 Task: Check the results of the 2023 Victory Lane Racing NASCAR Cup Series for the race "Richmond 400" on the track "Richmond".
Action: Mouse moved to (242, 443)
Screenshot: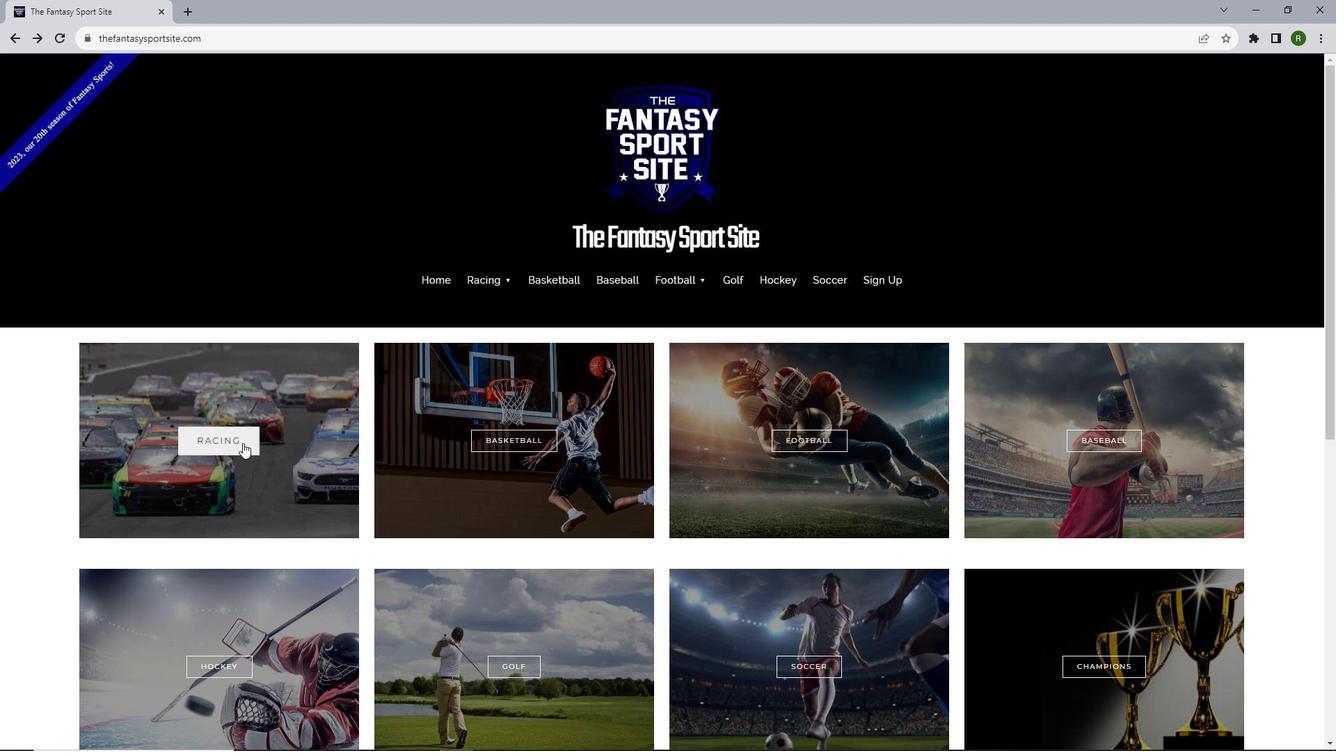 
Action: Mouse pressed left at (242, 443)
Screenshot: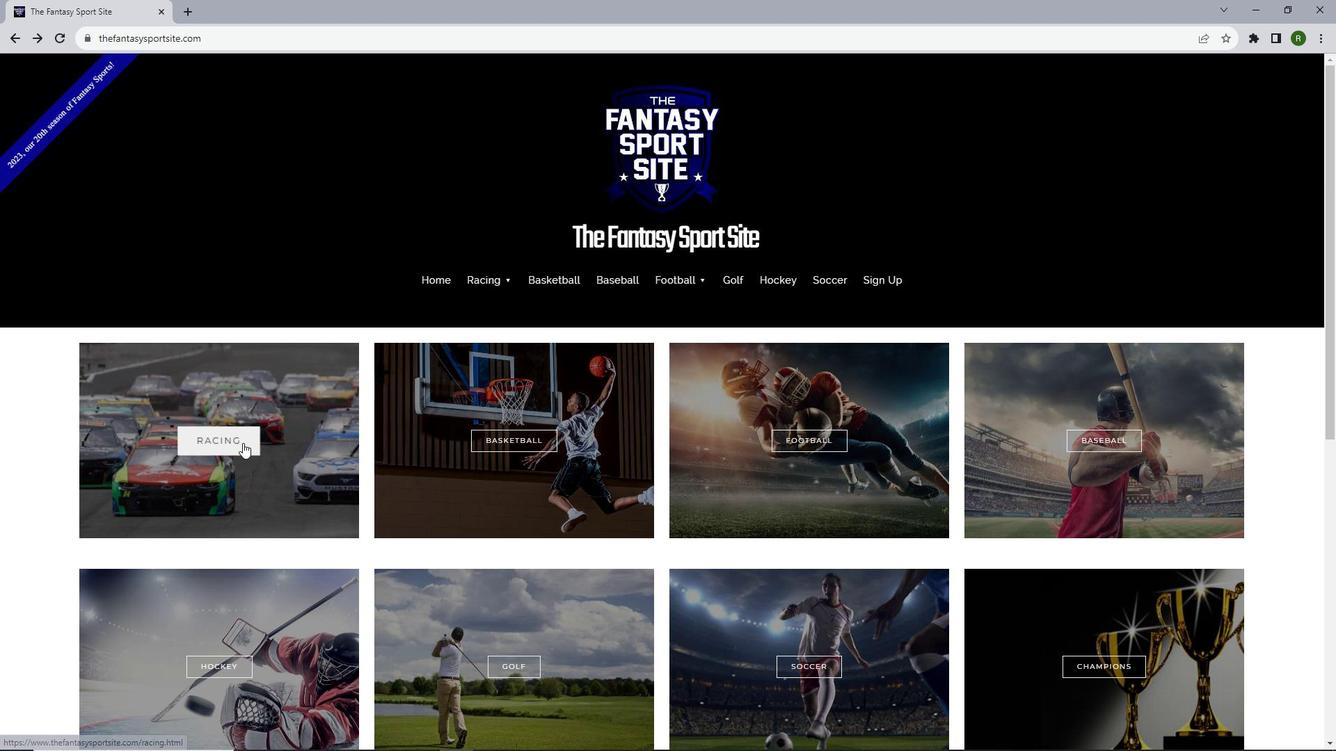 
Action: Mouse moved to (391, 451)
Screenshot: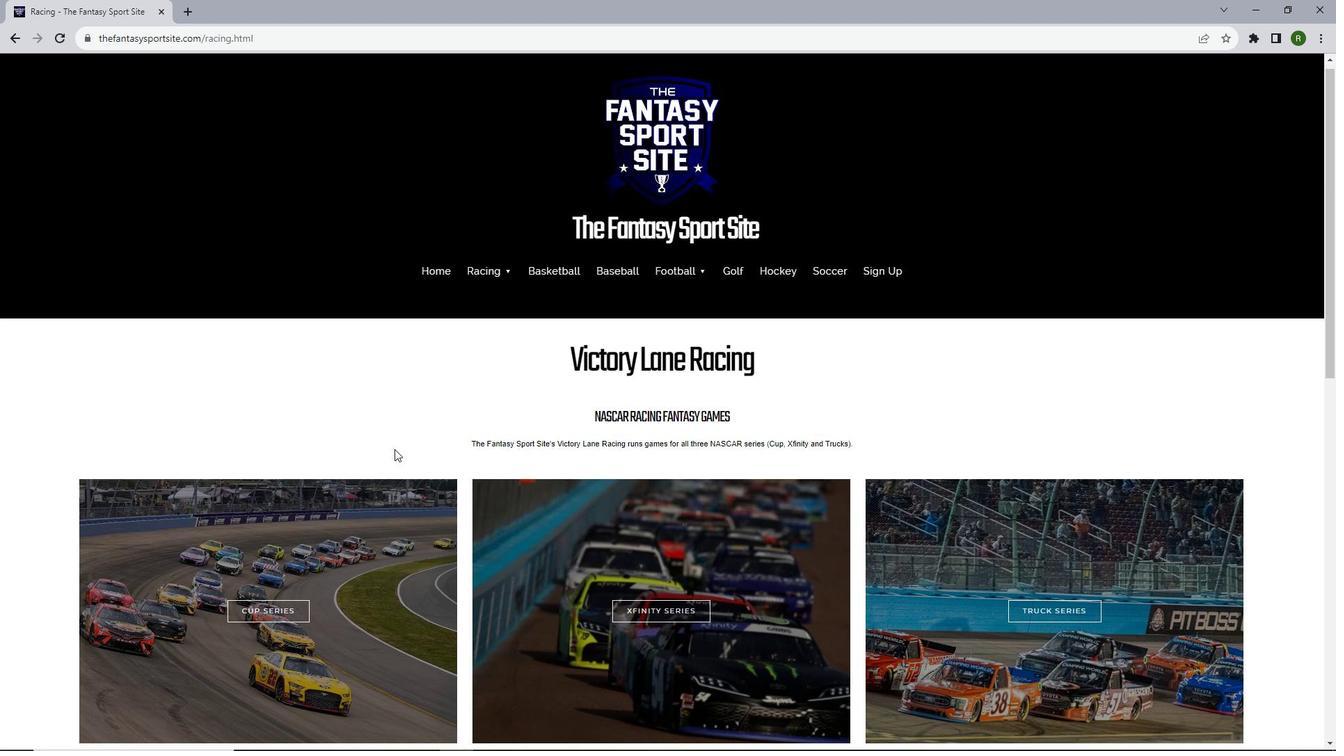 
Action: Mouse scrolled (391, 451) with delta (0, 0)
Screenshot: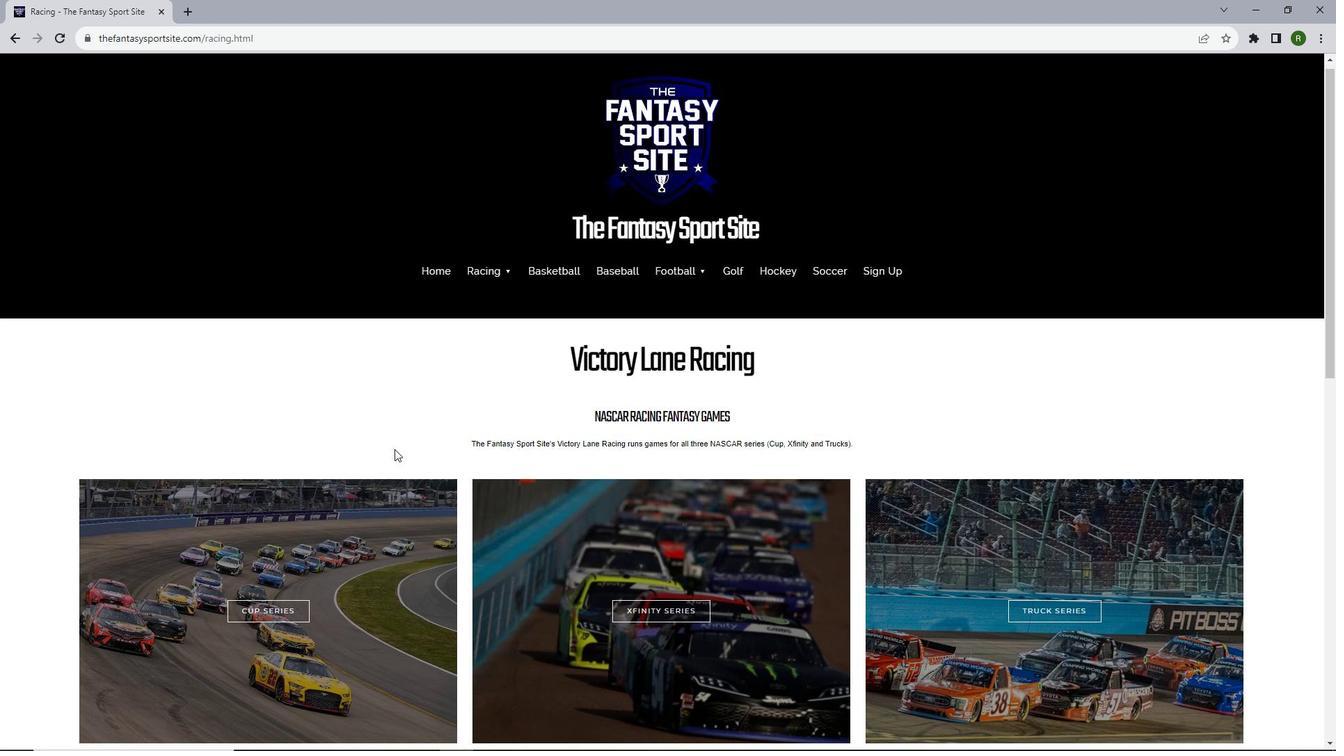 
Action: Mouse moved to (394, 449)
Screenshot: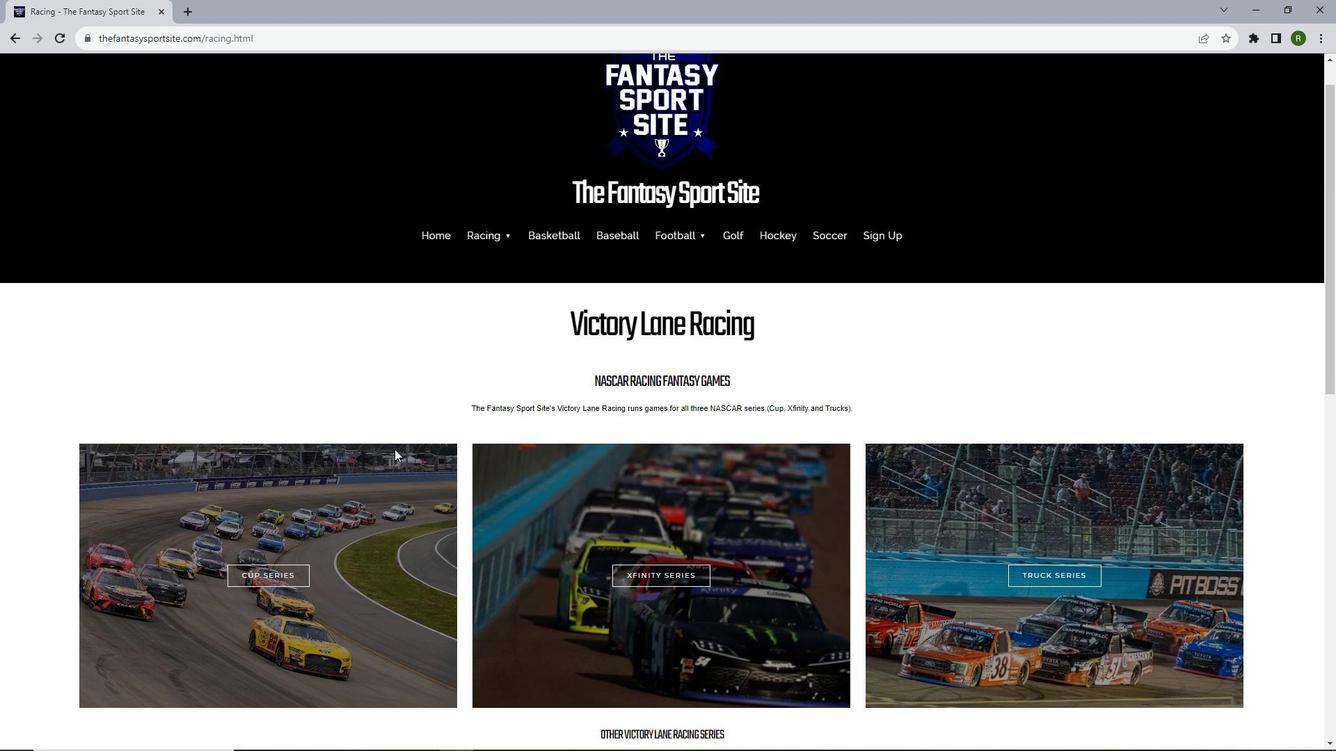 
Action: Mouse scrolled (394, 448) with delta (0, 0)
Screenshot: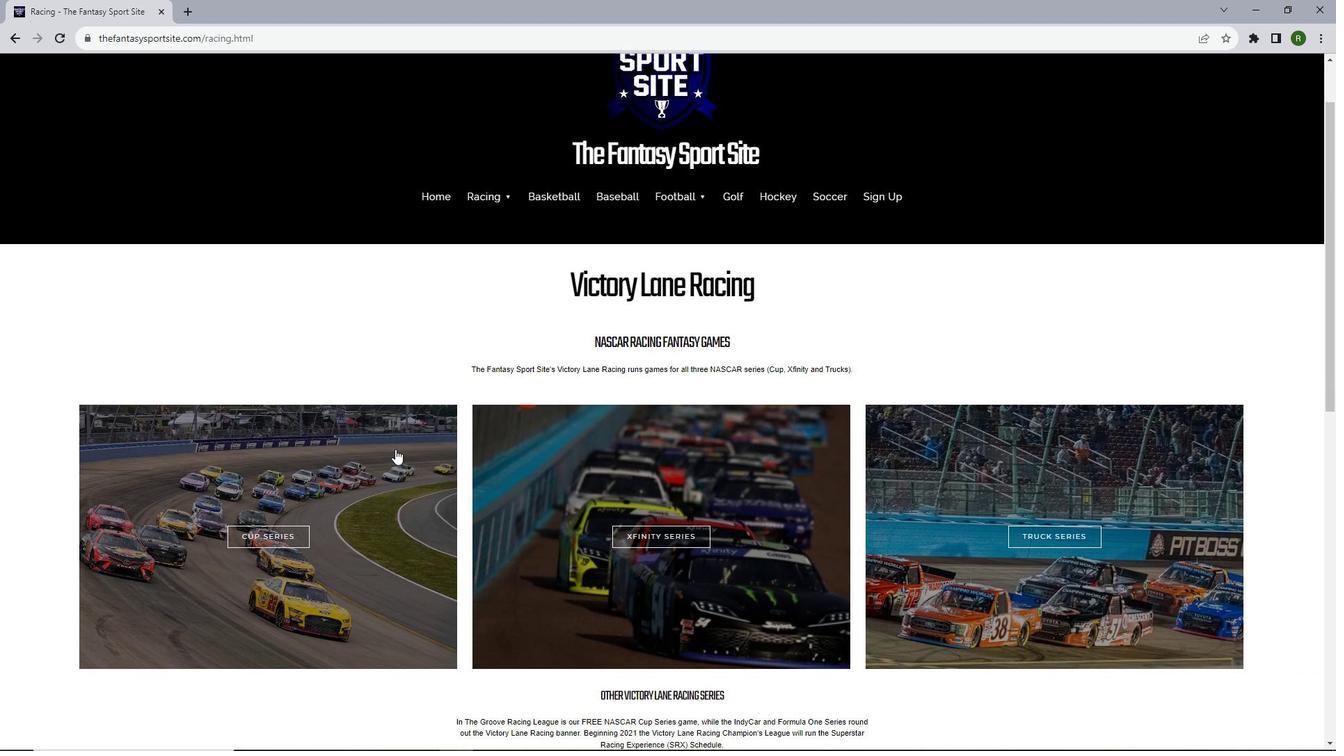 
Action: Mouse moved to (395, 449)
Screenshot: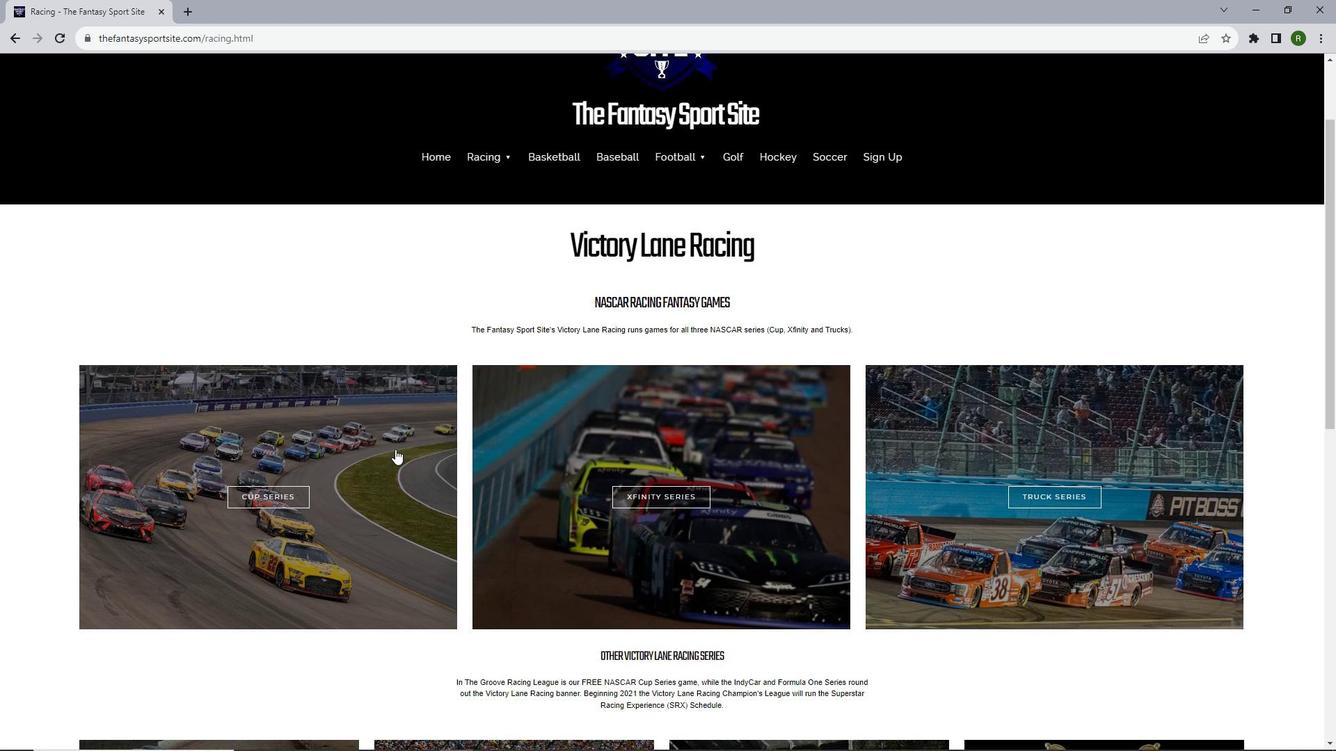 
Action: Mouse scrolled (395, 448) with delta (0, 0)
Screenshot: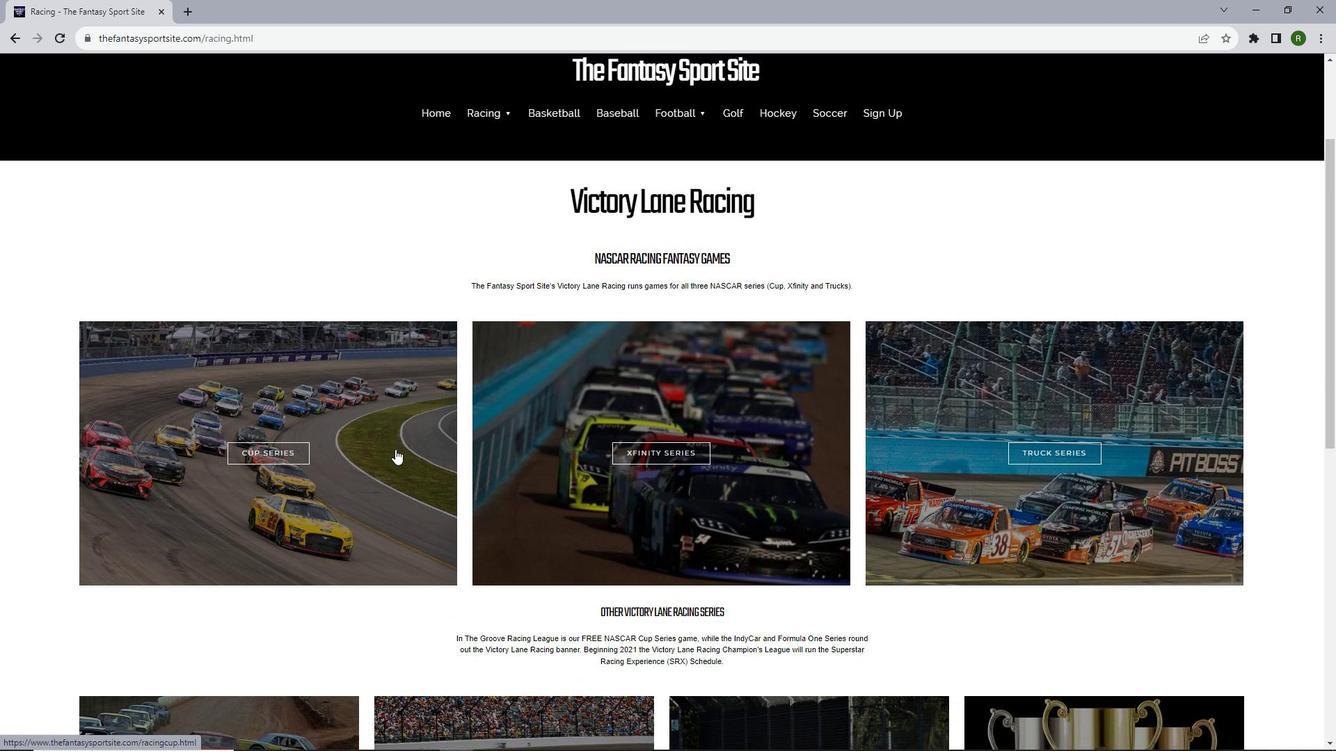 
Action: Mouse scrolled (395, 448) with delta (0, 0)
Screenshot: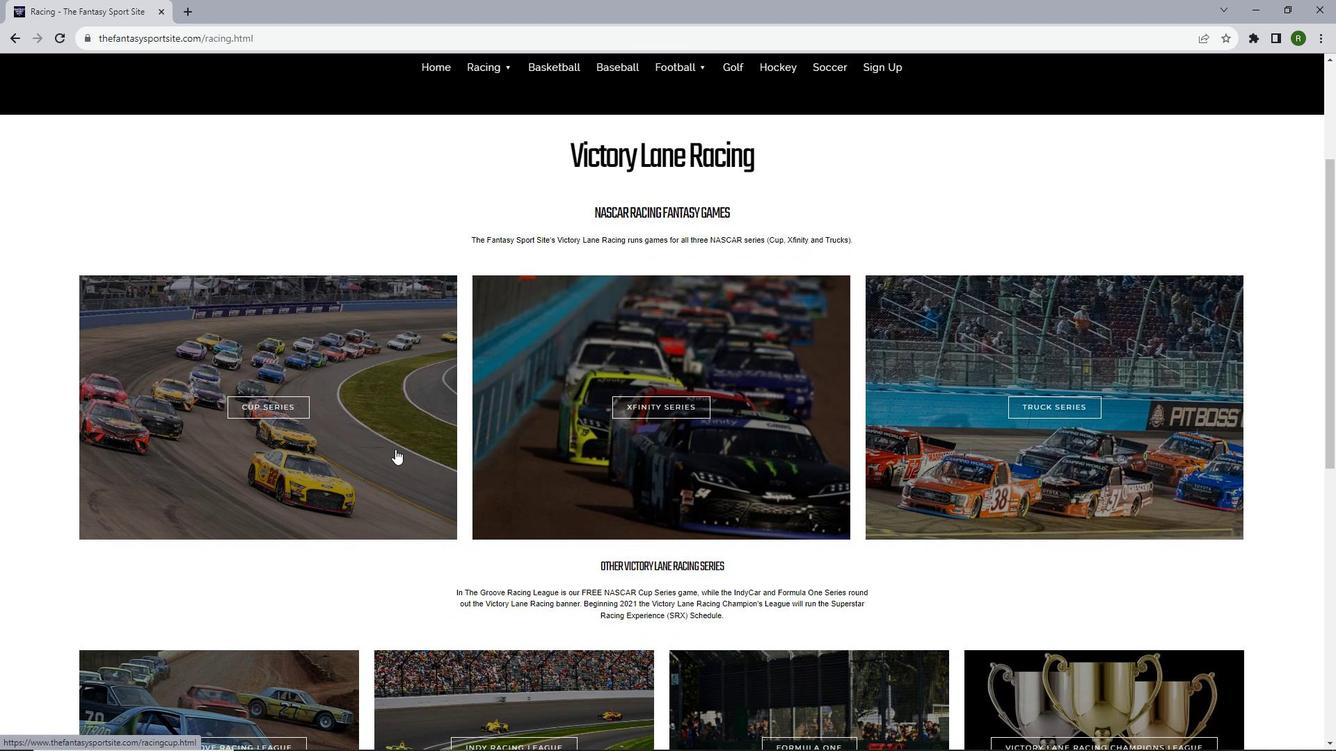 
Action: Mouse scrolled (395, 448) with delta (0, 0)
Screenshot: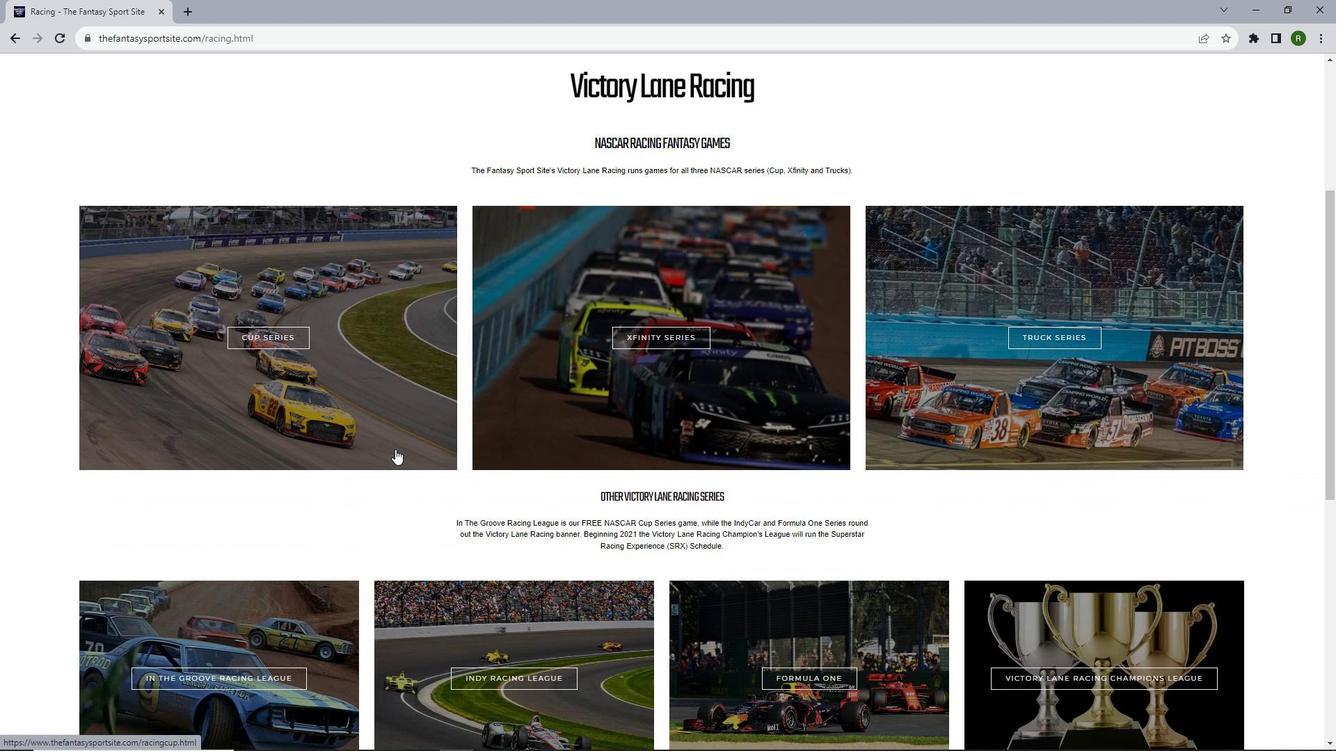 
Action: Mouse scrolled (395, 448) with delta (0, 0)
Screenshot: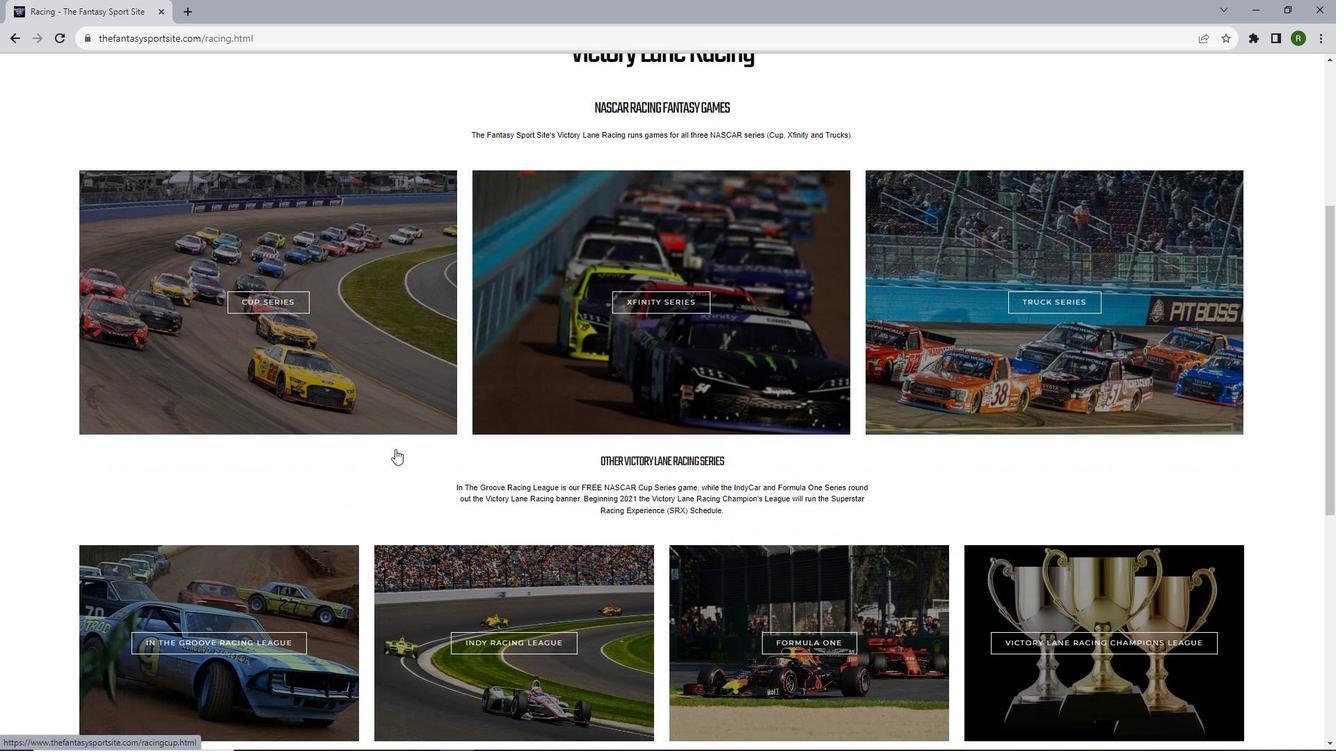 
Action: Mouse moved to (265, 199)
Screenshot: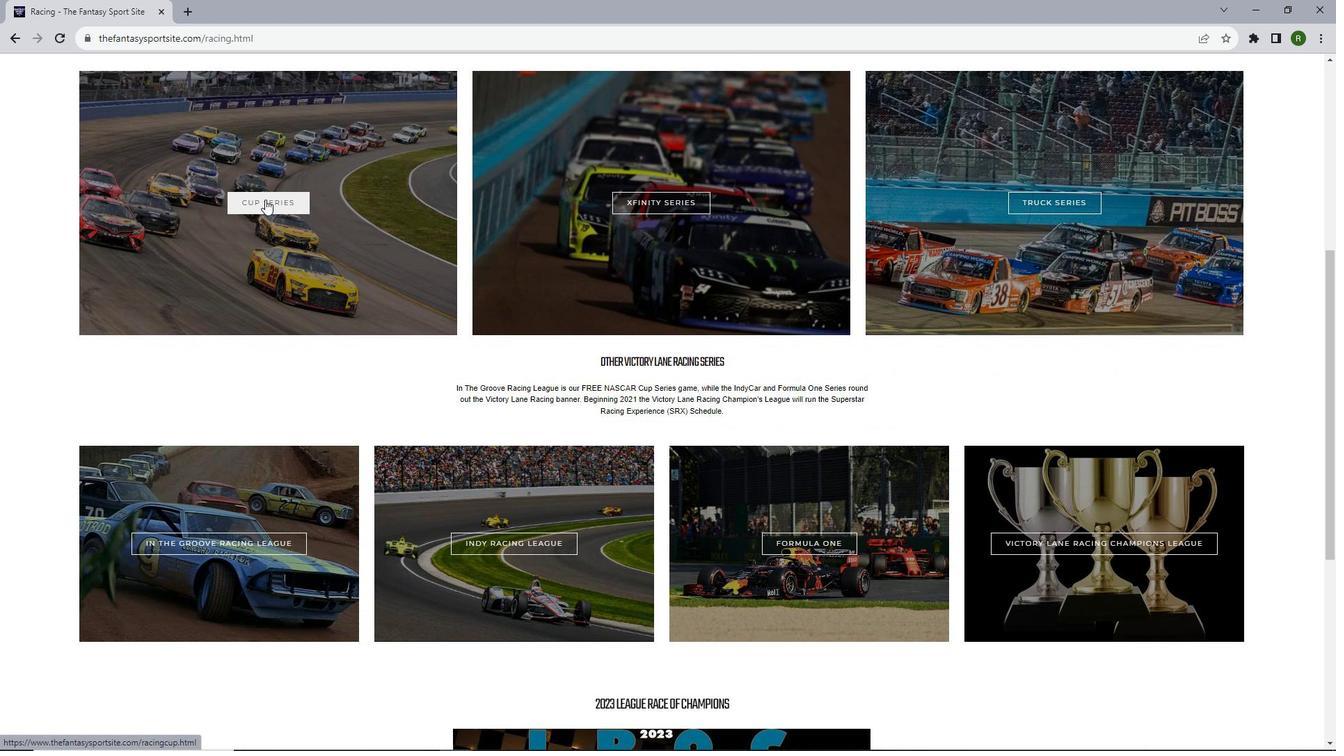 
Action: Mouse pressed left at (265, 199)
Screenshot: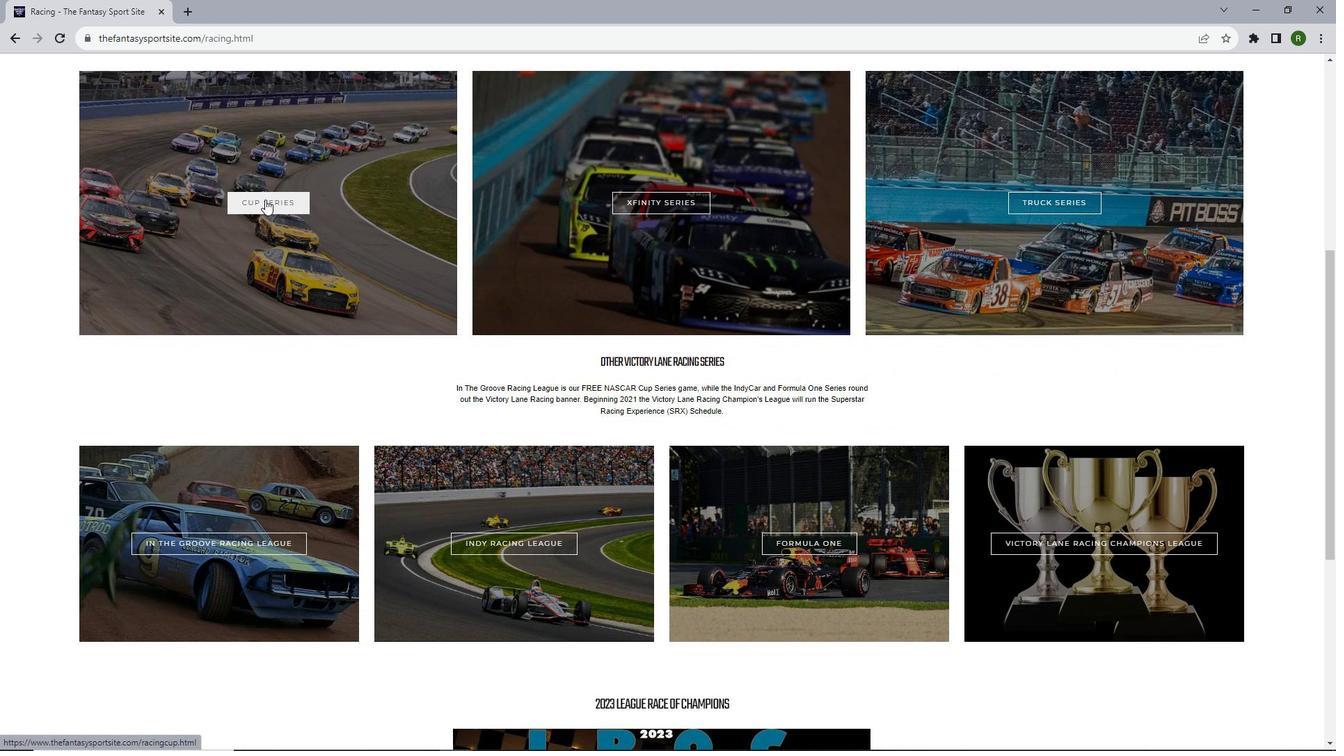 
Action: Mouse moved to (538, 285)
Screenshot: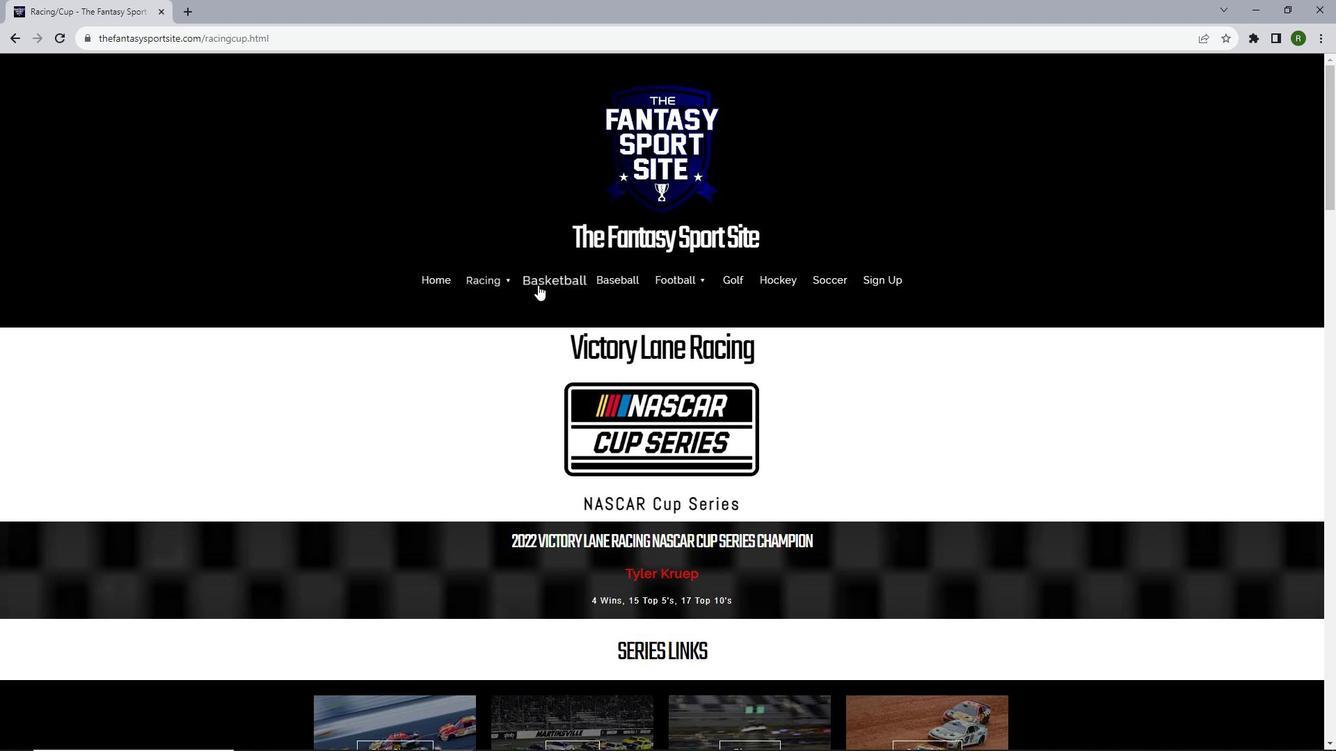
Action: Mouse scrolled (538, 284) with delta (0, 0)
Screenshot: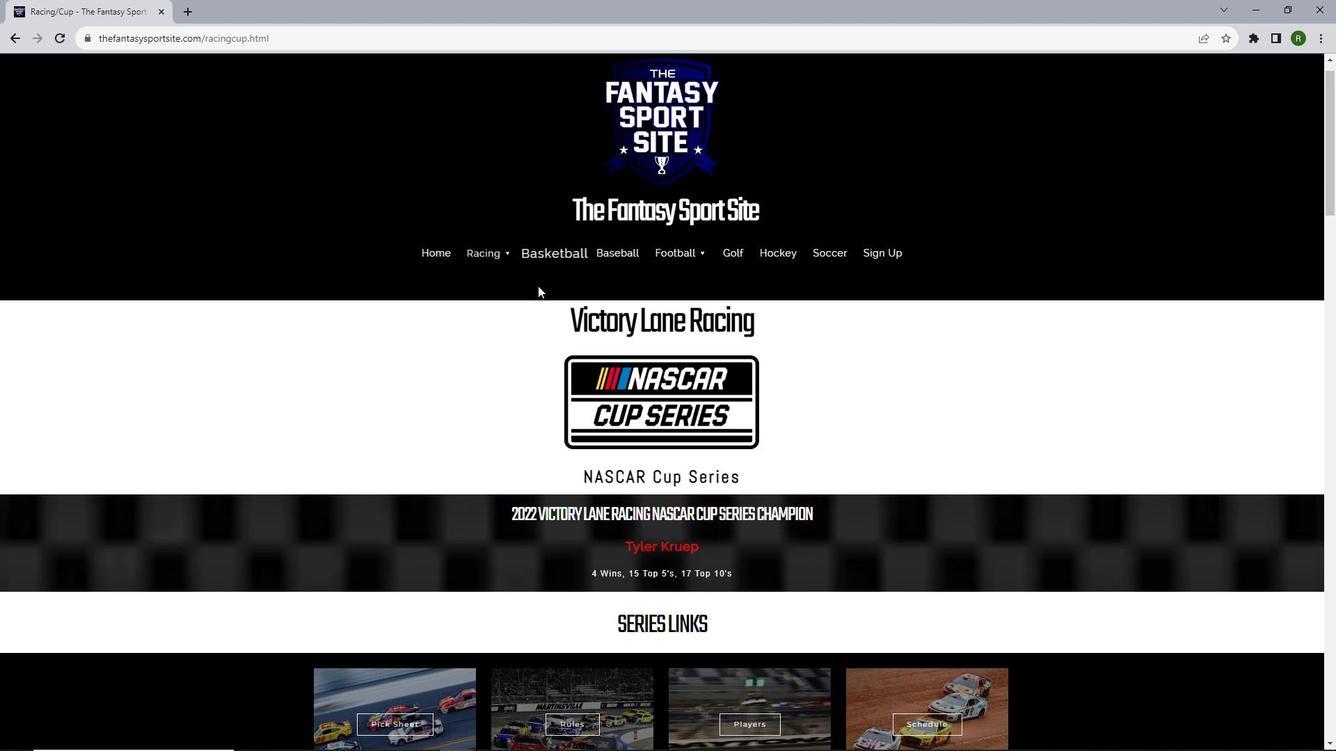 
Action: Mouse scrolled (538, 284) with delta (0, 0)
Screenshot: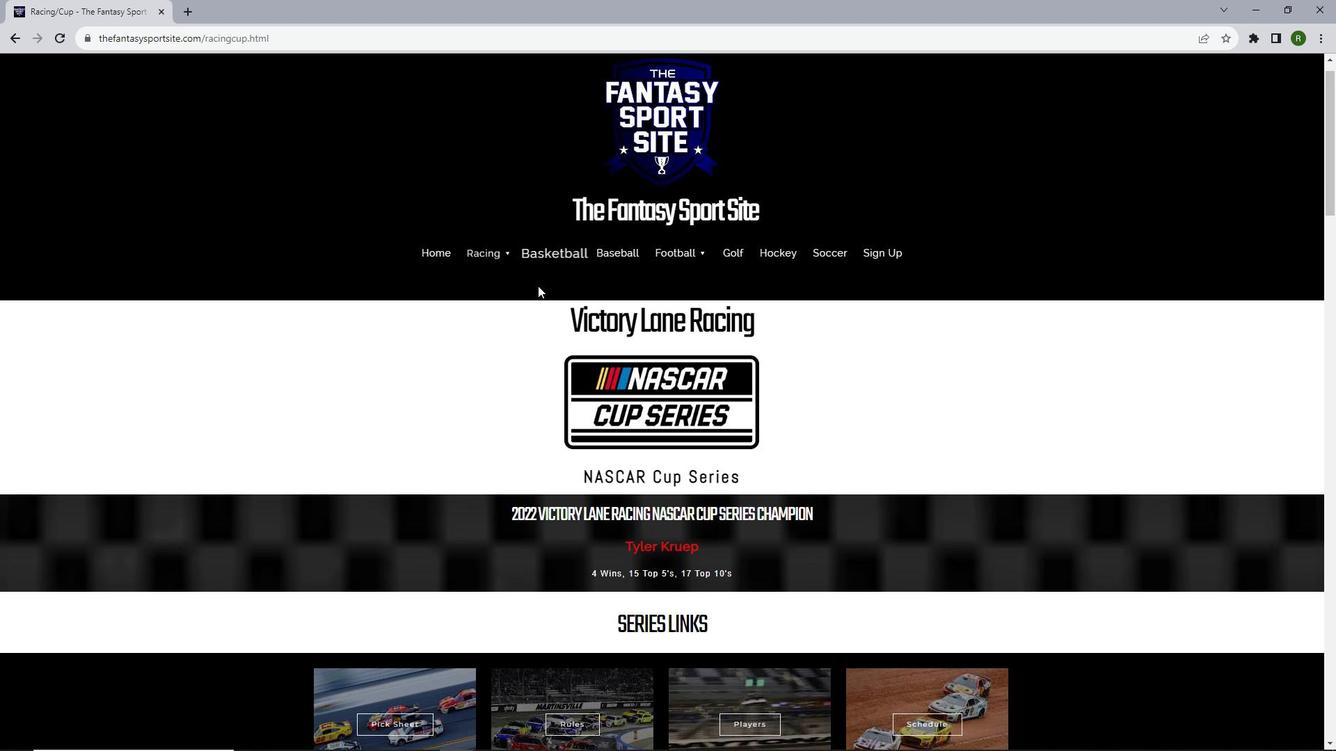 
Action: Mouse moved to (538, 286)
Screenshot: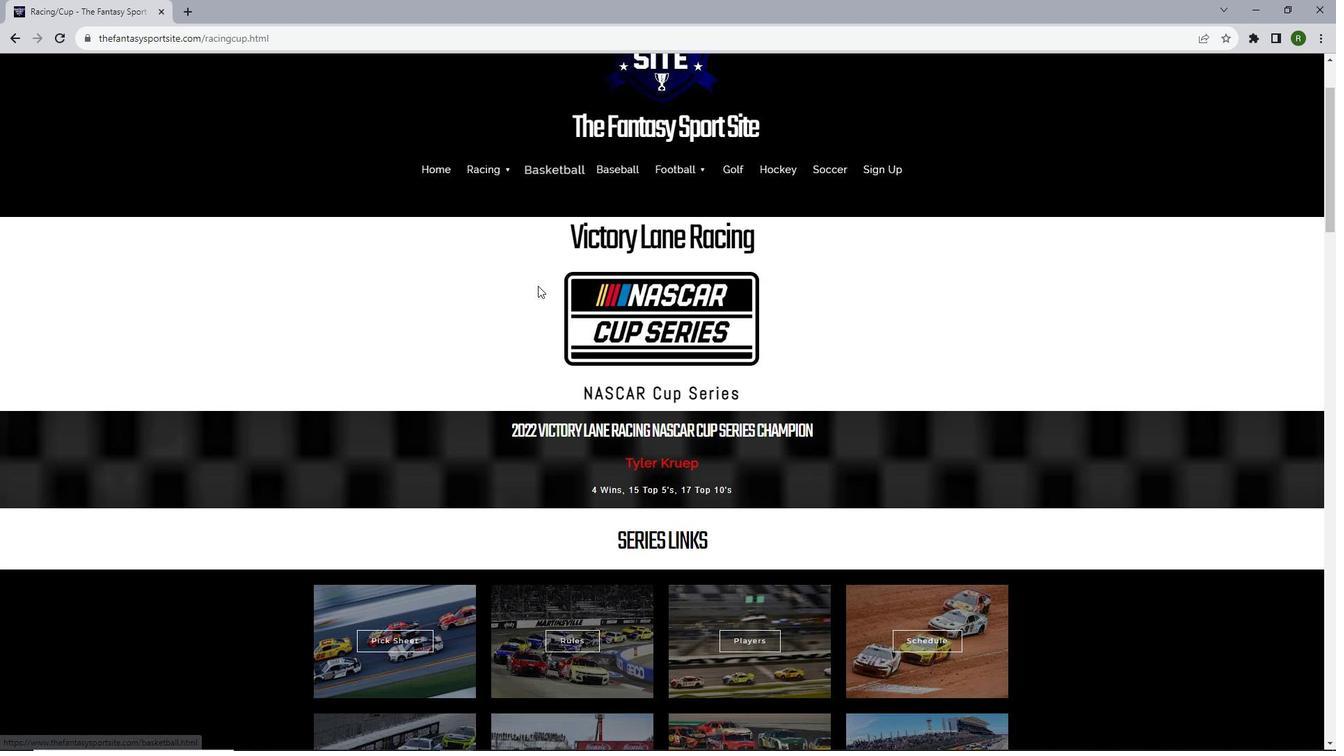 
Action: Mouse scrolled (538, 285) with delta (0, 0)
Screenshot: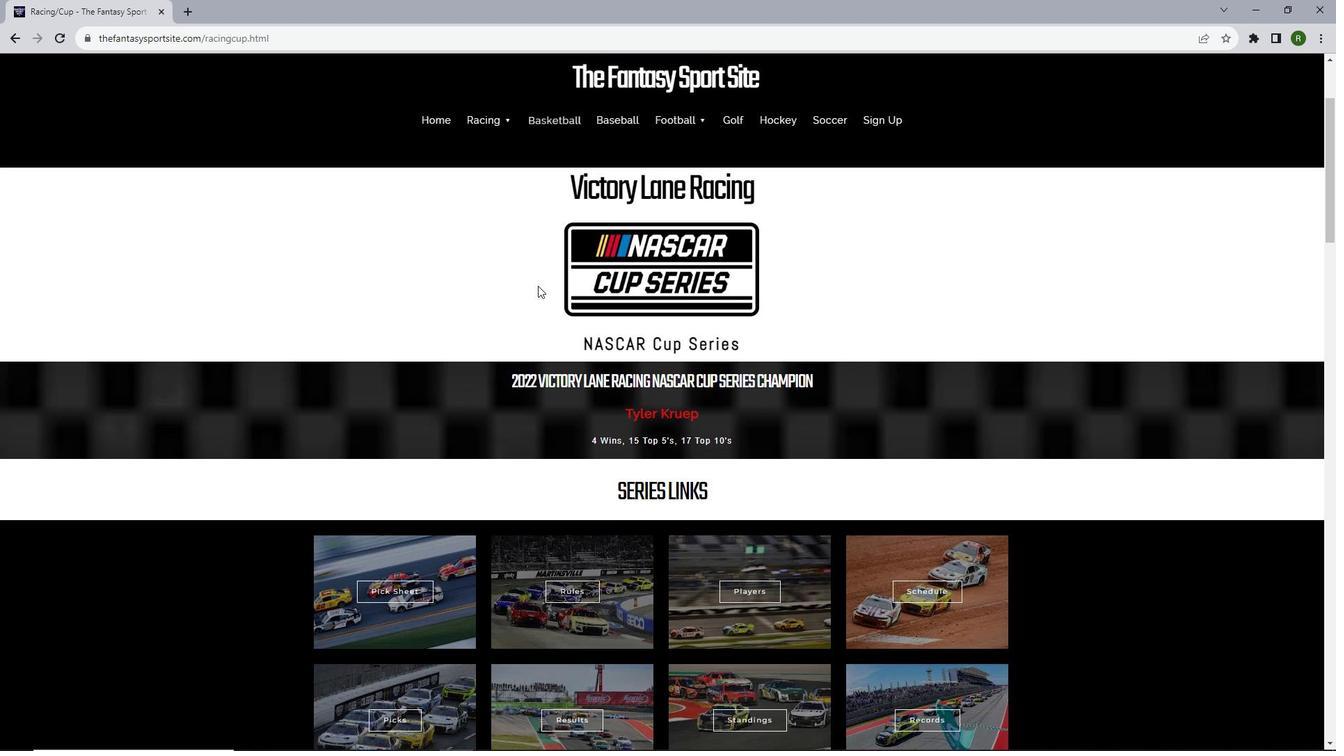 
Action: Mouse moved to (540, 288)
Screenshot: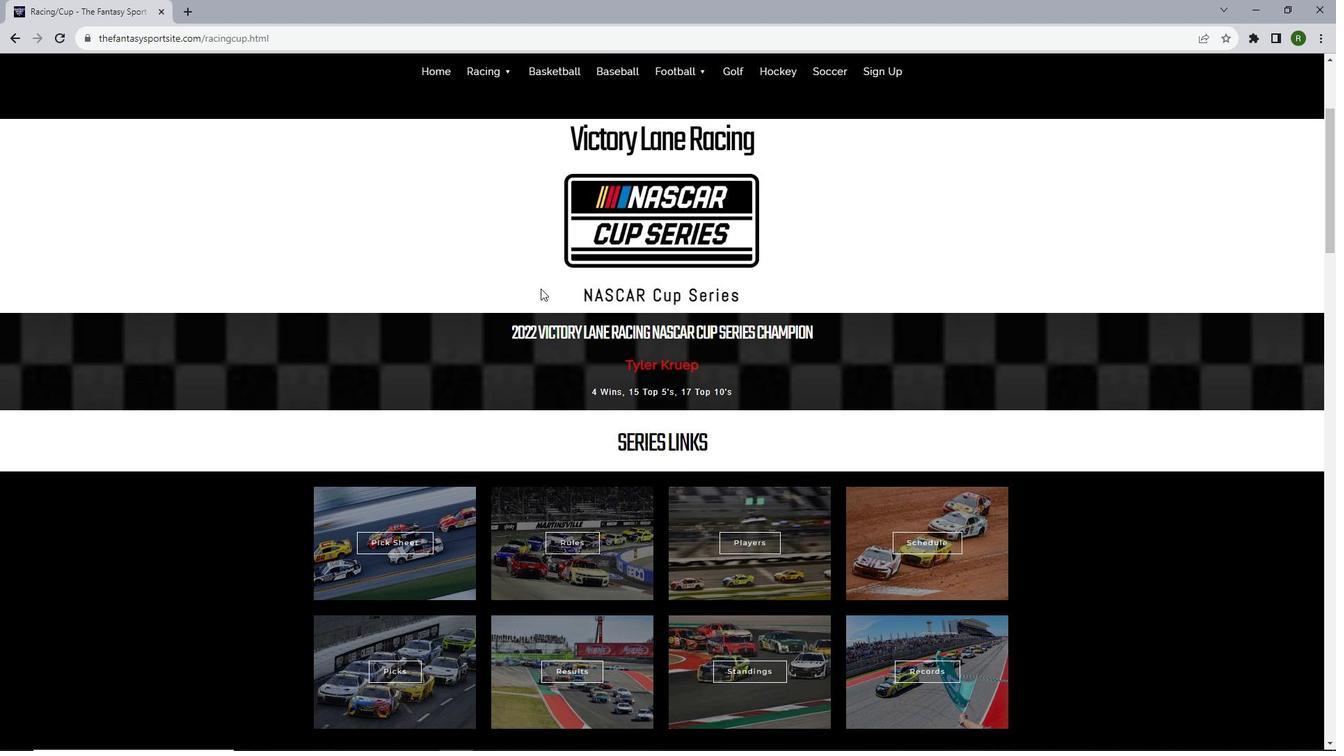 
Action: Mouse scrolled (540, 288) with delta (0, 0)
Screenshot: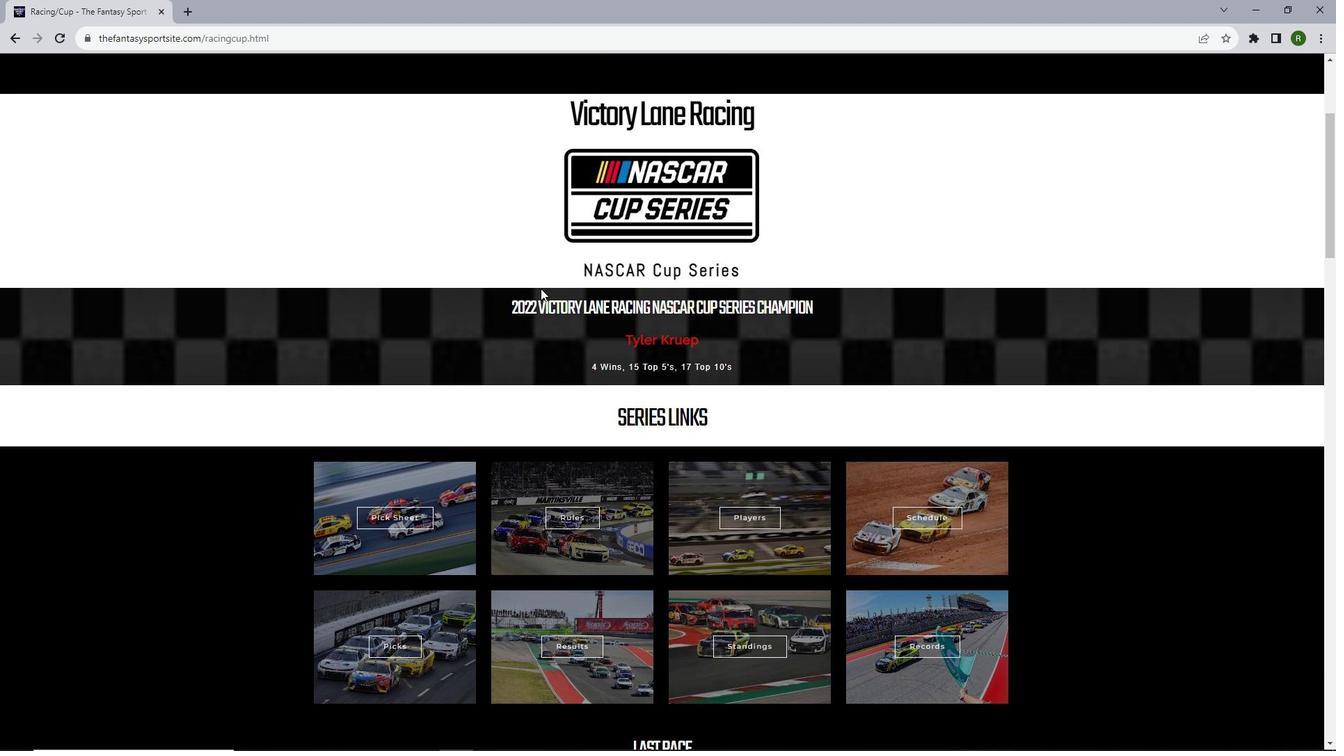 
Action: Mouse scrolled (540, 288) with delta (0, 0)
Screenshot: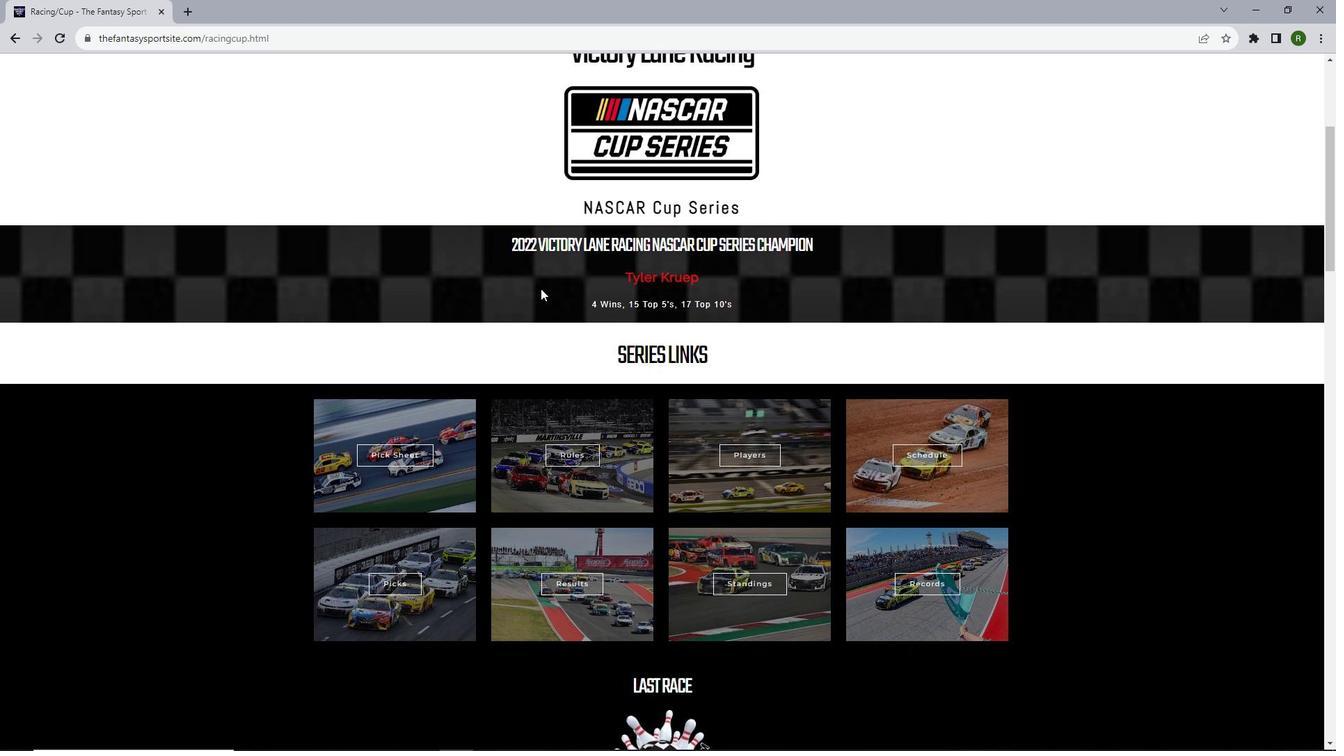 
Action: Mouse scrolled (540, 288) with delta (0, 0)
Screenshot: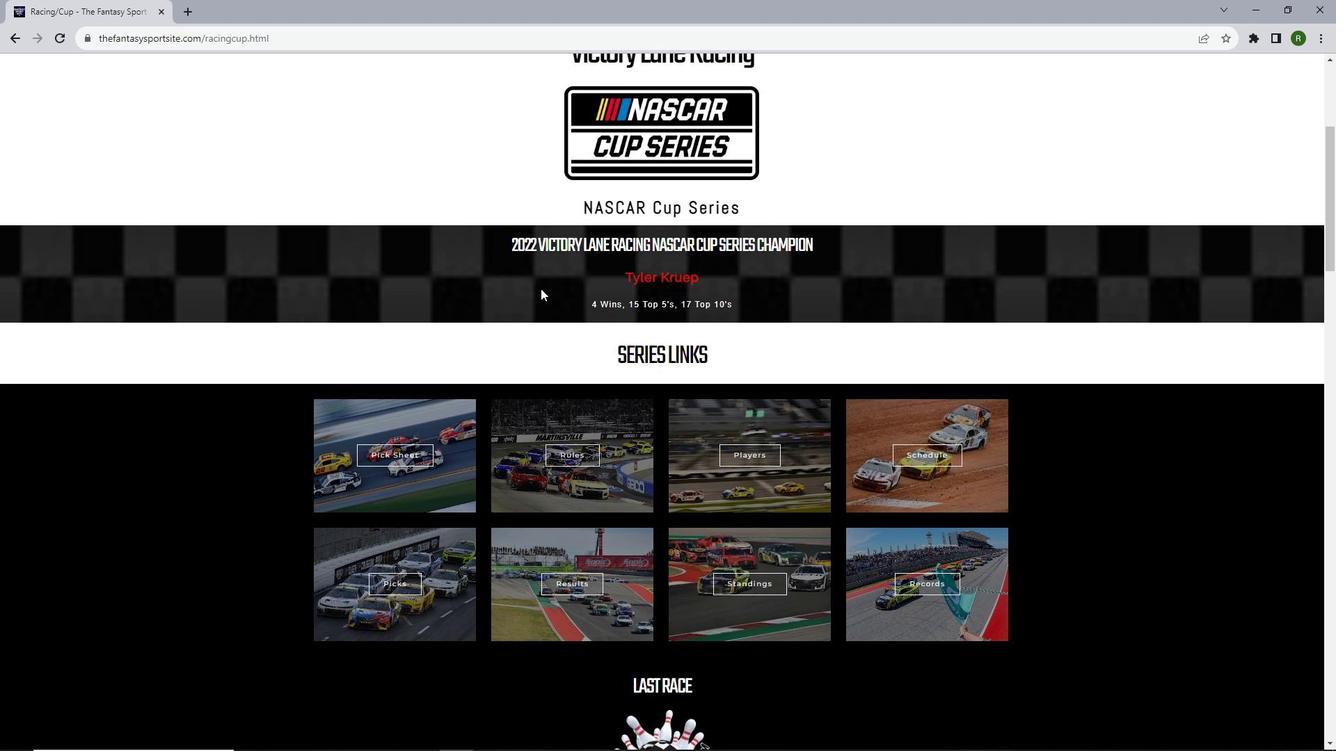 
Action: Mouse moved to (565, 464)
Screenshot: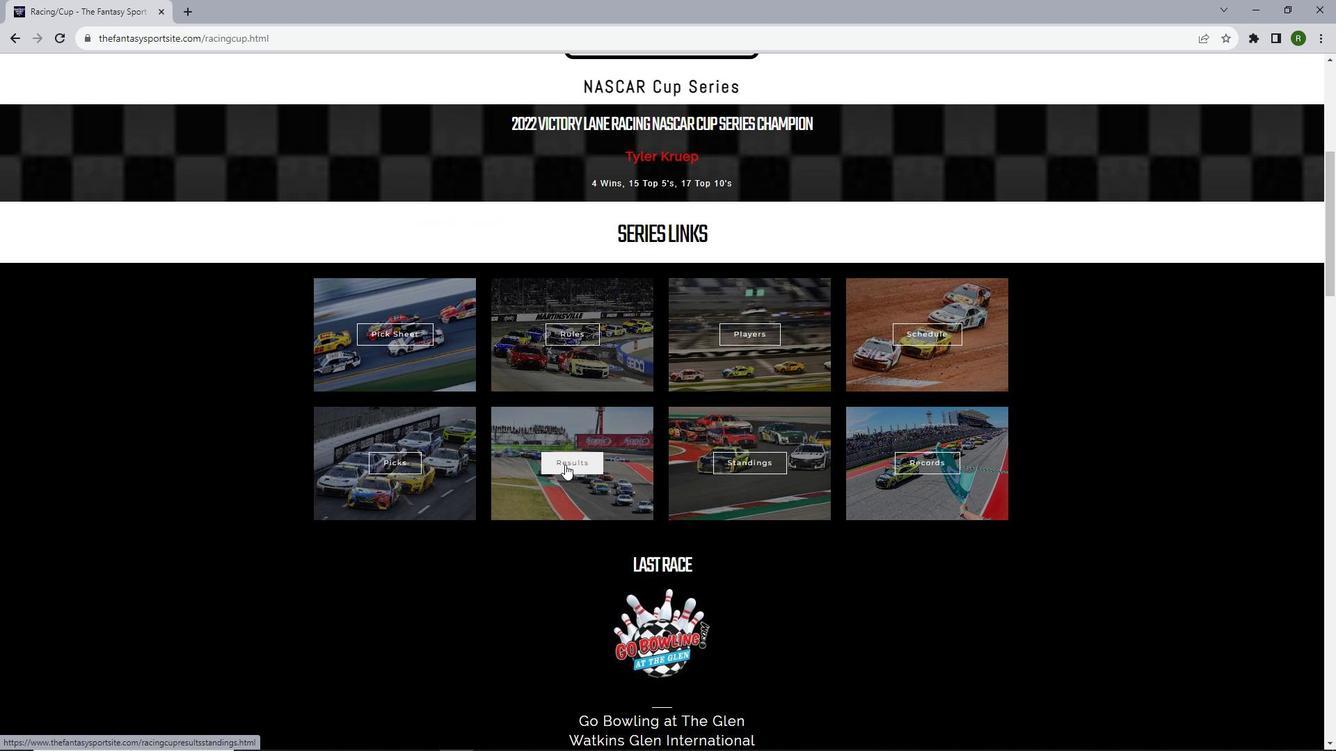 
Action: Mouse pressed left at (565, 464)
Screenshot: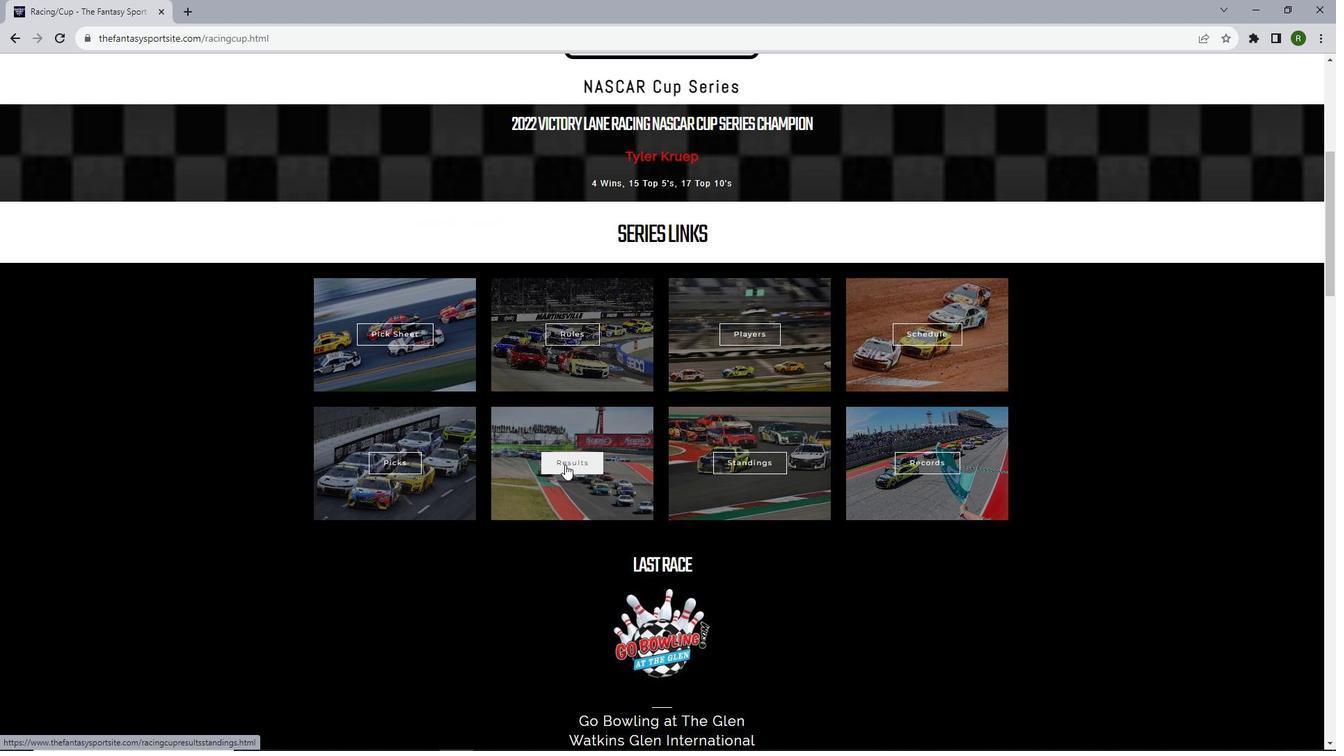 
Action: Mouse moved to (629, 469)
Screenshot: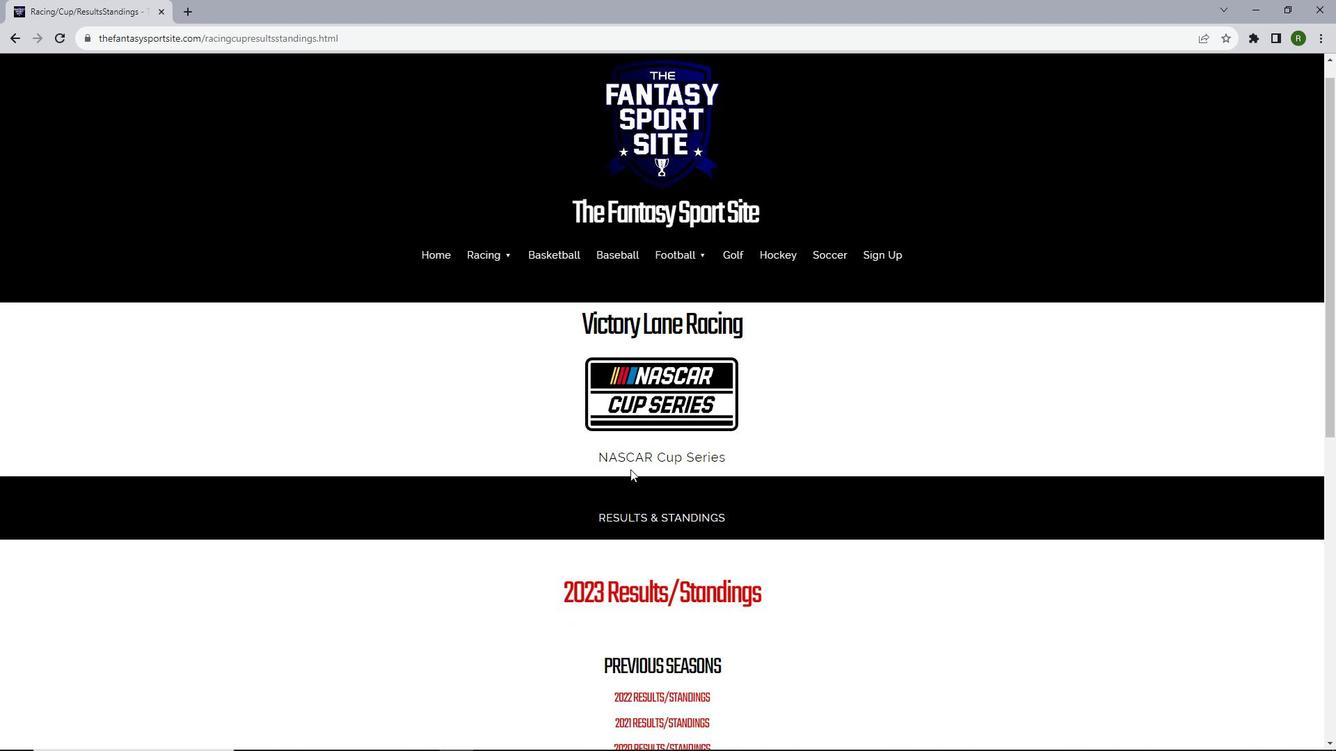 
Action: Mouse scrolled (629, 469) with delta (0, 0)
Screenshot: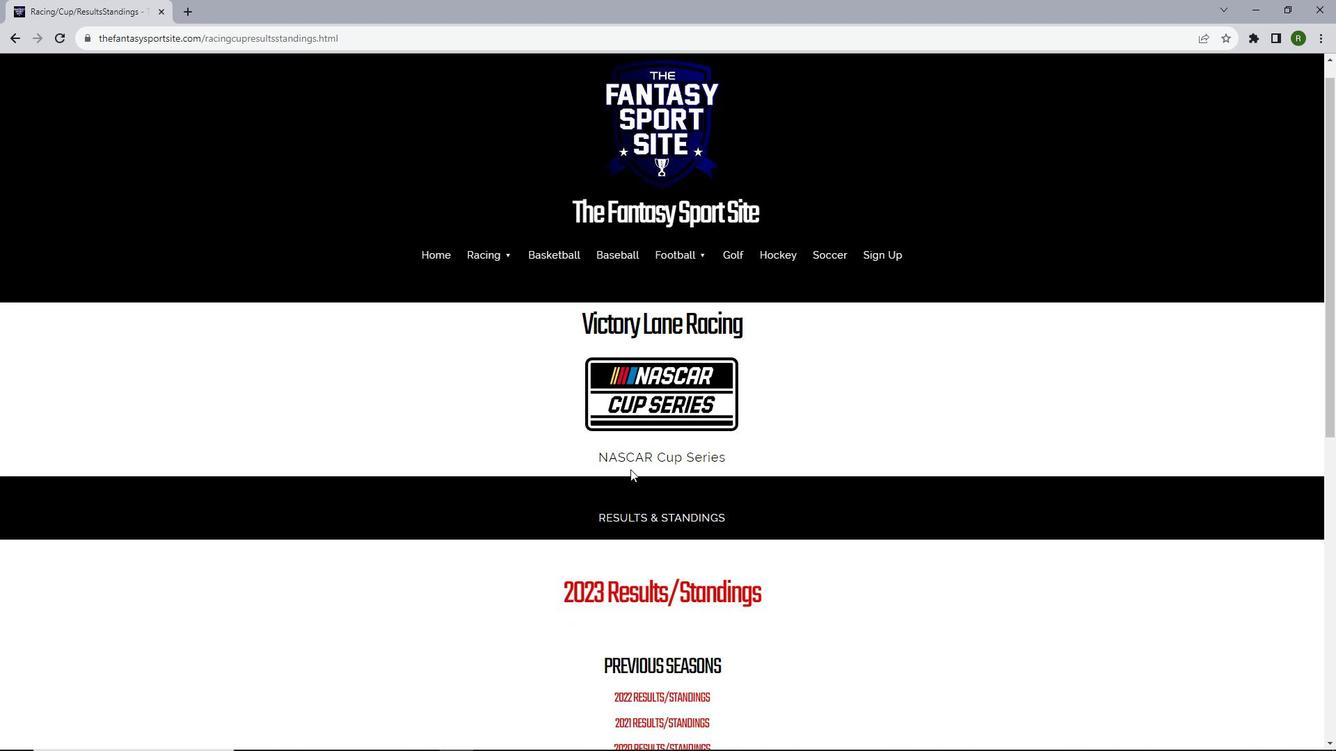 
Action: Mouse moved to (630, 469)
Screenshot: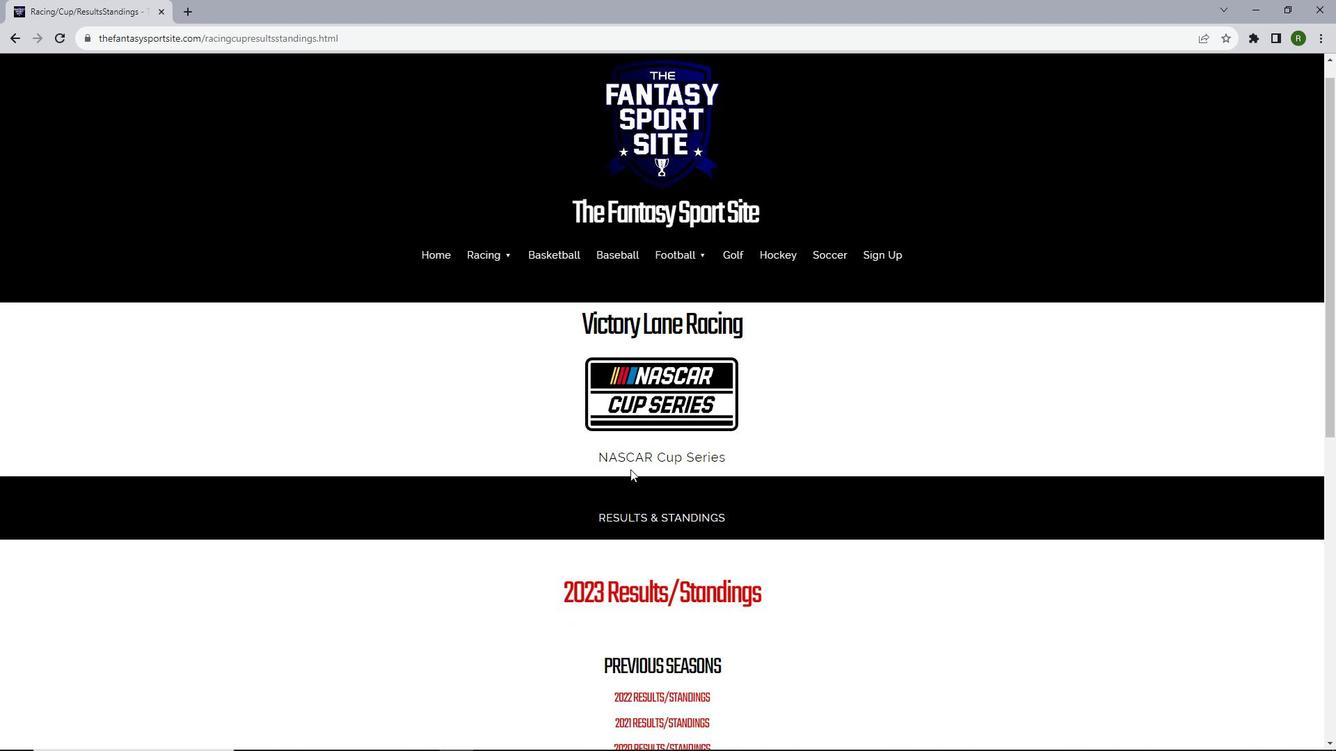 
Action: Mouse scrolled (630, 469) with delta (0, 0)
Screenshot: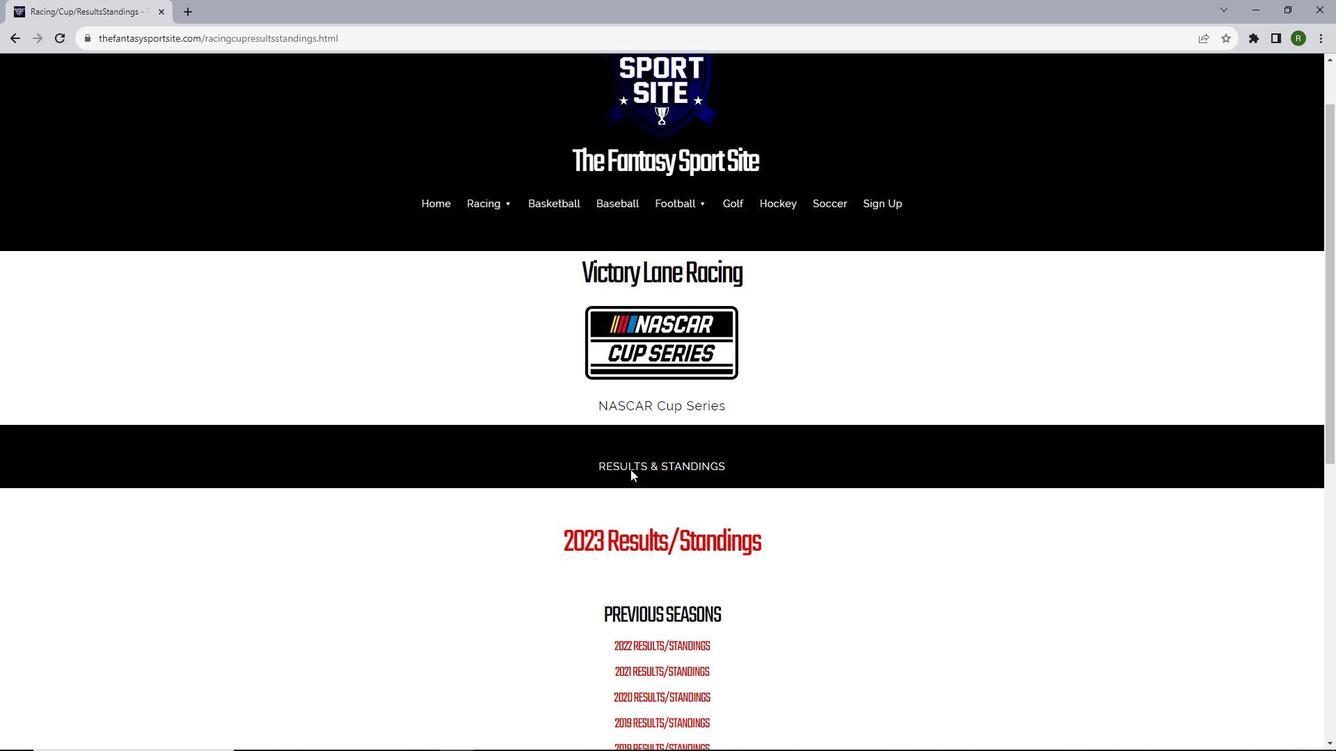 
Action: Mouse scrolled (630, 469) with delta (0, 0)
Screenshot: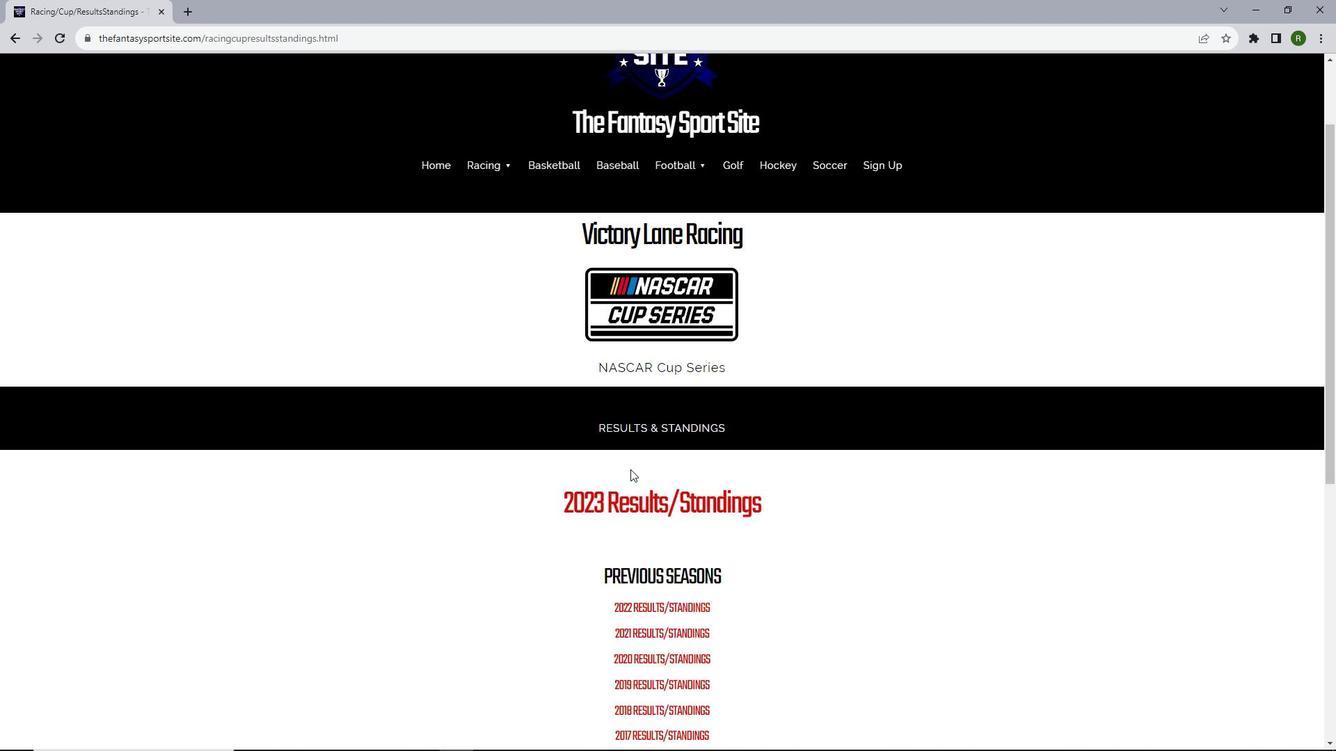 
Action: Mouse moved to (645, 457)
Screenshot: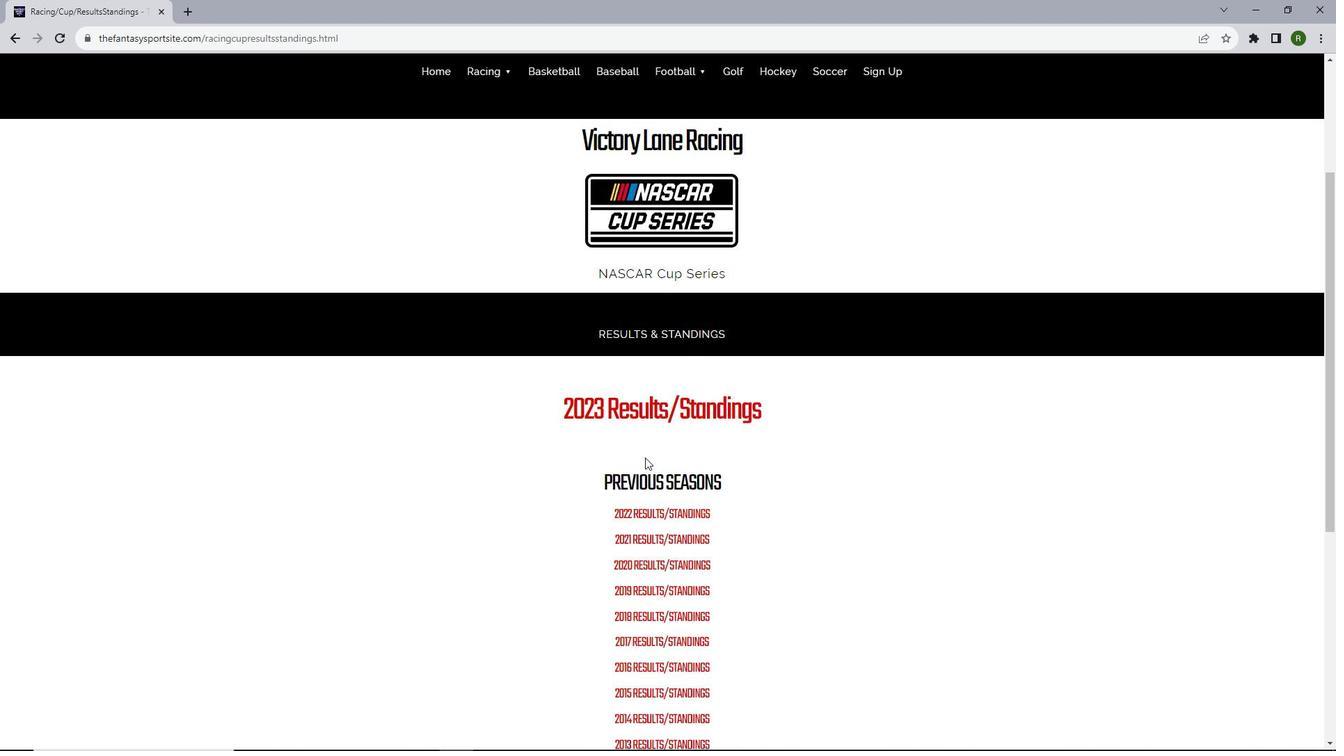 
Action: Mouse scrolled (645, 457) with delta (0, 0)
Screenshot: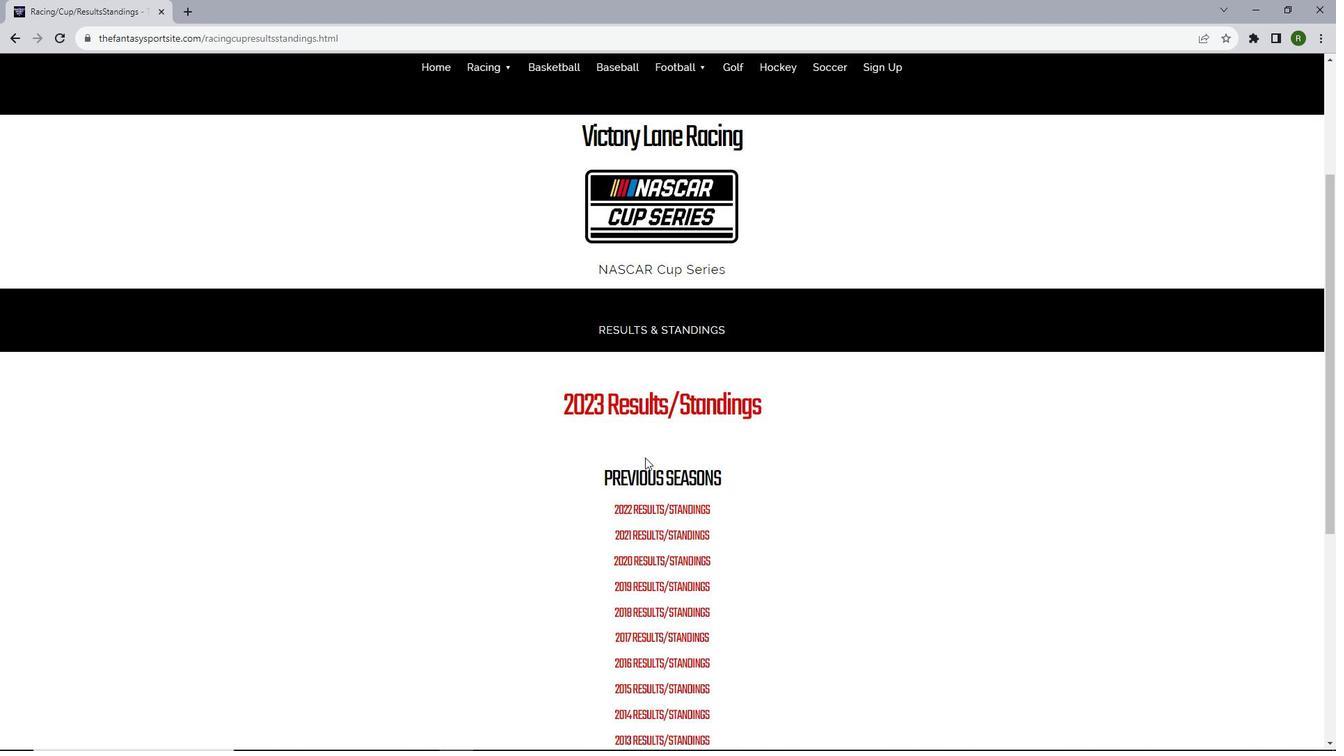 
Action: Mouse moved to (700, 331)
Screenshot: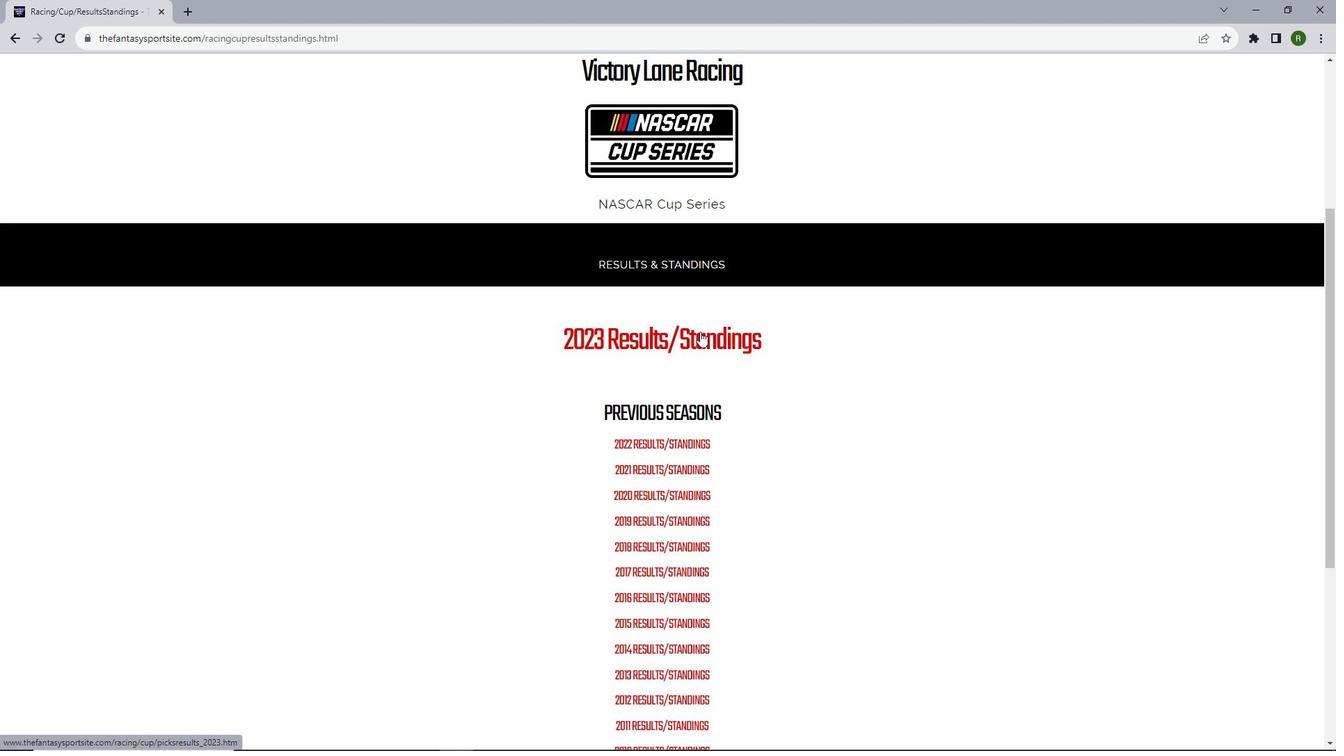 
Action: Mouse pressed left at (700, 331)
Screenshot: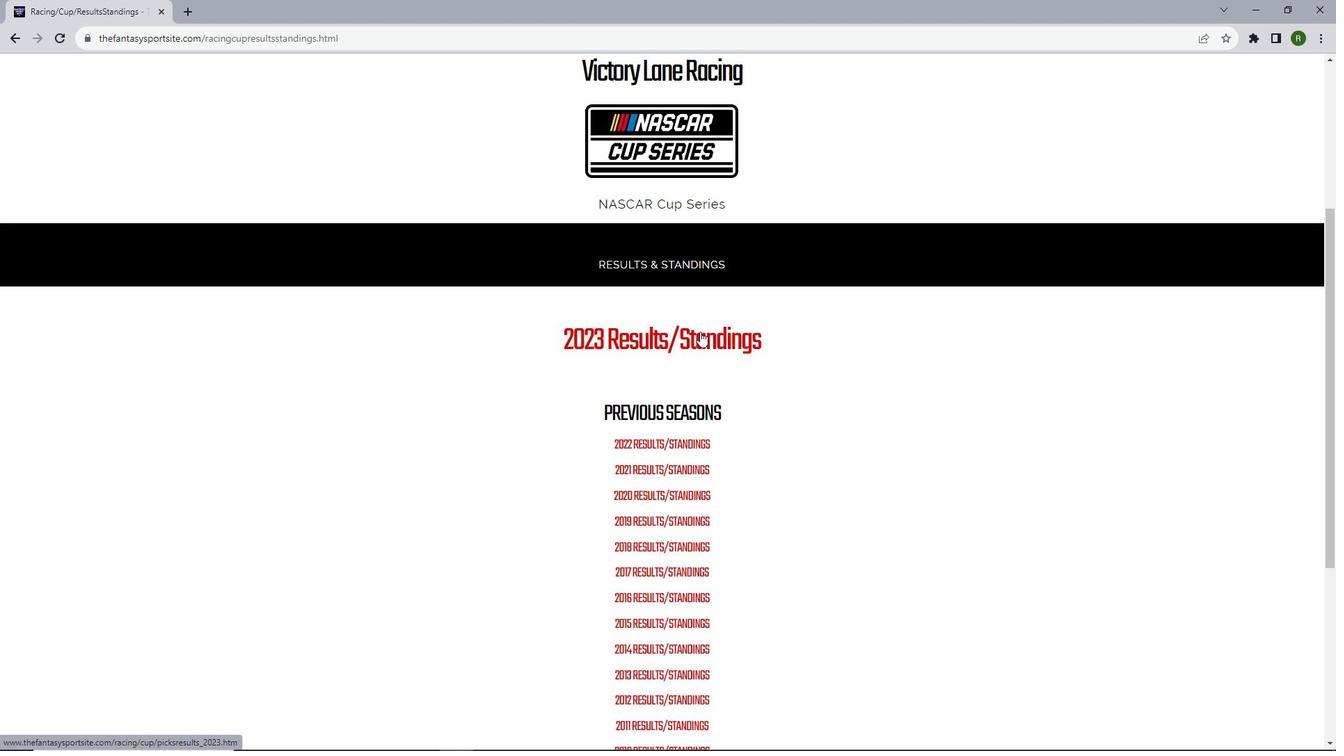 
Action: Mouse moved to (801, 457)
Screenshot: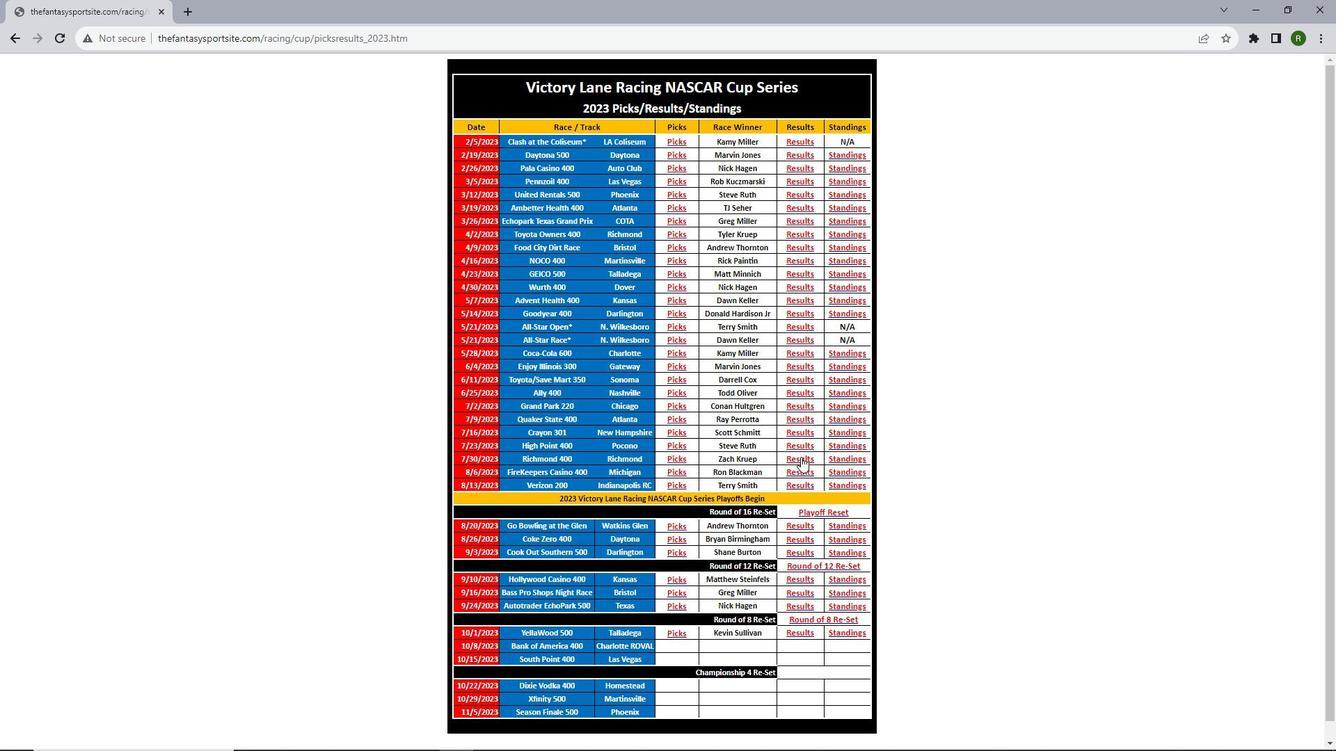 
Action: Mouse pressed left at (801, 457)
Screenshot: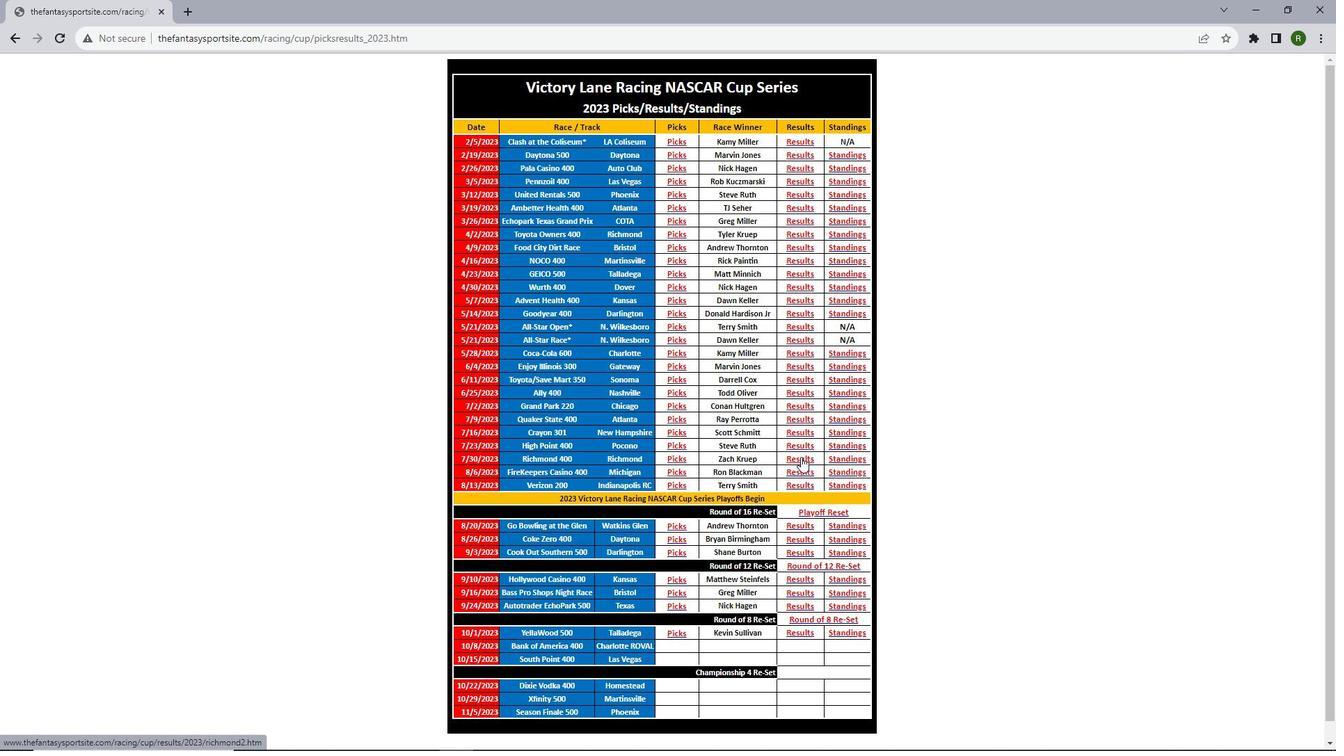 
Action: Mouse moved to (674, 343)
Screenshot: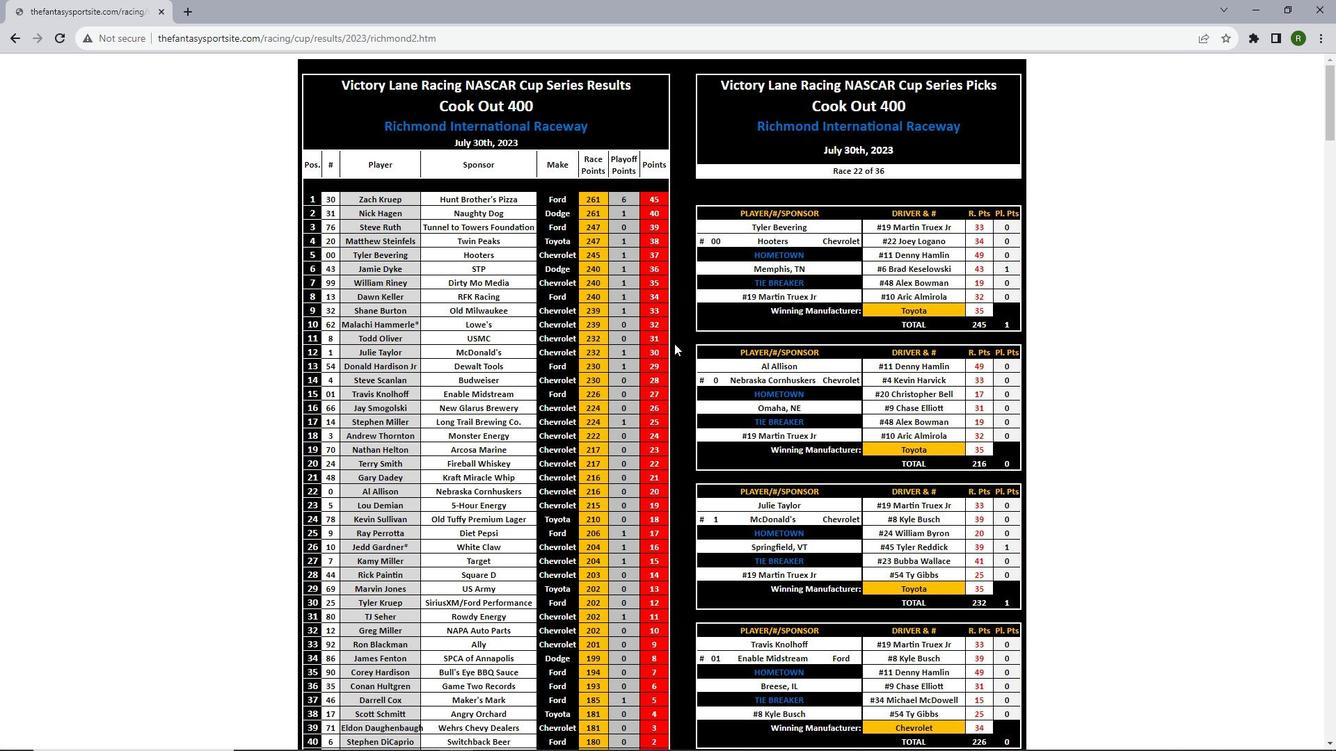
Action: Mouse scrolled (674, 343) with delta (0, 0)
Screenshot: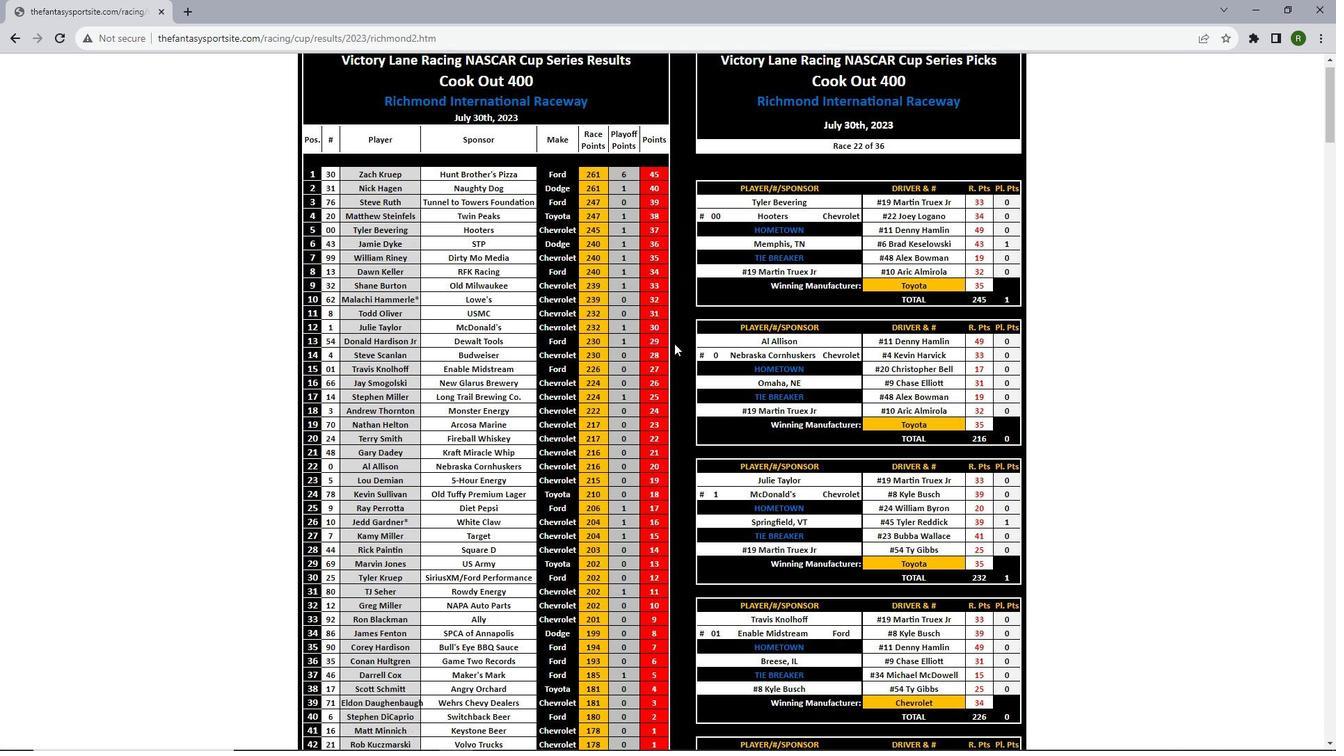 
Action: Mouse moved to (673, 343)
Screenshot: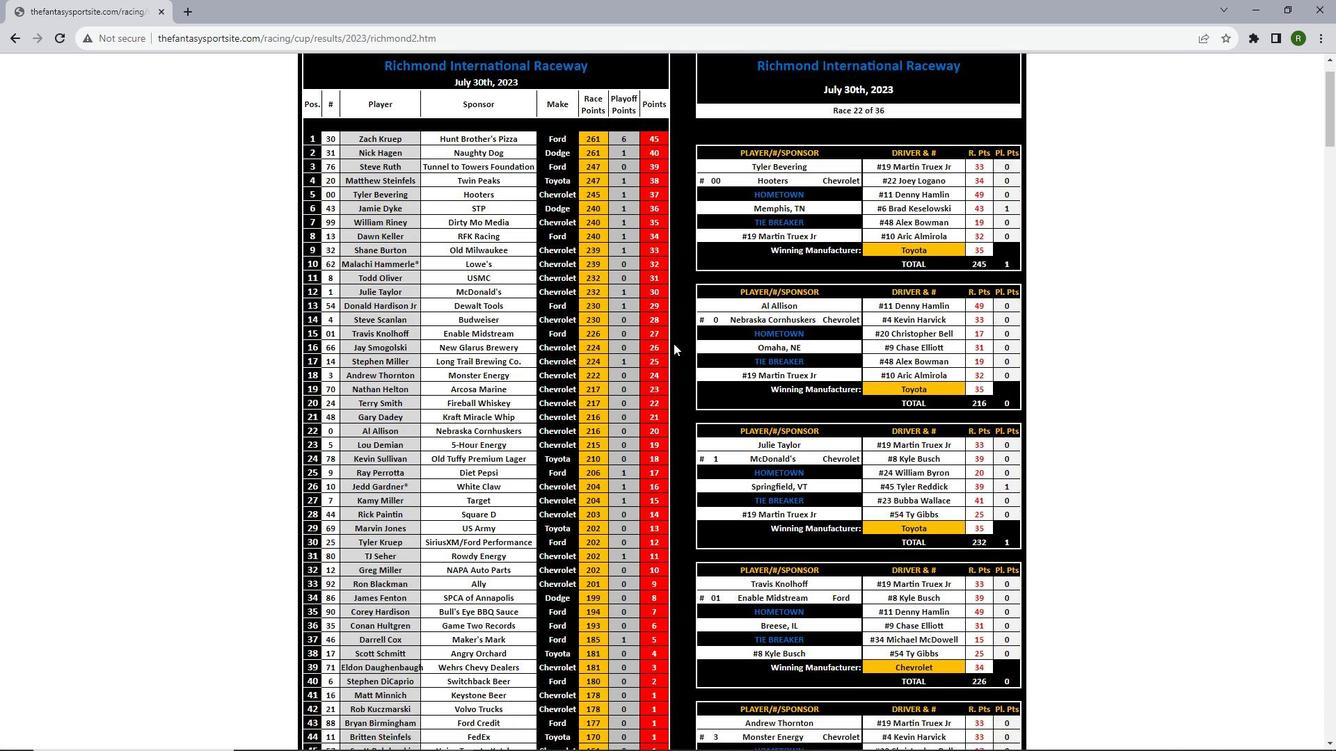 
Action: Mouse scrolled (673, 343) with delta (0, 0)
Screenshot: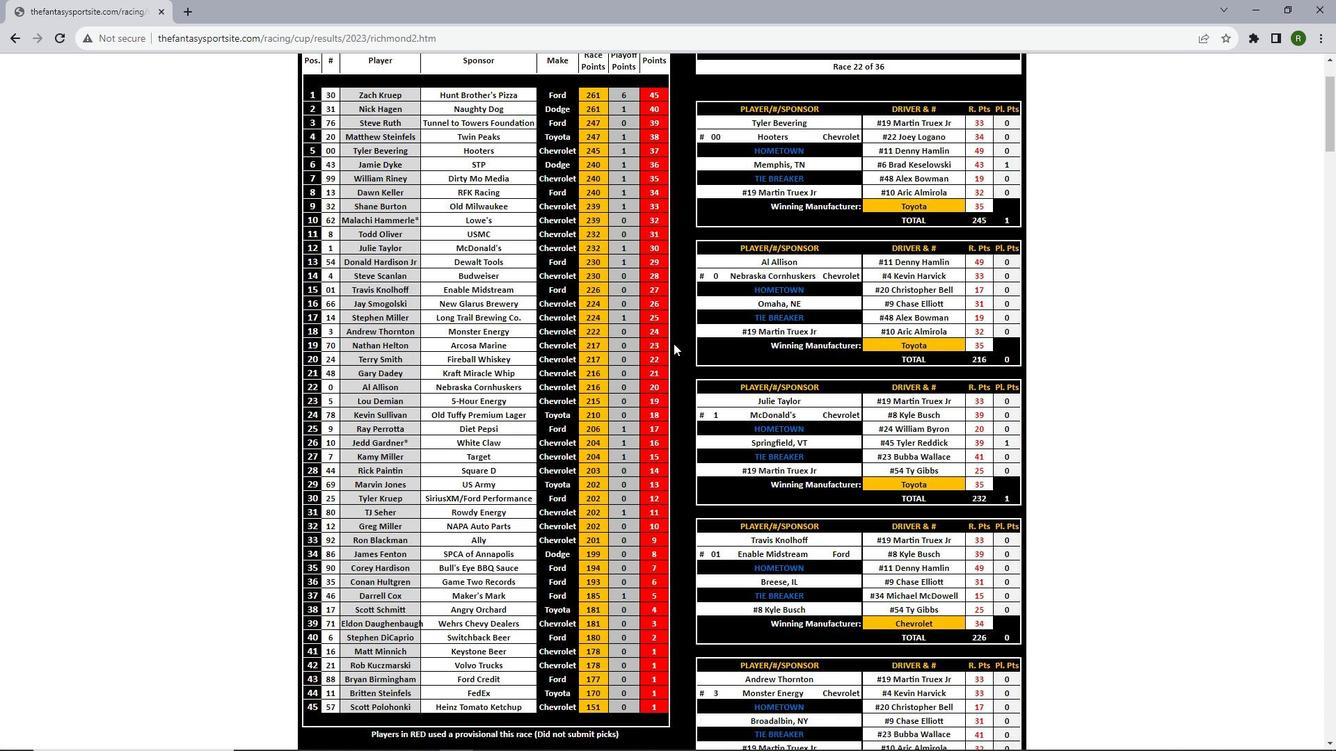 
Action: Mouse scrolled (673, 343) with delta (0, 0)
Screenshot: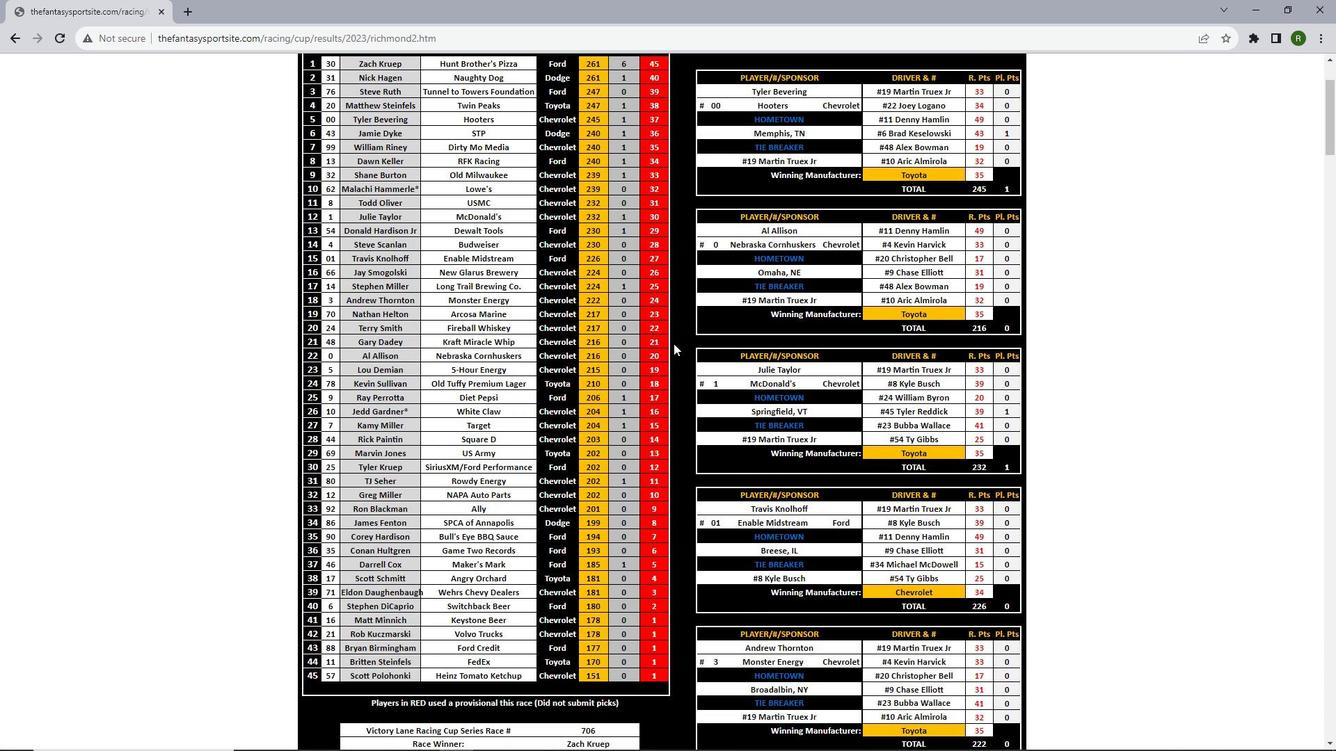 
Action: Mouse scrolled (673, 343) with delta (0, 0)
Screenshot: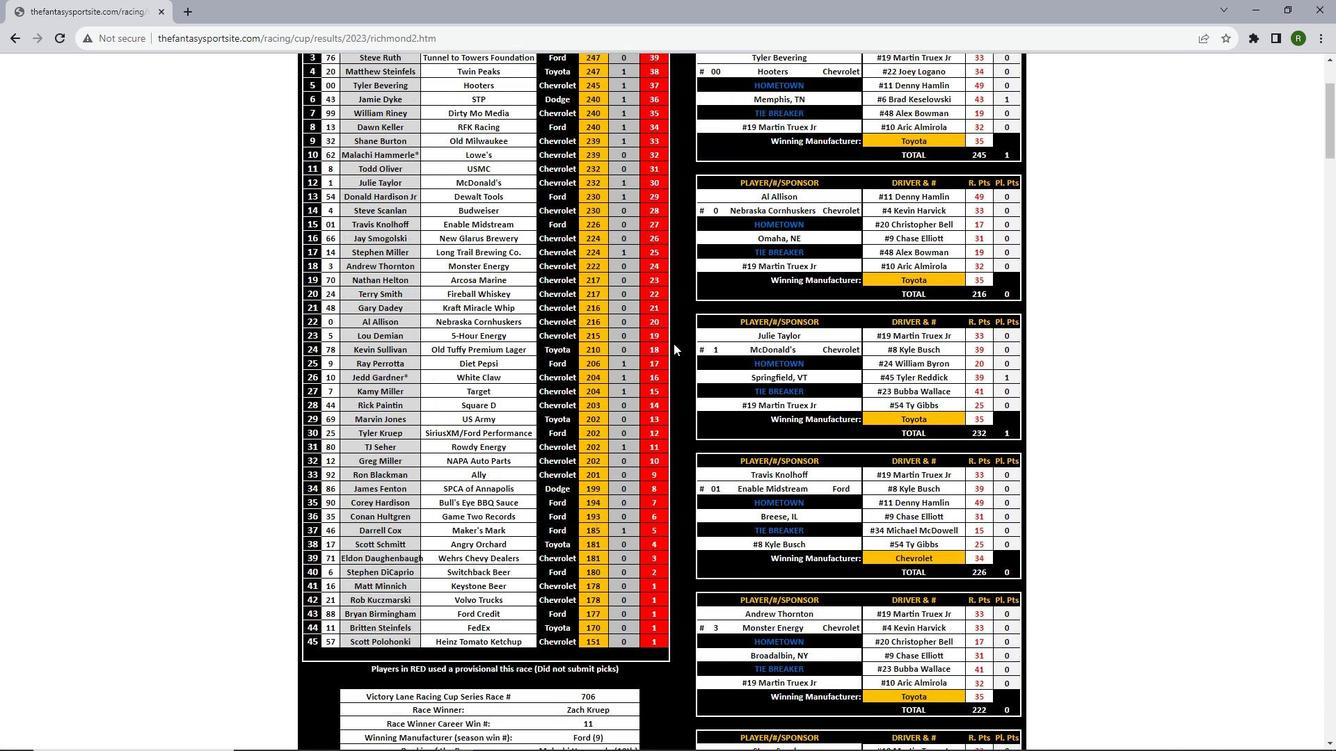 
Action: Mouse scrolled (673, 343) with delta (0, 0)
Screenshot: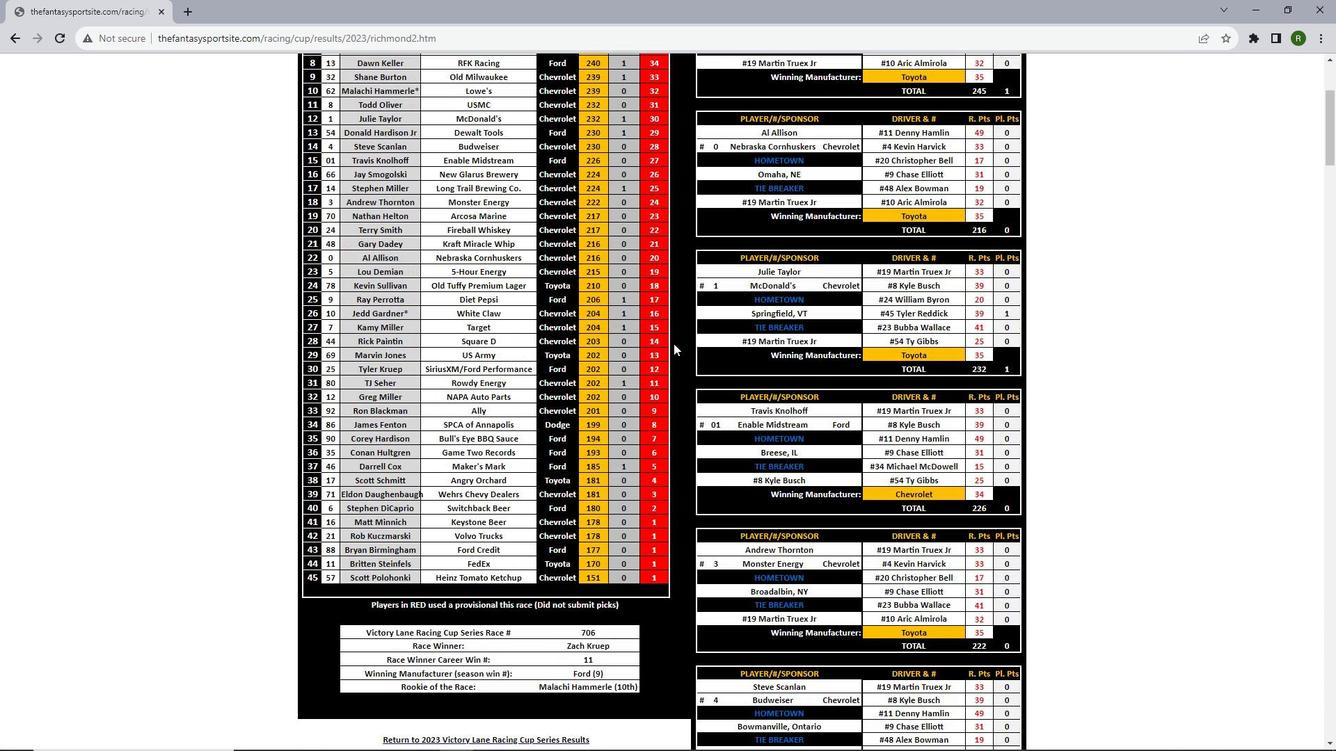 
Action: Mouse scrolled (673, 343) with delta (0, 0)
Screenshot: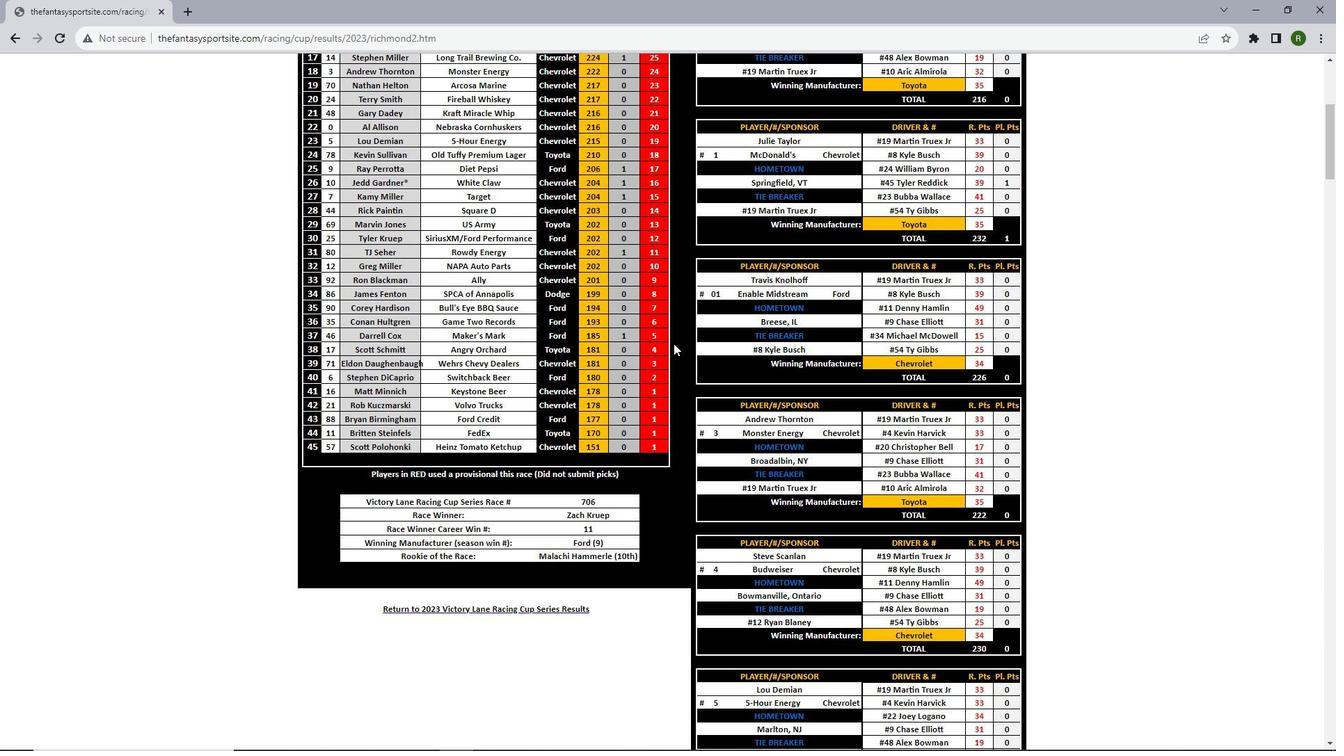 
Action: Mouse scrolled (673, 343) with delta (0, 0)
Screenshot: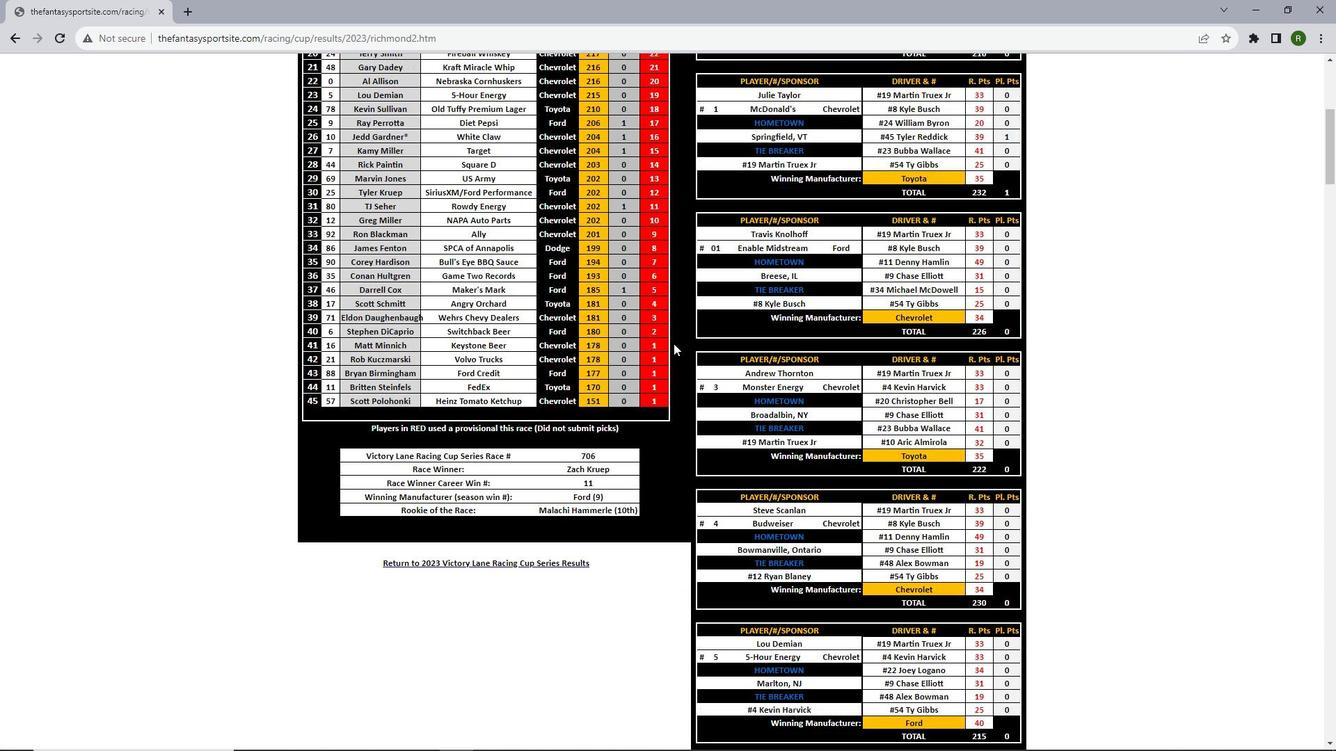 
Action: Mouse scrolled (673, 343) with delta (0, 0)
Screenshot: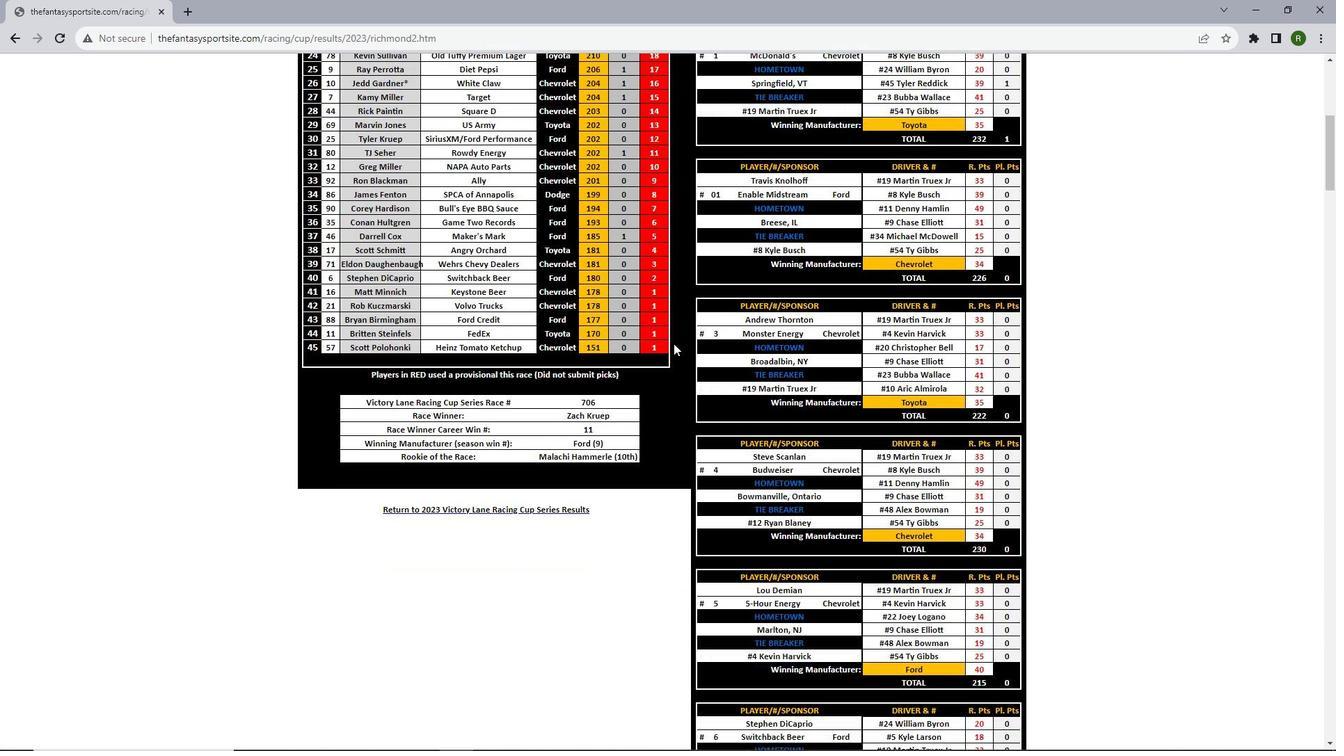 
Action: Mouse scrolled (673, 343) with delta (0, 0)
Screenshot: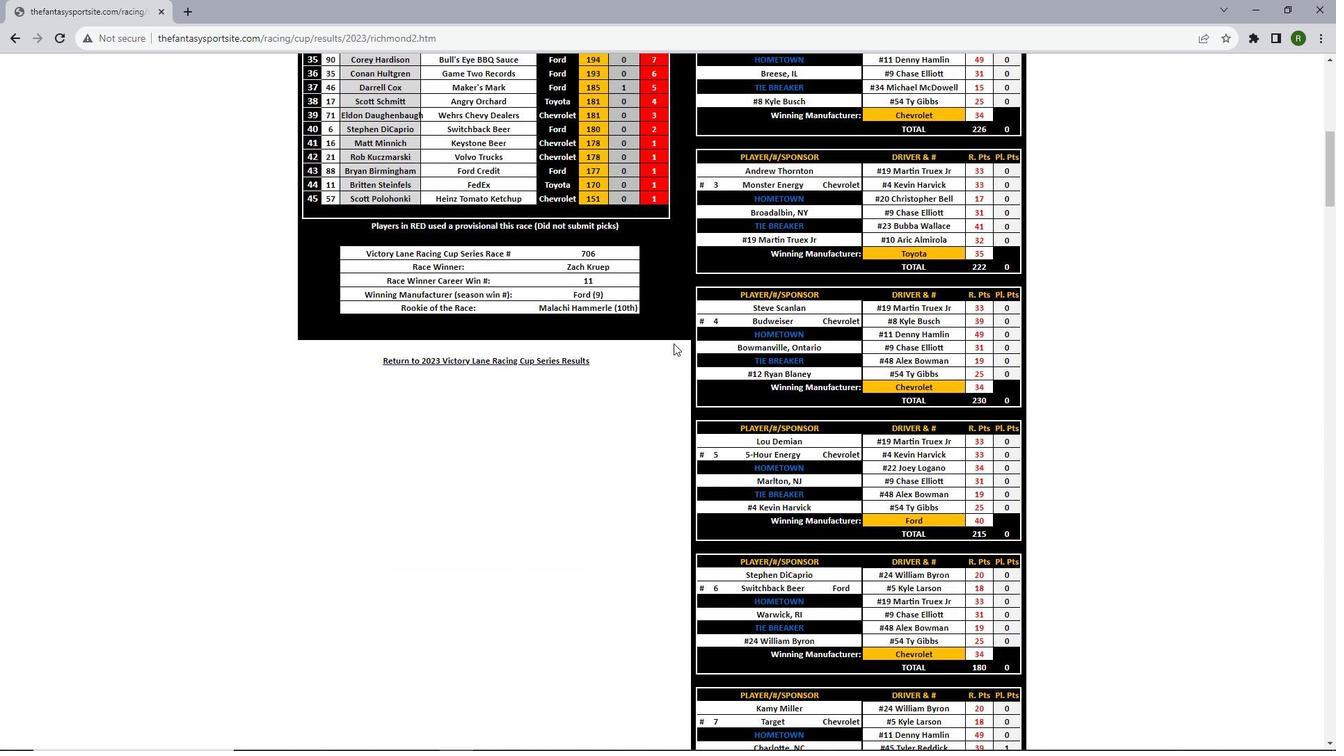 
Action: Mouse scrolled (673, 343) with delta (0, 0)
Screenshot: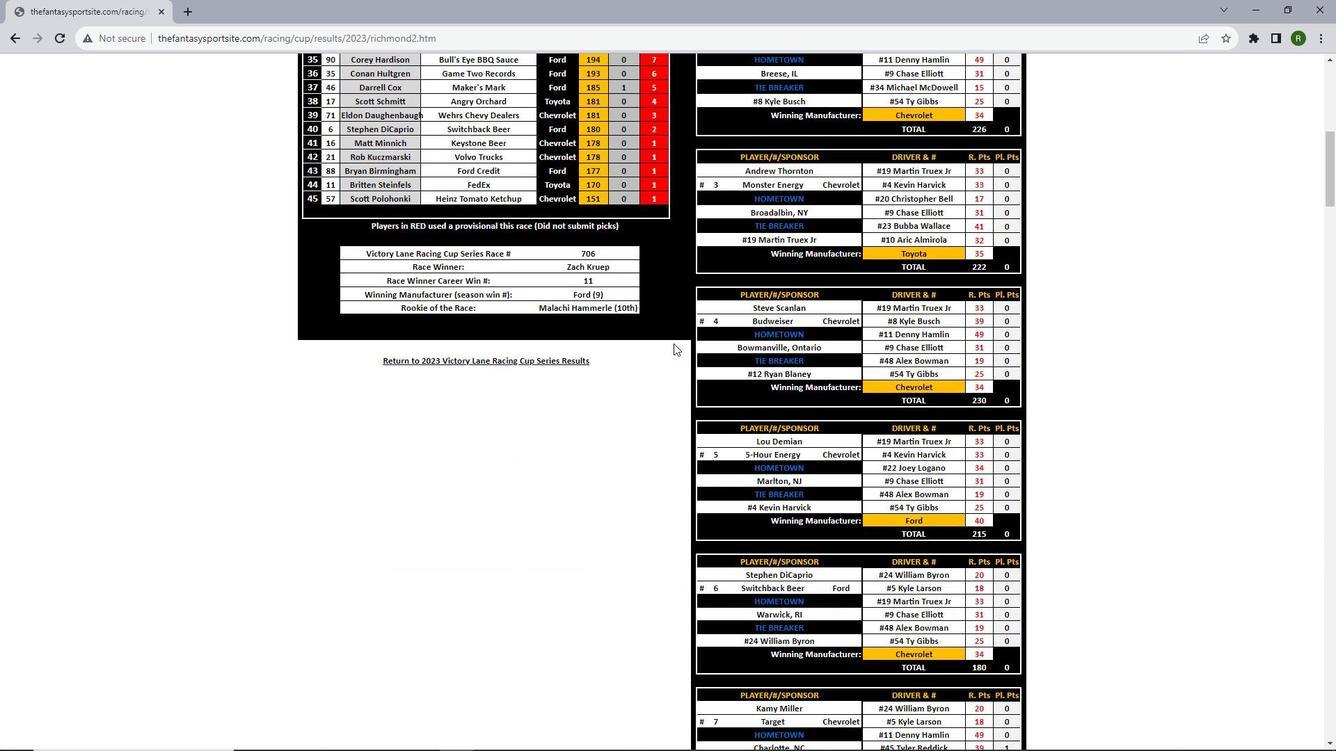 
Action: Mouse scrolled (673, 343) with delta (0, 0)
Screenshot: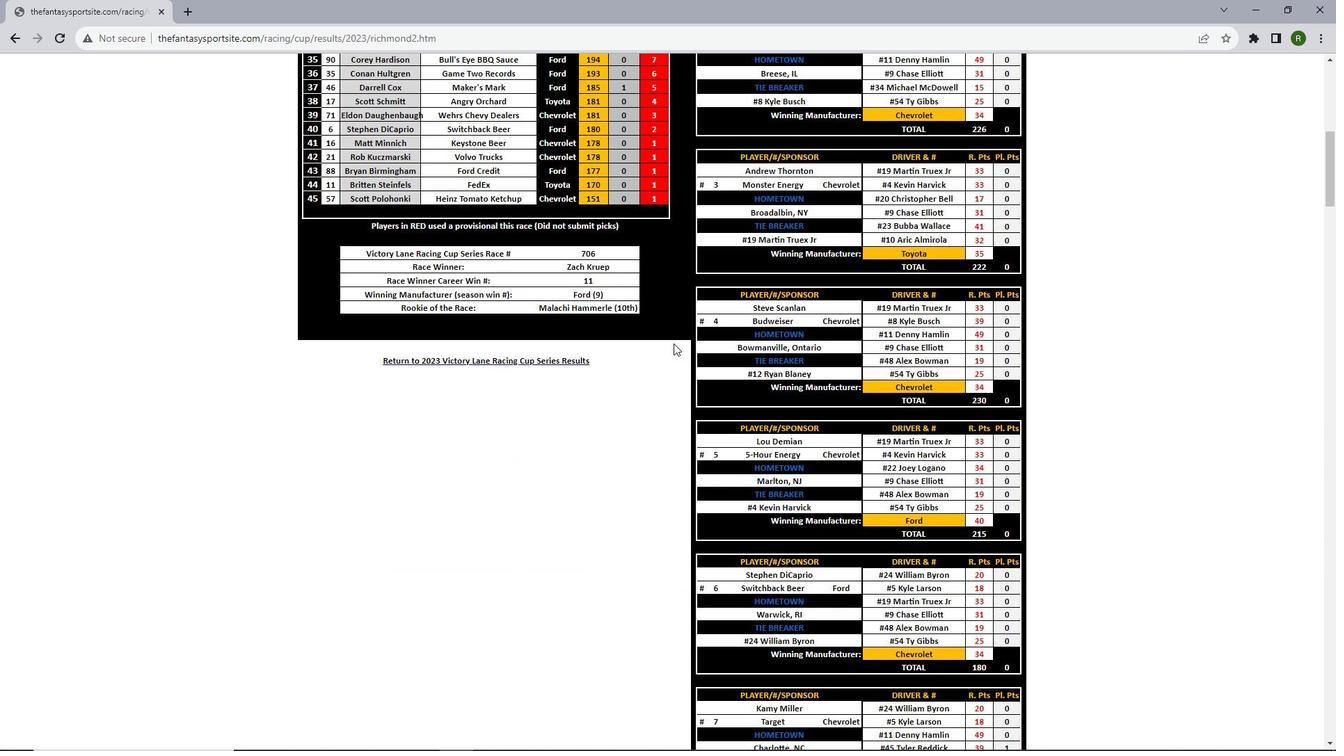 
Action: Mouse scrolled (673, 343) with delta (0, 0)
Screenshot: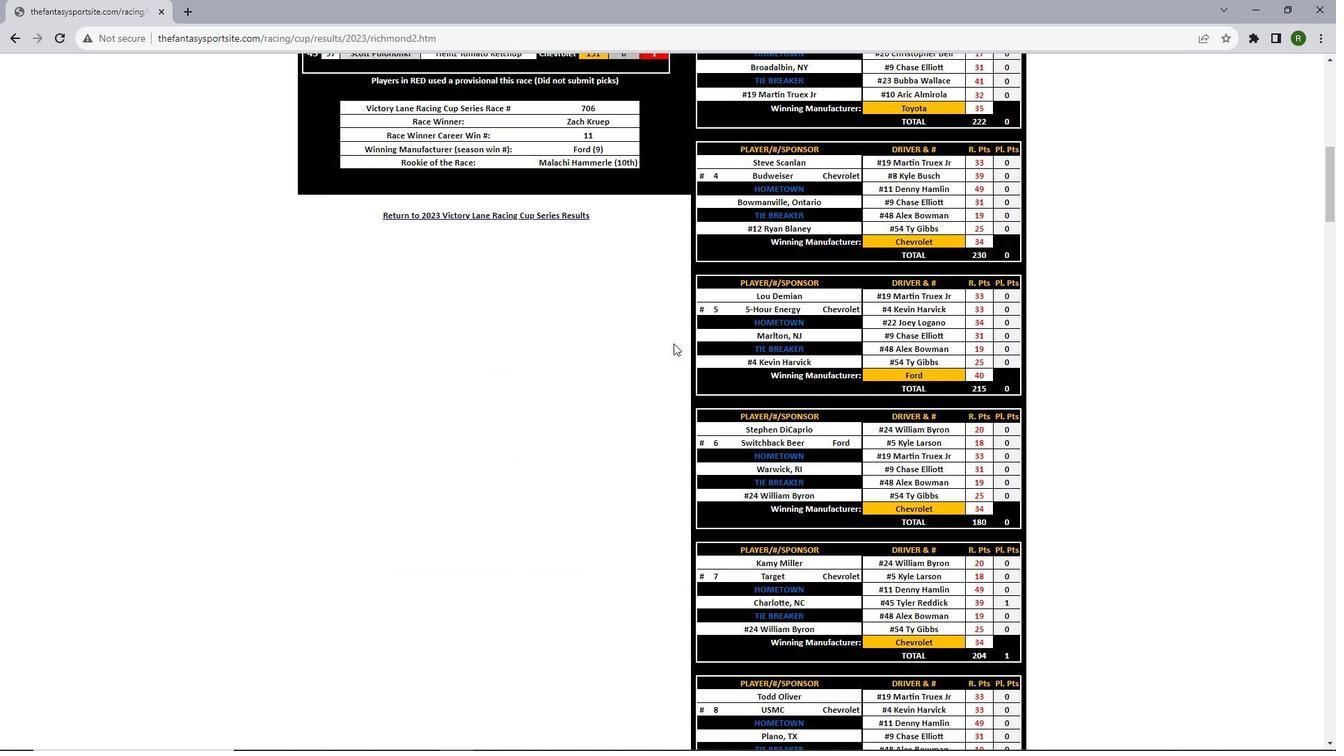 
Action: Mouse scrolled (673, 343) with delta (0, 0)
Screenshot: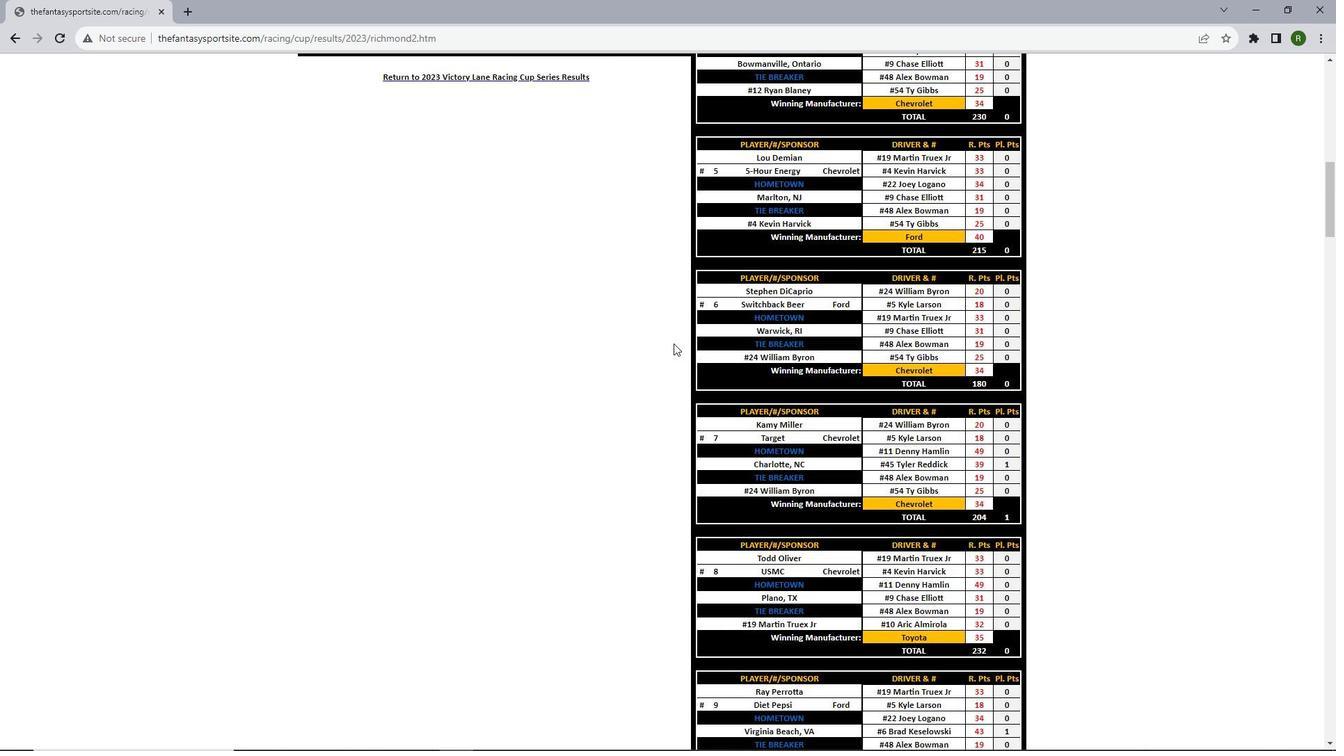 
Action: Mouse scrolled (673, 343) with delta (0, 0)
Screenshot: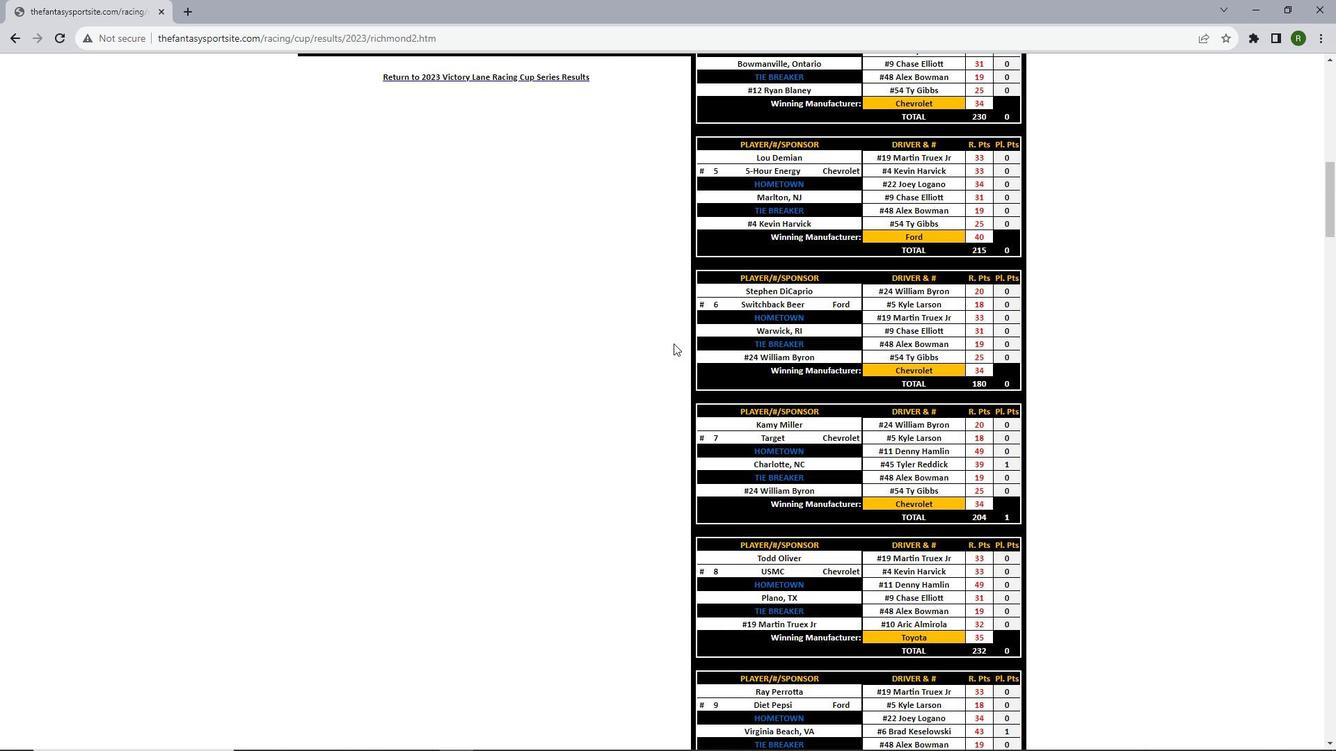 
Action: Mouse scrolled (673, 343) with delta (0, 0)
Screenshot: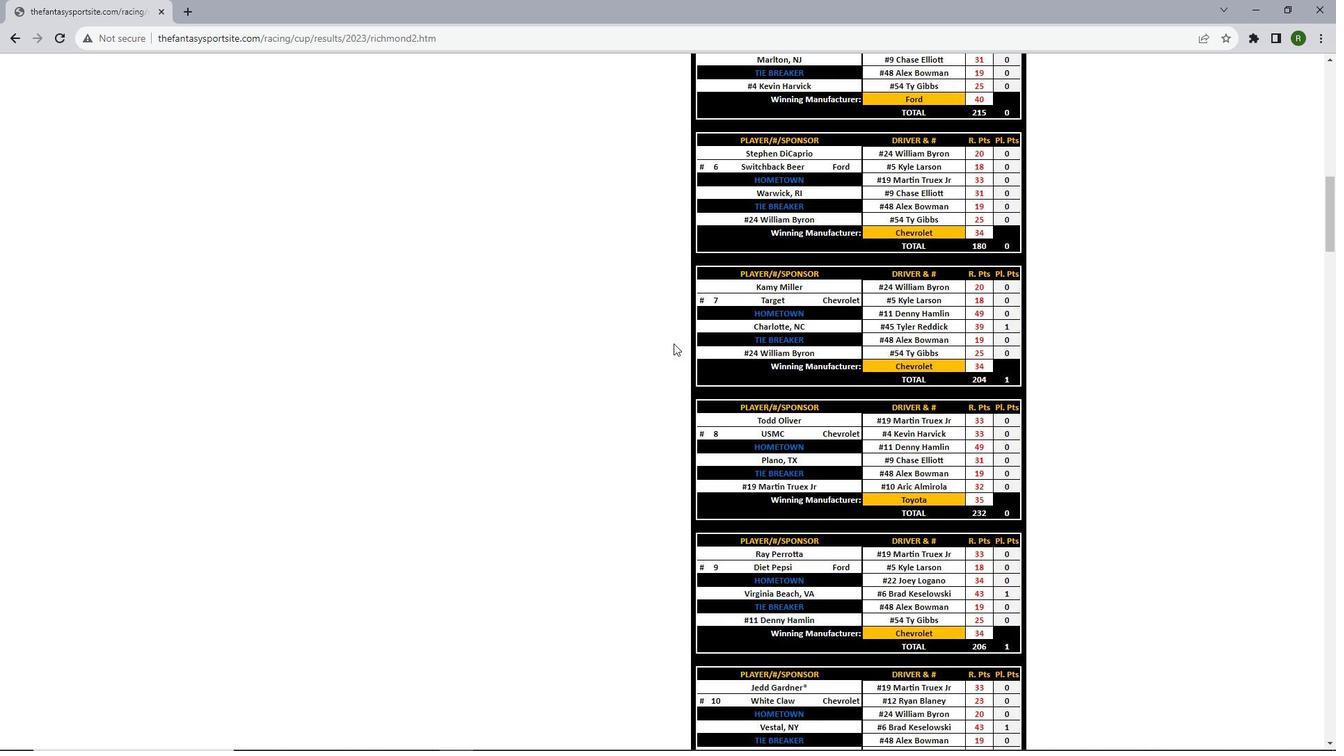 
Action: Mouse scrolled (673, 343) with delta (0, 0)
Screenshot: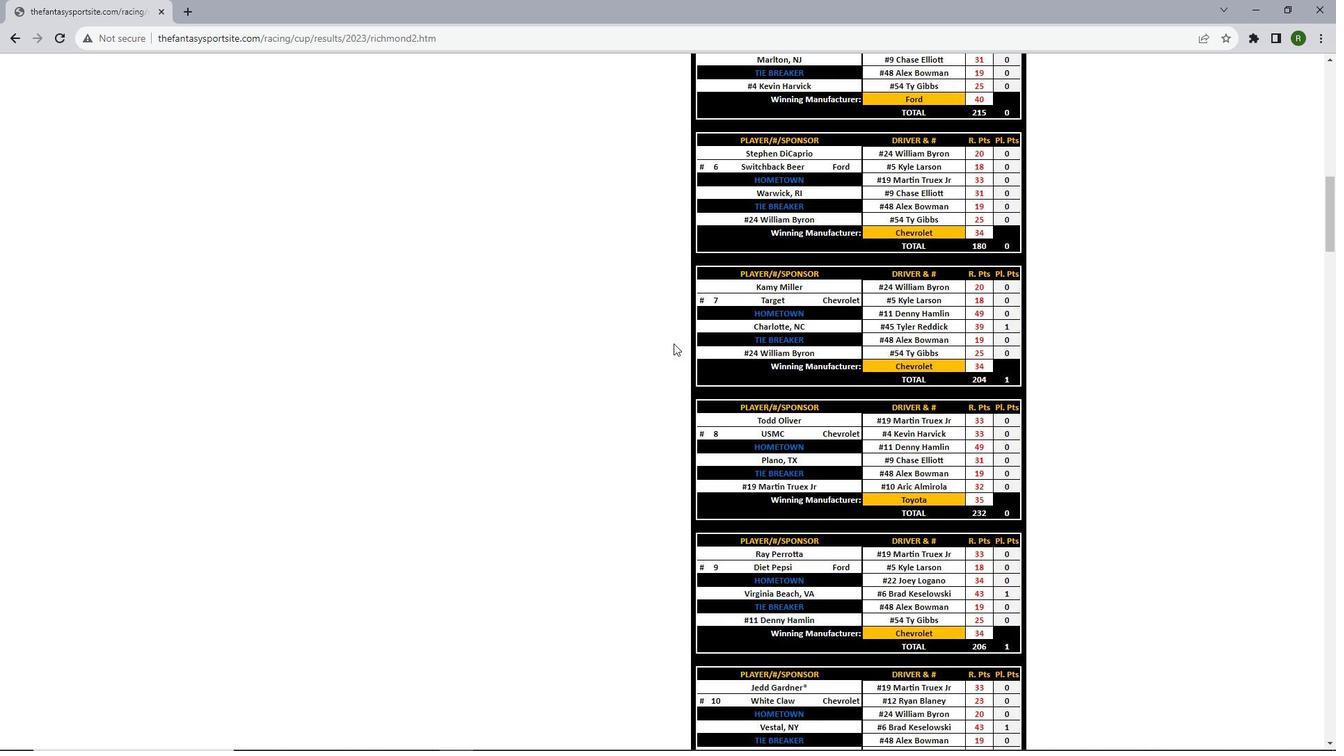 
Action: Mouse scrolled (673, 343) with delta (0, 0)
Screenshot: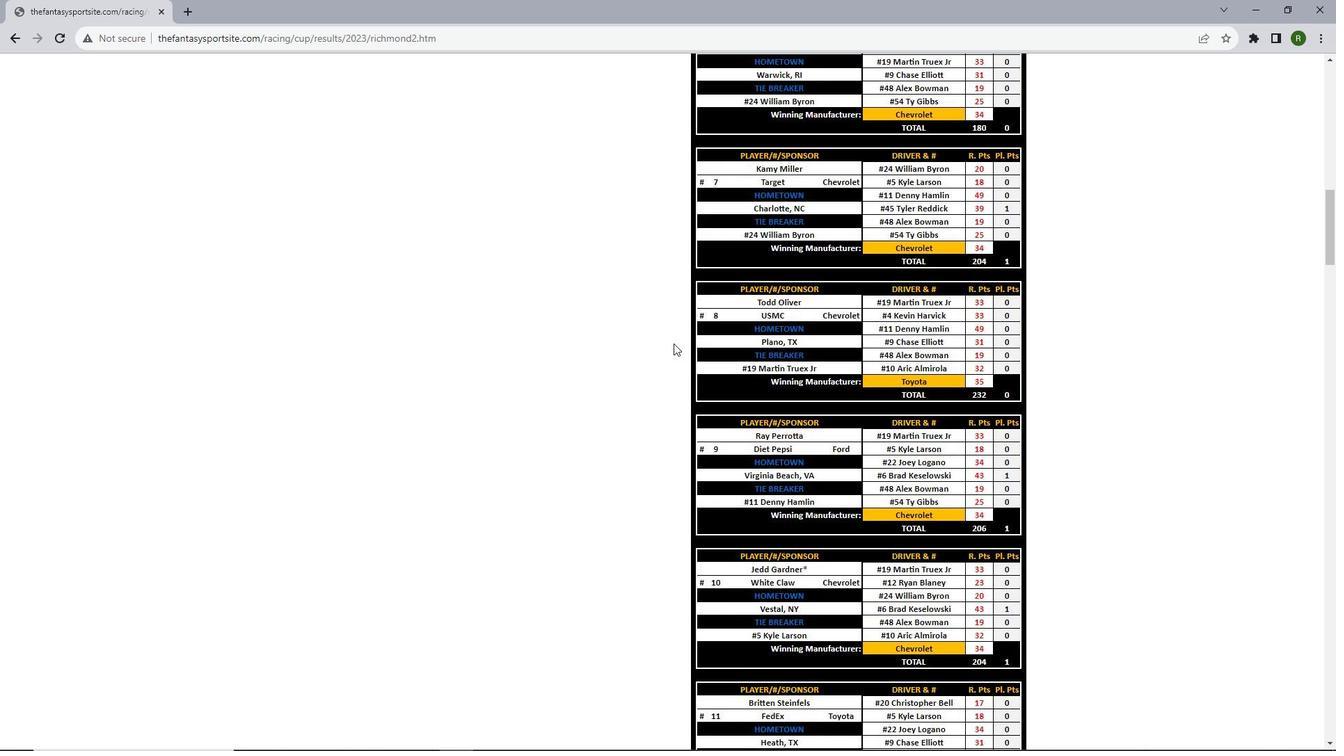 
Action: Mouse scrolled (673, 343) with delta (0, 0)
Screenshot: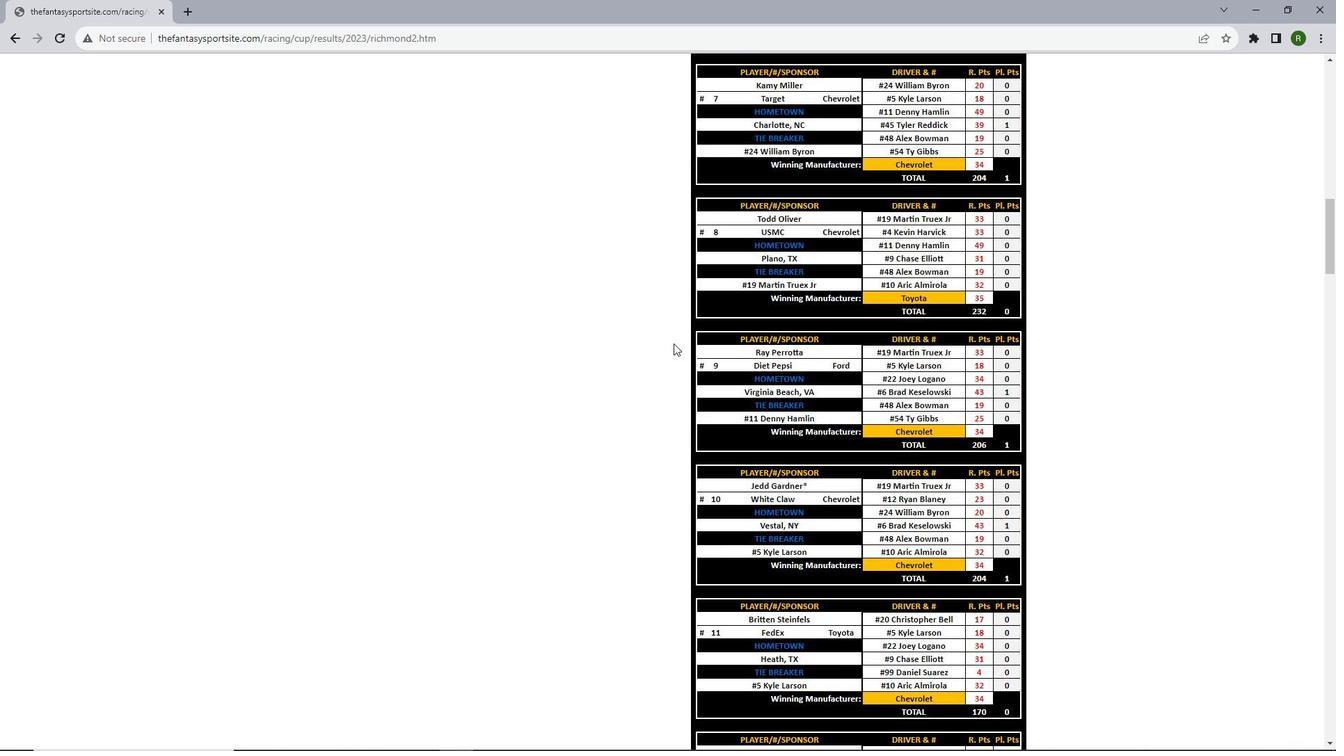 
Action: Mouse scrolled (673, 343) with delta (0, 0)
Screenshot: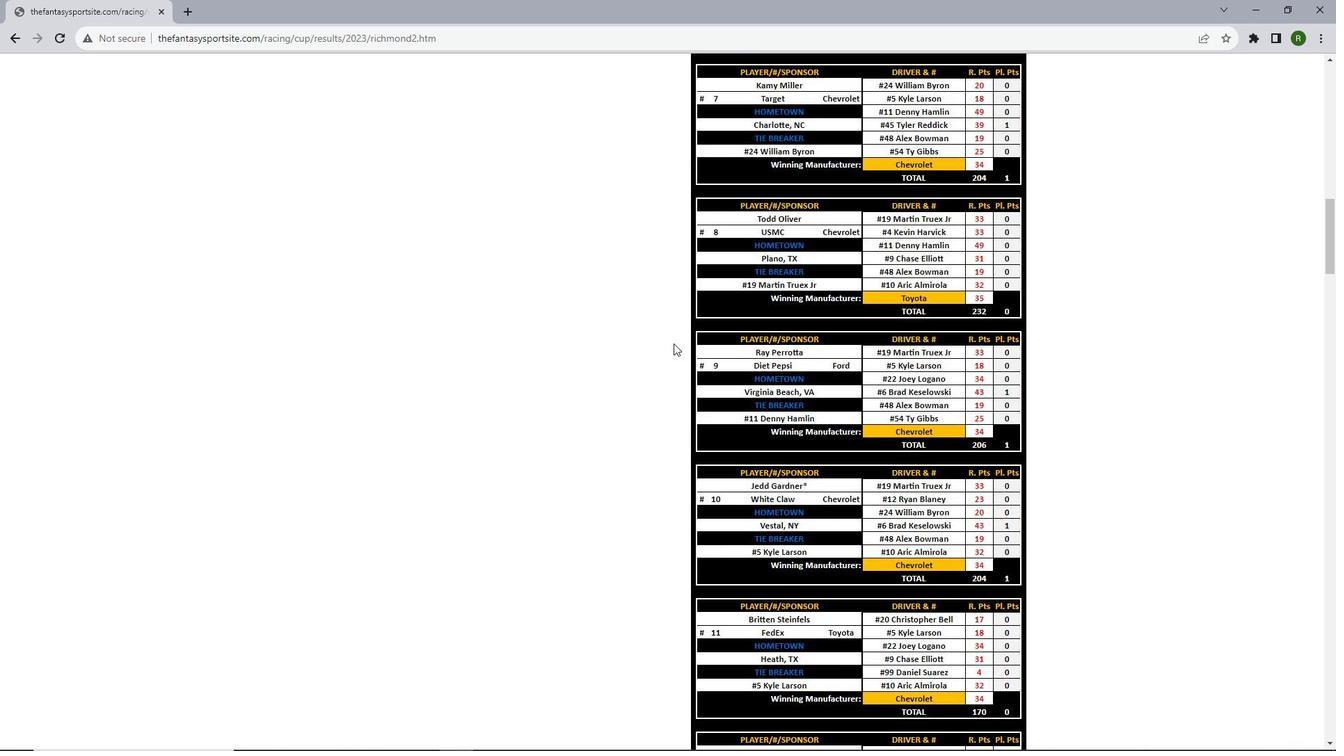 
Action: Mouse scrolled (673, 343) with delta (0, 0)
Screenshot: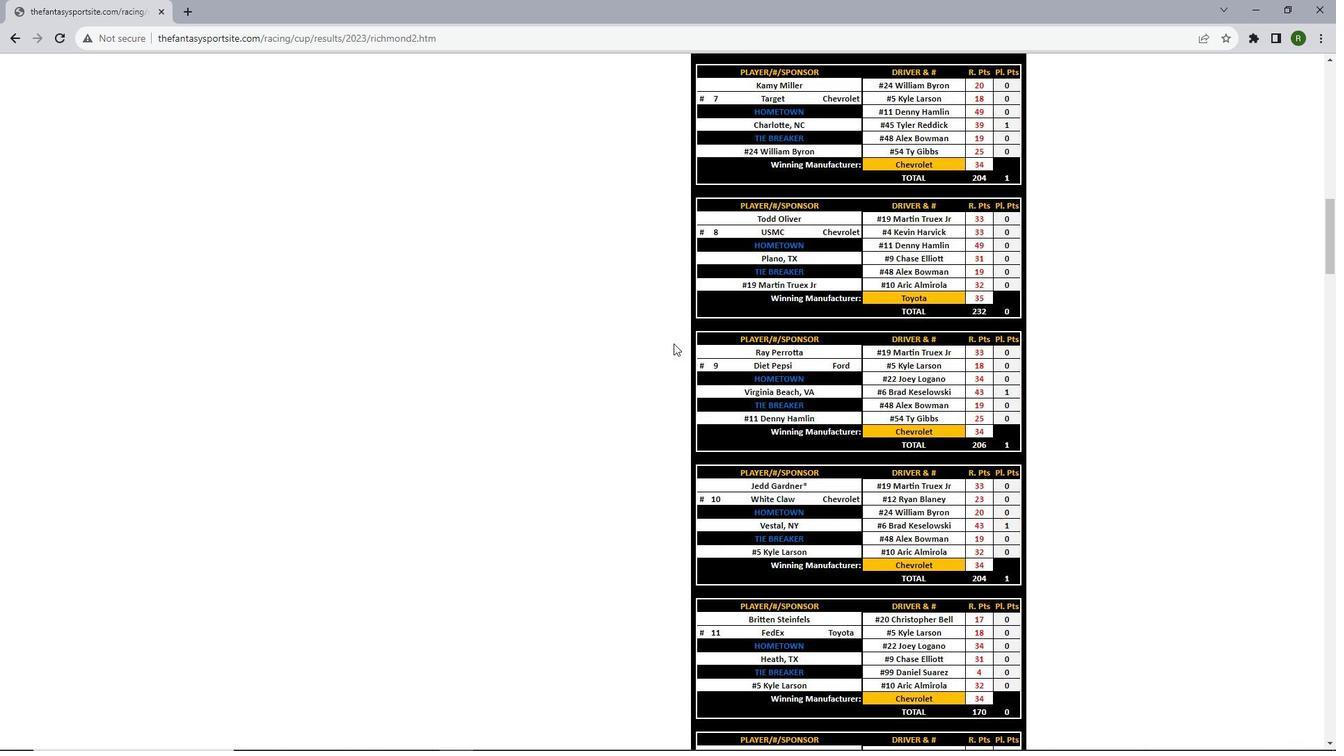 
Action: Mouse scrolled (673, 343) with delta (0, 0)
Screenshot: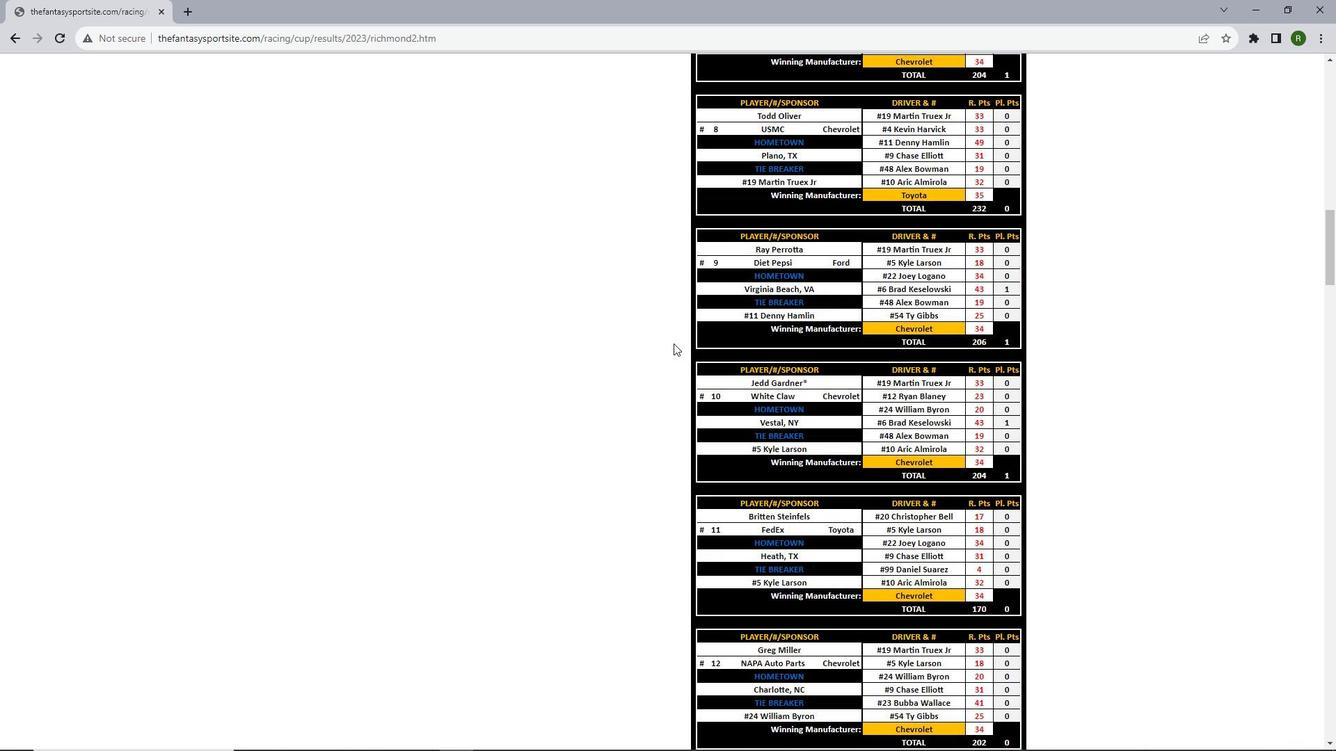 
Action: Mouse scrolled (673, 343) with delta (0, 0)
Screenshot: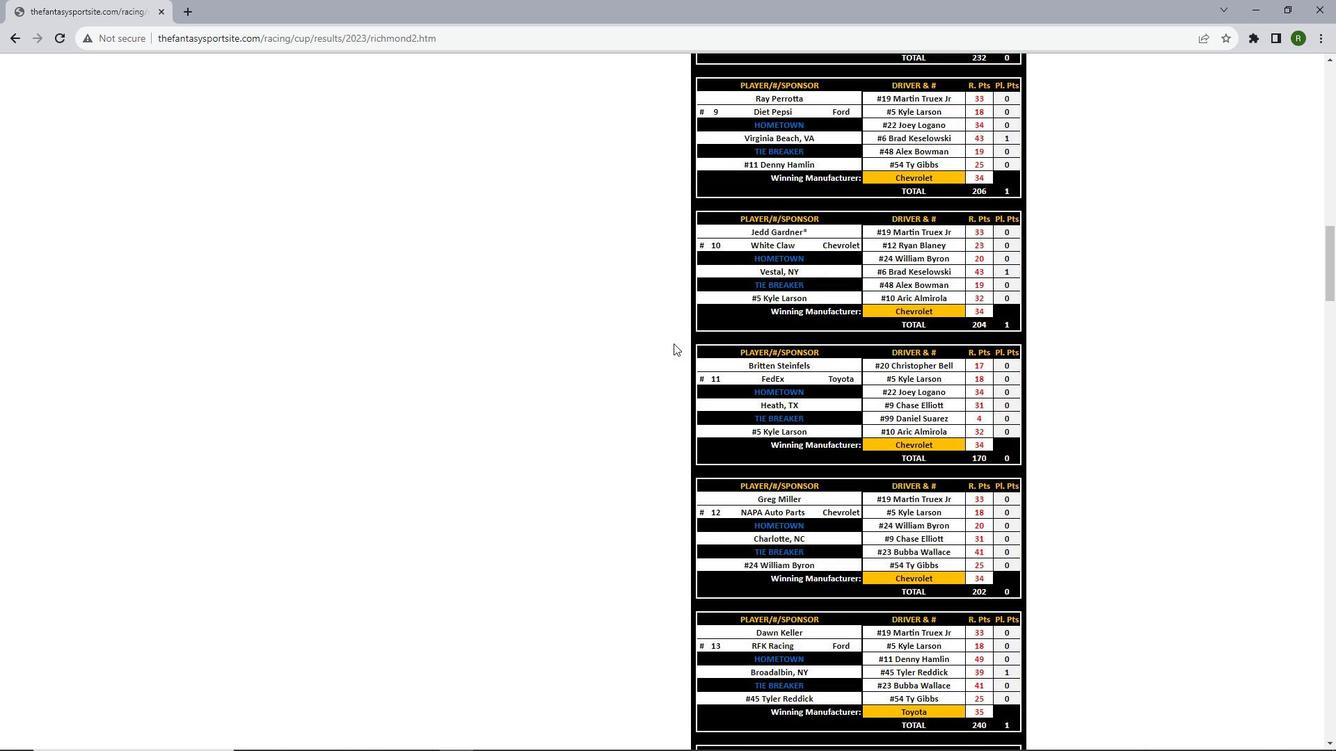 
Action: Mouse scrolled (673, 343) with delta (0, 0)
Screenshot: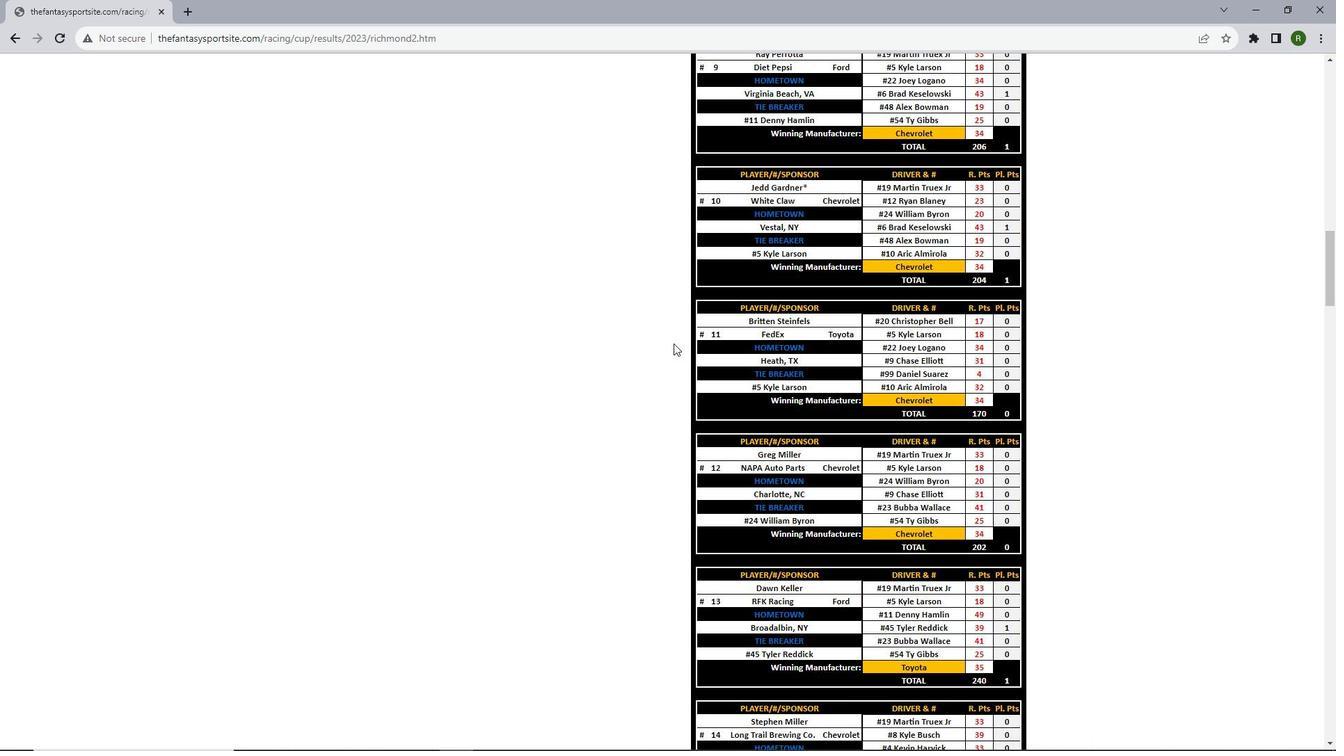
Action: Mouse scrolled (673, 343) with delta (0, 0)
Screenshot: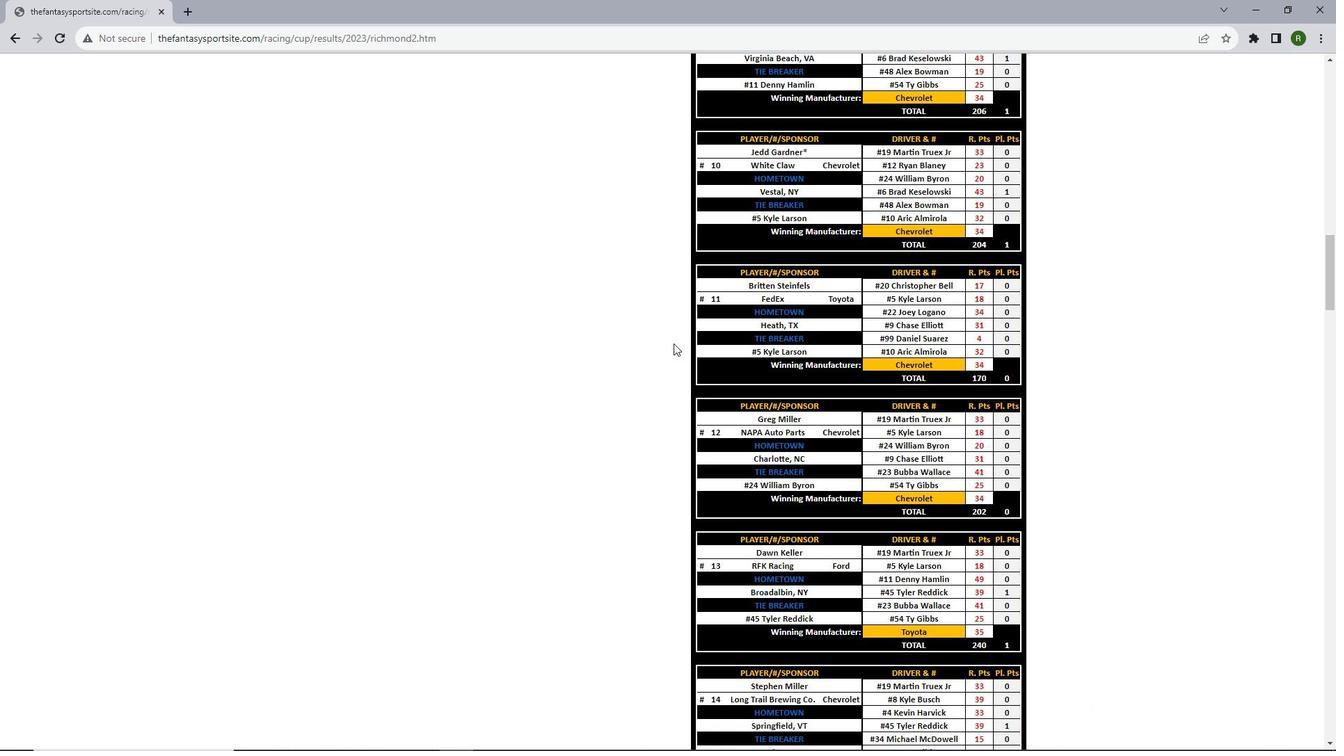 
Action: Mouse scrolled (673, 343) with delta (0, 0)
Screenshot: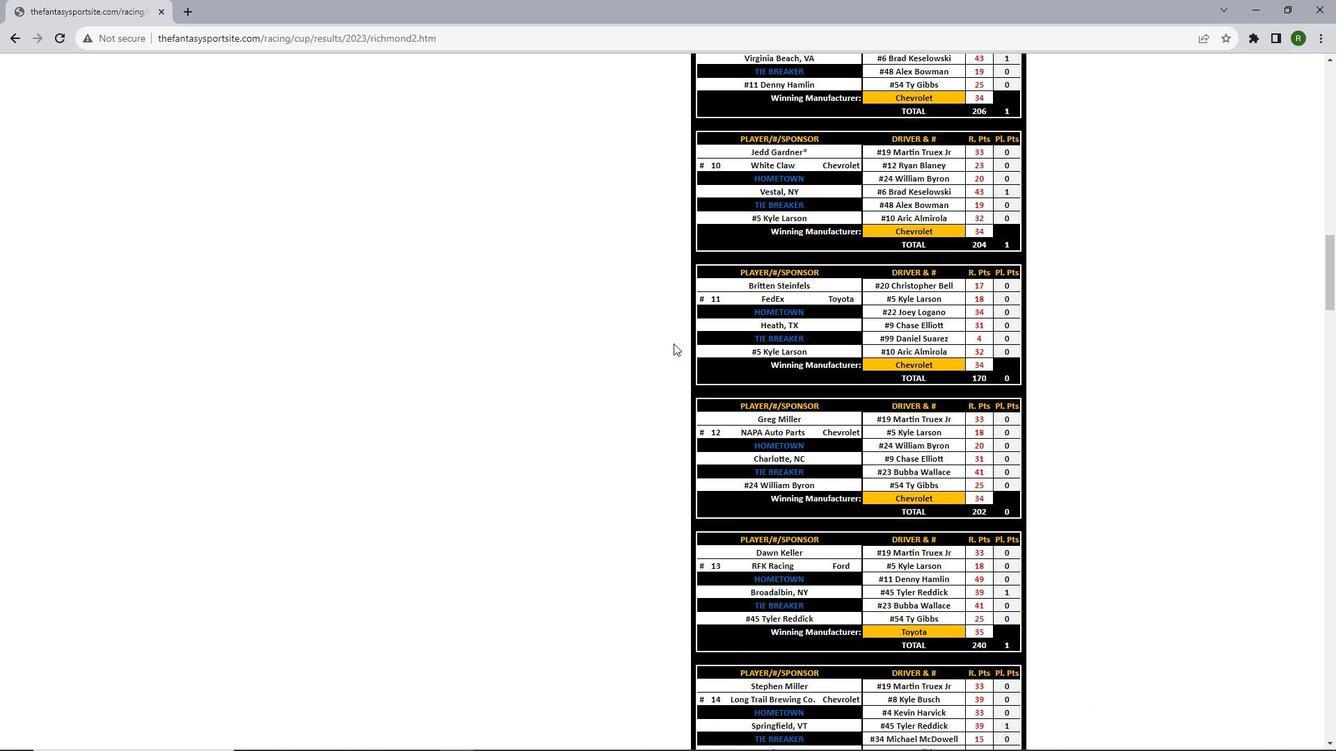 
Action: Mouse scrolled (673, 343) with delta (0, 0)
Screenshot: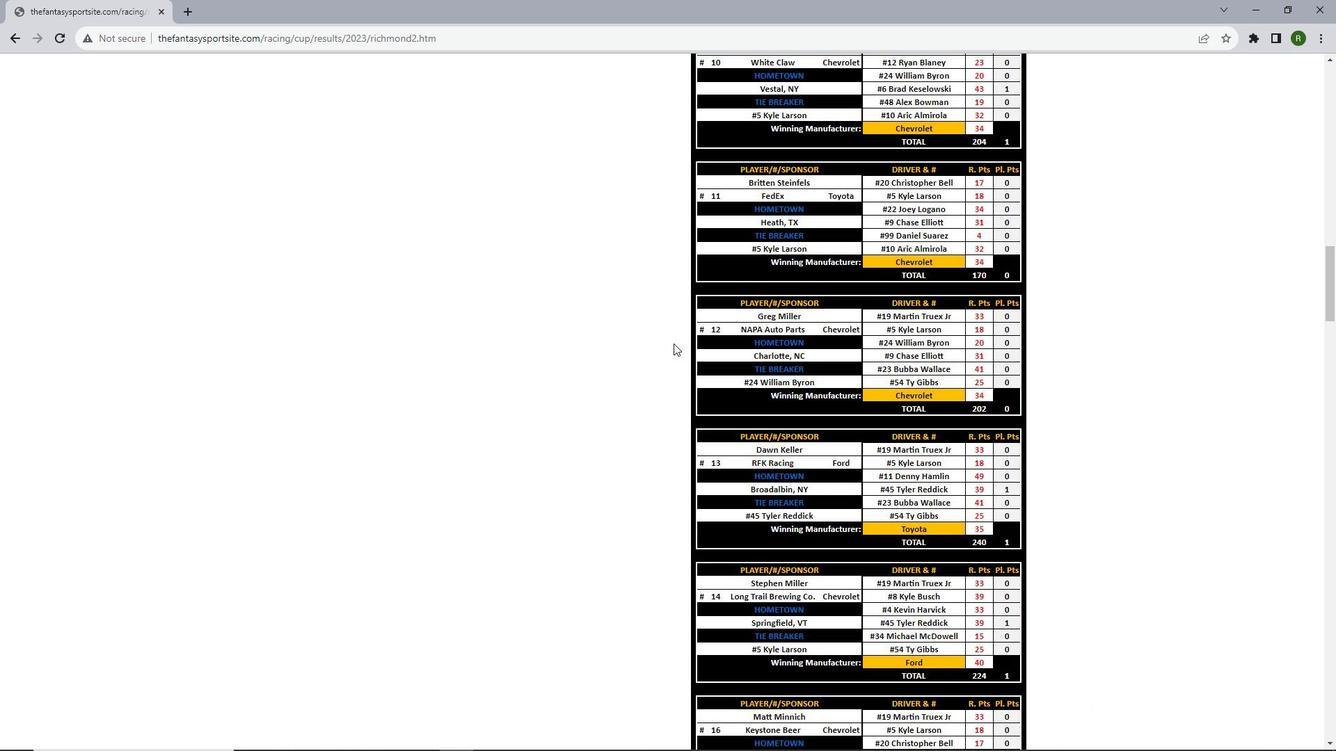 
Action: Mouse scrolled (673, 343) with delta (0, 0)
Screenshot: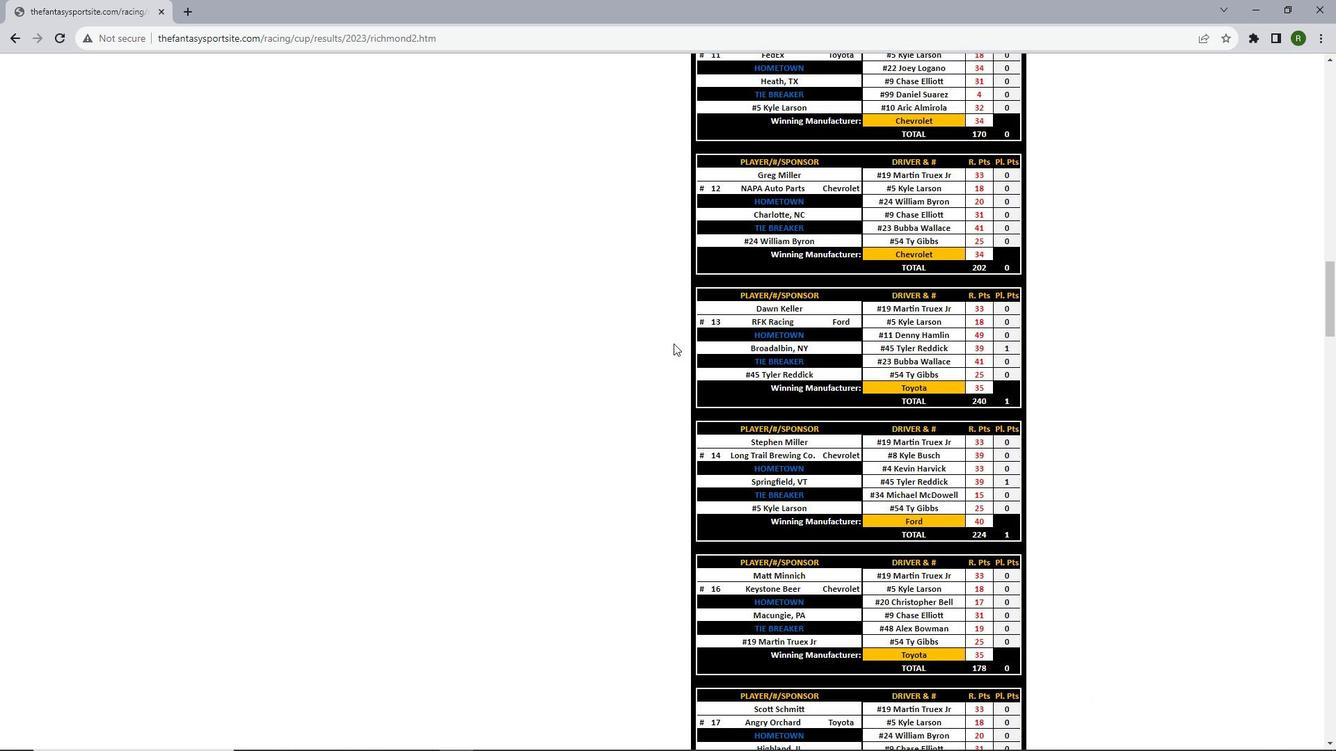
Action: Mouse scrolled (673, 343) with delta (0, 0)
Screenshot: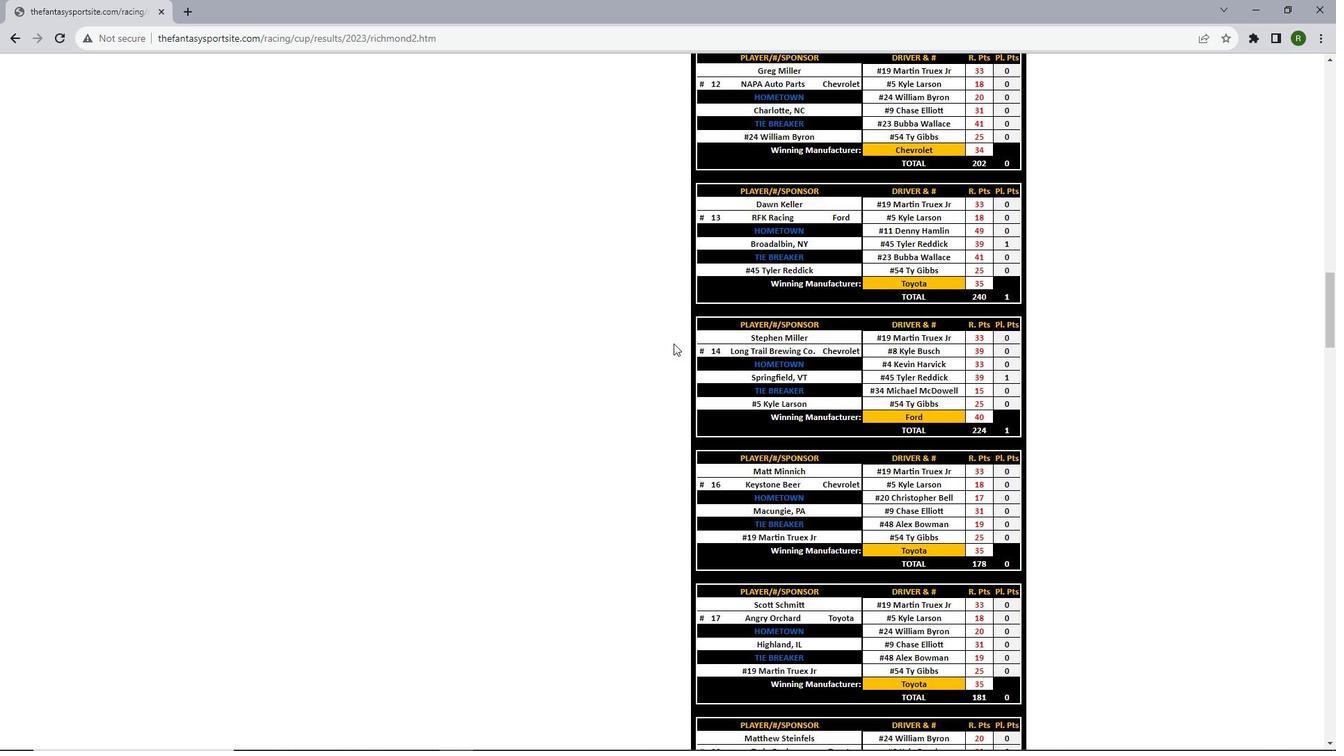
Action: Mouse scrolled (673, 343) with delta (0, 0)
Screenshot: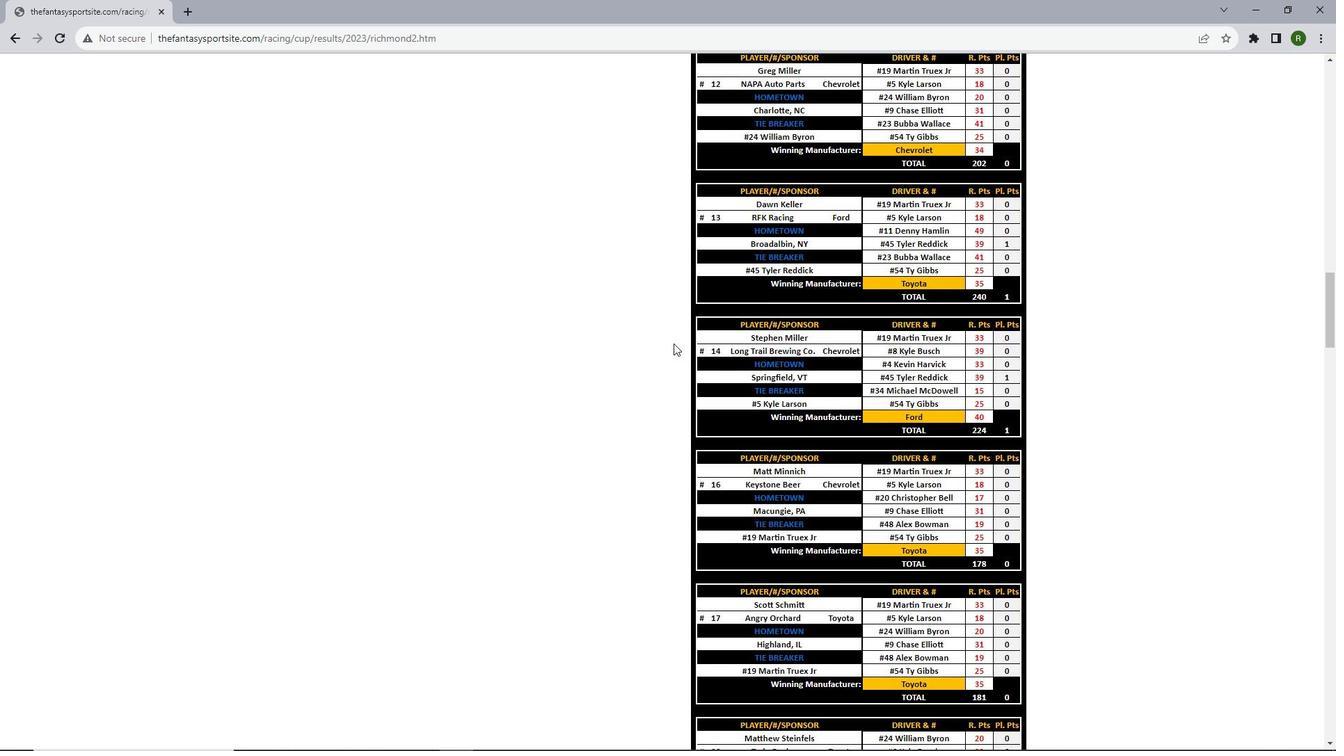 
Action: Mouse scrolled (673, 343) with delta (0, 0)
Screenshot: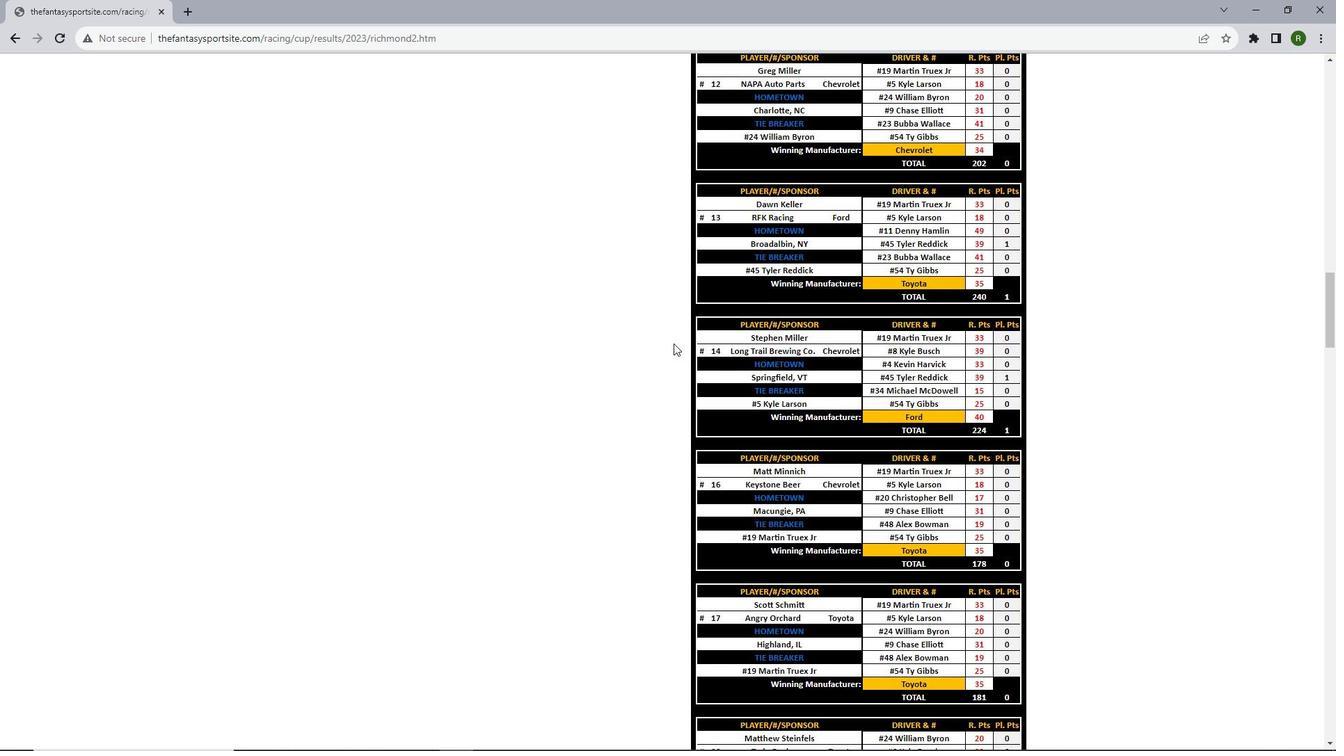 
Action: Mouse scrolled (673, 343) with delta (0, 0)
Screenshot: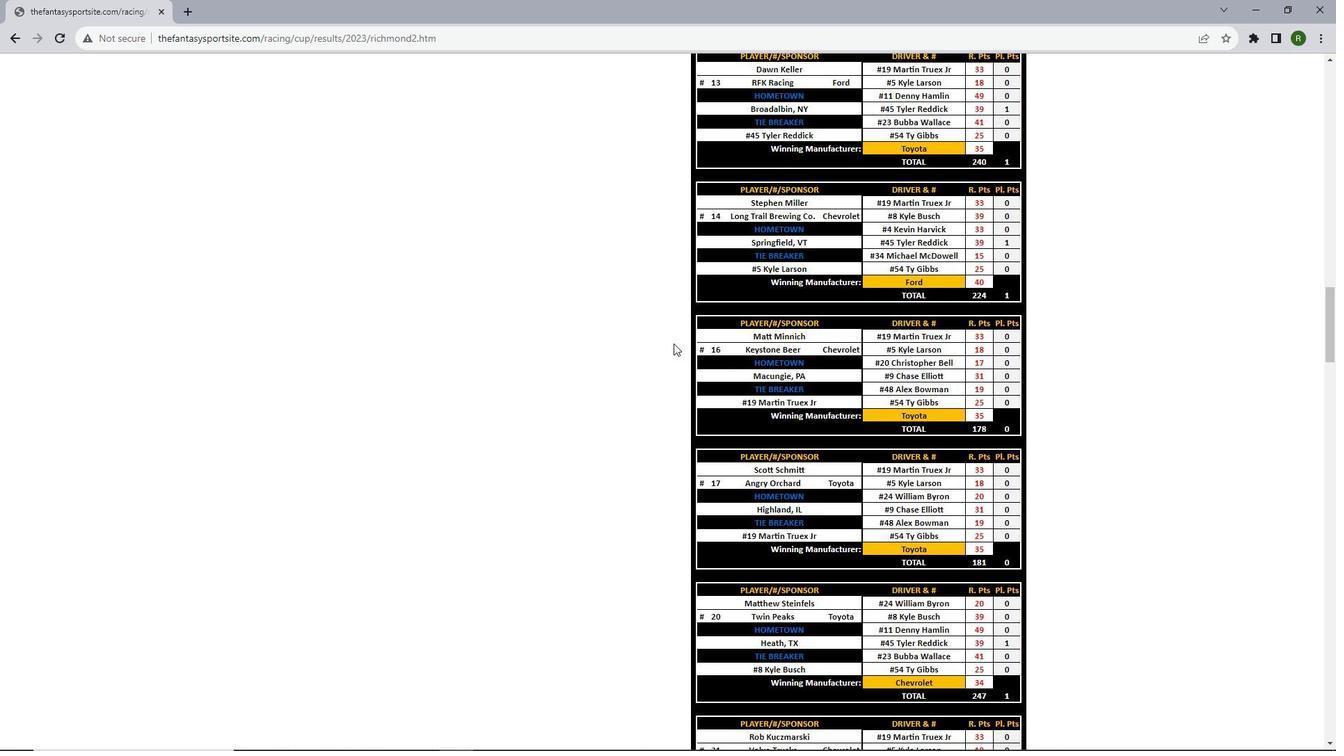 
Action: Mouse scrolled (673, 343) with delta (0, 0)
Screenshot: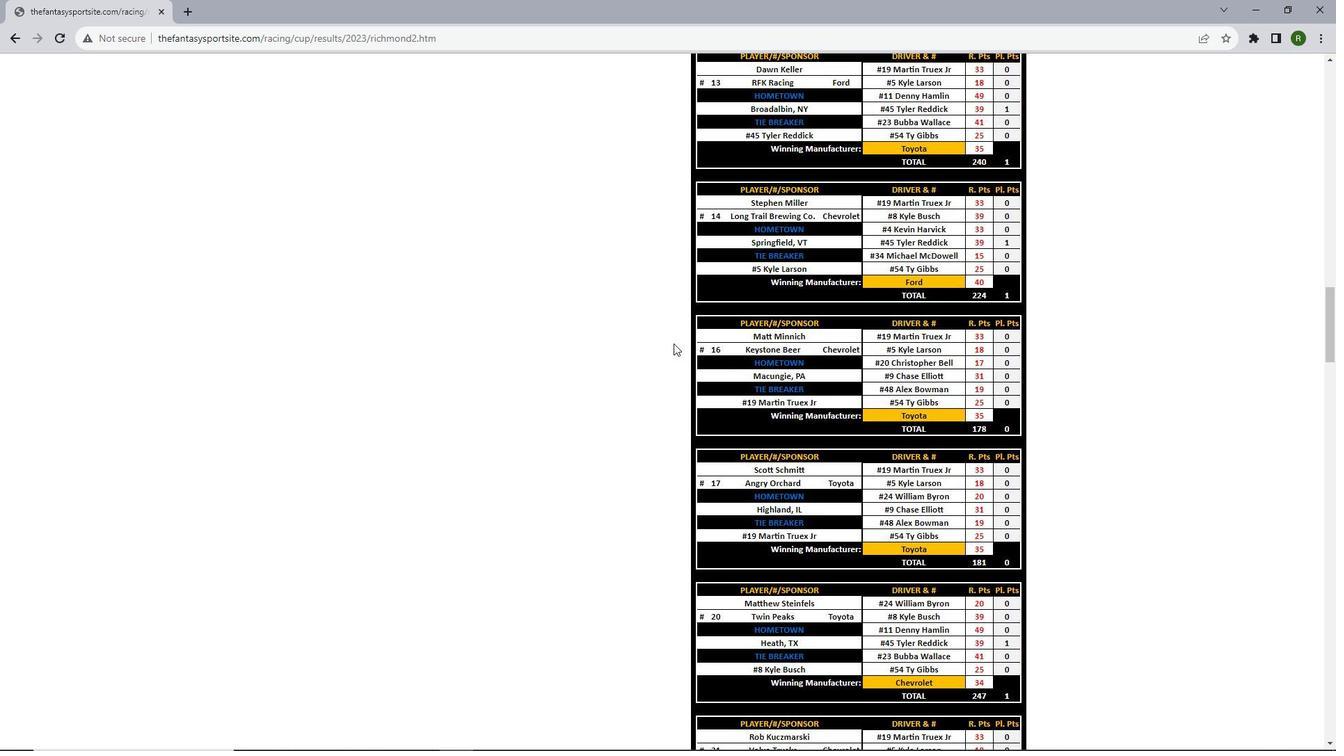 
Action: Mouse scrolled (673, 343) with delta (0, 0)
Screenshot: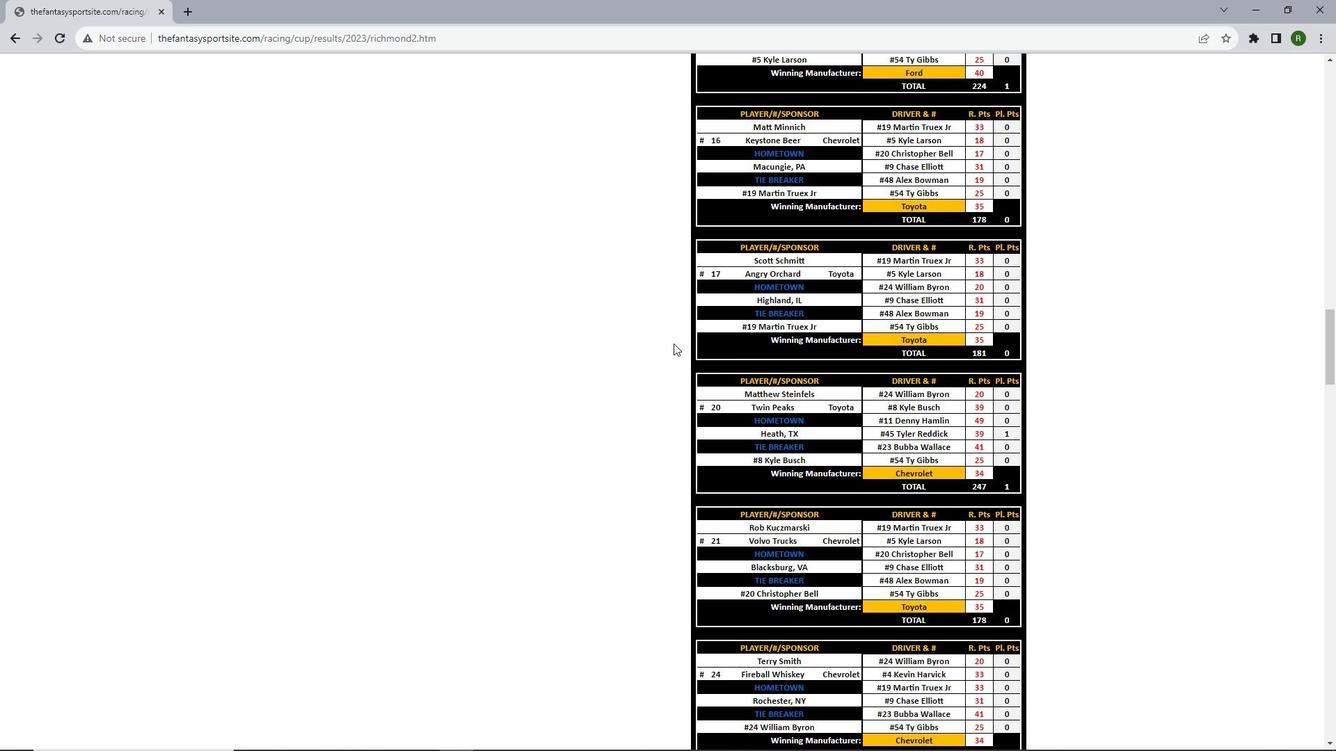 
Action: Mouse scrolled (673, 343) with delta (0, 0)
Screenshot: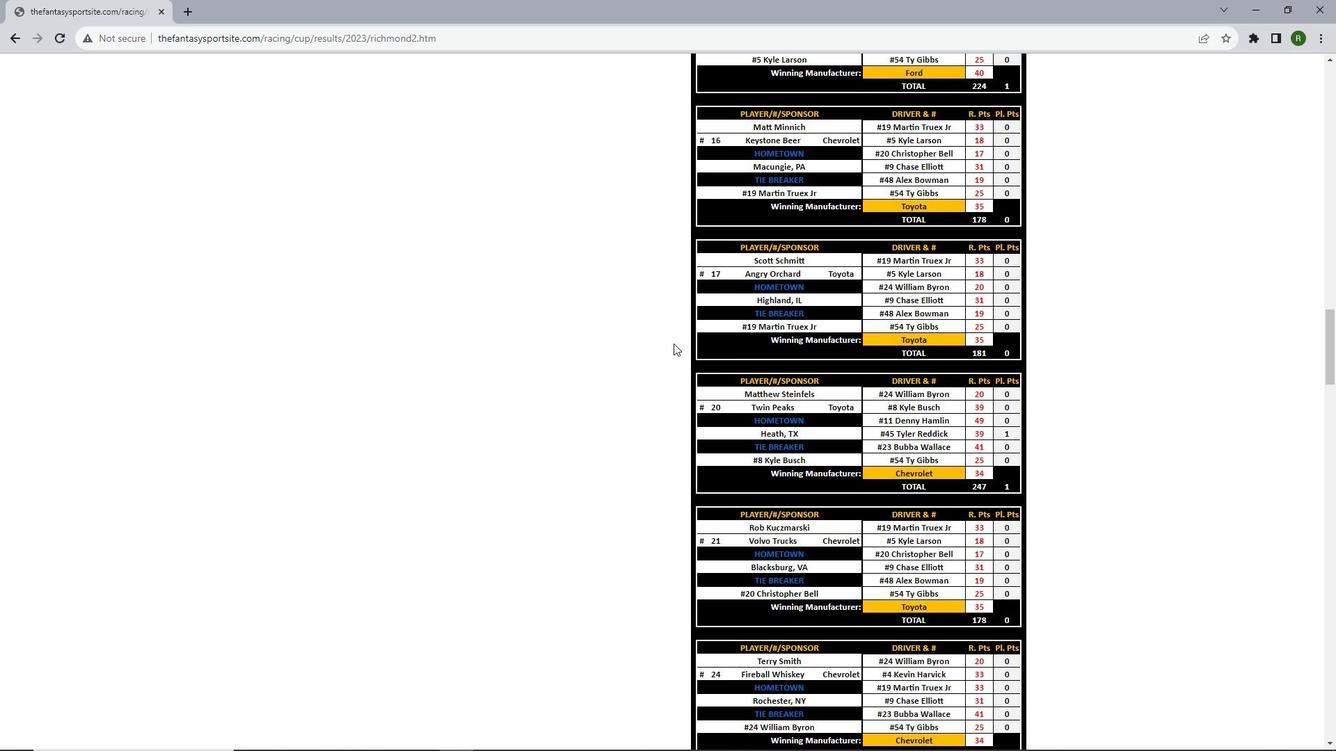 
Action: Mouse scrolled (673, 343) with delta (0, 0)
Screenshot: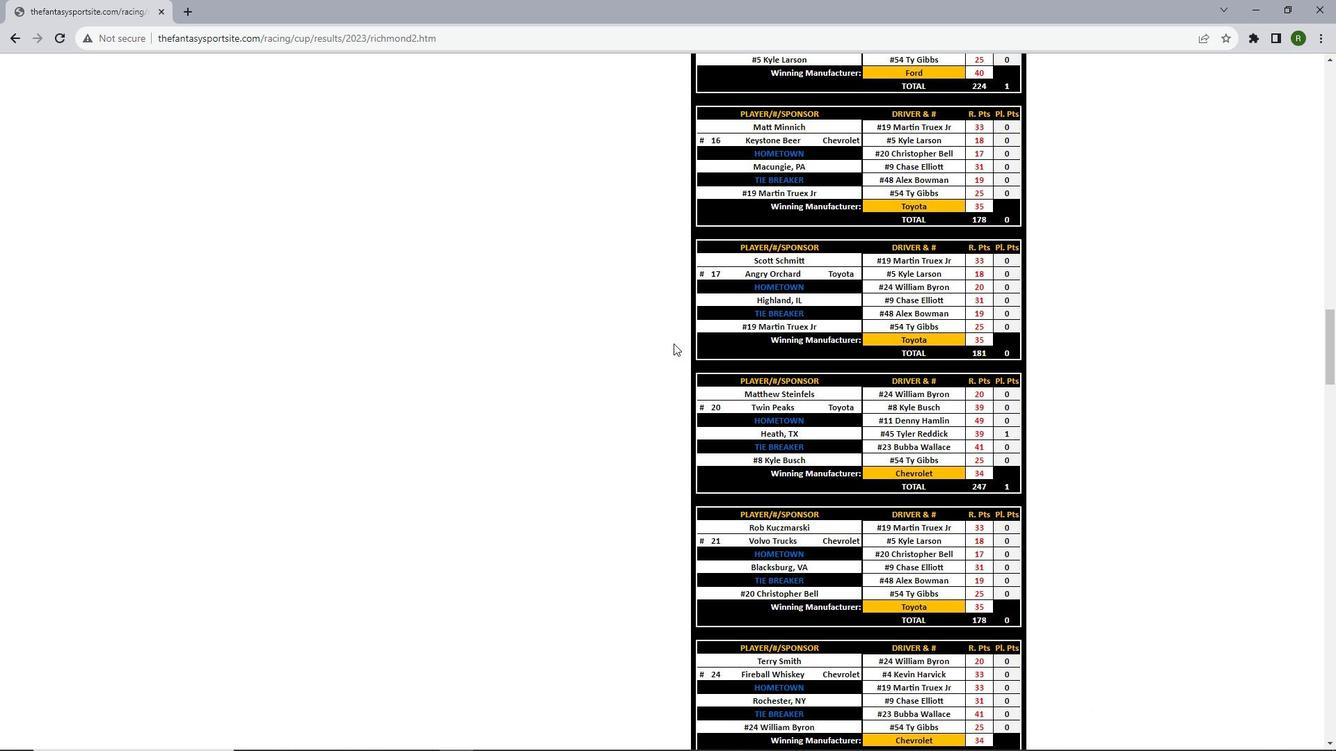 
Action: Mouse scrolled (673, 343) with delta (0, 0)
Screenshot: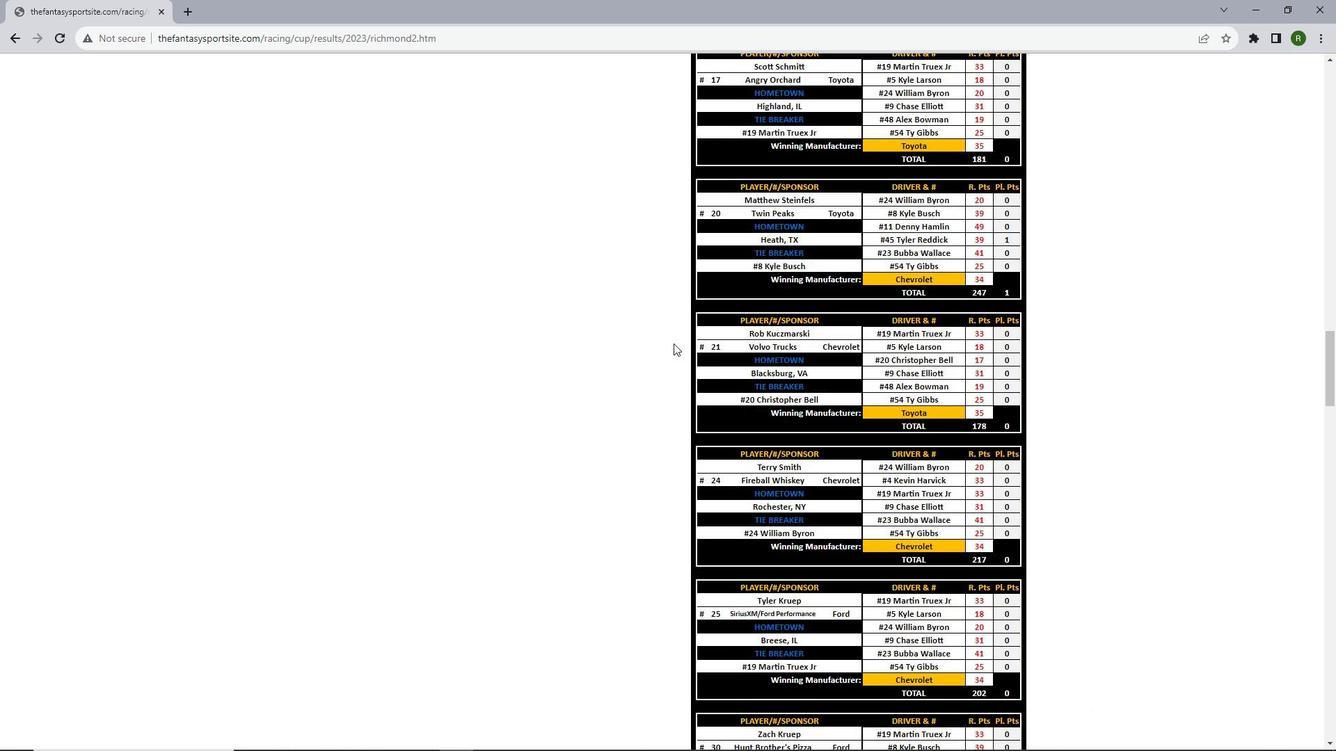 
Action: Mouse scrolled (673, 343) with delta (0, 0)
Screenshot: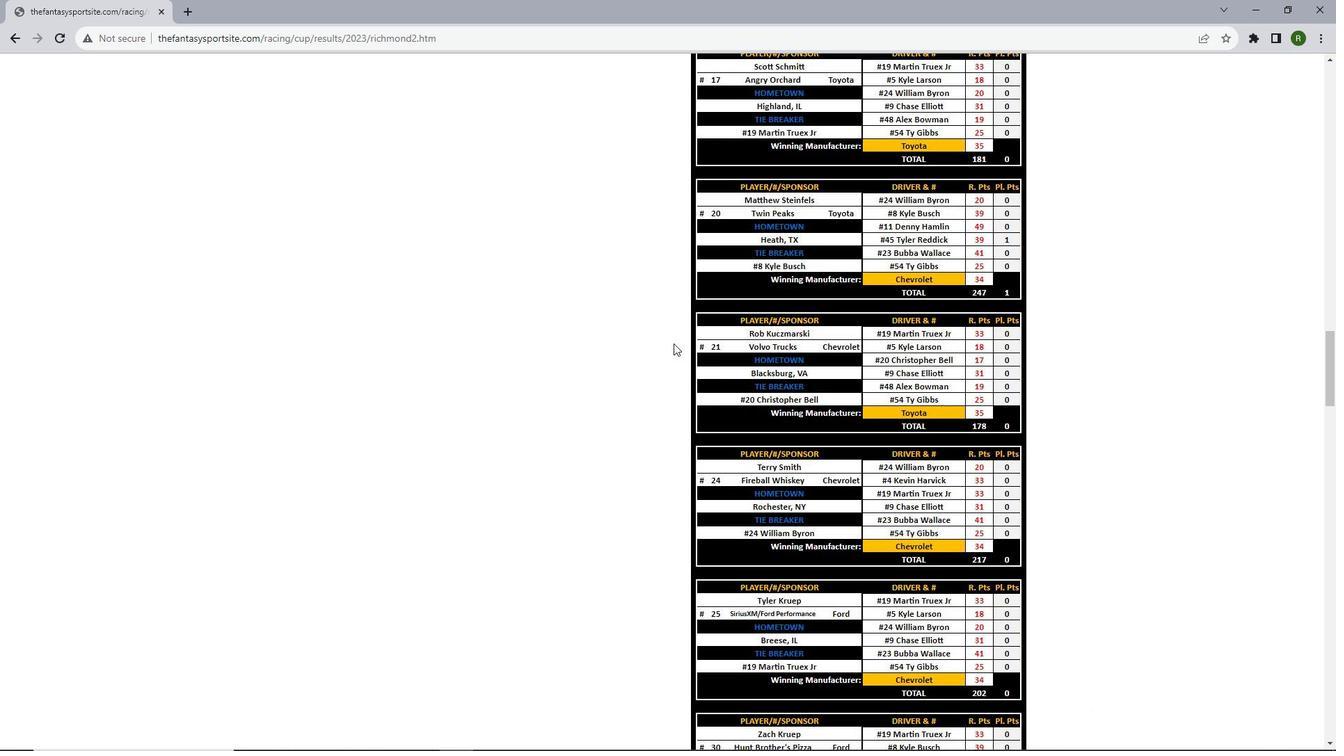 
Action: Mouse scrolled (673, 343) with delta (0, 0)
Screenshot: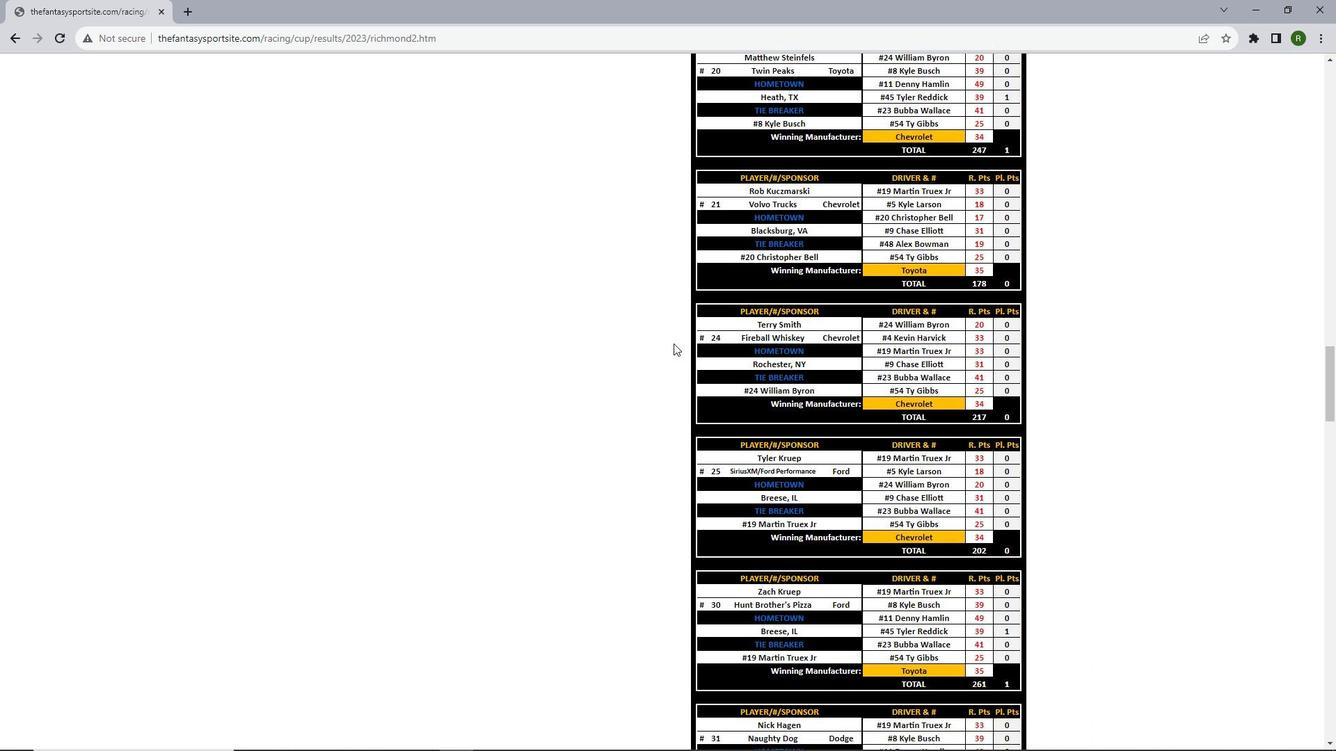 
Action: Mouse scrolled (673, 343) with delta (0, 0)
Screenshot: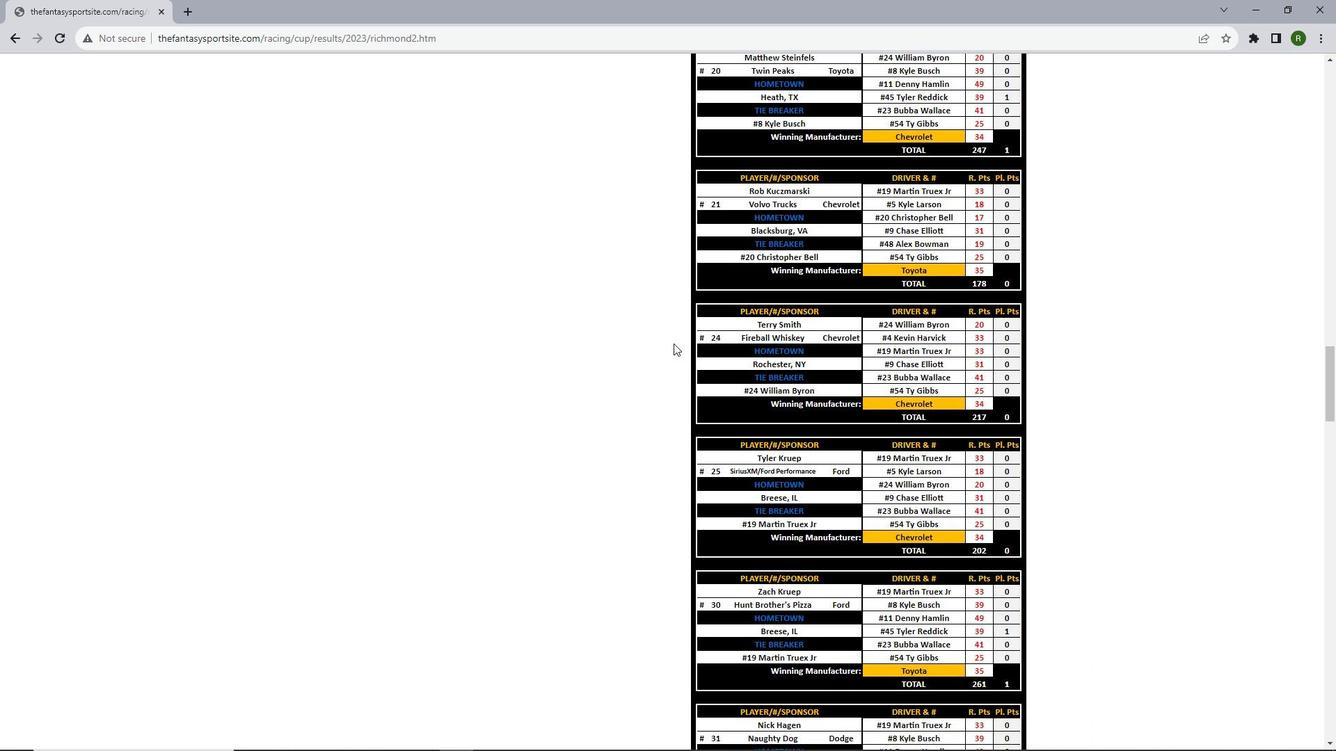 
Action: Mouse scrolled (673, 343) with delta (0, 0)
Screenshot: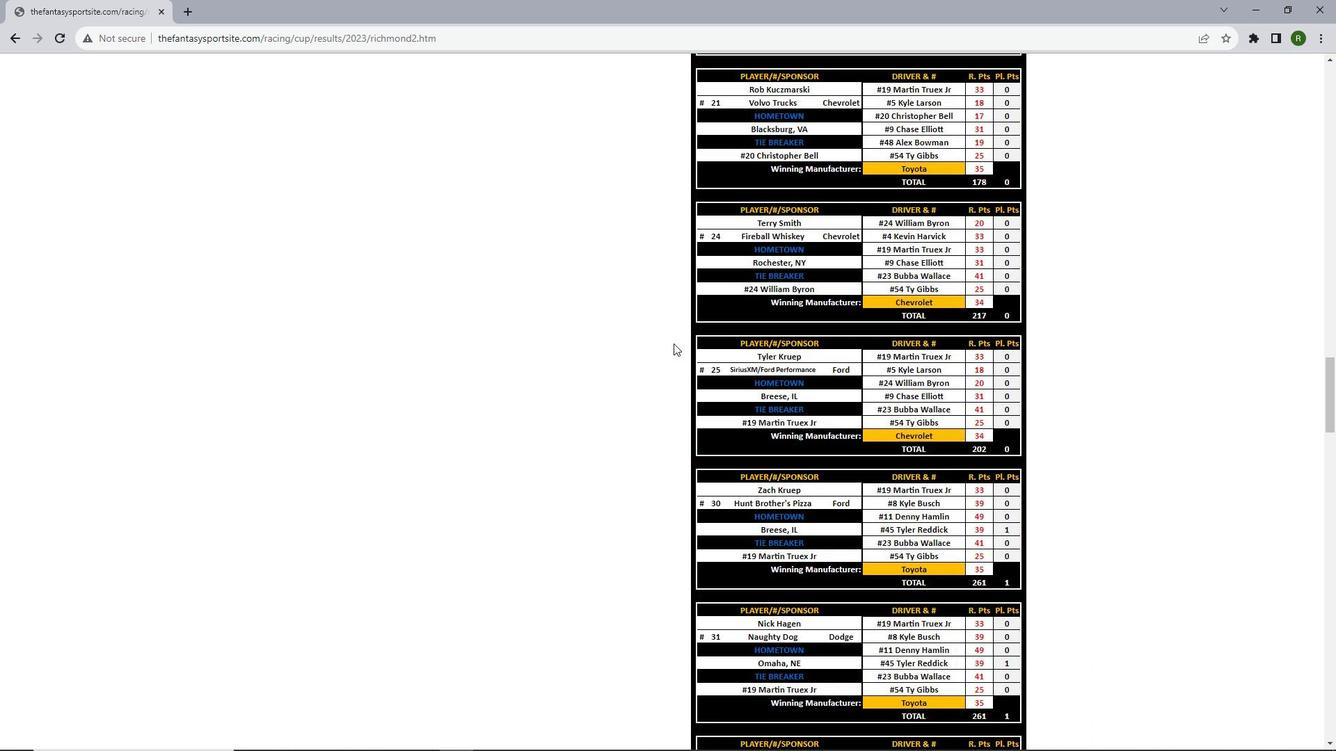 
Action: Mouse scrolled (673, 343) with delta (0, 0)
Screenshot: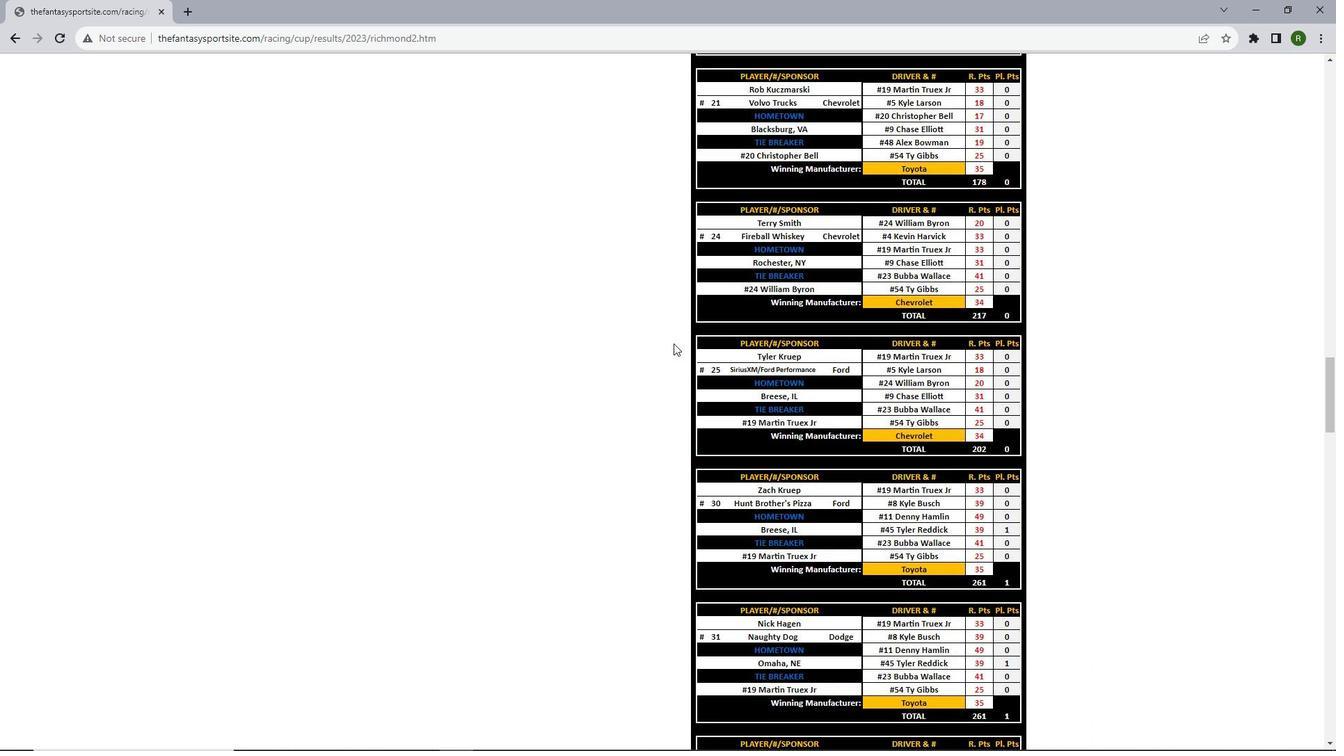 
Action: Mouse scrolled (673, 343) with delta (0, 0)
Screenshot: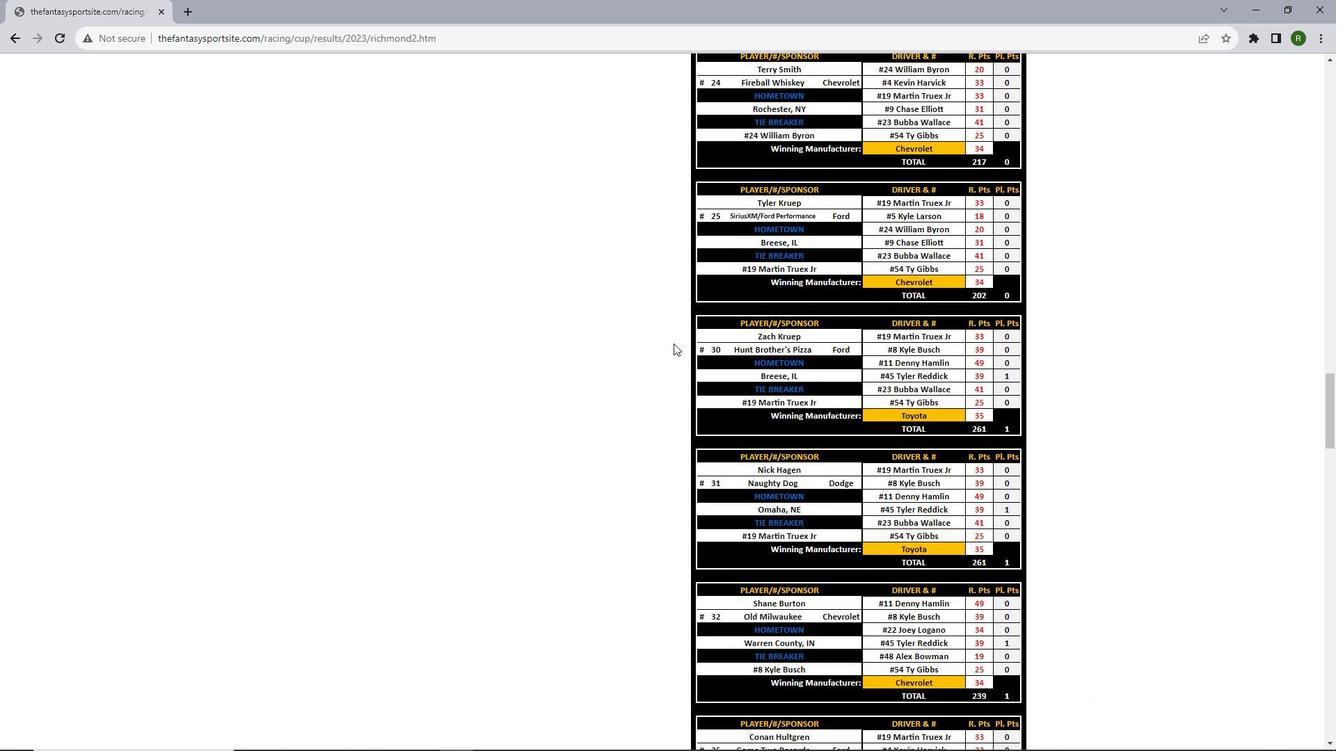 
Action: Mouse scrolled (673, 343) with delta (0, 0)
Screenshot: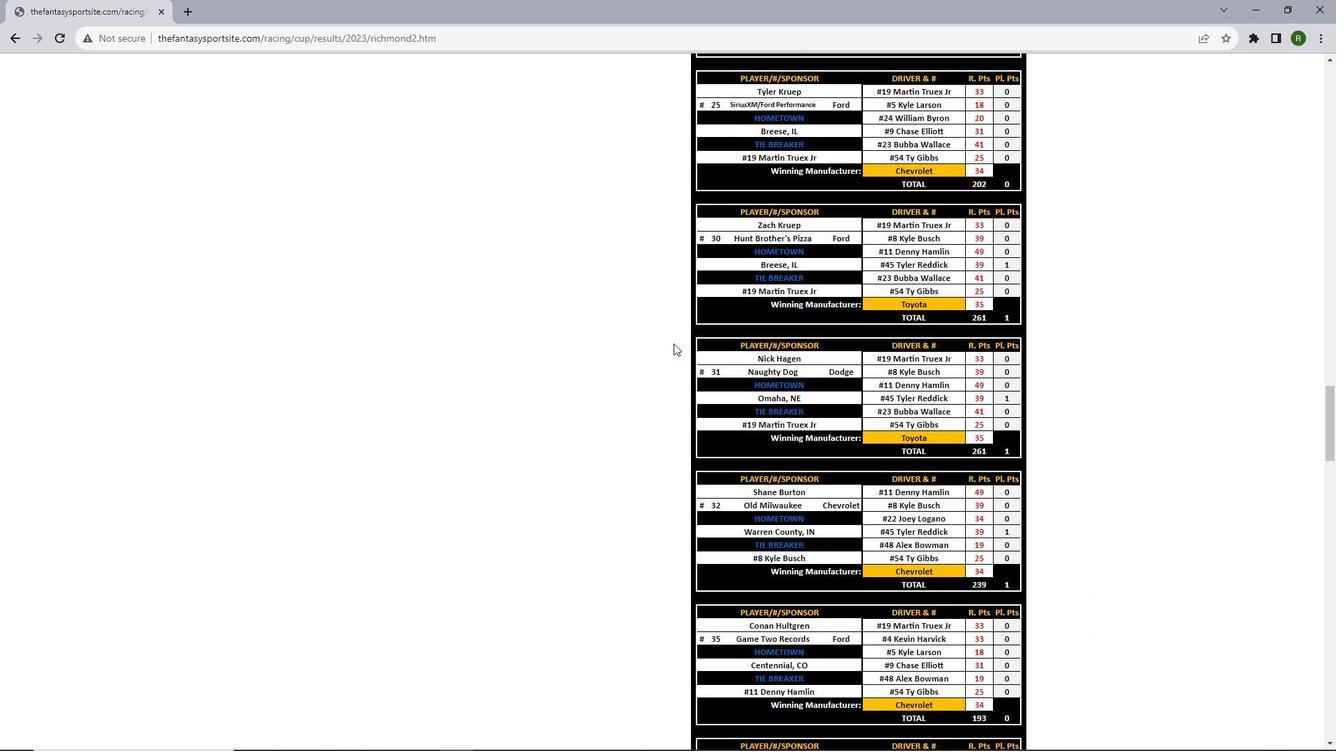 
Action: Mouse scrolled (673, 343) with delta (0, 0)
Screenshot: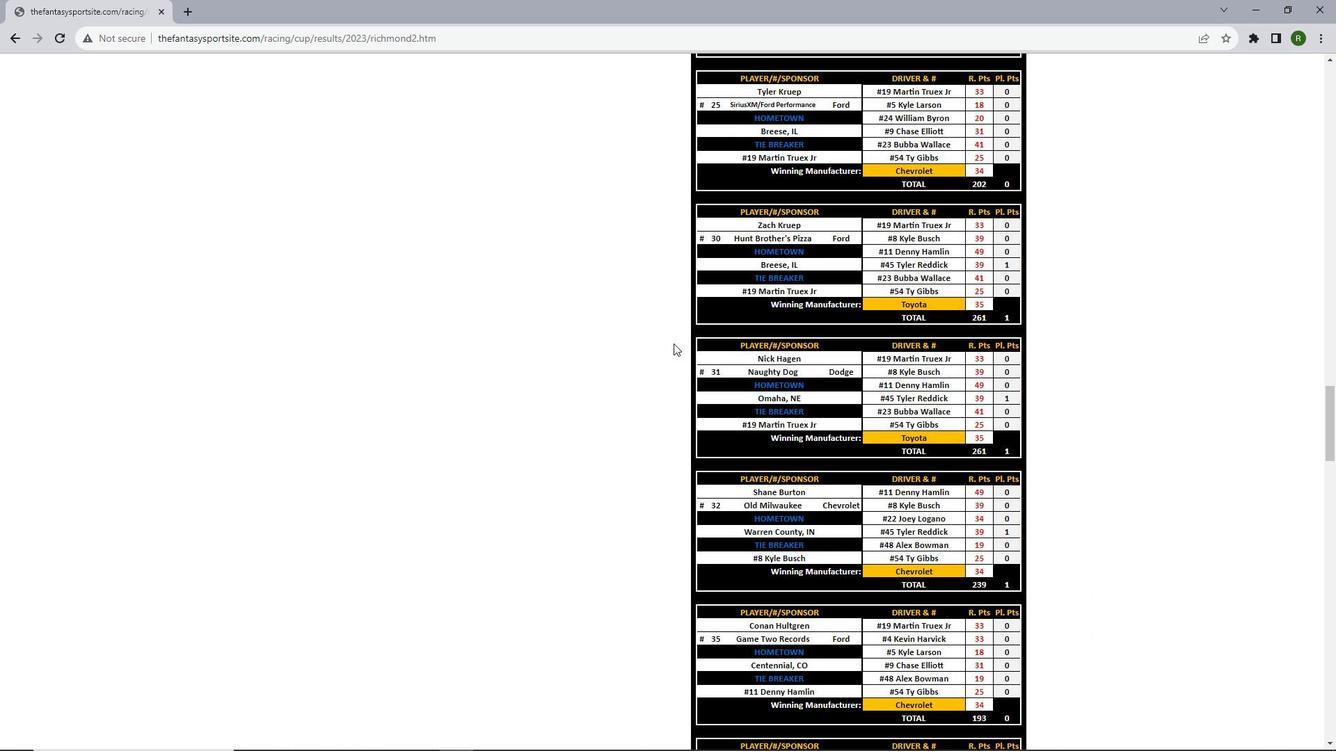 
Action: Mouse scrolled (673, 343) with delta (0, 0)
Screenshot: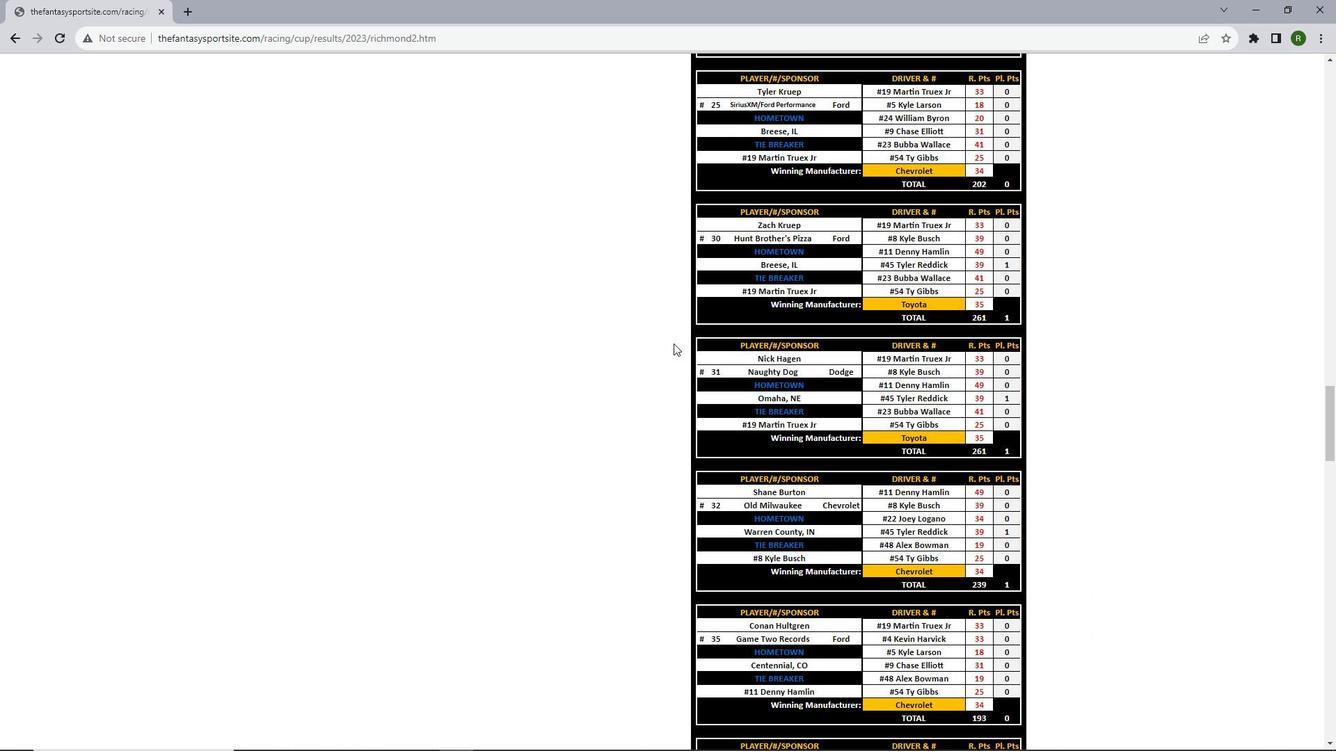 
Action: Mouse scrolled (673, 343) with delta (0, 0)
Screenshot: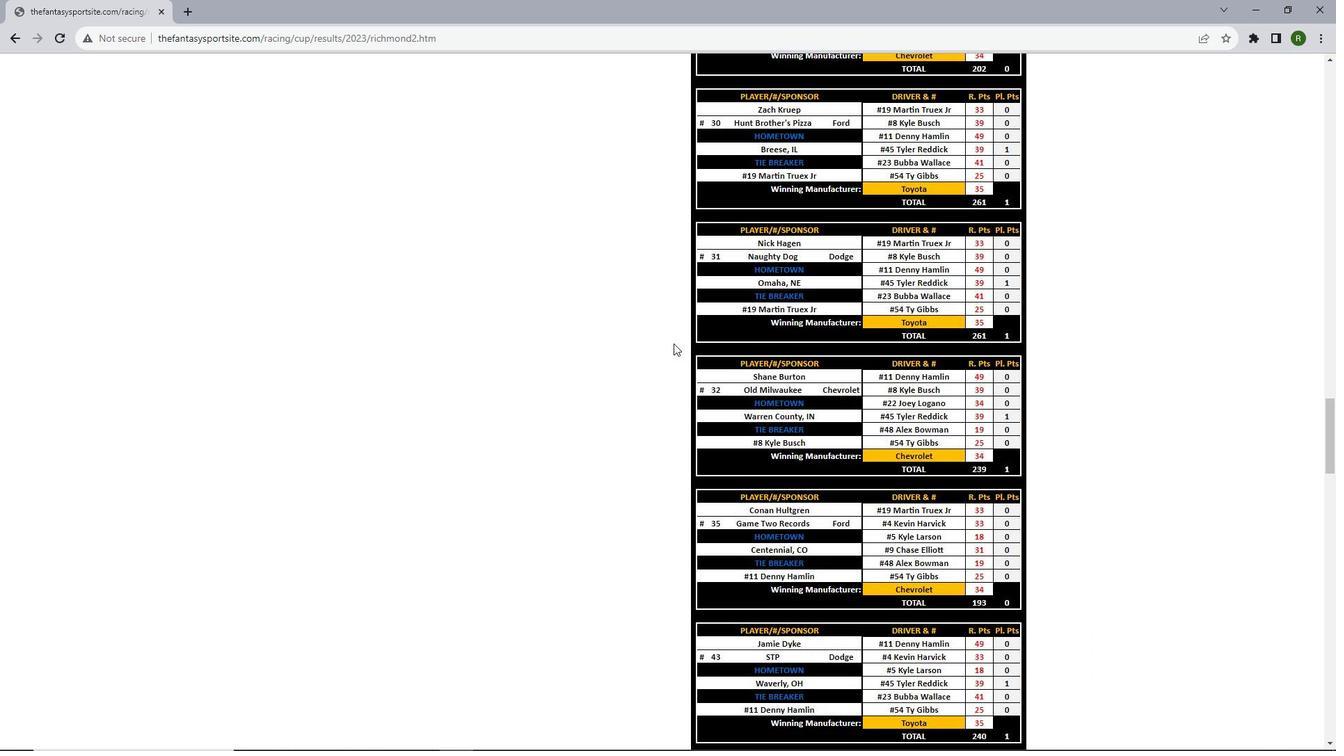 
Action: Mouse scrolled (673, 343) with delta (0, 0)
Screenshot: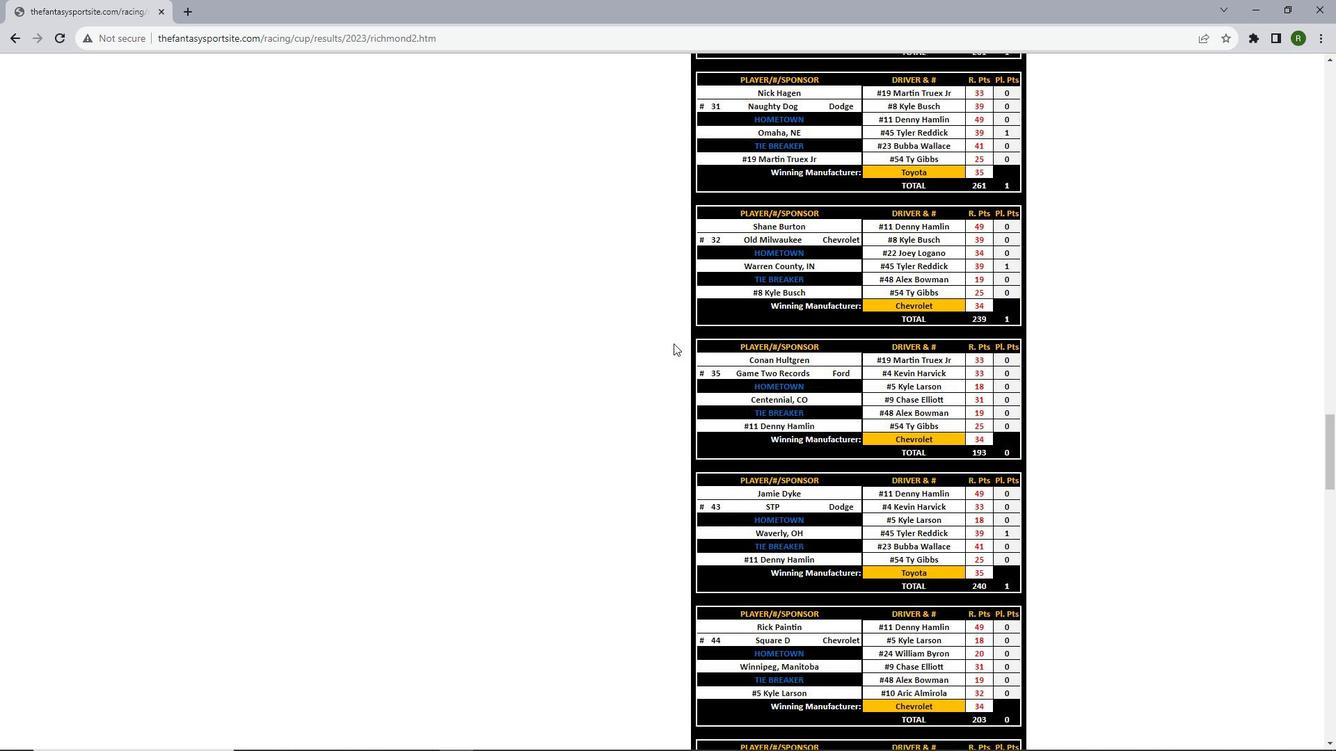 
Action: Mouse scrolled (673, 343) with delta (0, 0)
Screenshot: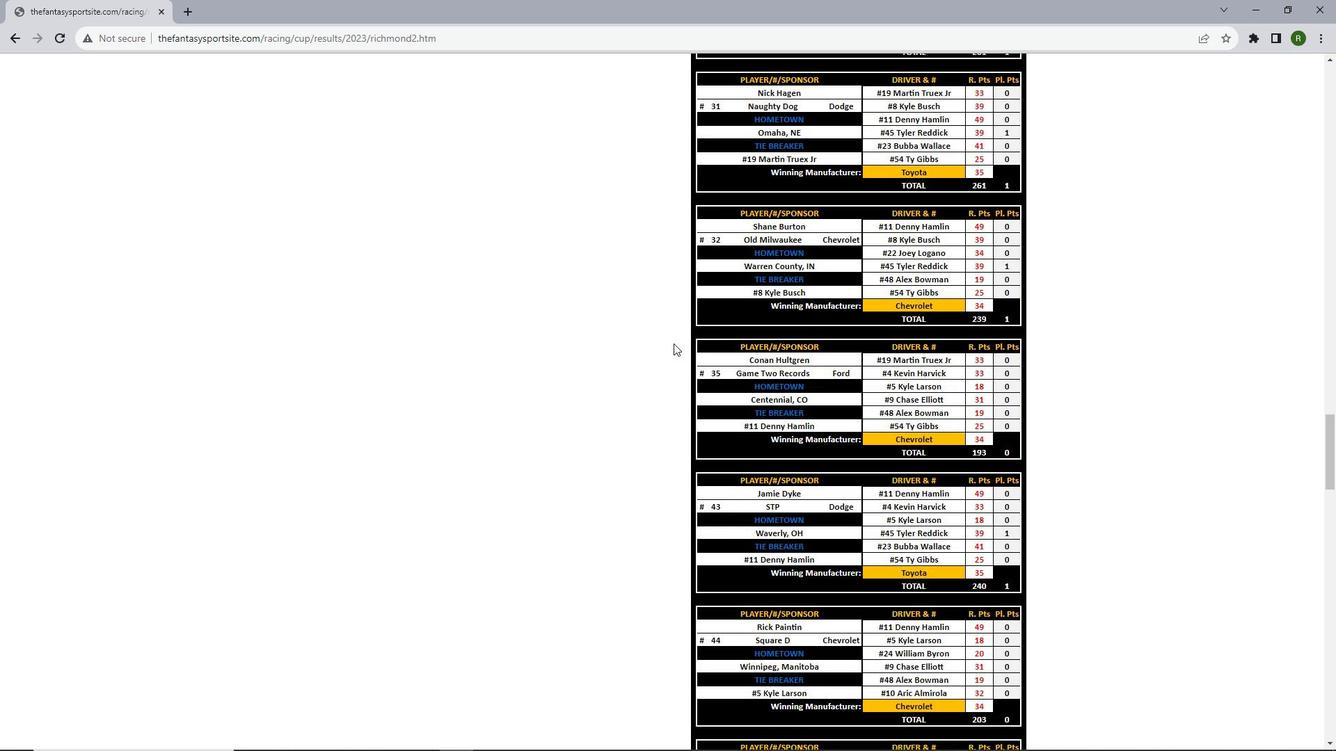 
Action: Mouse scrolled (673, 343) with delta (0, 0)
Screenshot: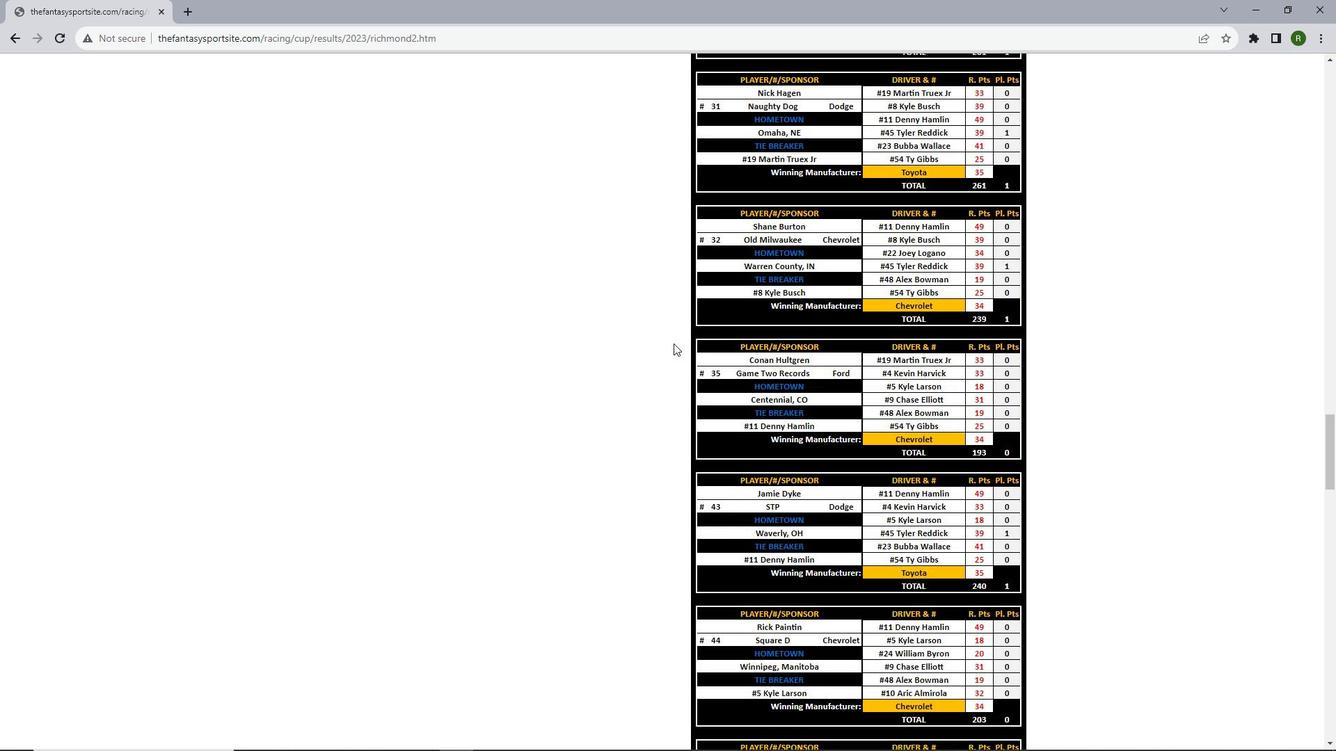 
Action: Mouse scrolled (673, 343) with delta (0, 0)
Screenshot: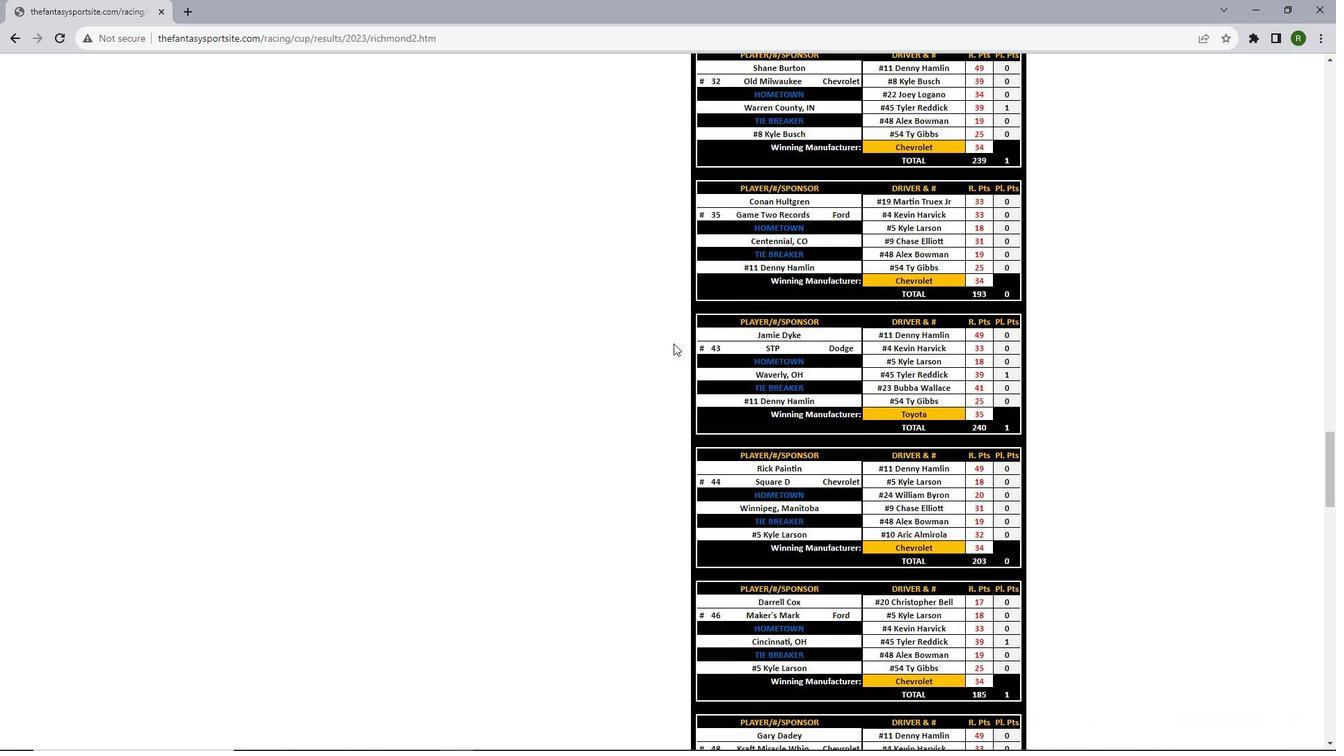
Action: Mouse scrolled (673, 343) with delta (0, 0)
Screenshot: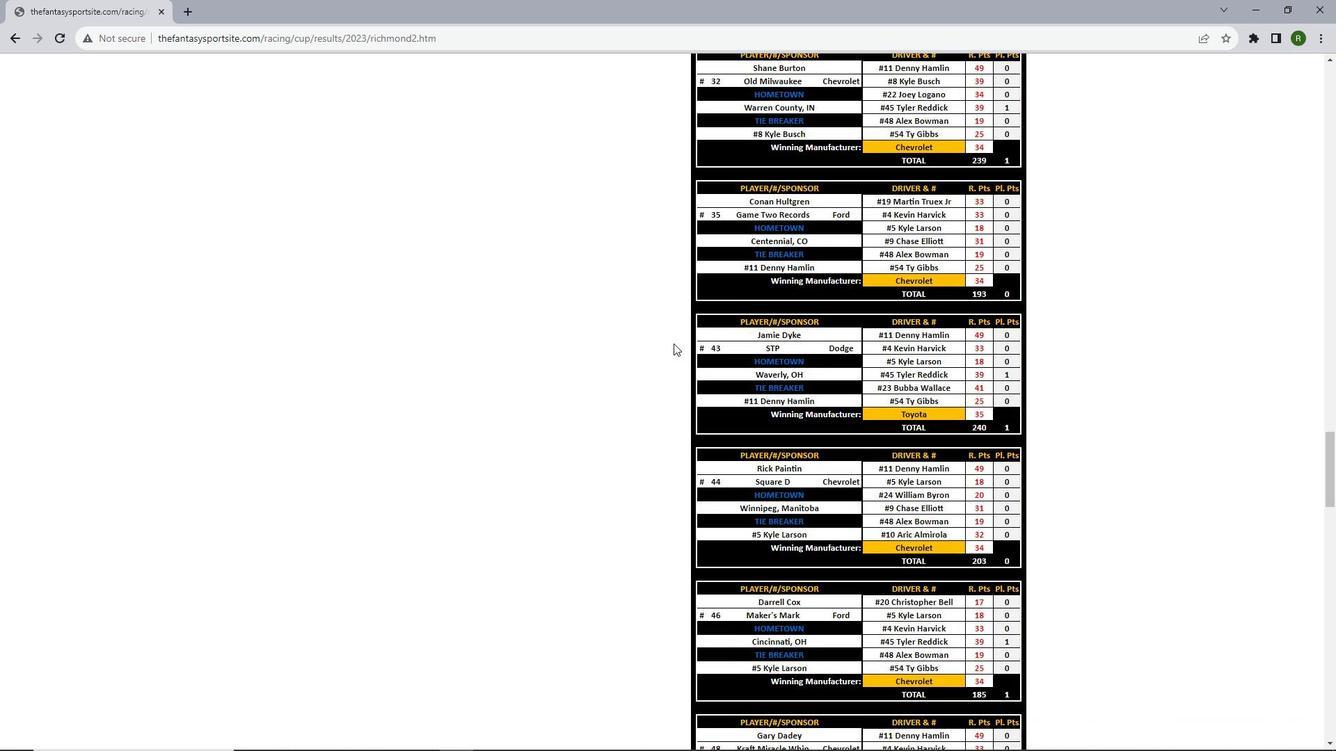 
Action: Mouse scrolled (673, 343) with delta (0, 0)
Screenshot: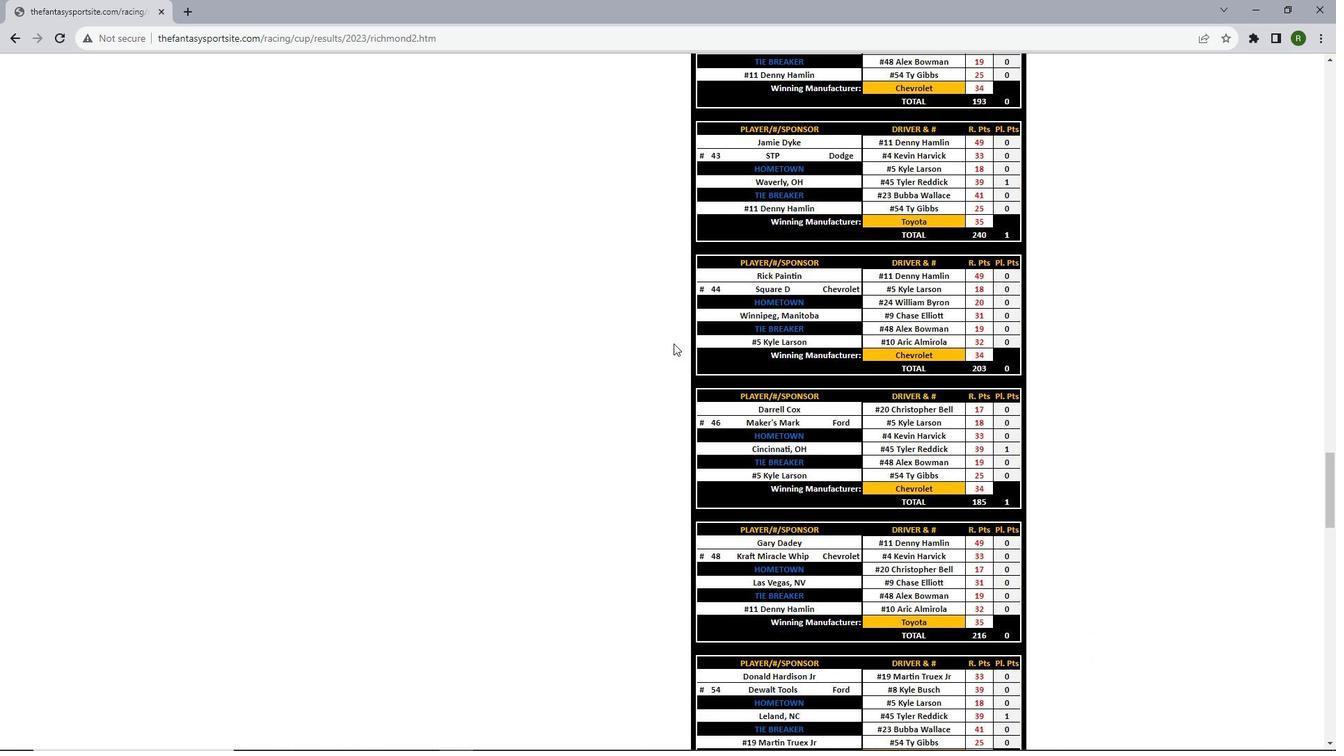 
Action: Mouse scrolled (673, 343) with delta (0, 0)
Screenshot: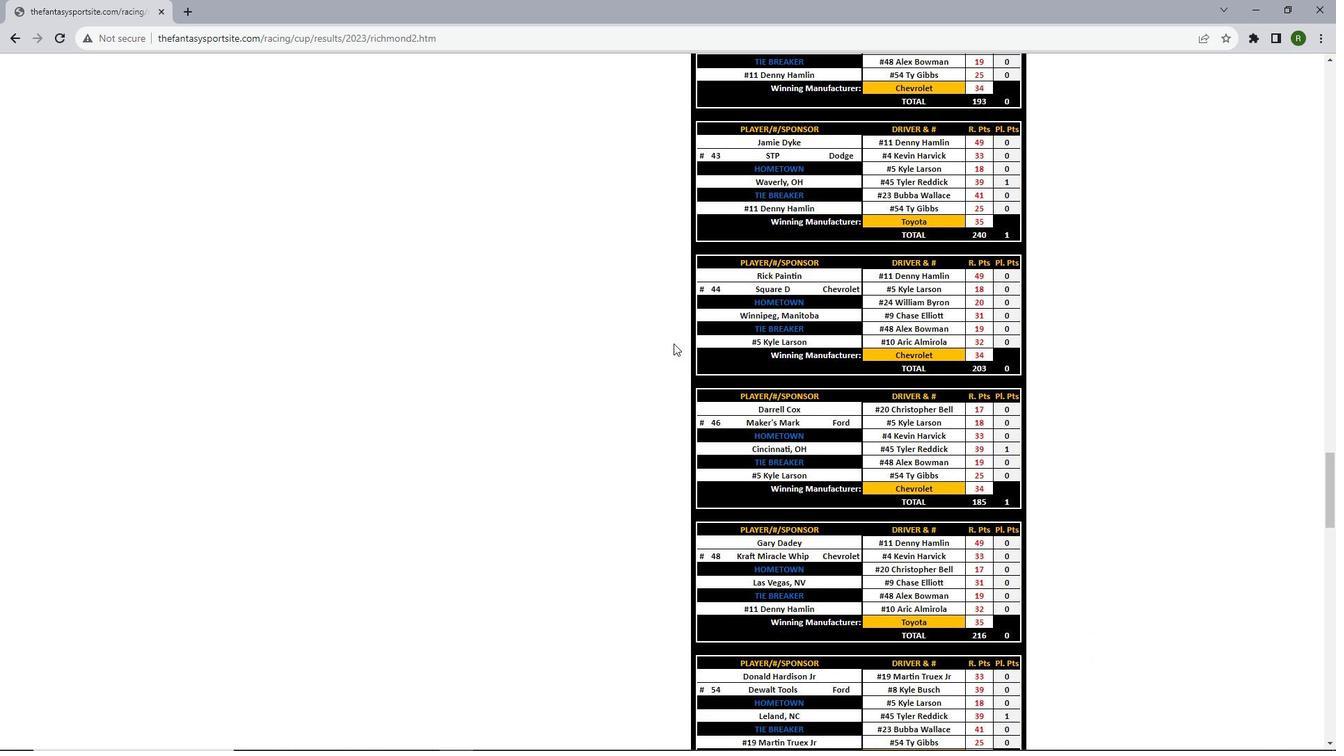
Action: Mouse scrolled (673, 343) with delta (0, 0)
Screenshot: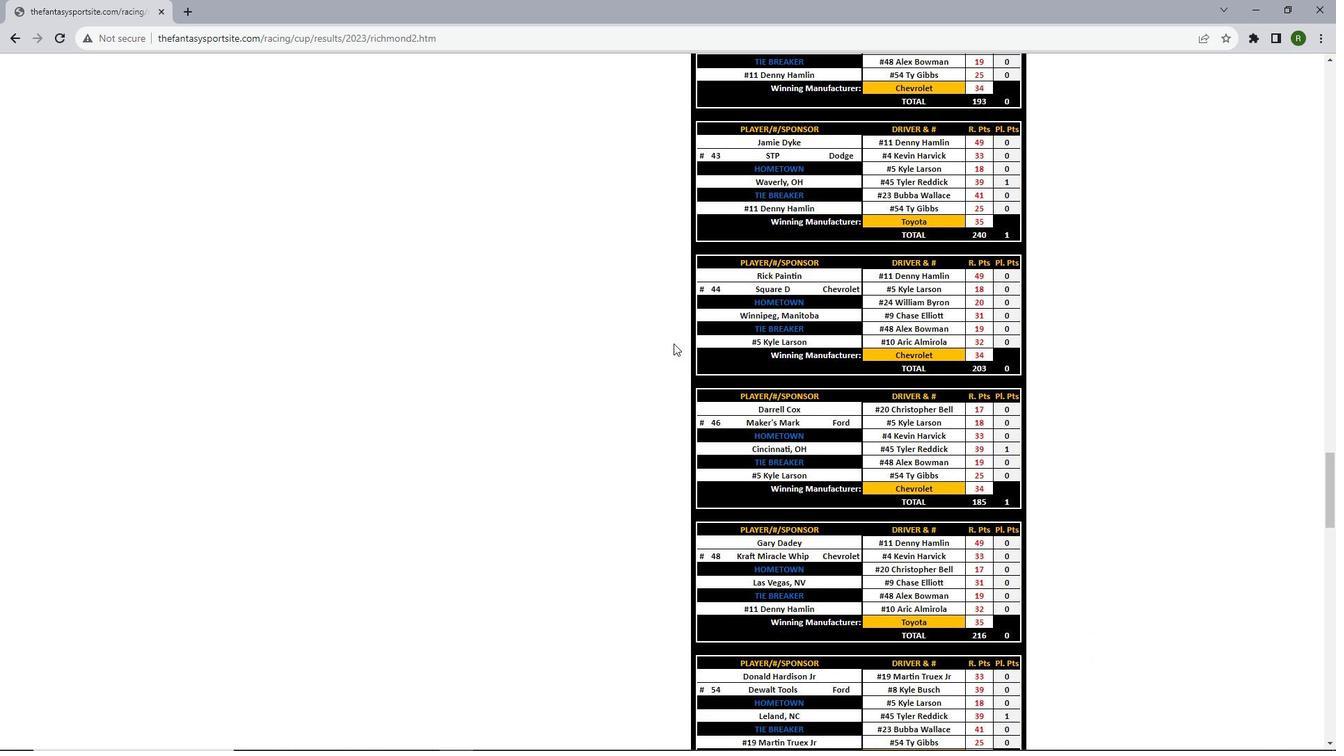 
Action: Mouse scrolled (673, 343) with delta (0, 0)
Screenshot: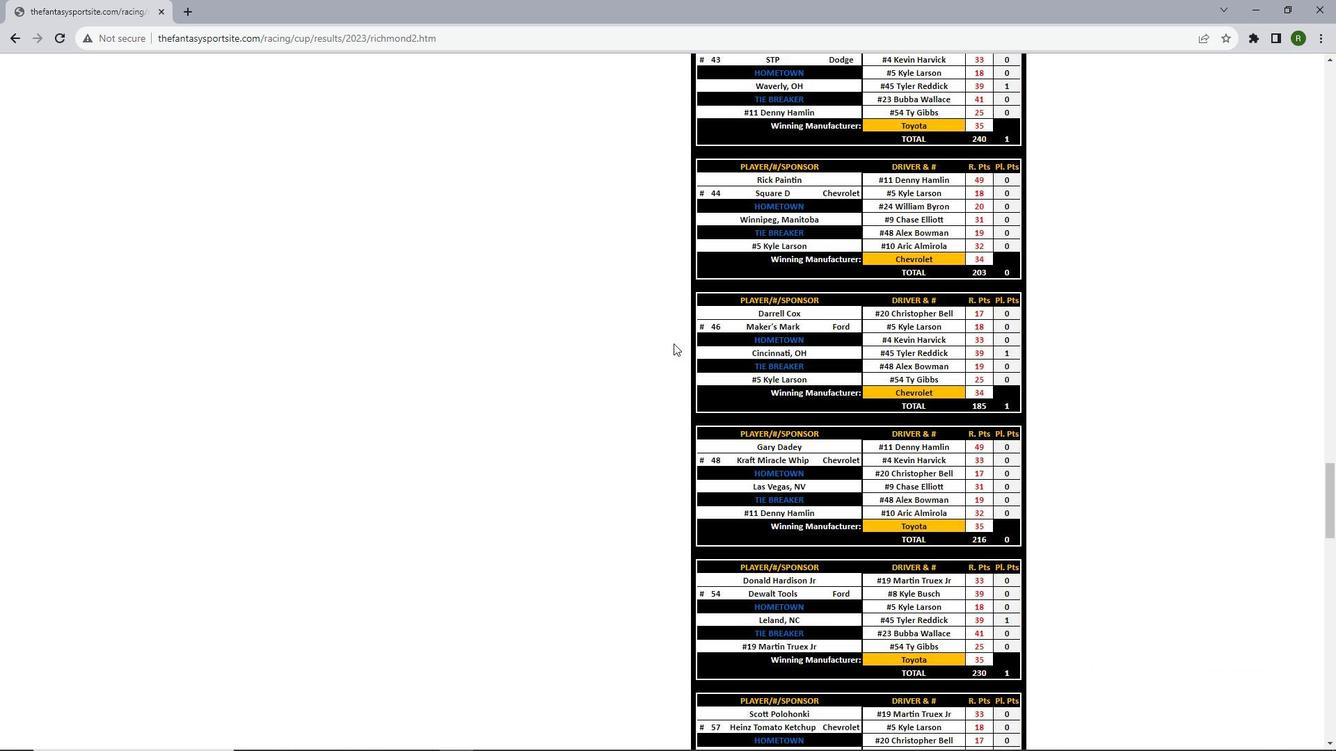 
Action: Mouse scrolled (673, 343) with delta (0, 0)
Screenshot: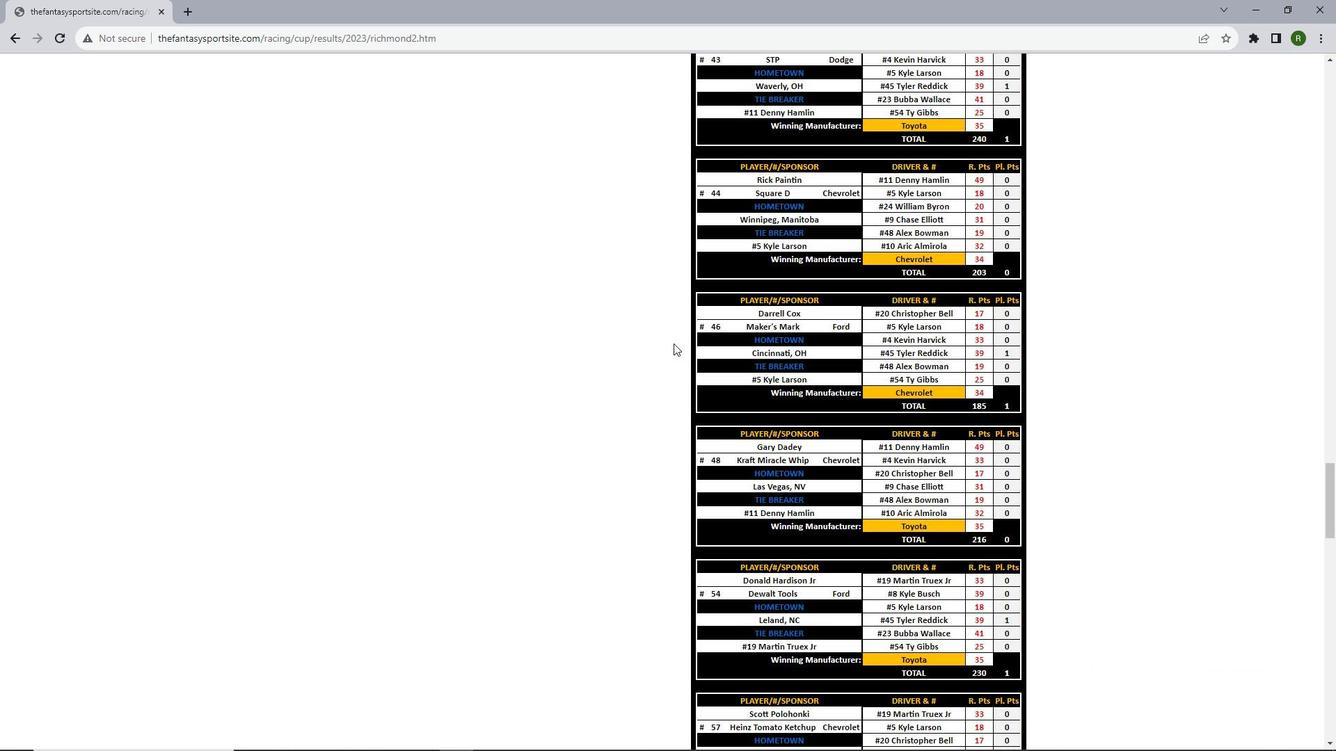 
Action: Mouse scrolled (673, 343) with delta (0, 0)
Screenshot: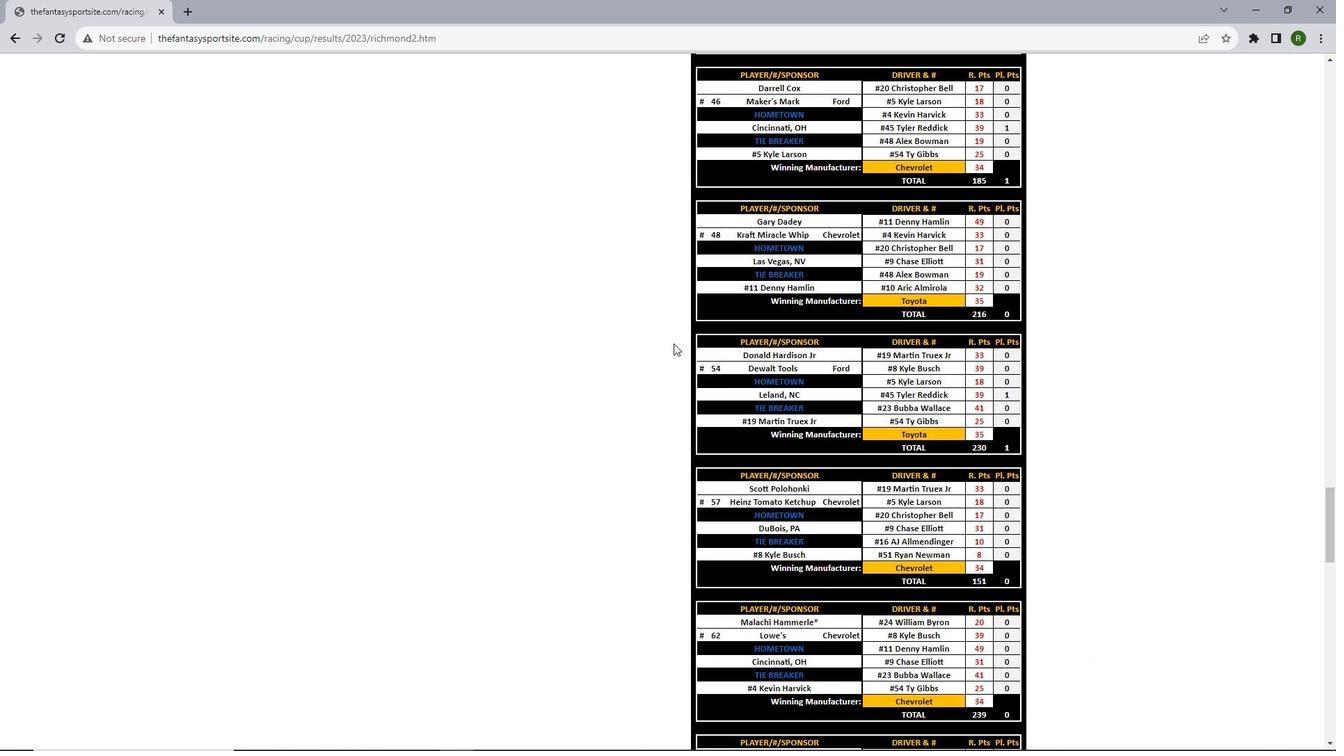 
Action: Mouse scrolled (673, 343) with delta (0, 0)
Screenshot: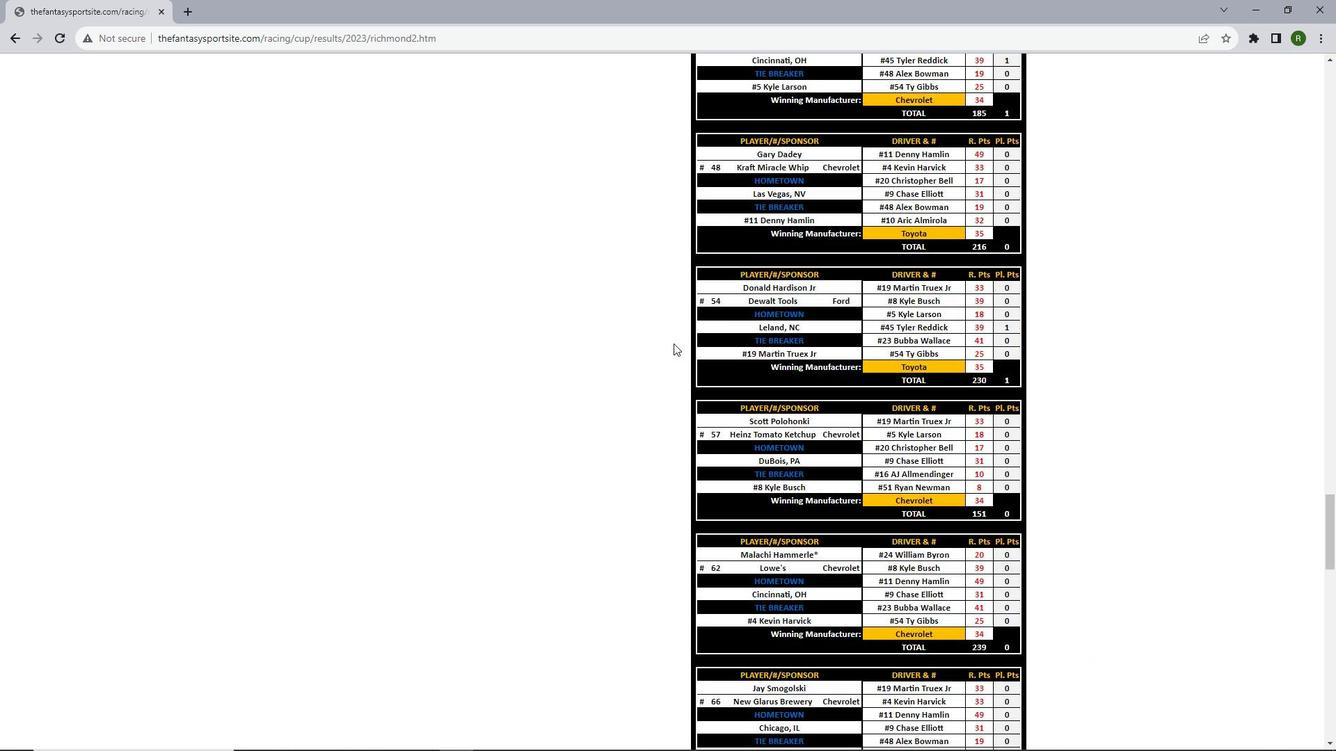 
Action: Mouse scrolled (673, 343) with delta (0, 0)
Screenshot: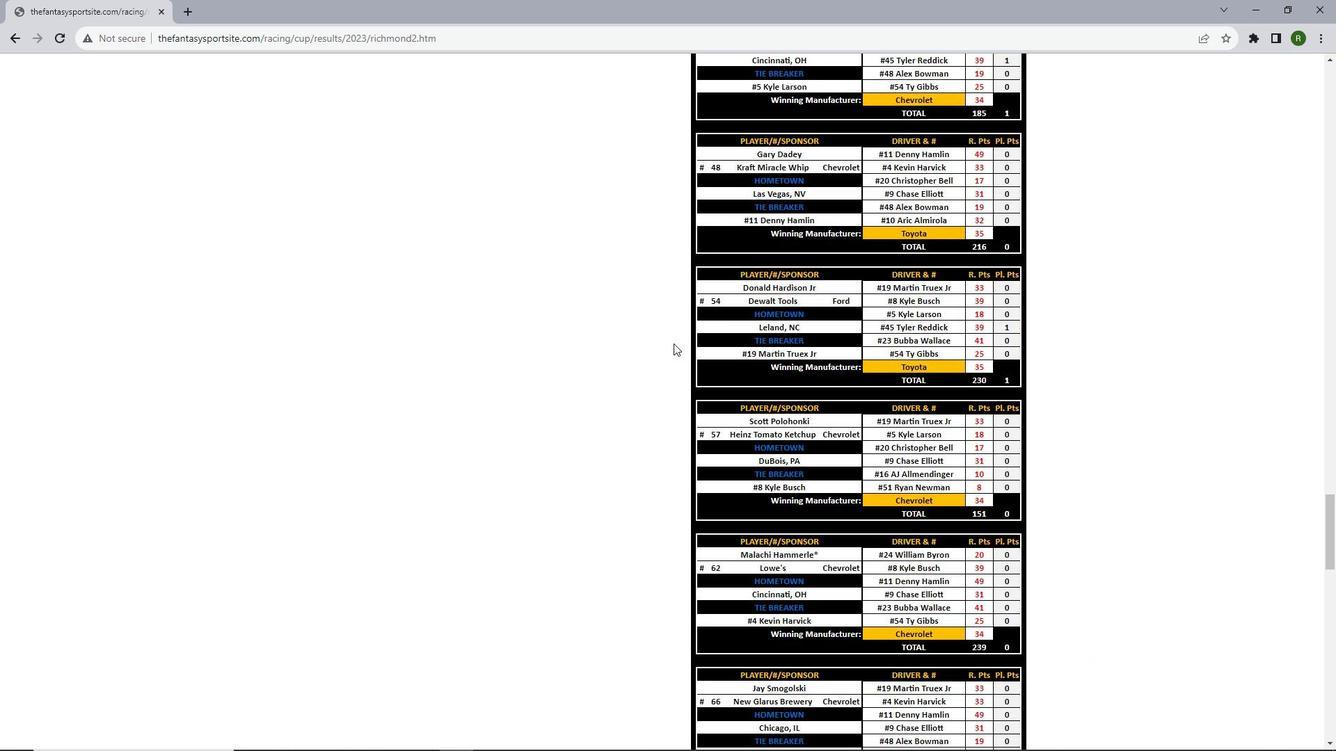 
Action: Mouse scrolled (673, 343) with delta (0, 0)
Screenshot: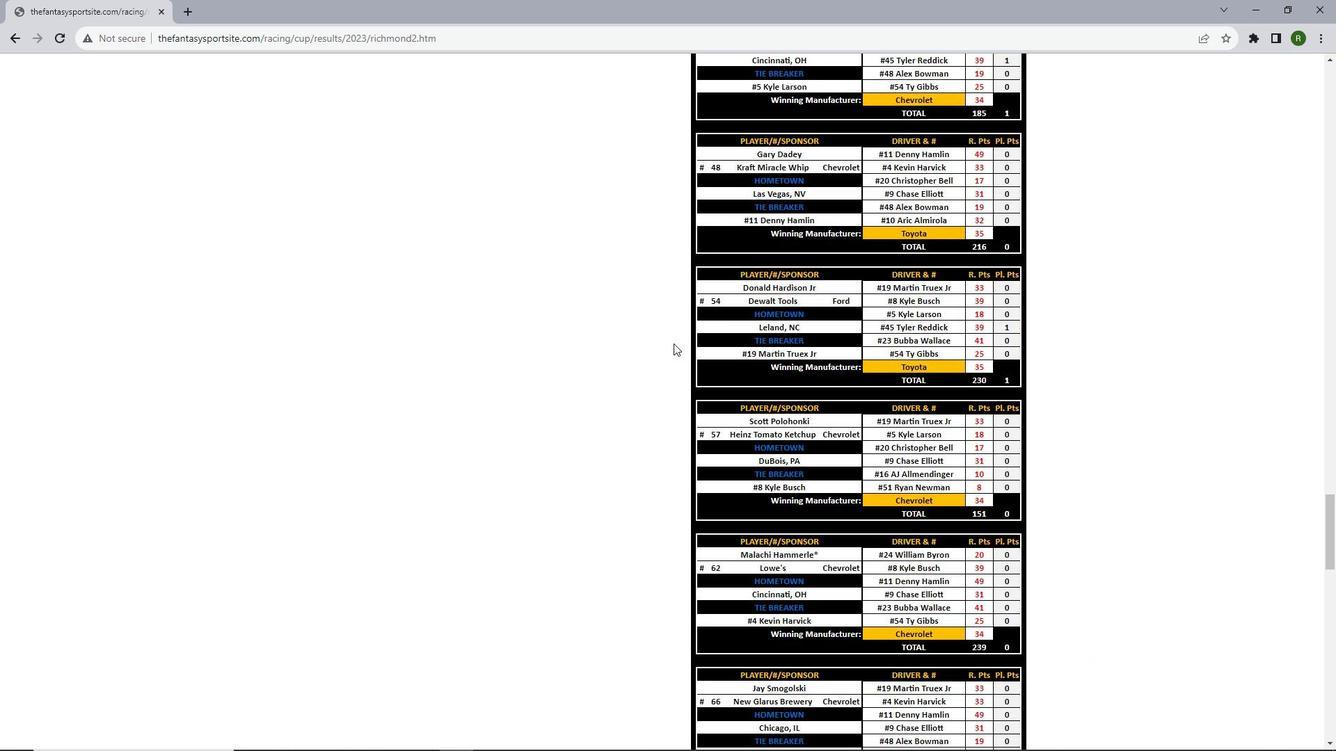 
Action: Mouse scrolled (673, 343) with delta (0, 0)
Screenshot: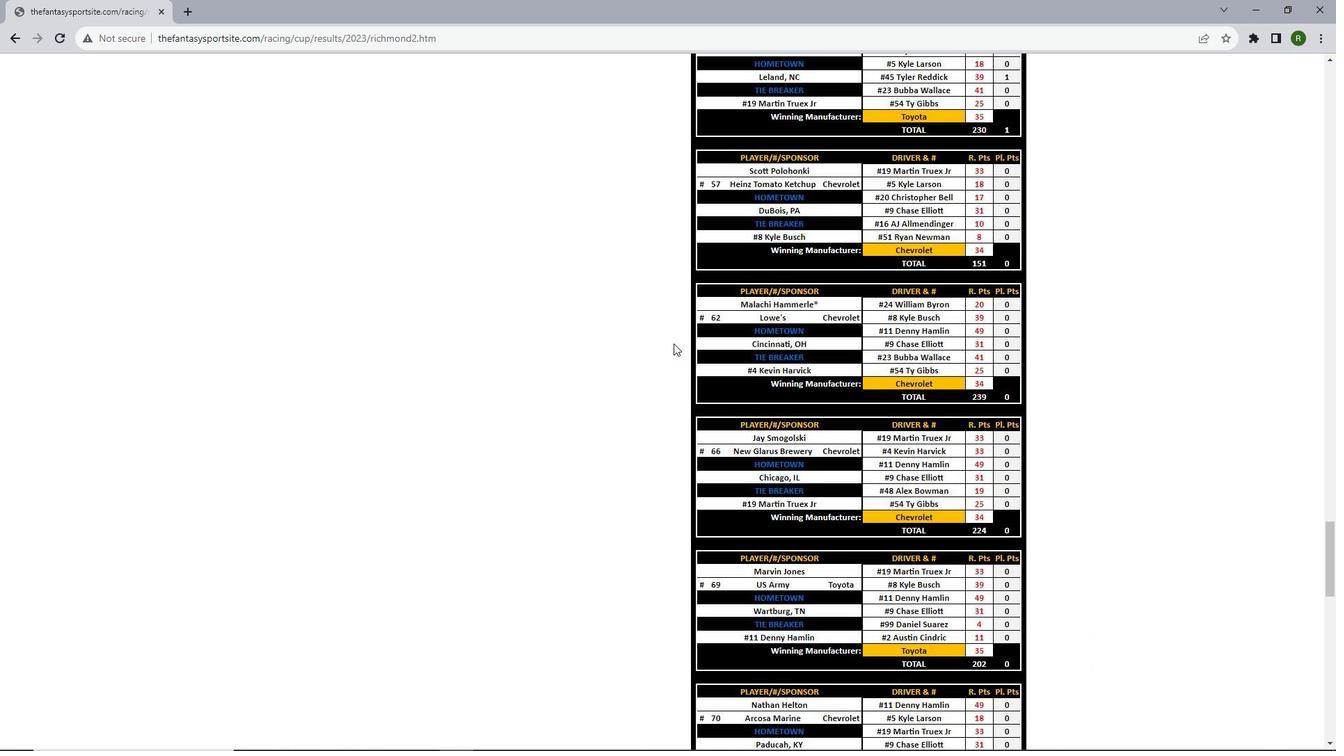 
Action: Mouse scrolled (673, 343) with delta (0, 0)
Screenshot: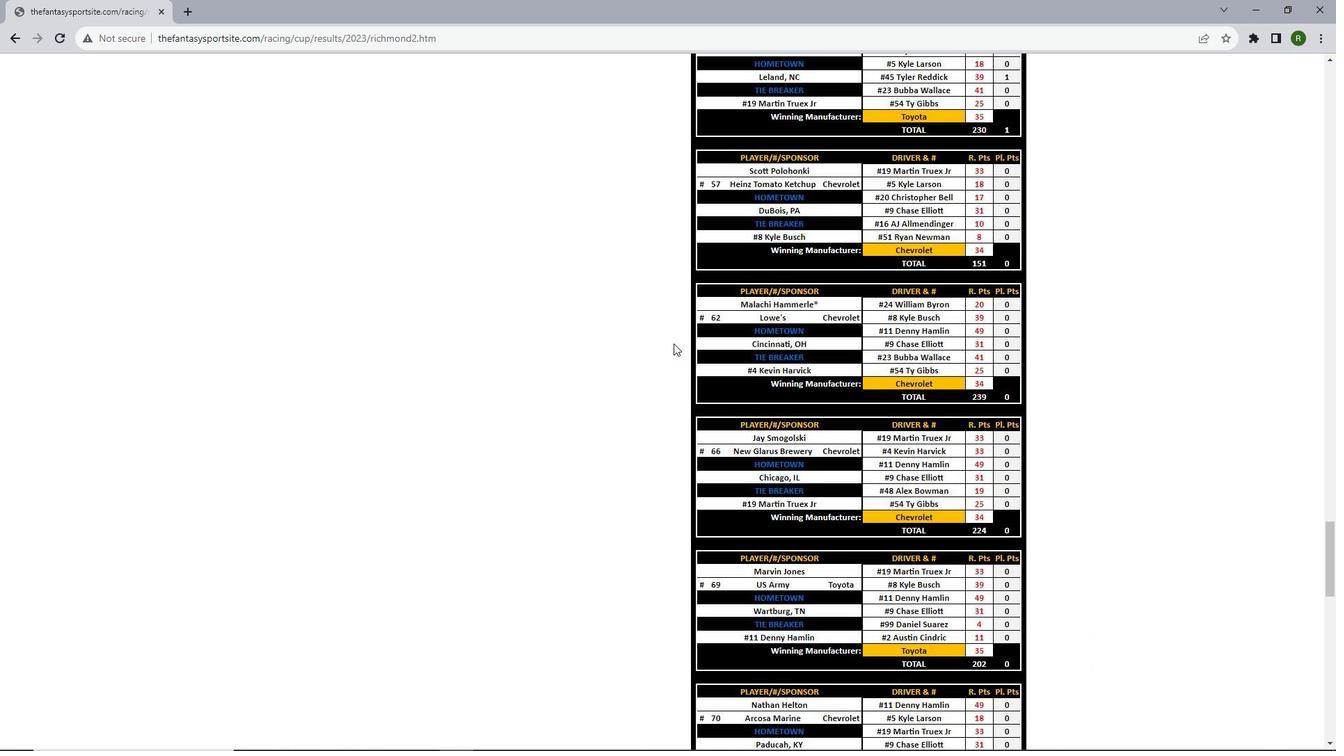 
Action: Mouse scrolled (673, 343) with delta (0, 0)
Screenshot: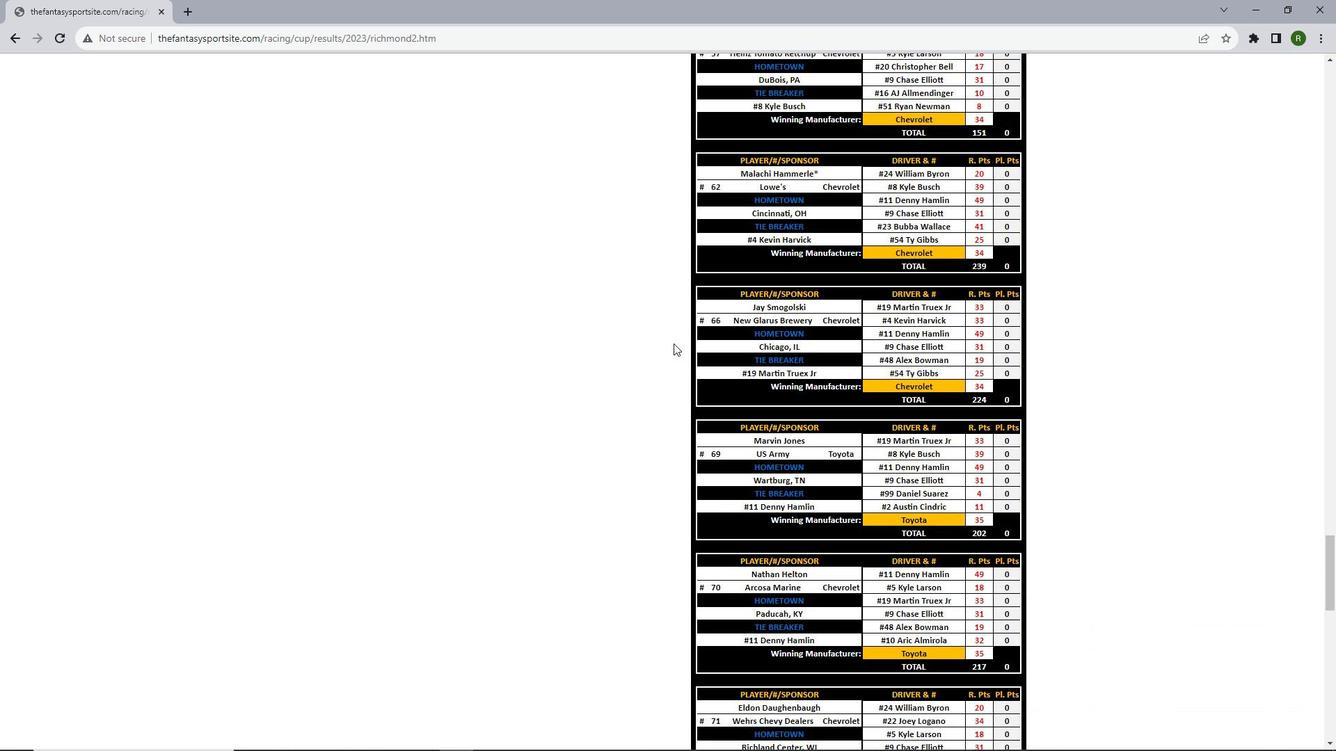 
Action: Mouse scrolled (673, 343) with delta (0, 0)
Screenshot: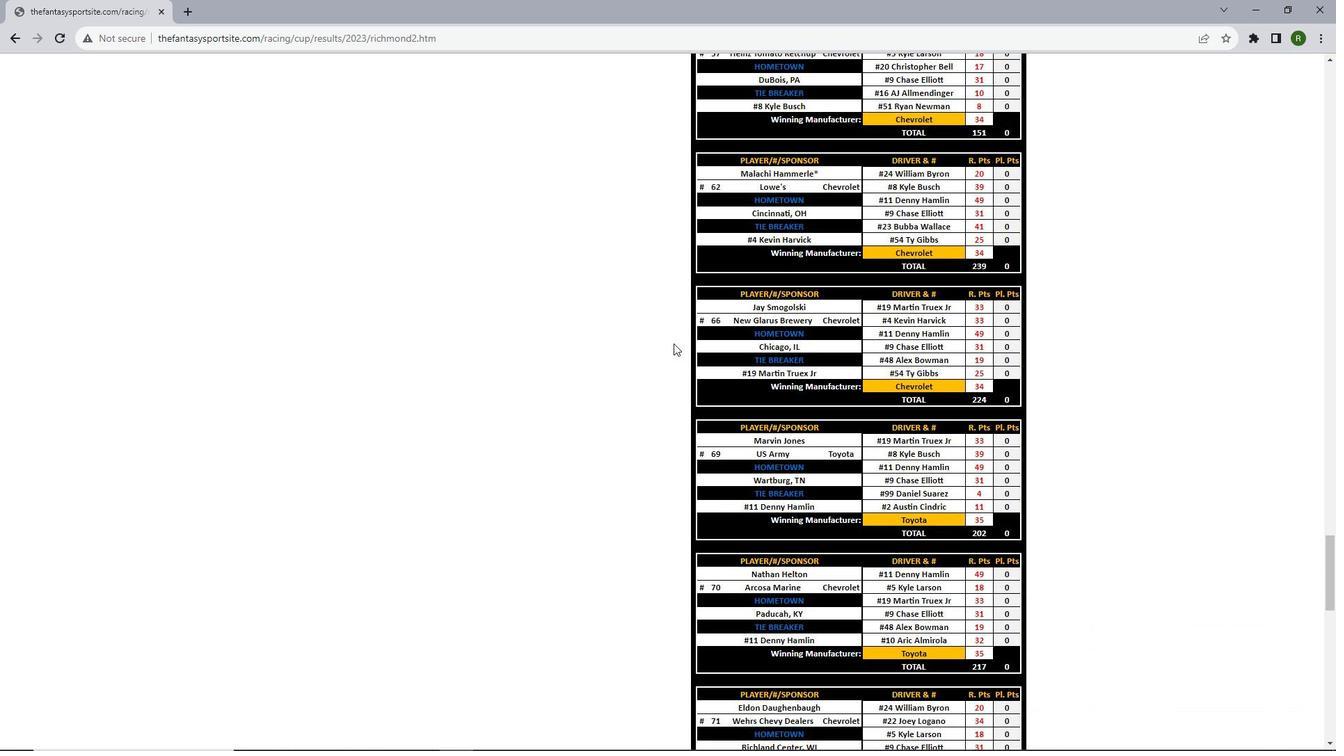 
Action: Mouse scrolled (673, 343) with delta (0, 0)
Screenshot: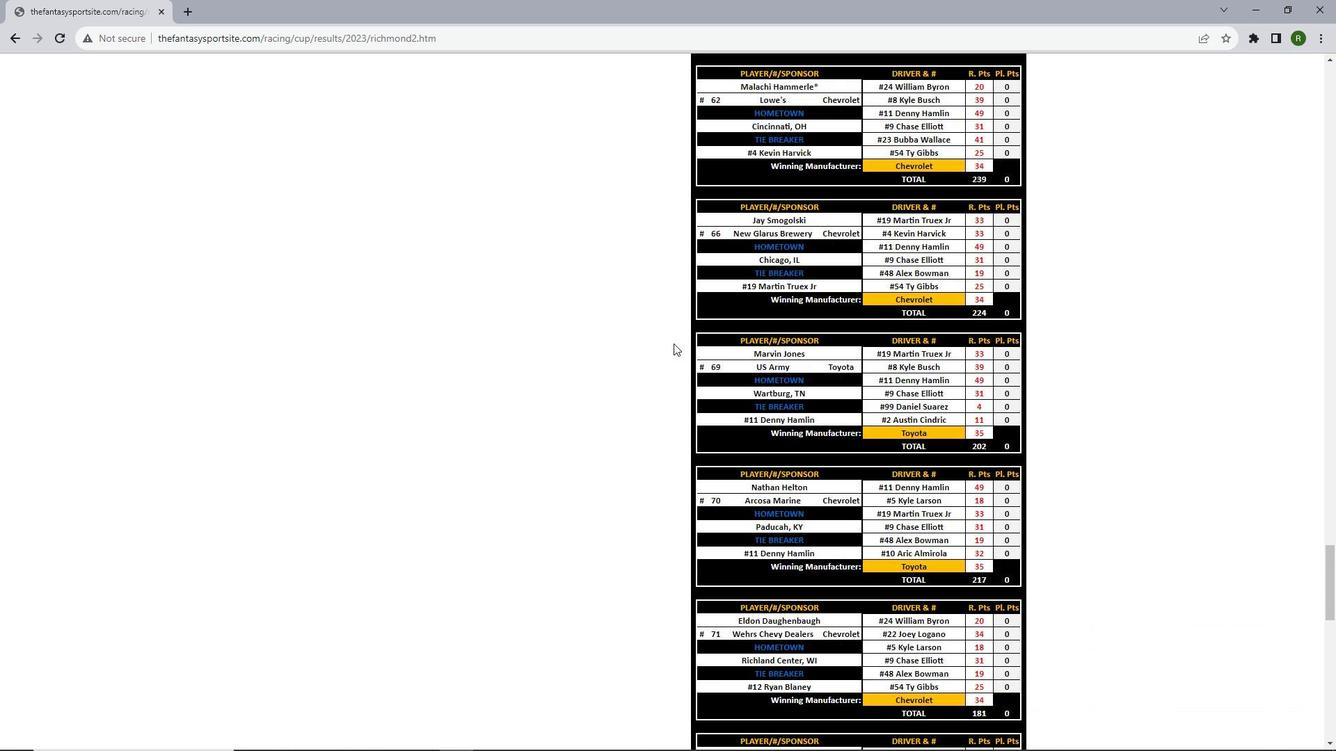 
Action: Mouse scrolled (673, 343) with delta (0, 0)
Screenshot: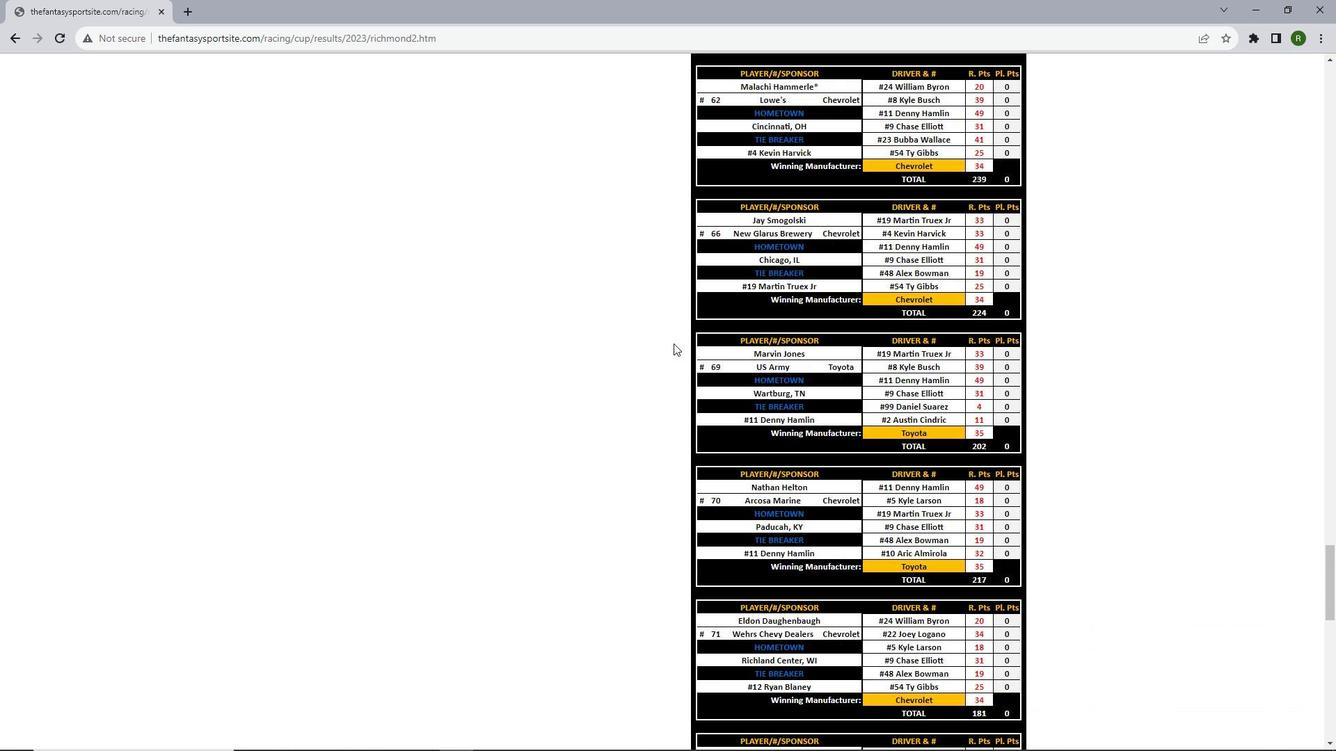 
Action: Mouse scrolled (673, 343) with delta (0, 0)
Screenshot: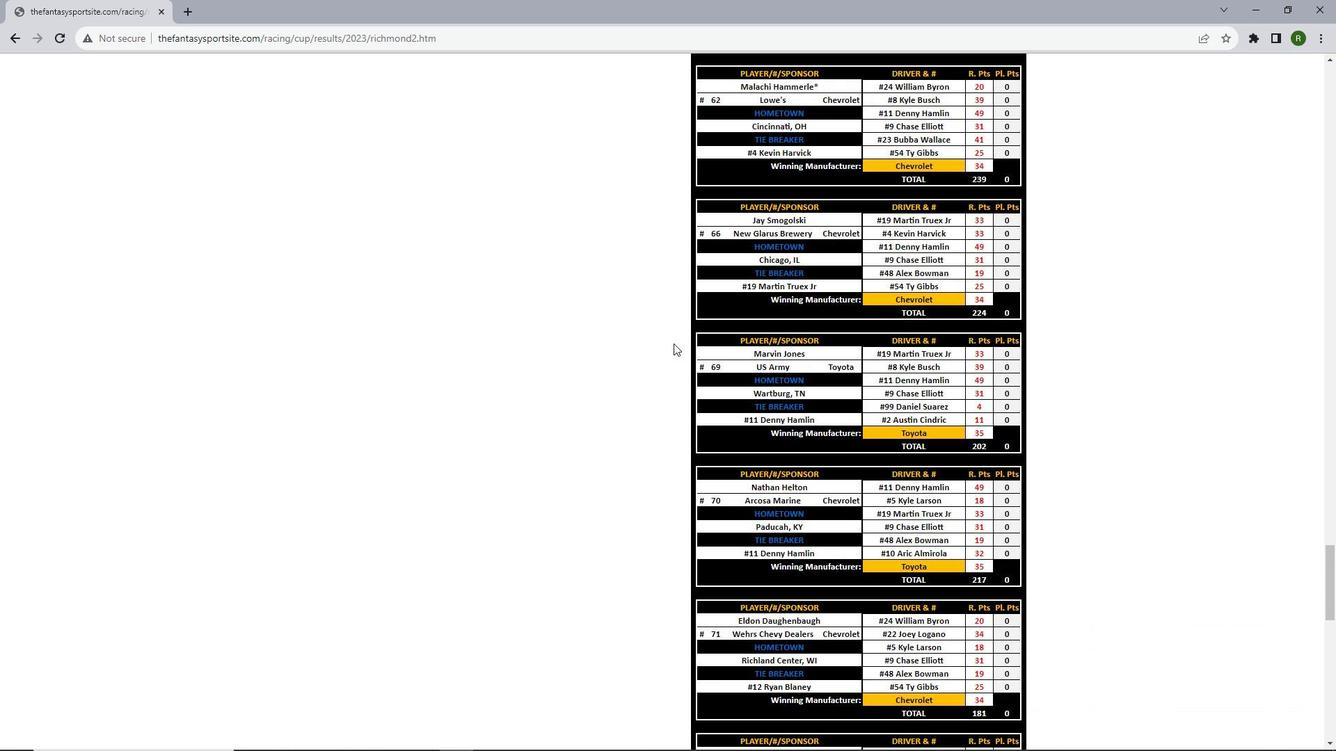 
Action: Mouse scrolled (673, 343) with delta (0, 0)
Screenshot: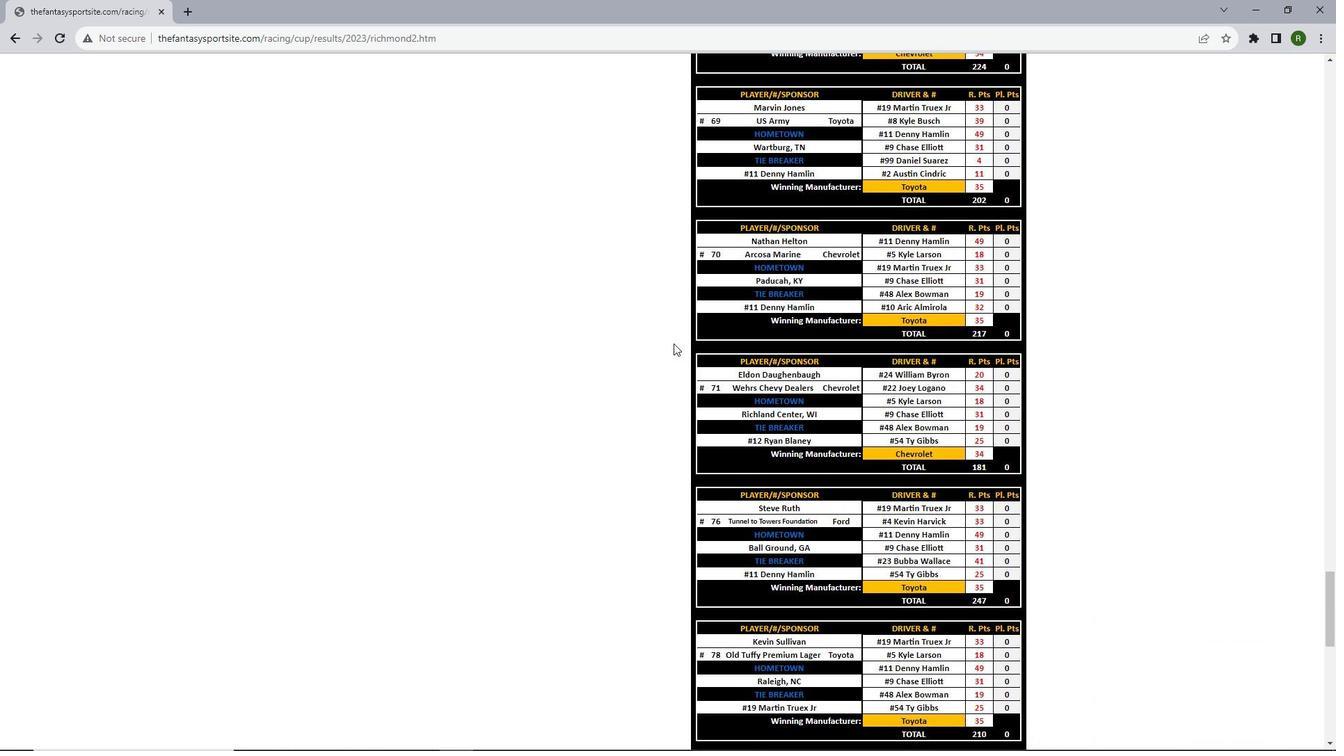 
Action: Mouse scrolled (673, 343) with delta (0, 0)
Screenshot: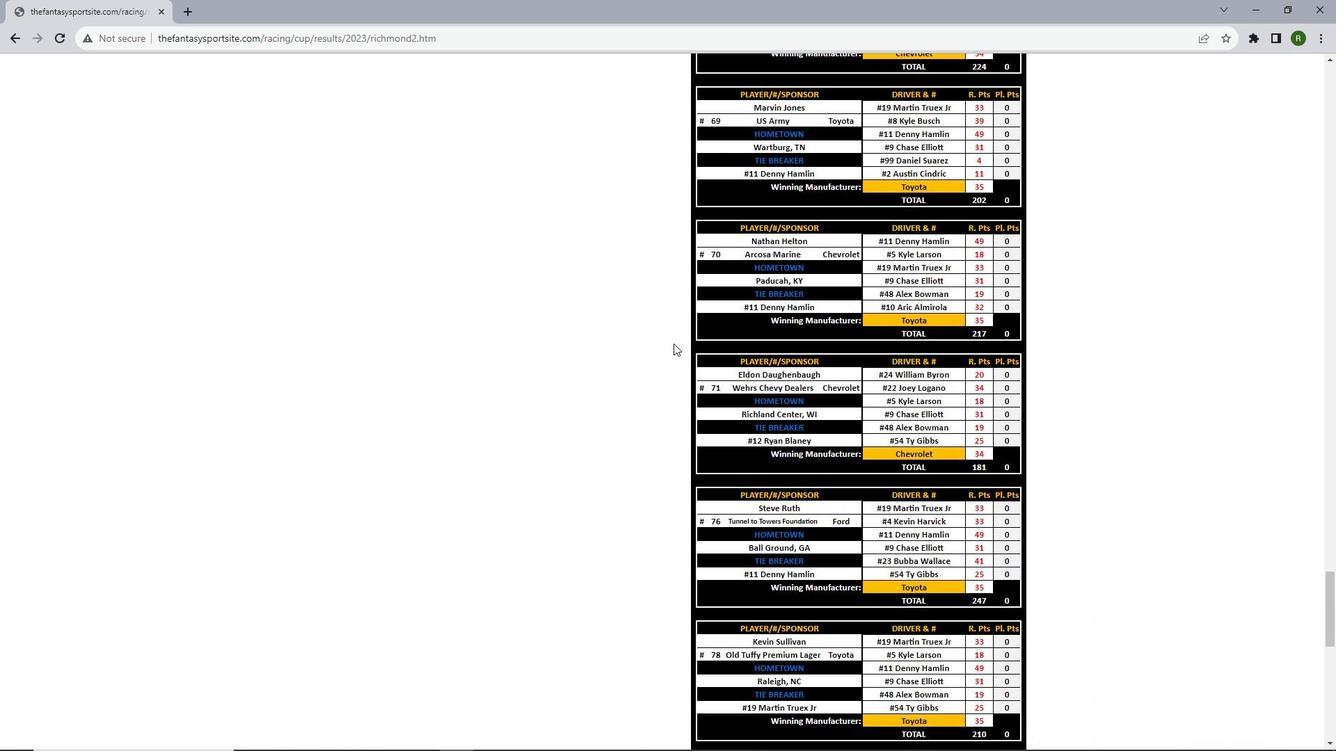 
Action: Mouse scrolled (673, 343) with delta (0, 0)
Screenshot: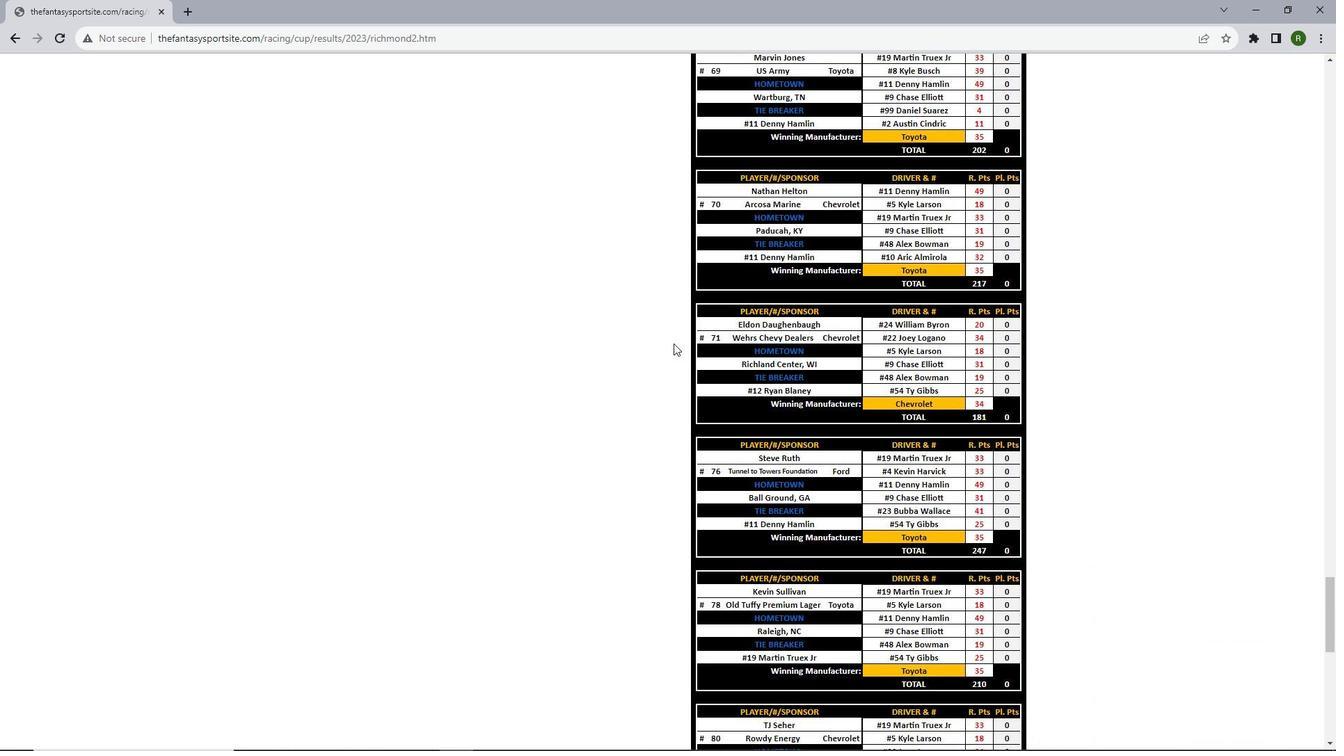 
Action: Mouse scrolled (673, 343) with delta (0, 0)
Screenshot: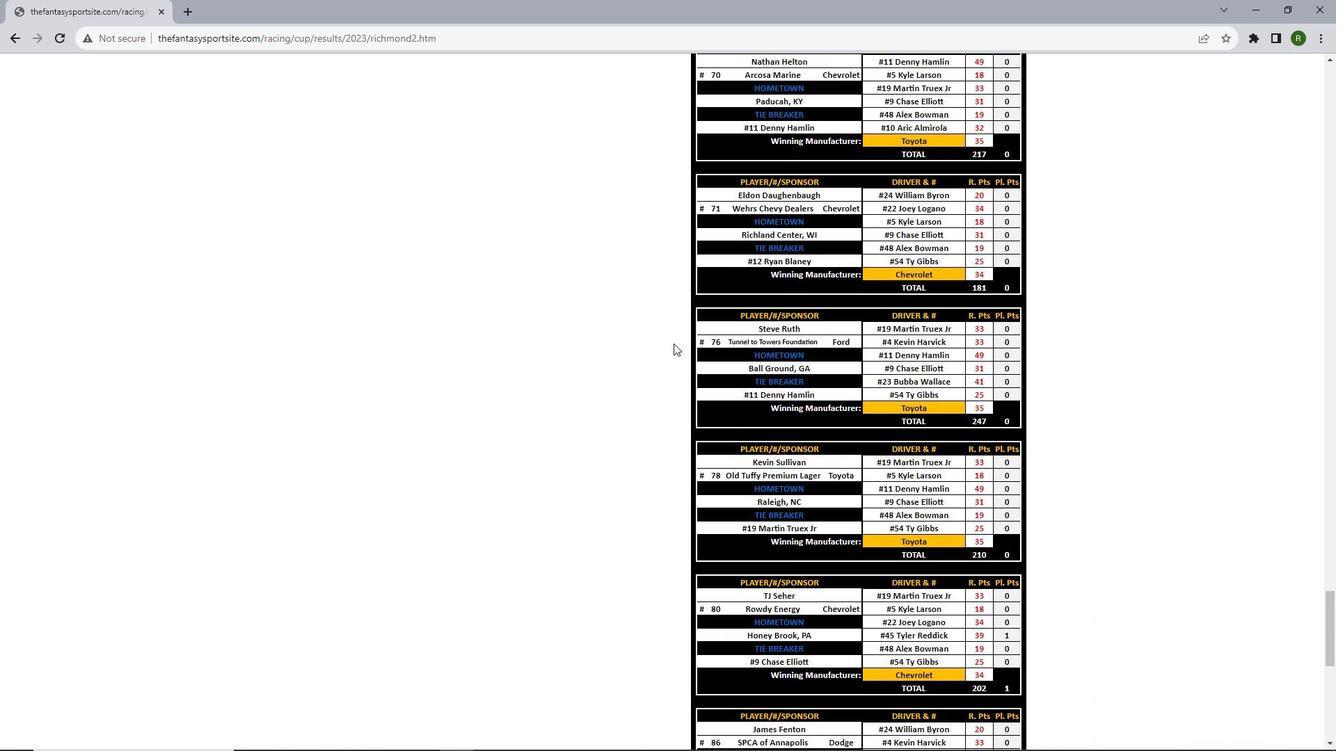 
Action: Mouse scrolled (673, 343) with delta (0, 0)
Screenshot: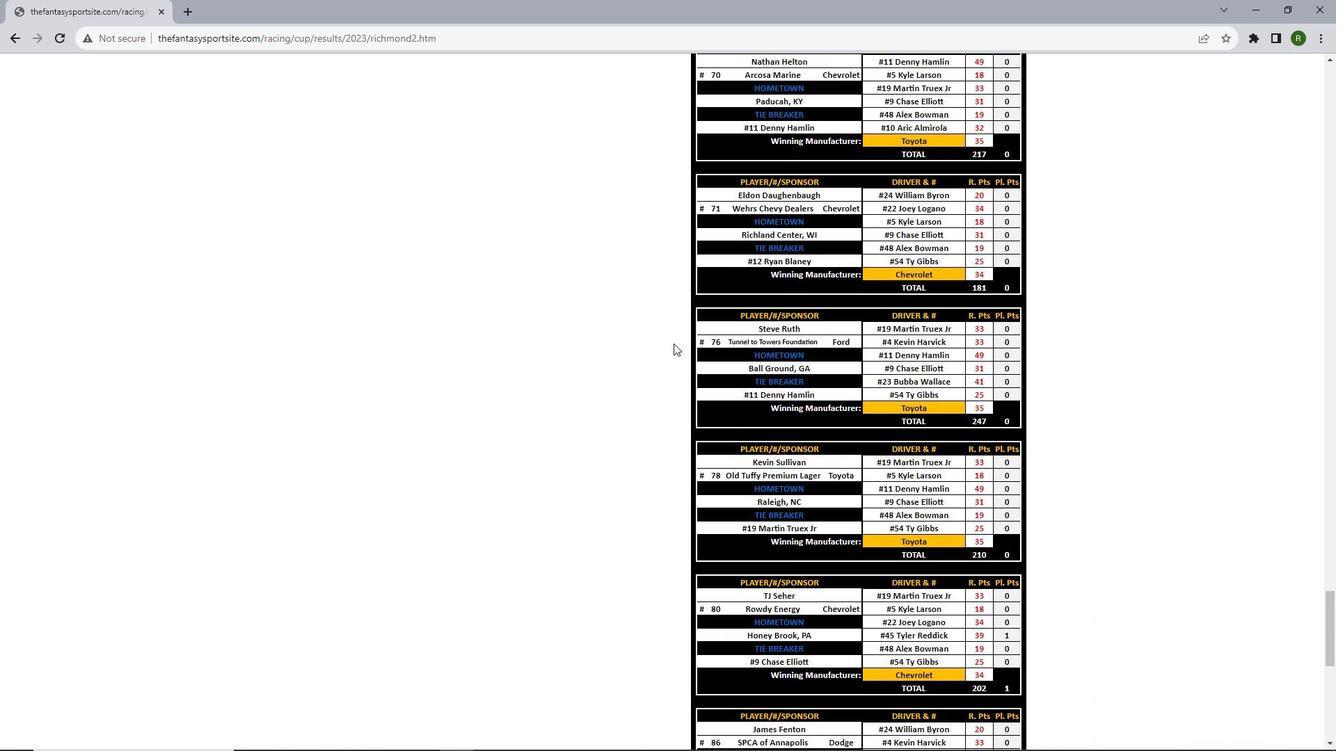 
Action: Mouse moved to (673, 343)
Screenshot: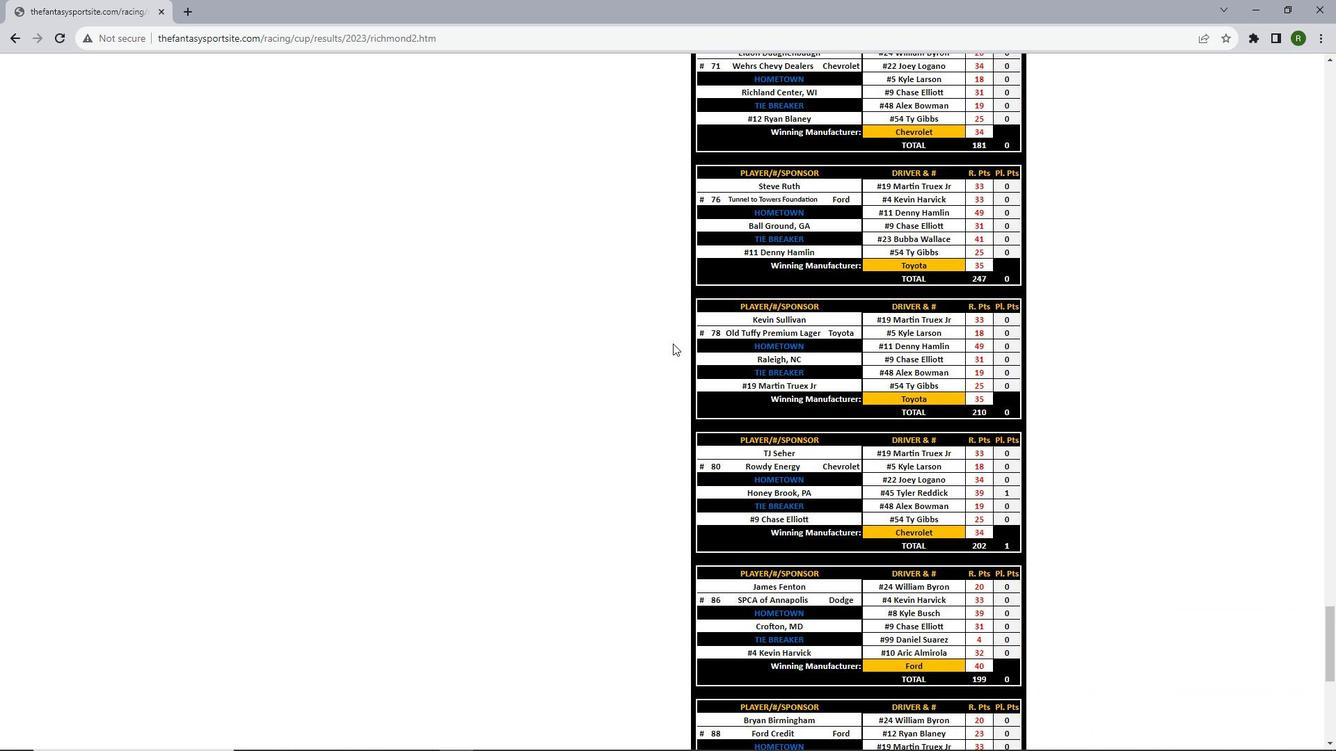 
Action: Mouse scrolled (673, 343) with delta (0, 0)
Screenshot: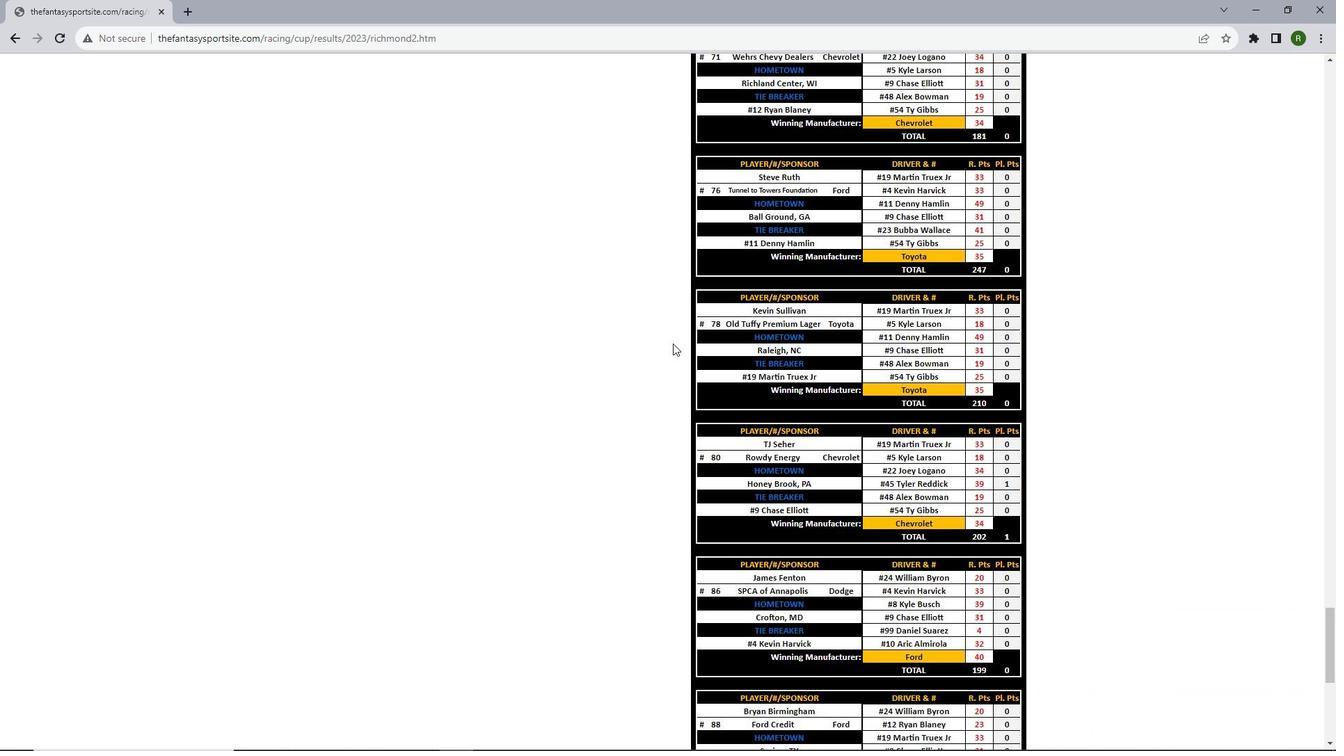 
Action: Mouse scrolled (673, 343) with delta (0, 0)
Screenshot: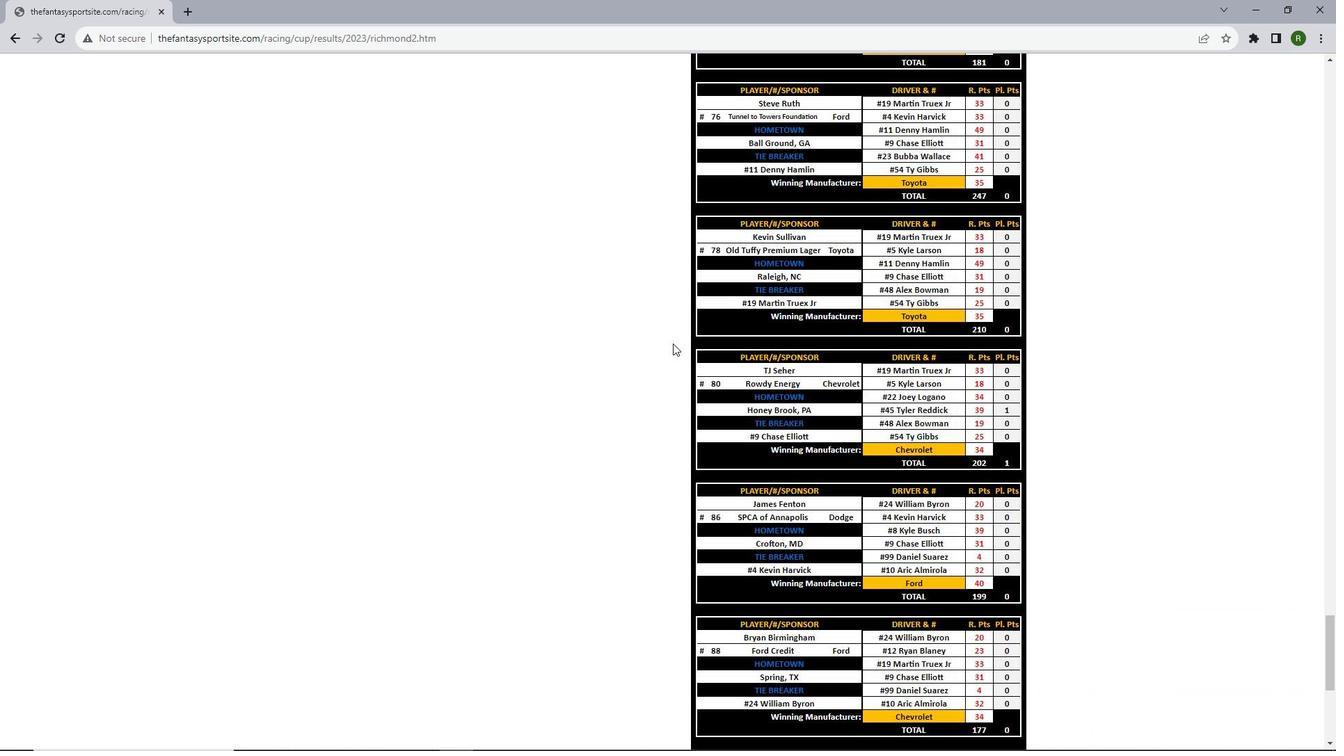 
Action: Mouse scrolled (673, 343) with delta (0, 0)
Screenshot: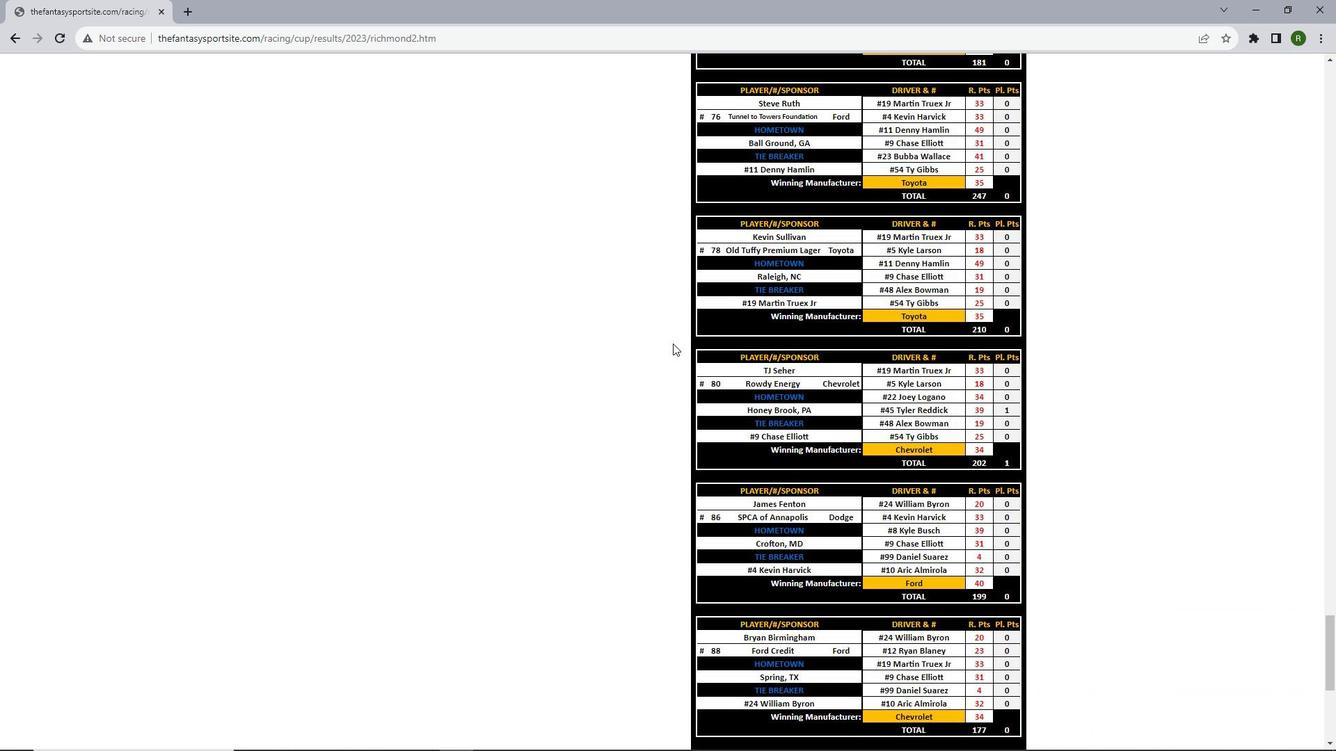 
Action: Mouse scrolled (673, 343) with delta (0, 0)
Screenshot: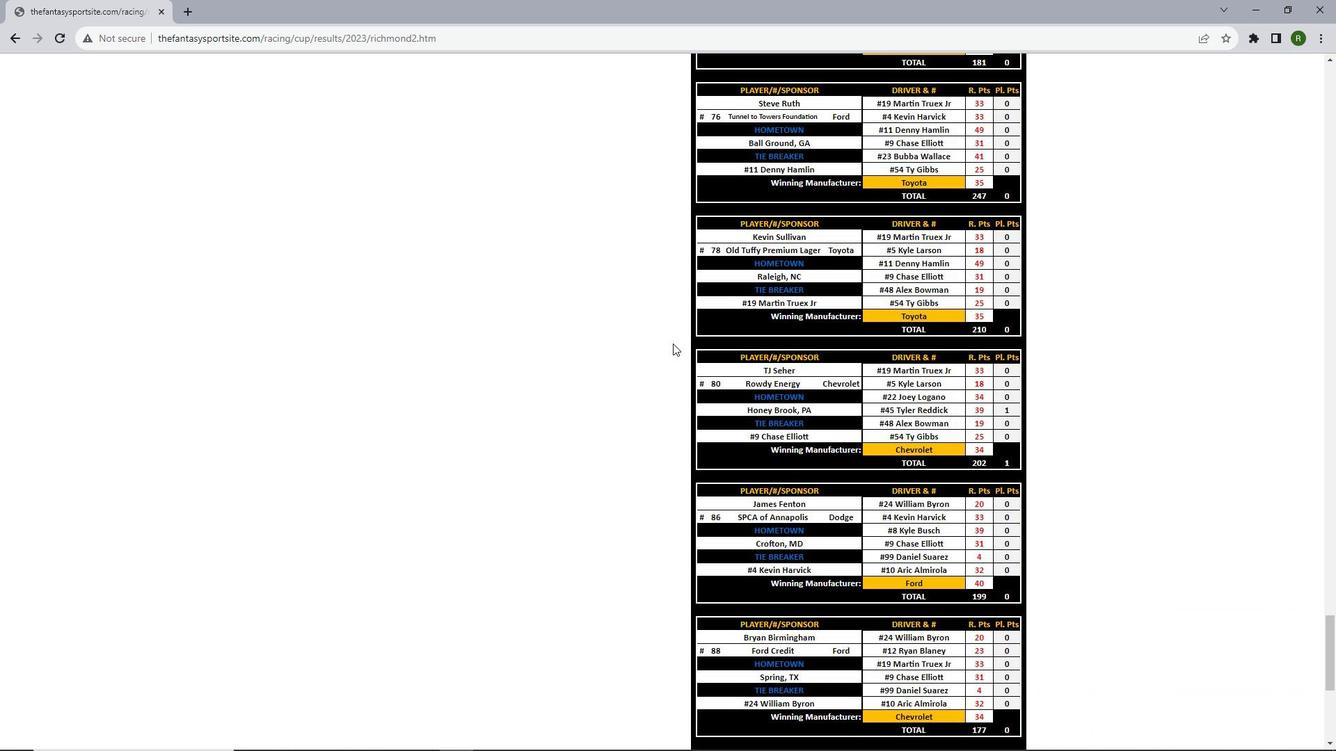 
Action: Mouse scrolled (673, 343) with delta (0, 0)
Screenshot: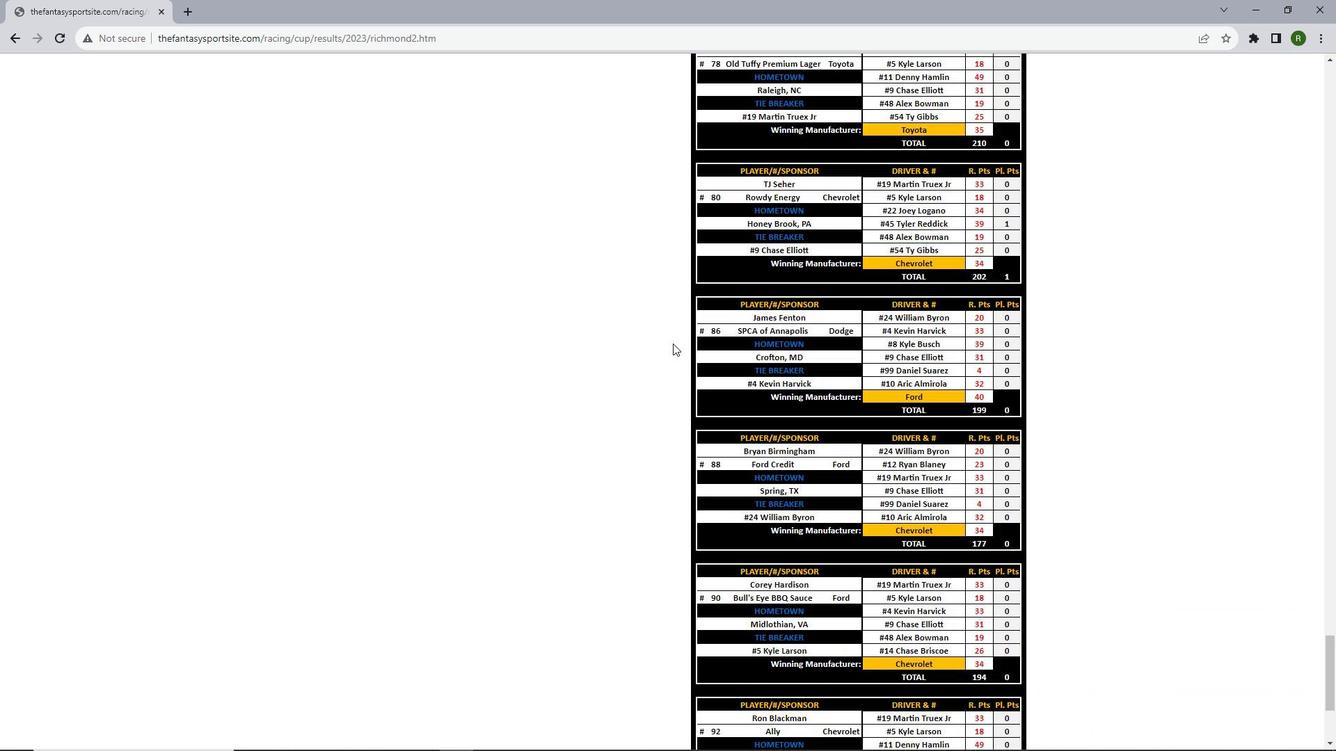 
Action: Mouse scrolled (673, 343) with delta (0, 0)
Screenshot: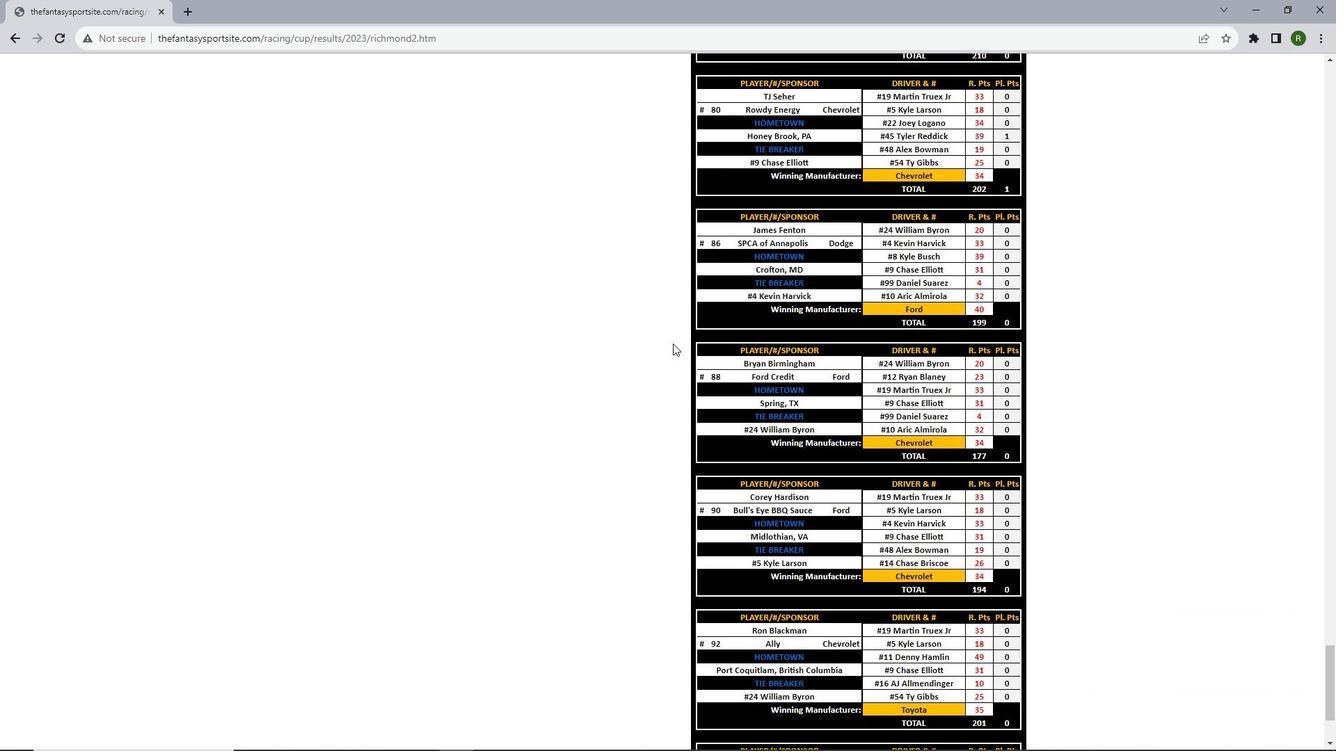 
Action: Mouse scrolled (673, 343) with delta (0, 0)
Screenshot: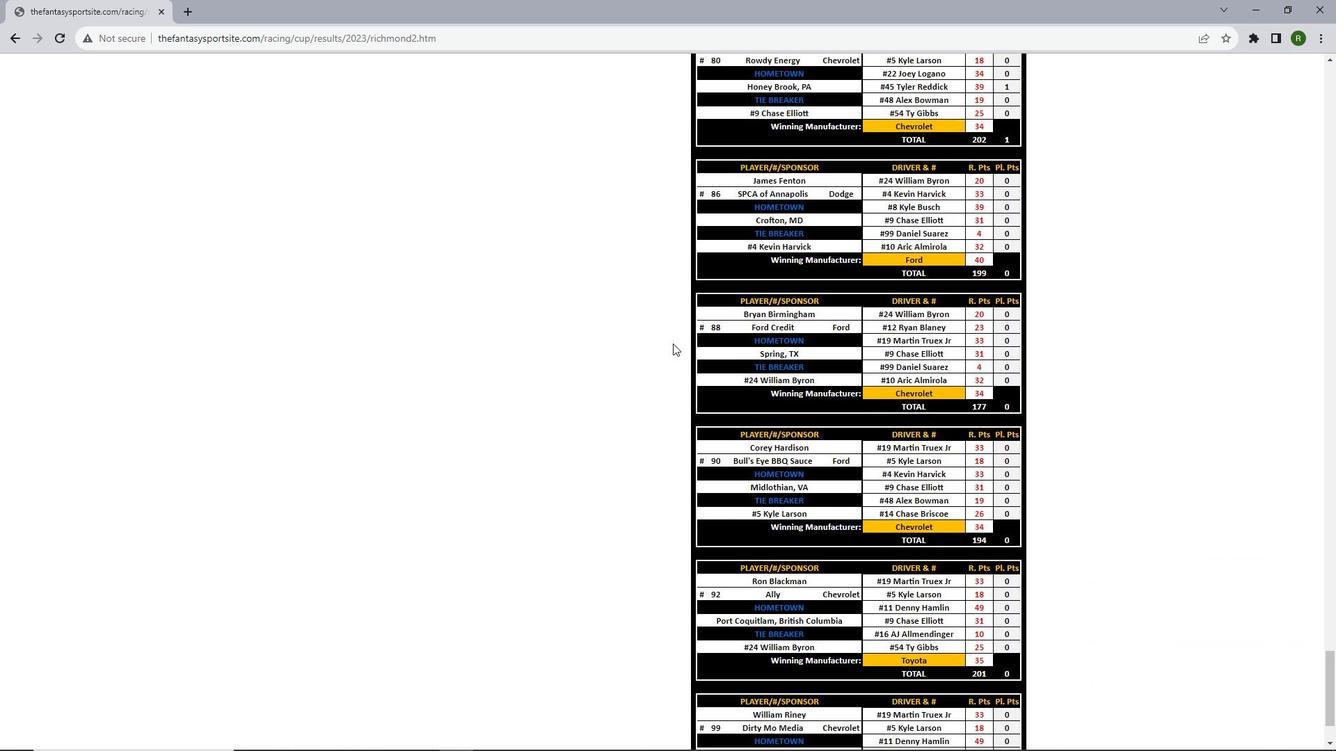 
Action: Mouse scrolled (673, 343) with delta (0, 0)
Screenshot: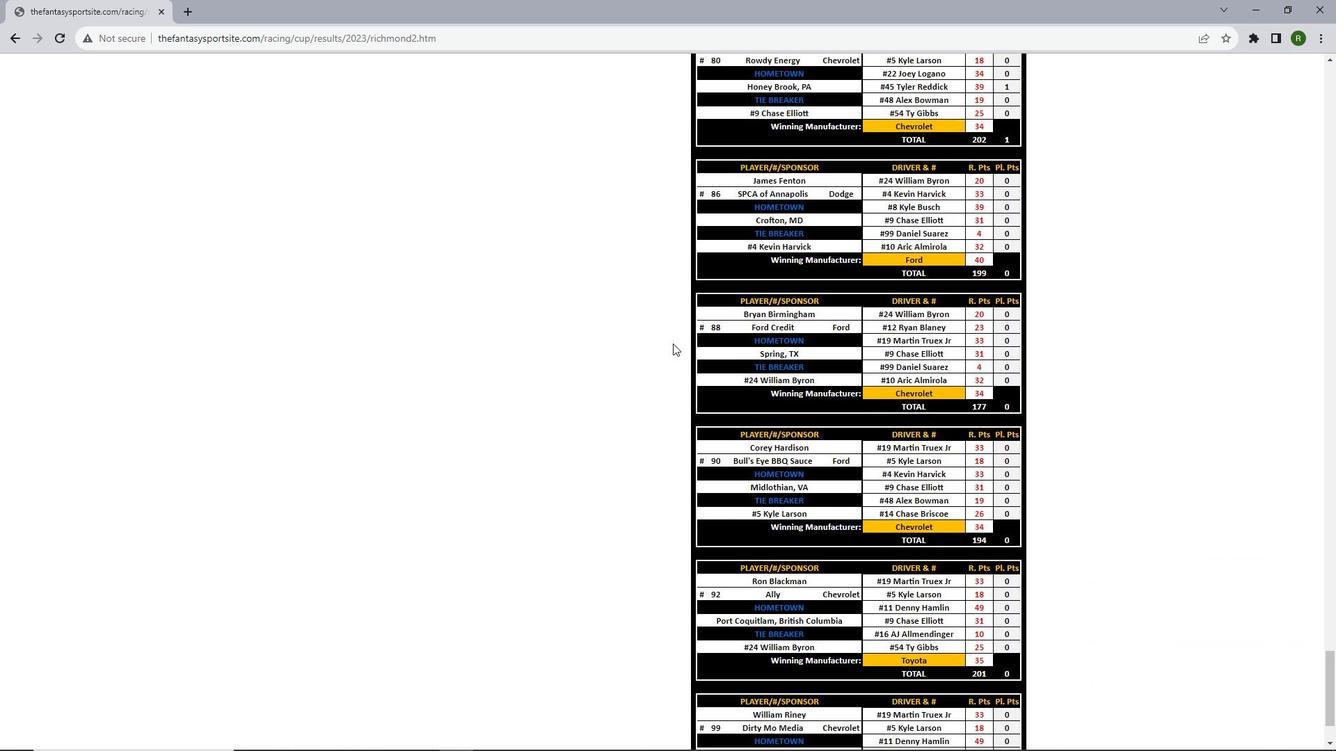 
Action: Mouse scrolled (673, 343) with delta (0, 0)
Screenshot: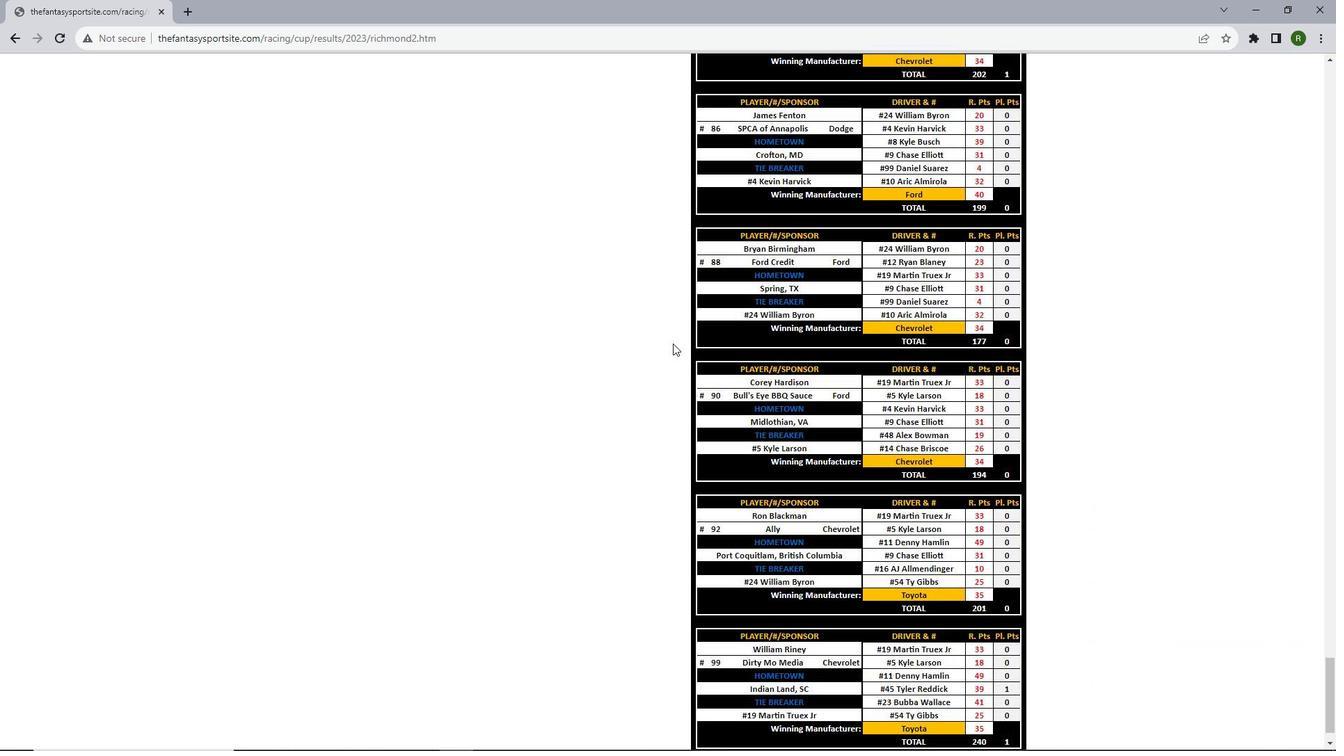 
Action: Mouse scrolled (673, 343) with delta (0, 0)
Screenshot: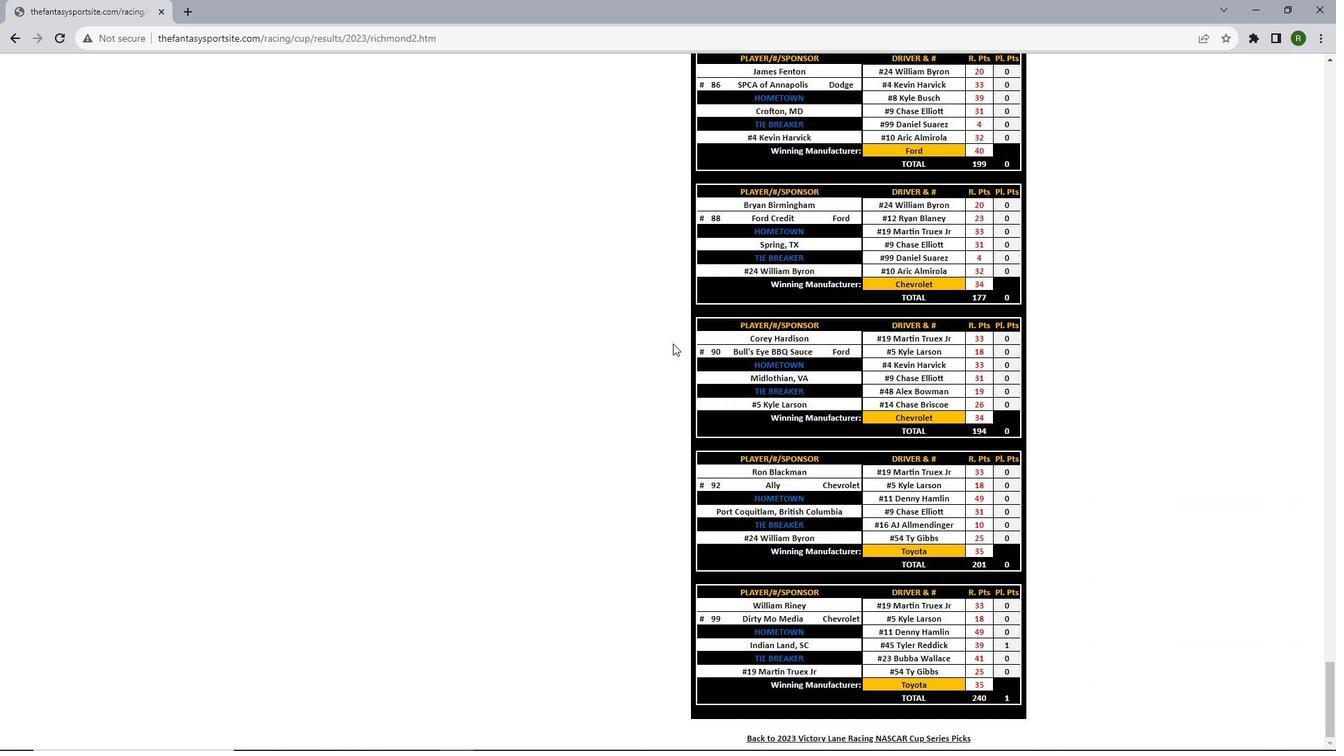 
Action: Mouse scrolled (673, 344) with delta (0, 0)
Screenshot: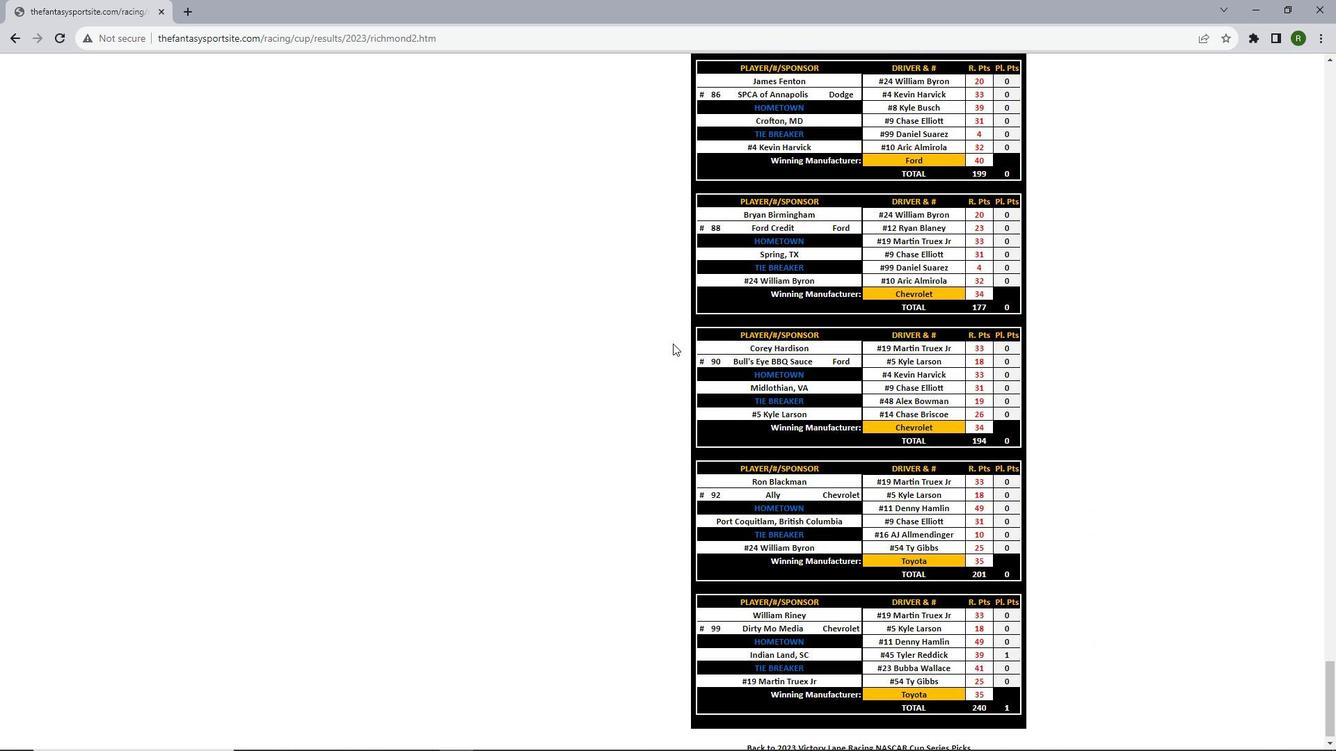 
Action: Mouse scrolled (673, 344) with delta (0, 0)
Screenshot: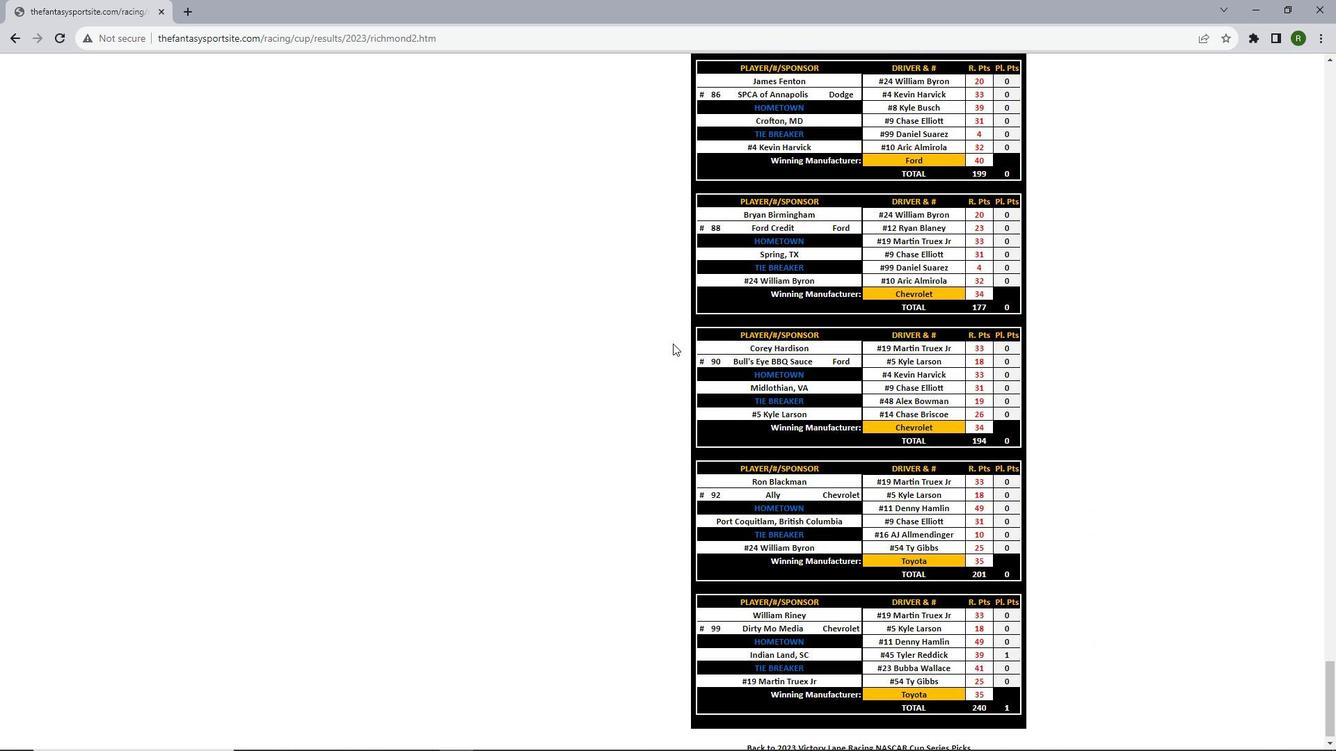 
Action: Mouse scrolled (673, 344) with delta (0, 0)
Screenshot: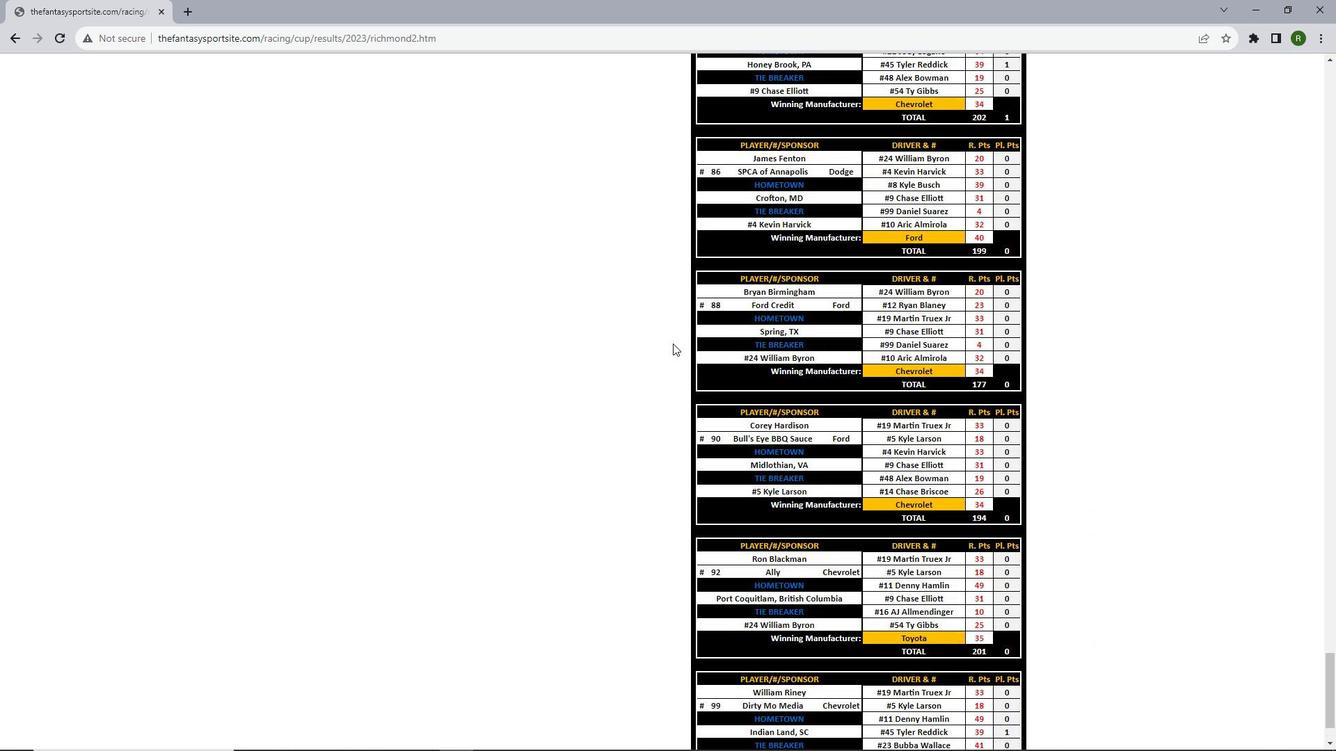 
Action: Mouse scrolled (673, 344) with delta (0, 0)
Screenshot: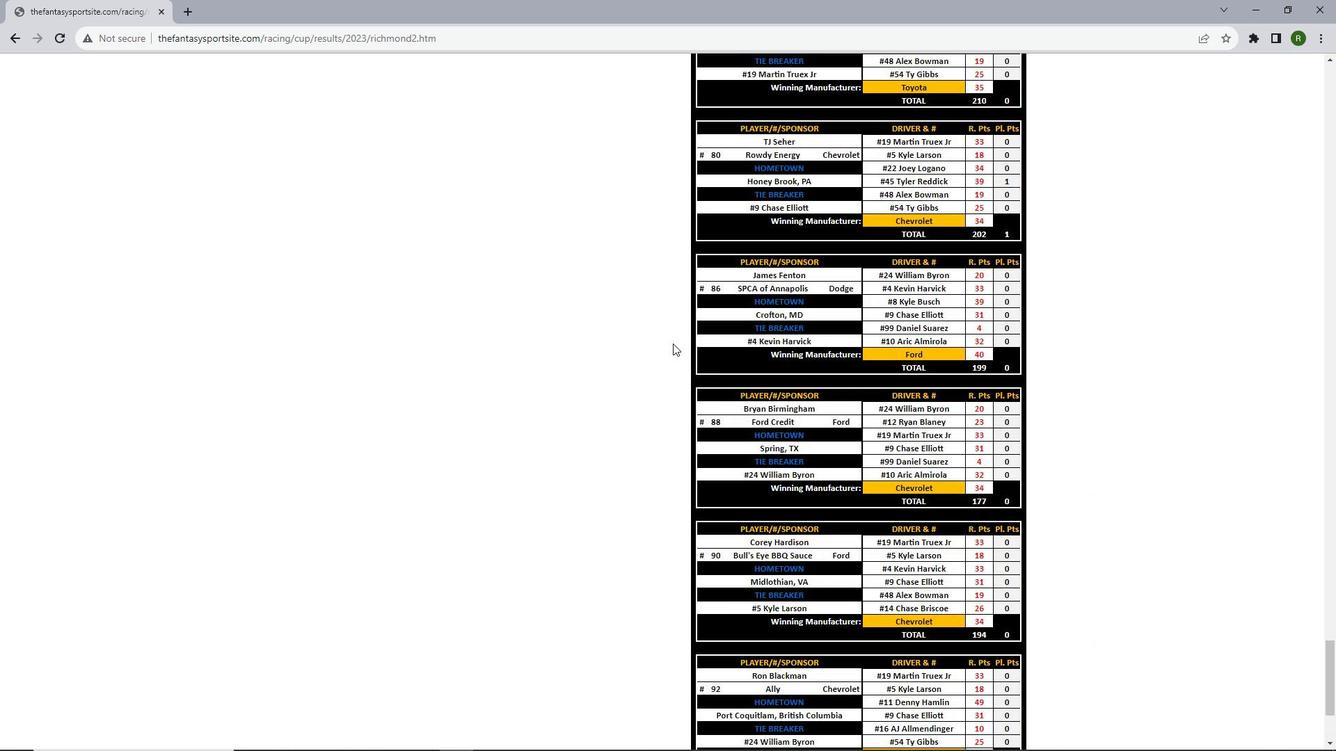
Action: Mouse scrolled (673, 344) with delta (0, 0)
Screenshot: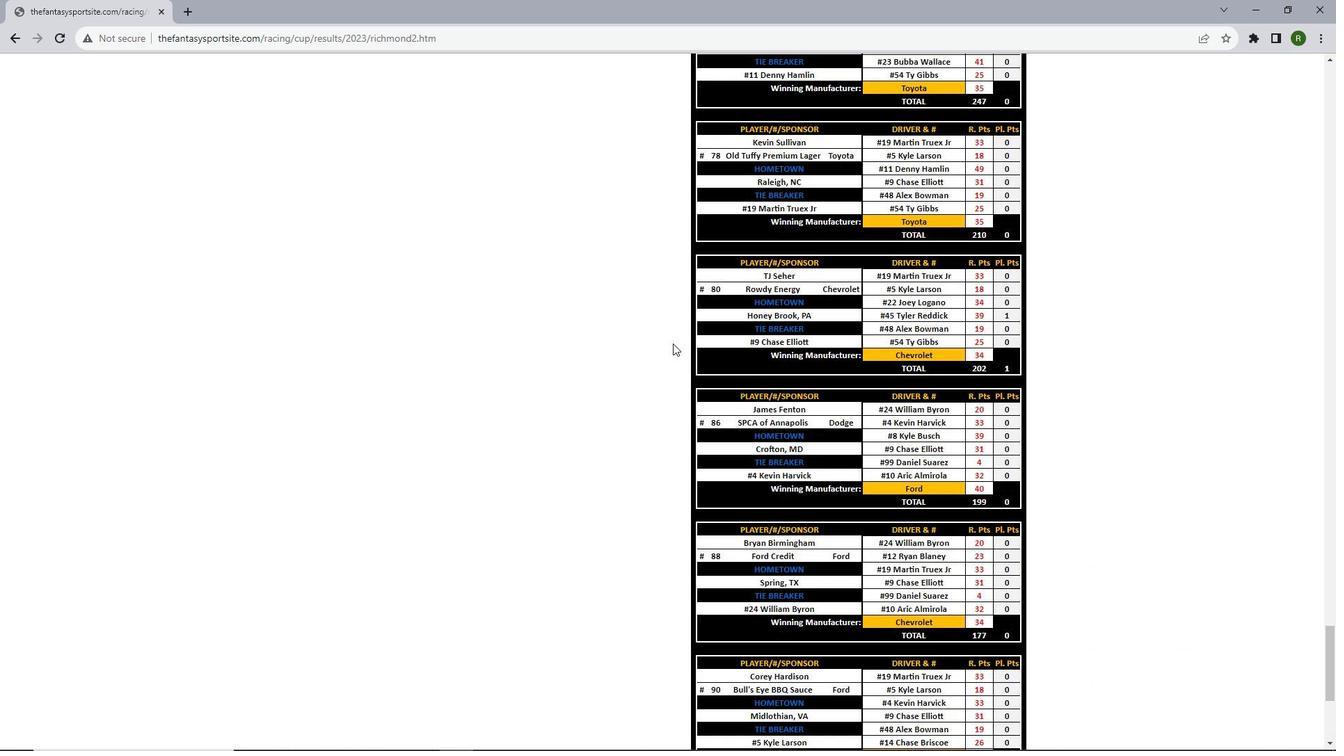 
Action: Mouse scrolled (673, 344) with delta (0, 0)
Screenshot: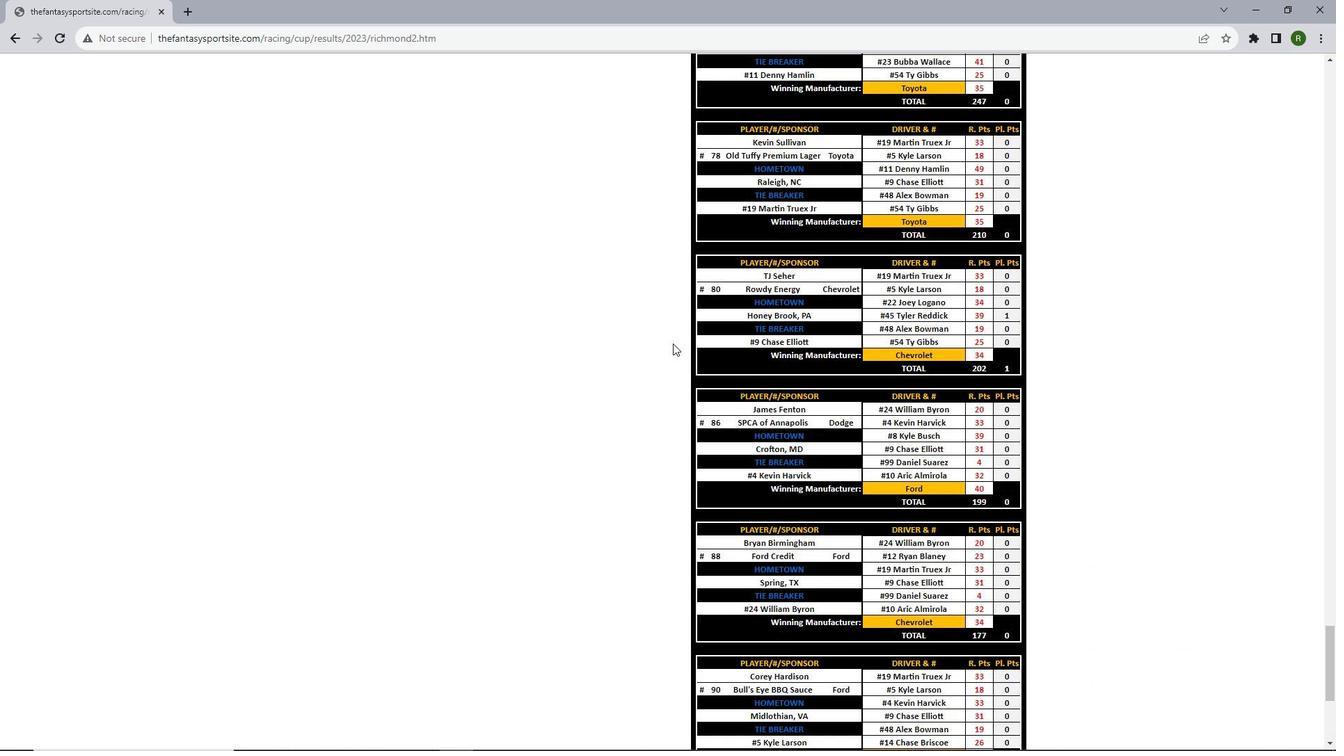 
Action: Mouse scrolled (673, 344) with delta (0, 0)
Screenshot: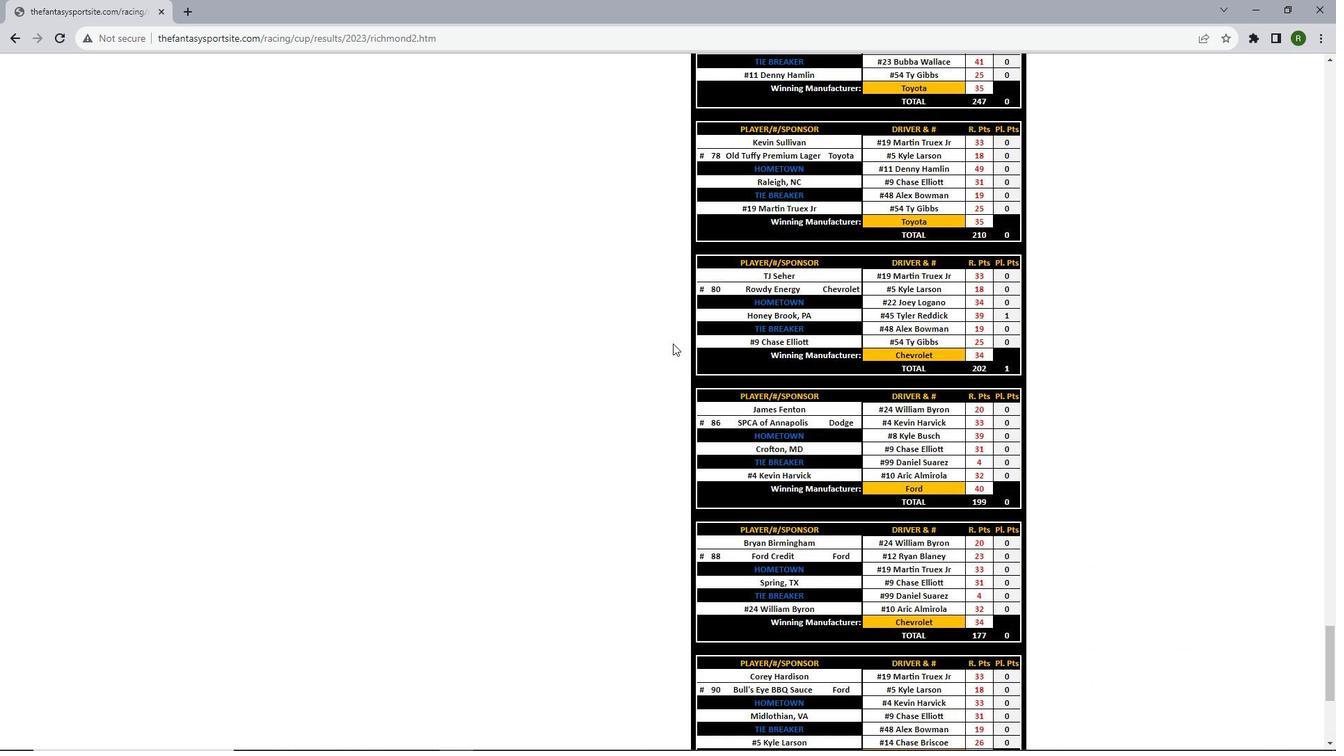 
Action: Mouse scrolled (673, 344) with delta (0, 0)
Screenshot: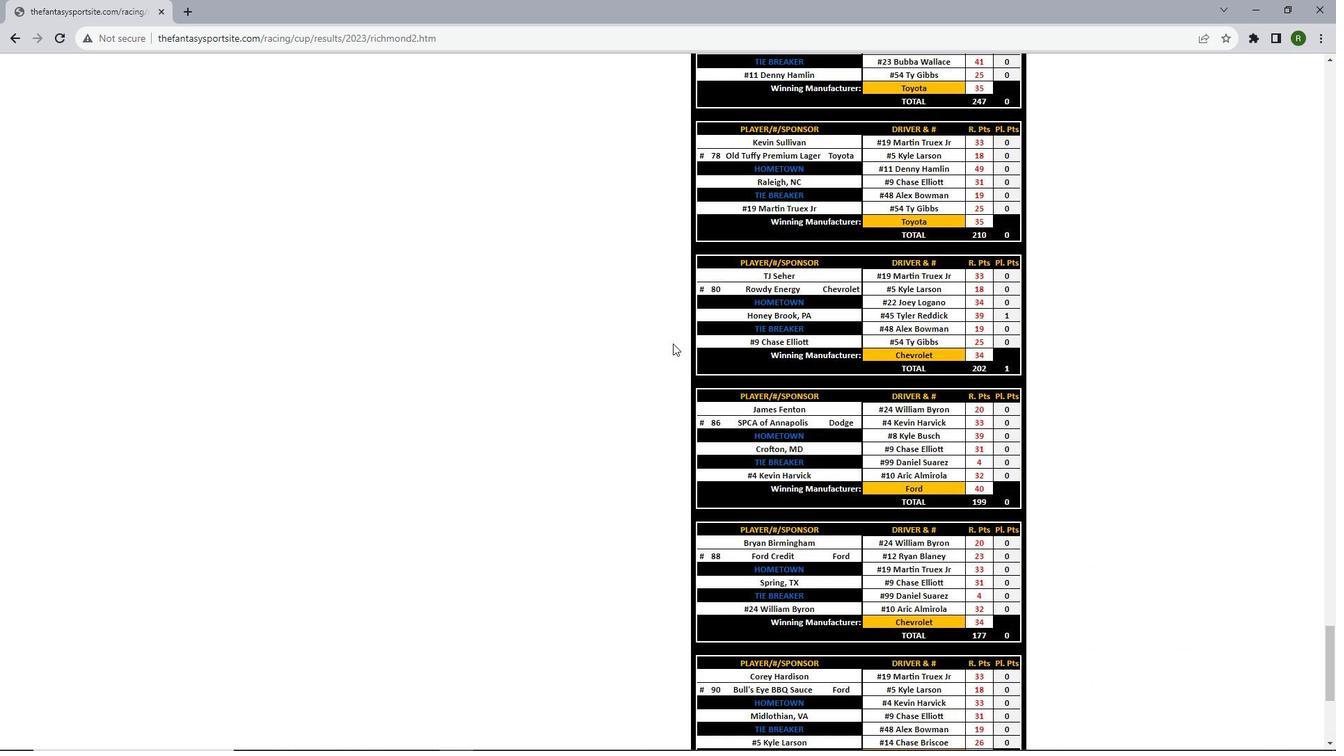 
Action: Mouse scrolled (673, 344) with delta (0, 0)
Screenshot: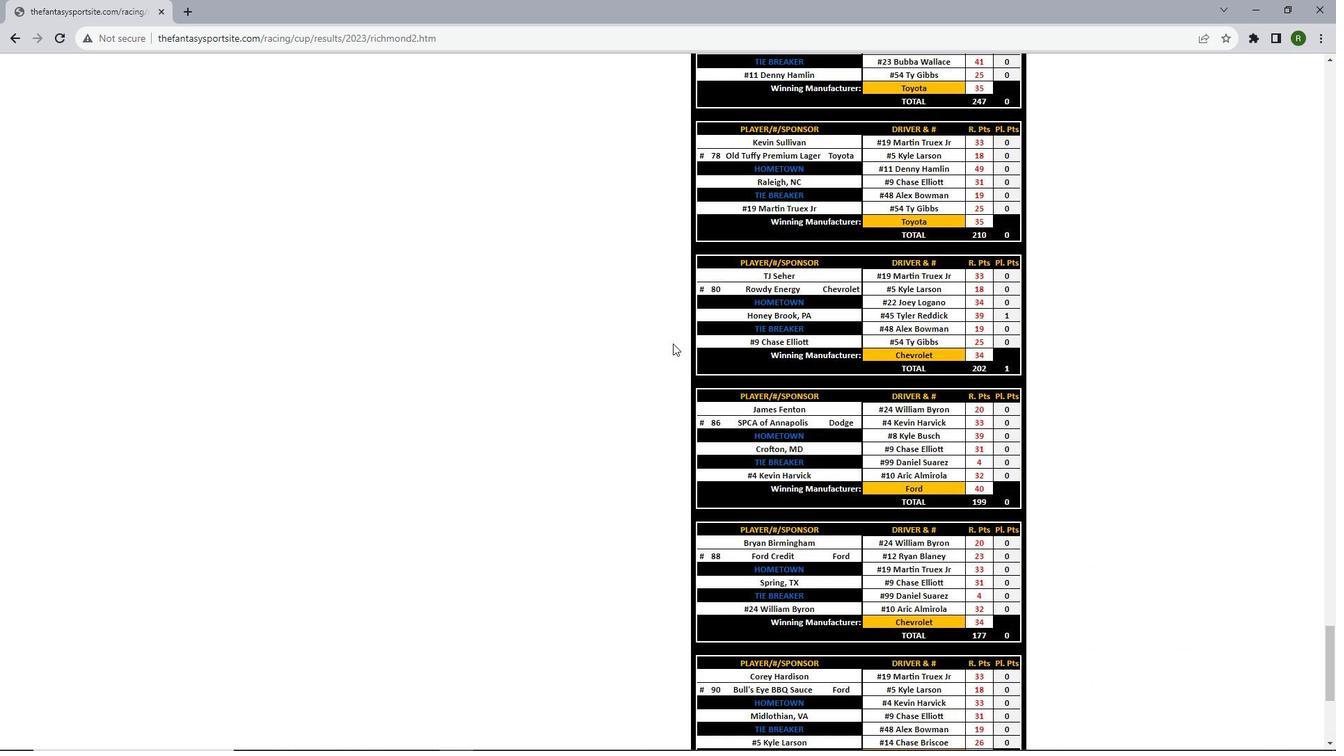 
Action: Mouse scrolled (673, 344) with delta (0, 0)
Screenshot: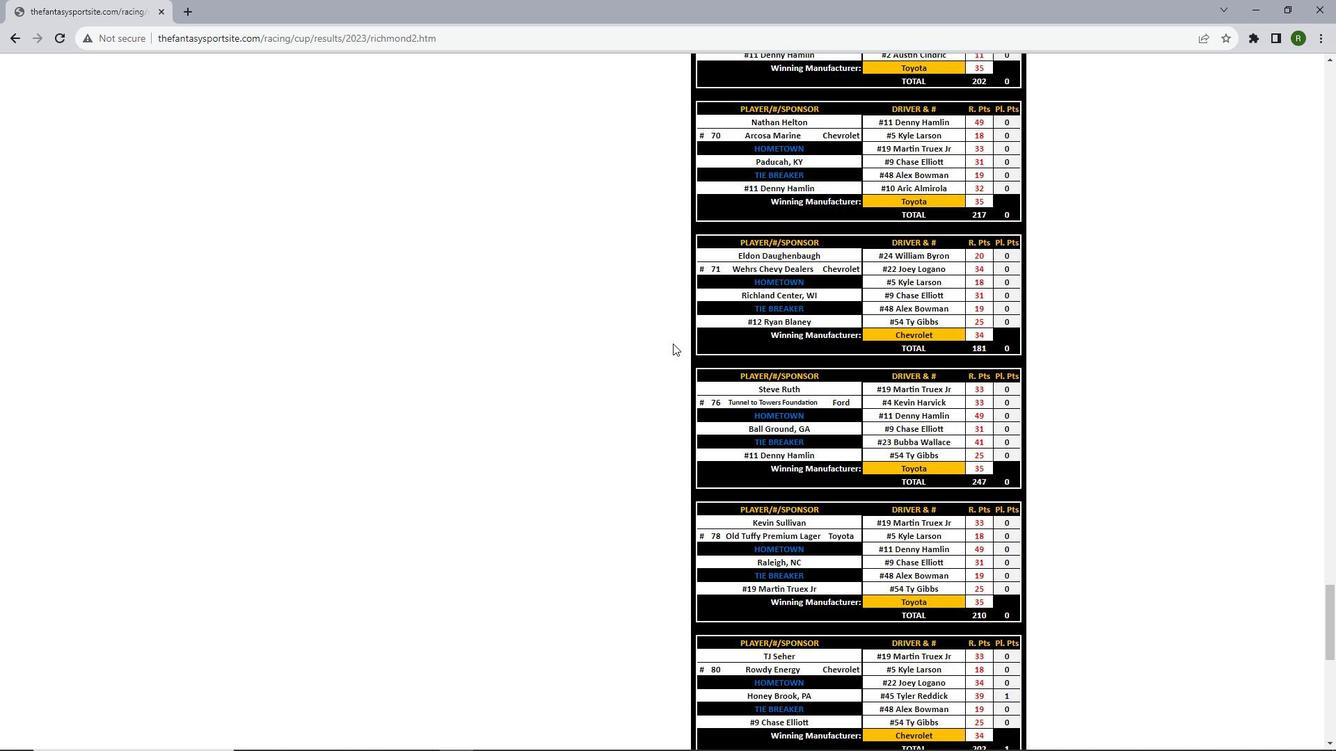
Action: Mouse scrolled (673, 344) with delta (0, 0)
Screenshot: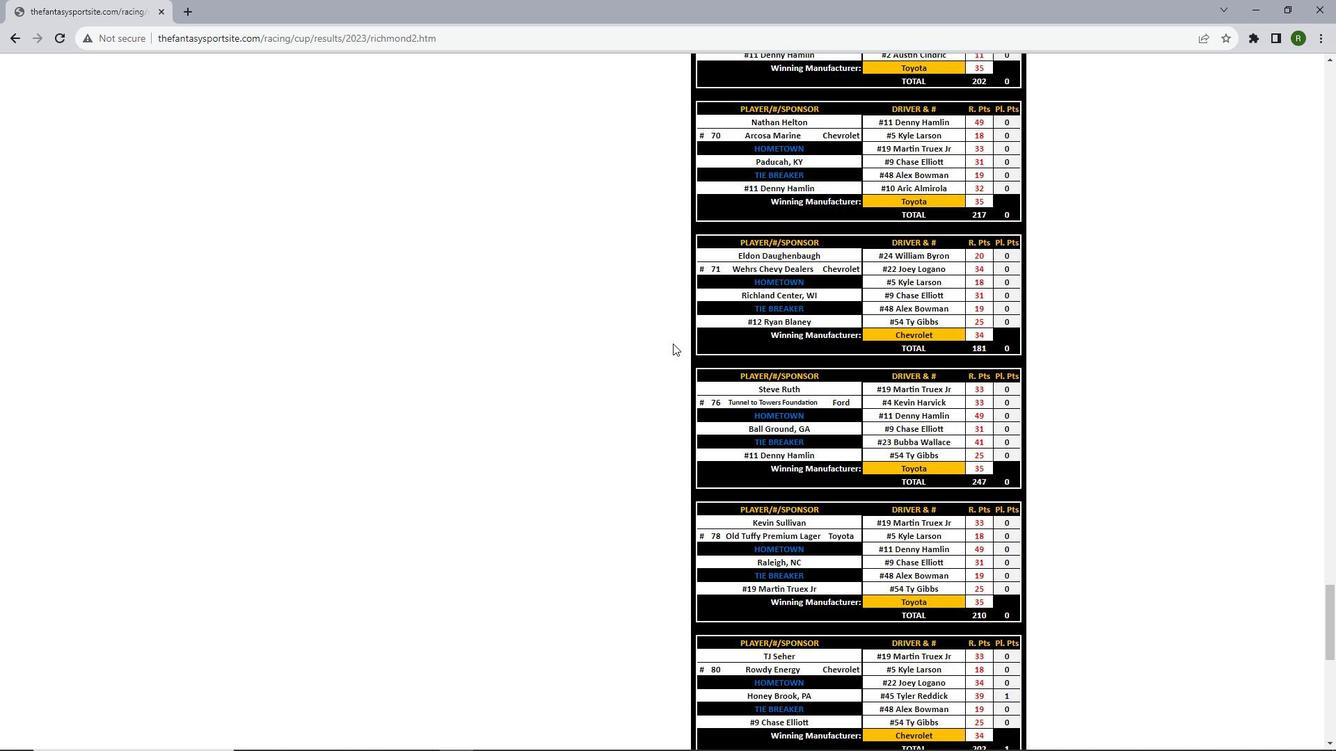 
Action: Mouse scrolled (673, 344) with delta (0, 0)
Screenshot: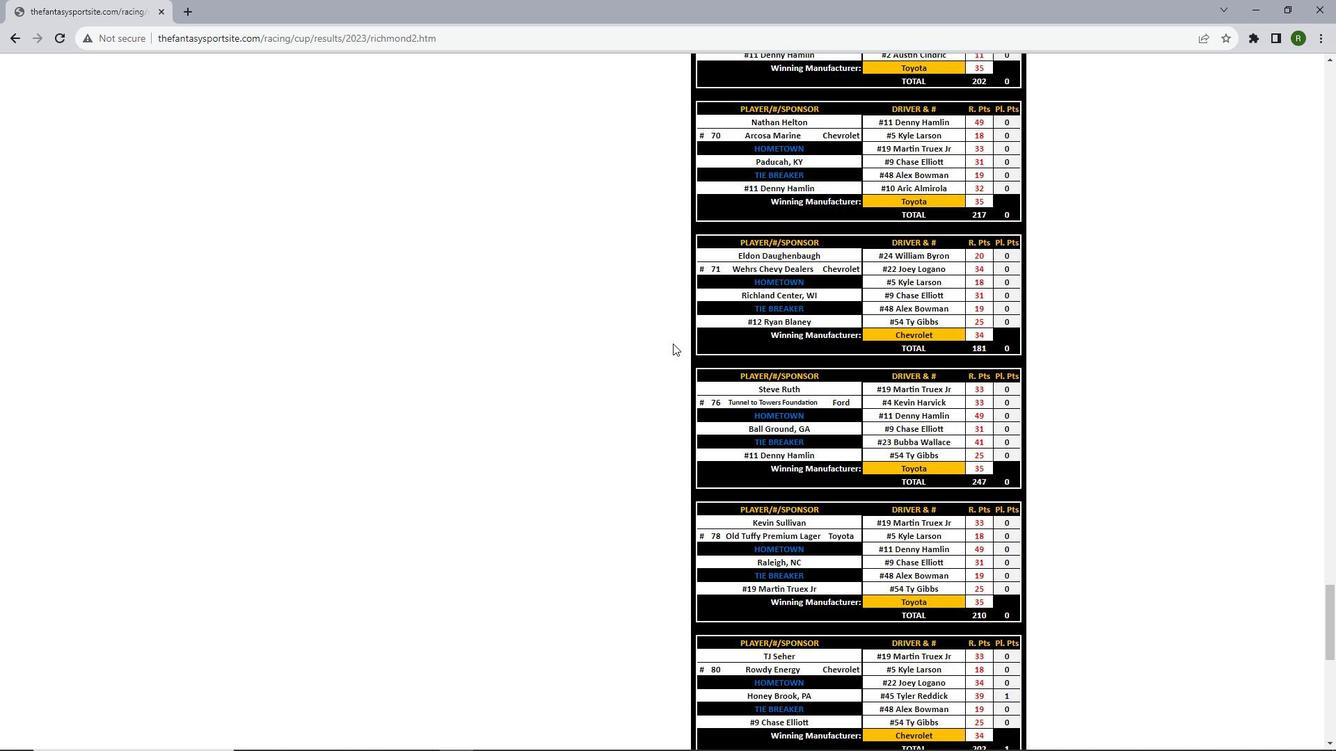 
Action: Mouse scrolled (673, 344) with delta (0, 0)
Screenshot: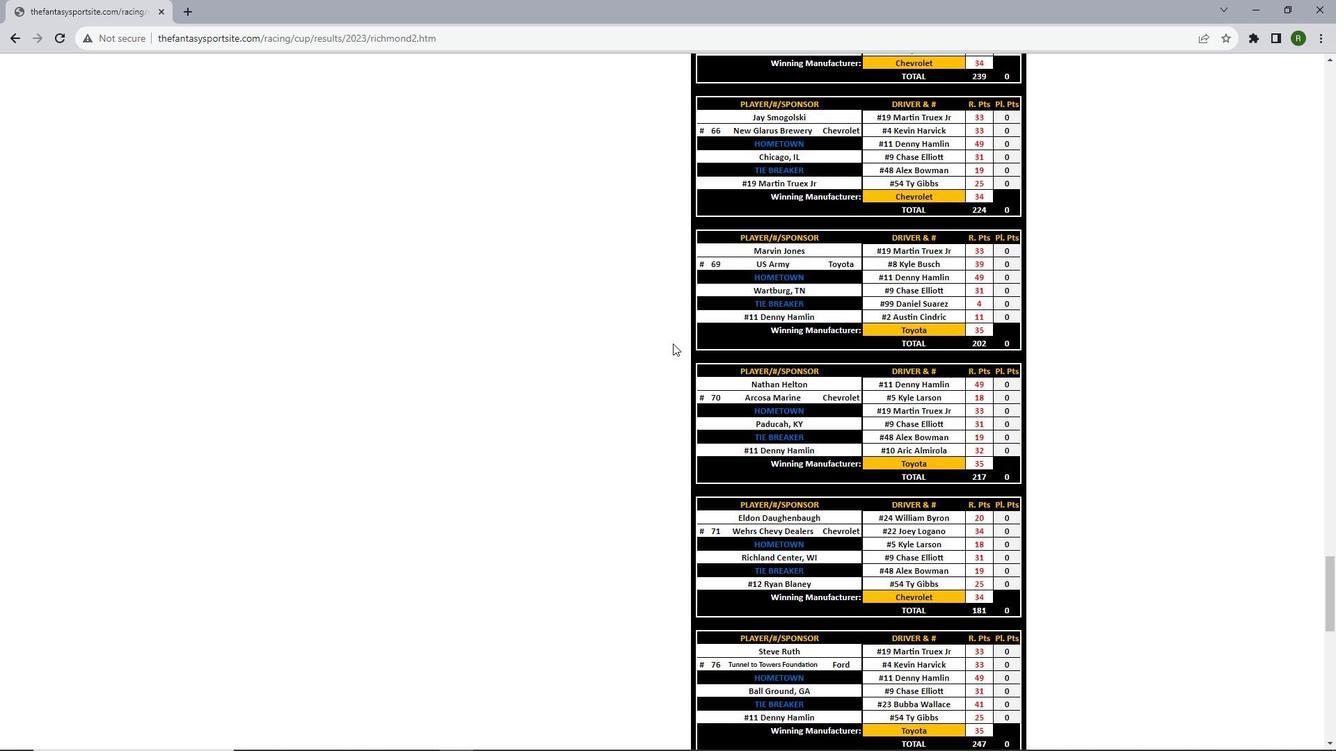 
Action: Mouse scrolled (673, 344) with delta (0, 0)
Screenshot: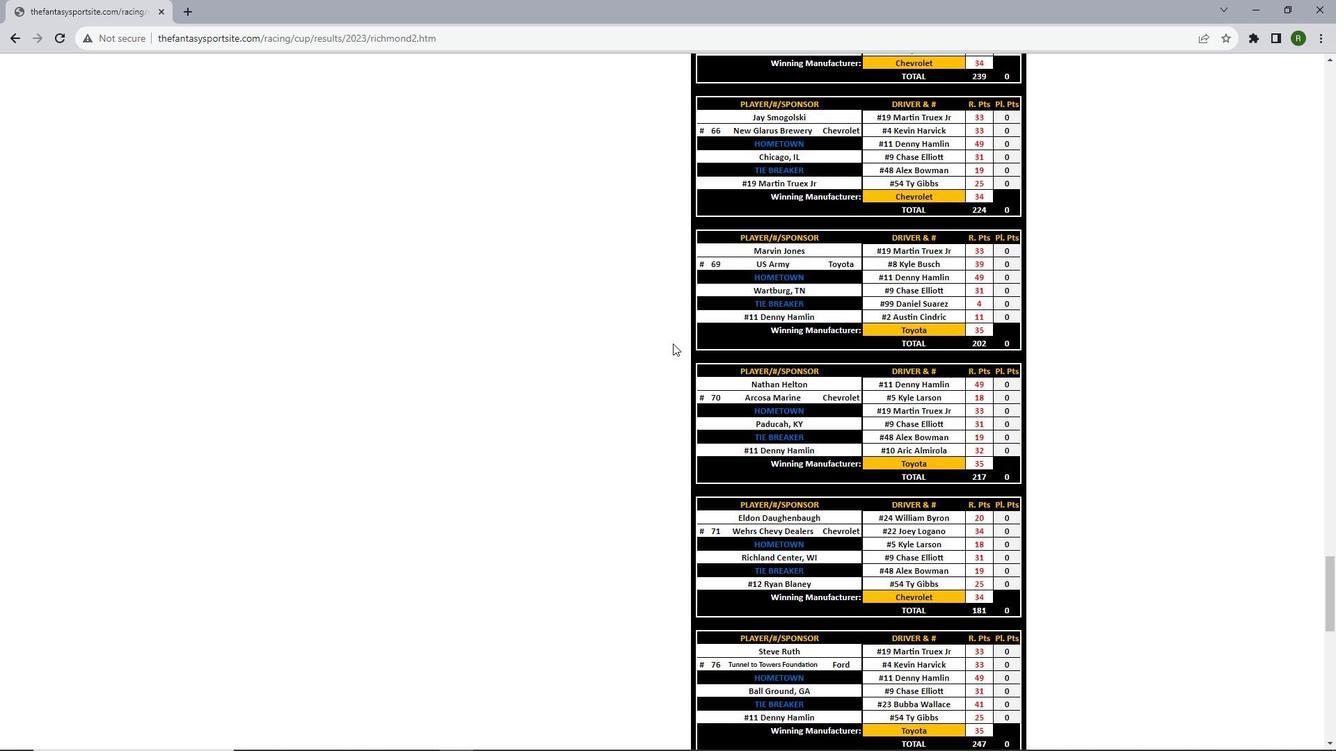 
Action: Mouse scrolled (673, 344) with delta (0, 0)
Screenshot: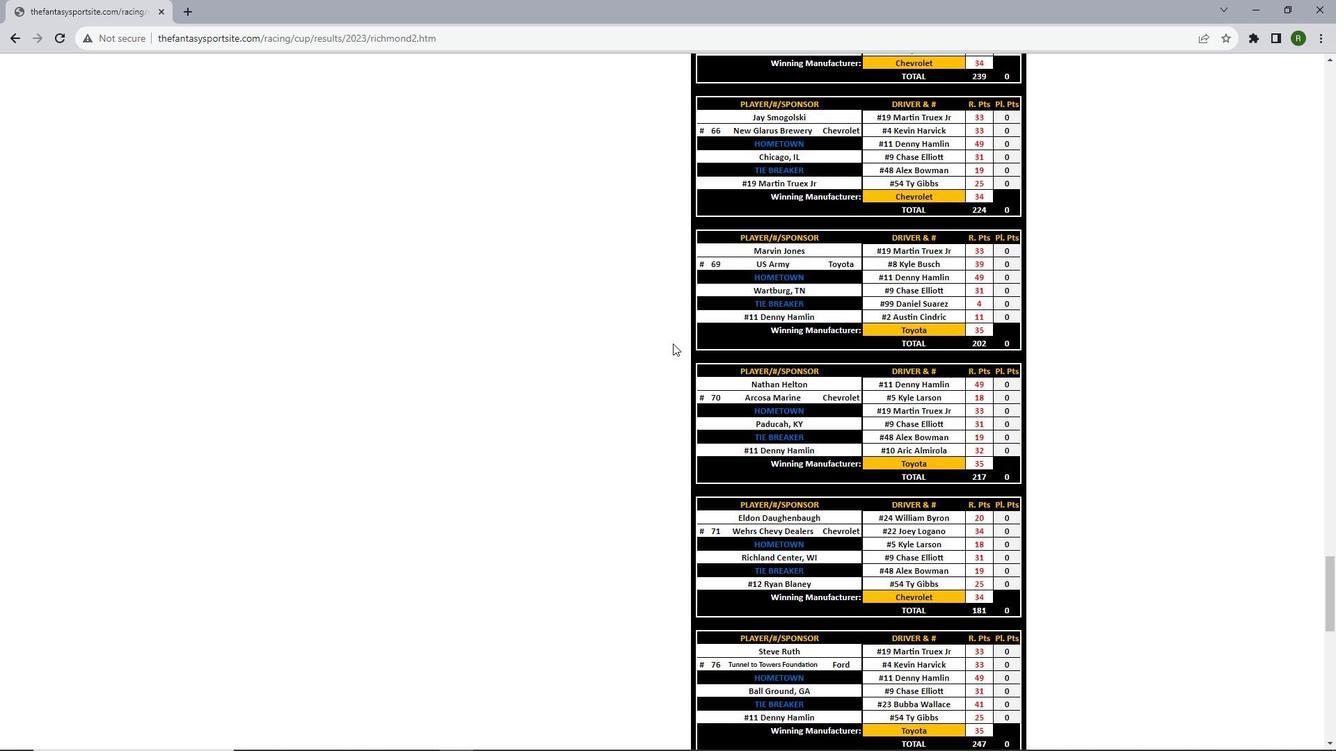 
Action: Mouse scrolled (673, 344) with delta (0, 0)
Screenshot: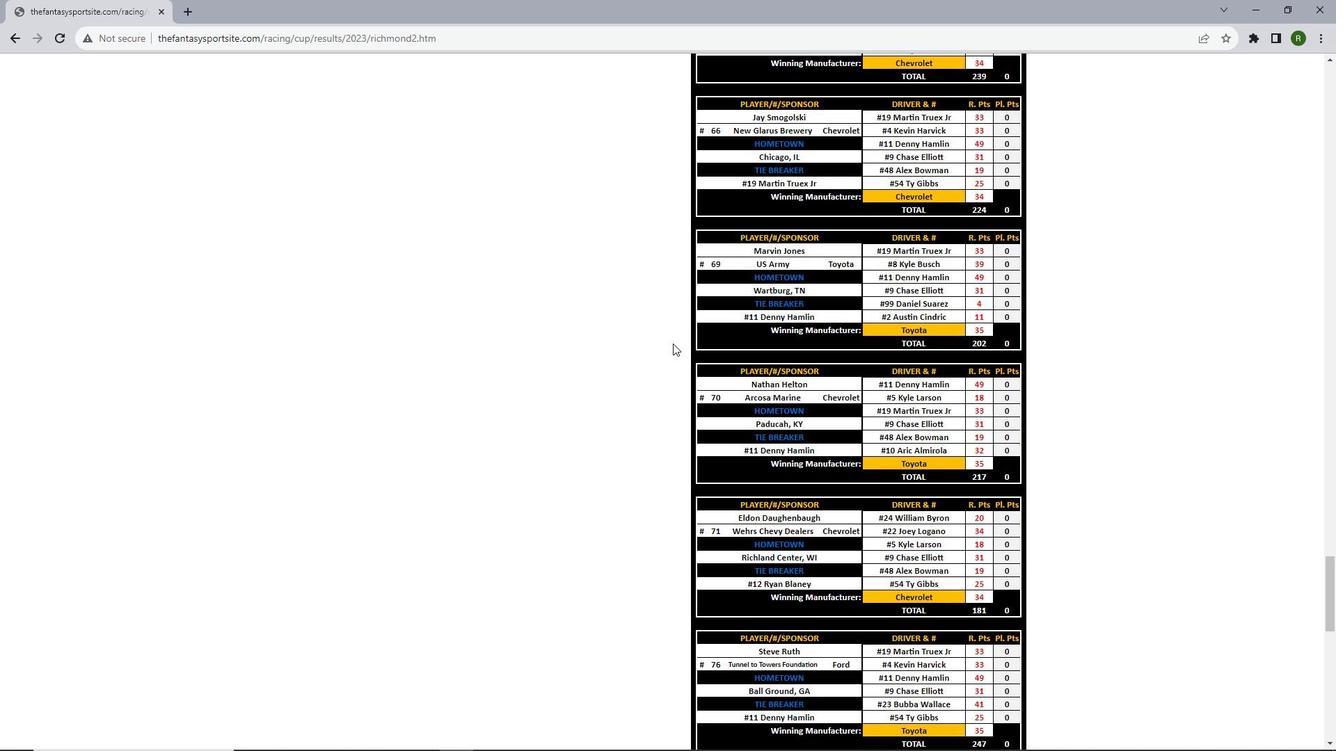 
Action: Mouse scrolled (673, 344) with delta (0, 0)
Screenshot: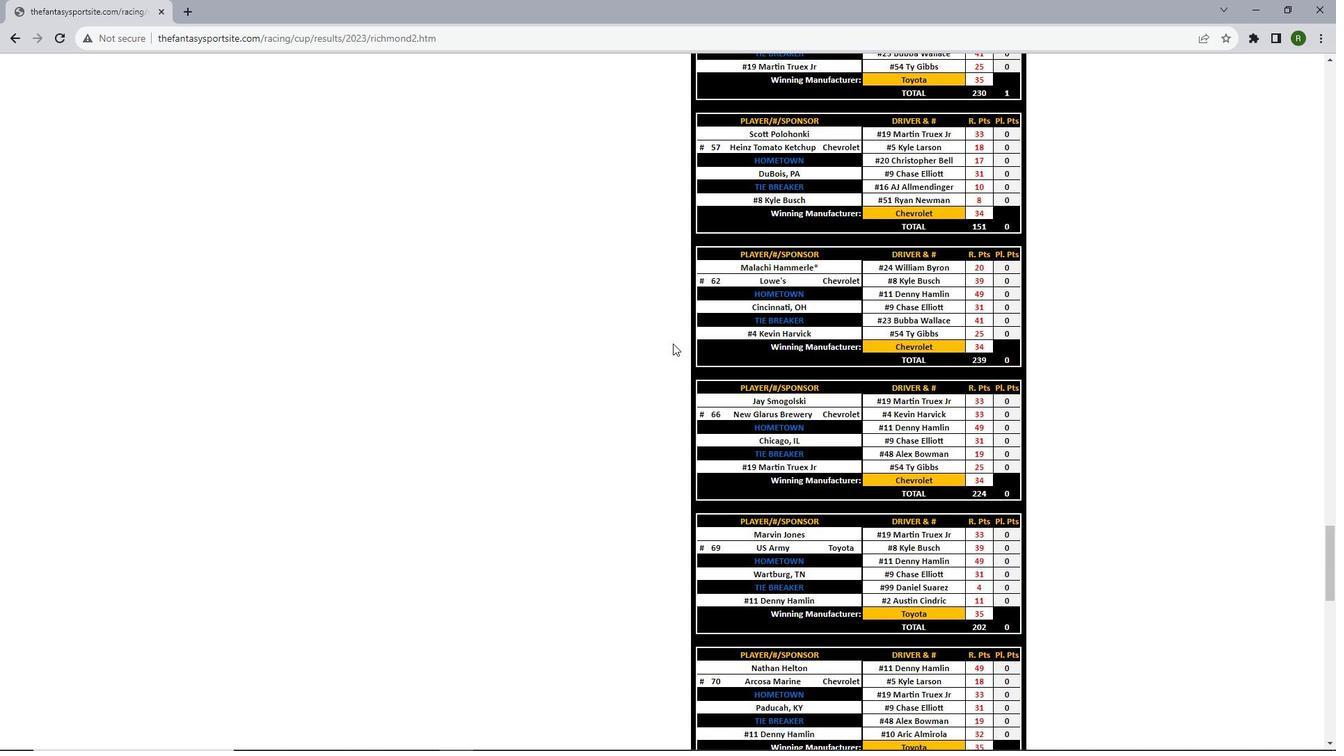 
Action: Mouse scrolled (673, 344) with delta (0, 0)
Screenshot: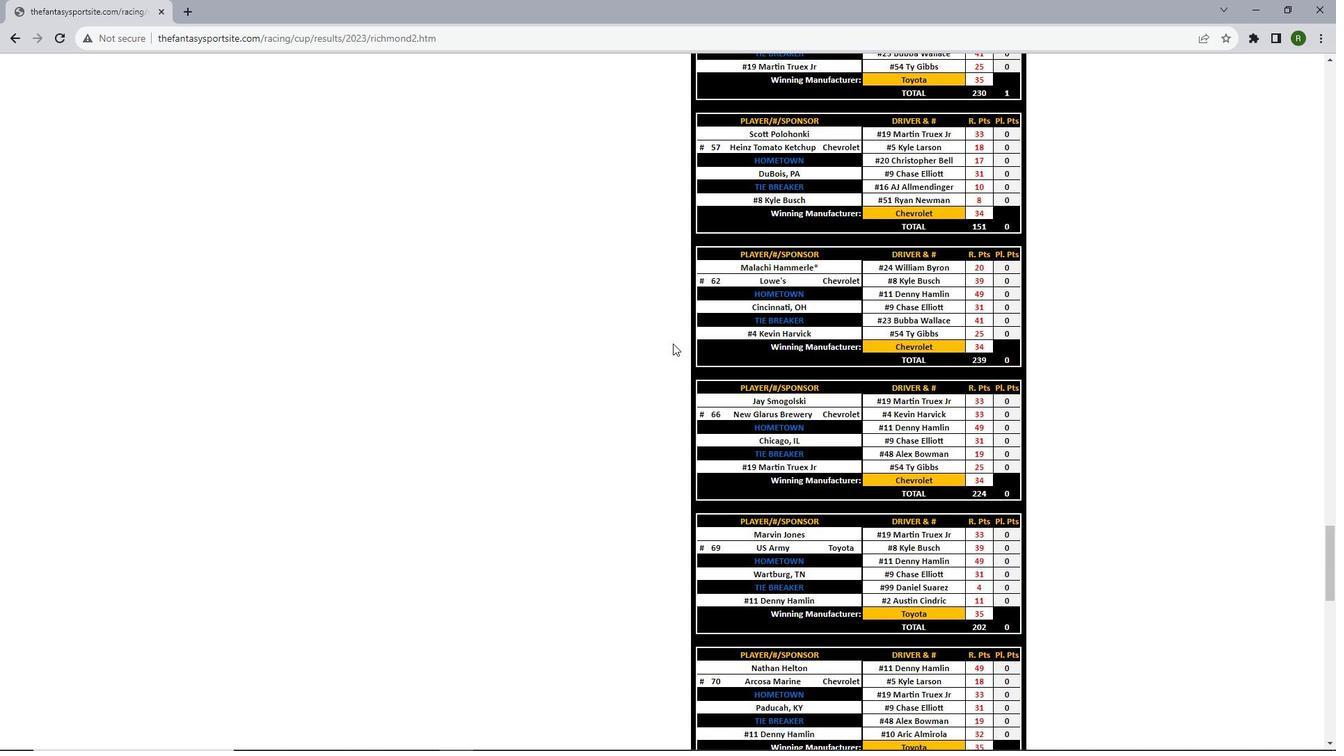 
Action: Mouse scrolled (673, 344) with delta (0, 0)
Screenshot: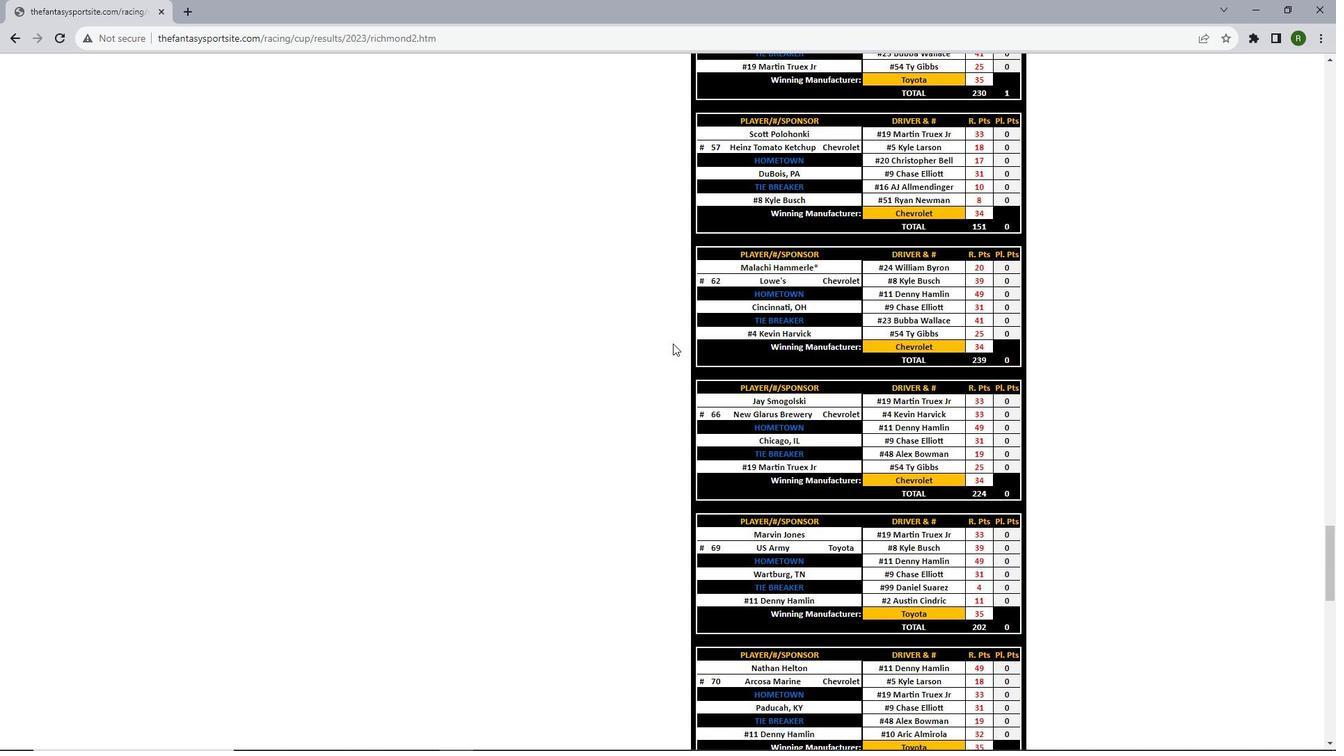 
Action: Mouse scrolled (673, 344) with delta (0, 0)
Screenshot: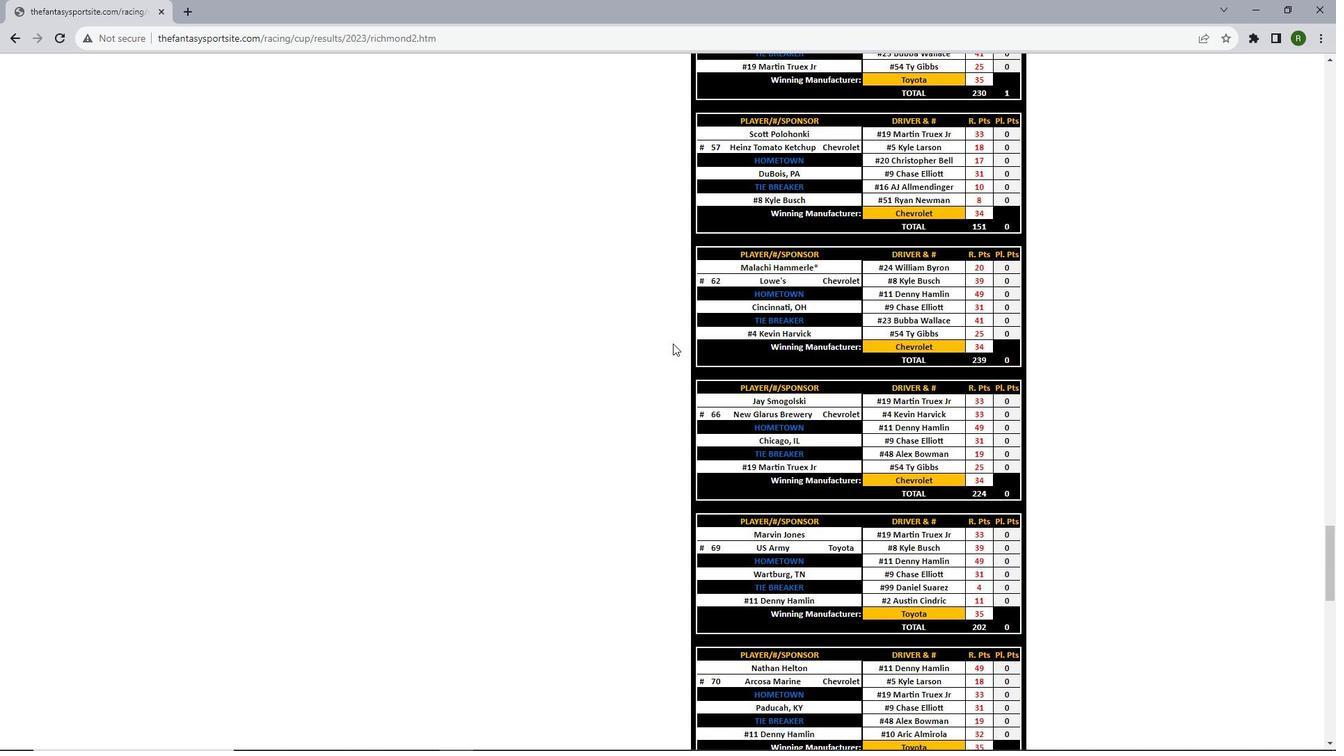 
Action: Mouse scrolled (673, 344) with delta (0, 0)
Screenshot: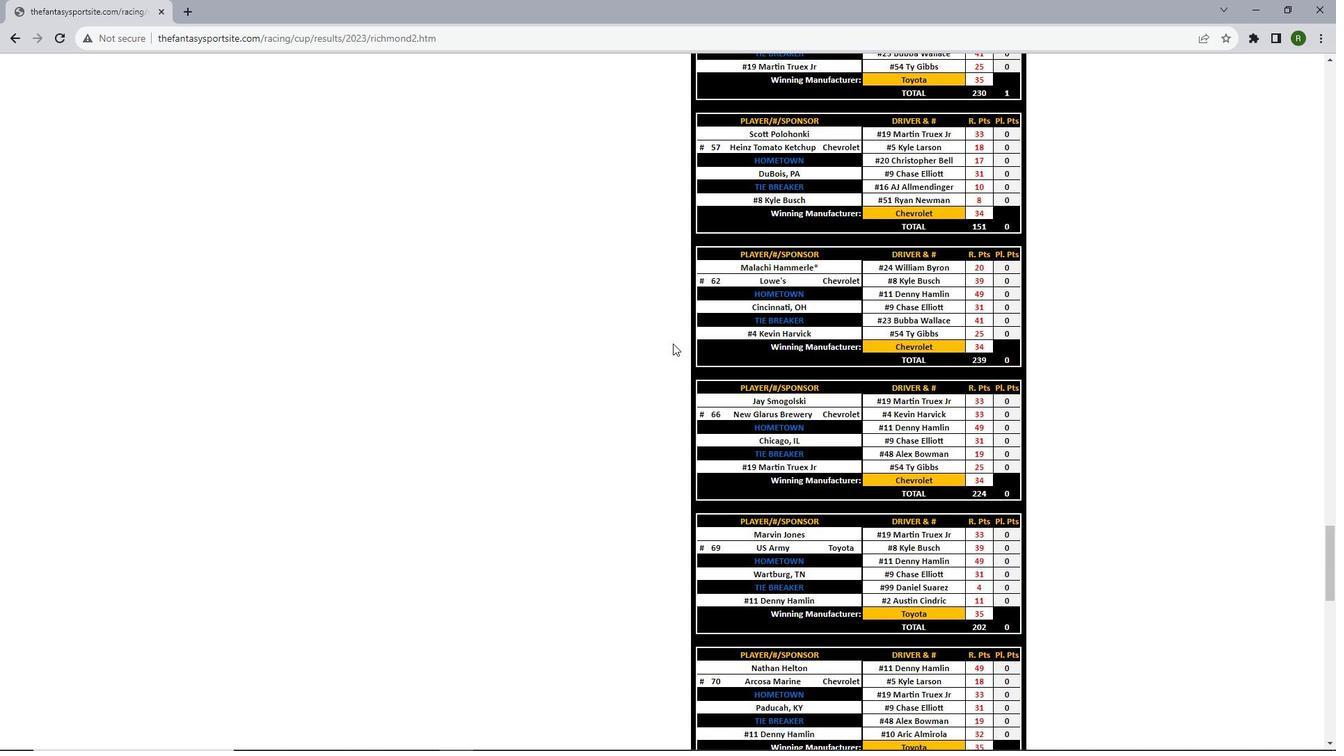 
Action: Mouse scrolled (673, 344) with delta (0, 0)
Screenshot: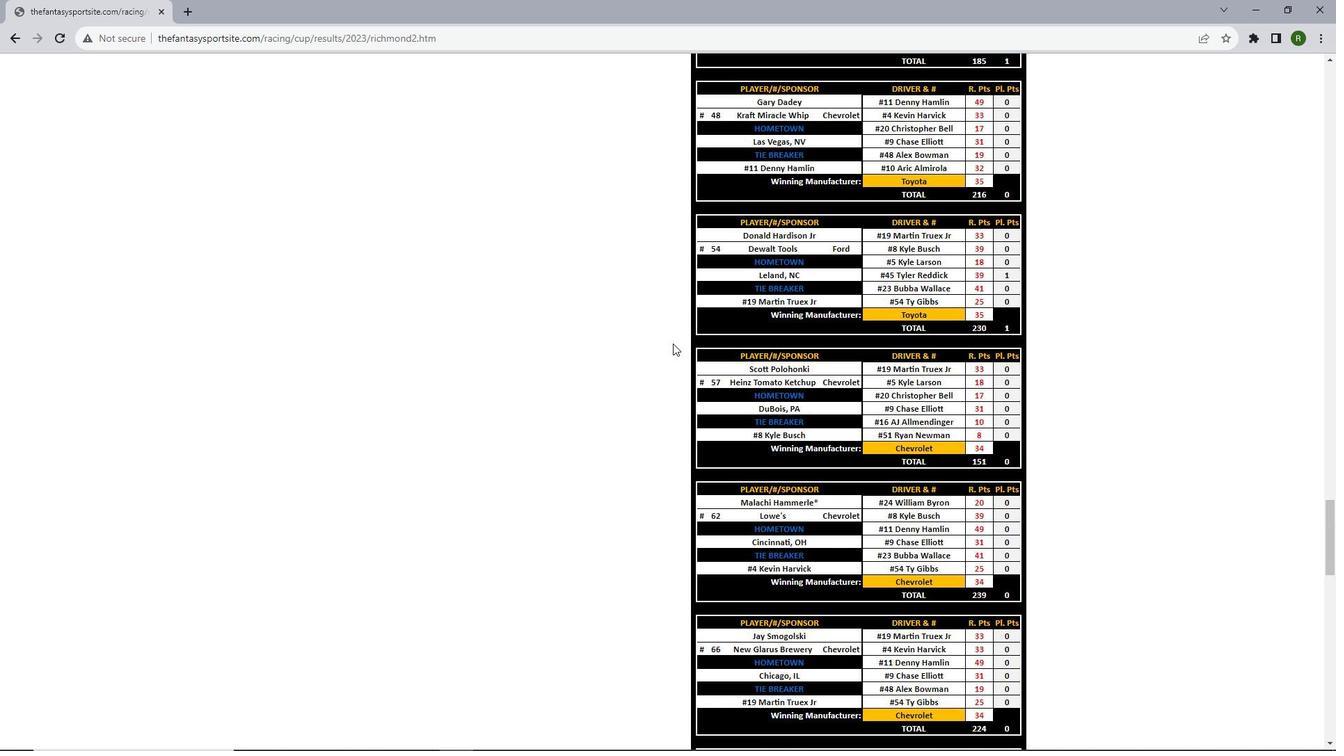 
Action: Mouse scrolled (673, 344) with delta (0, 0)
Screenshot: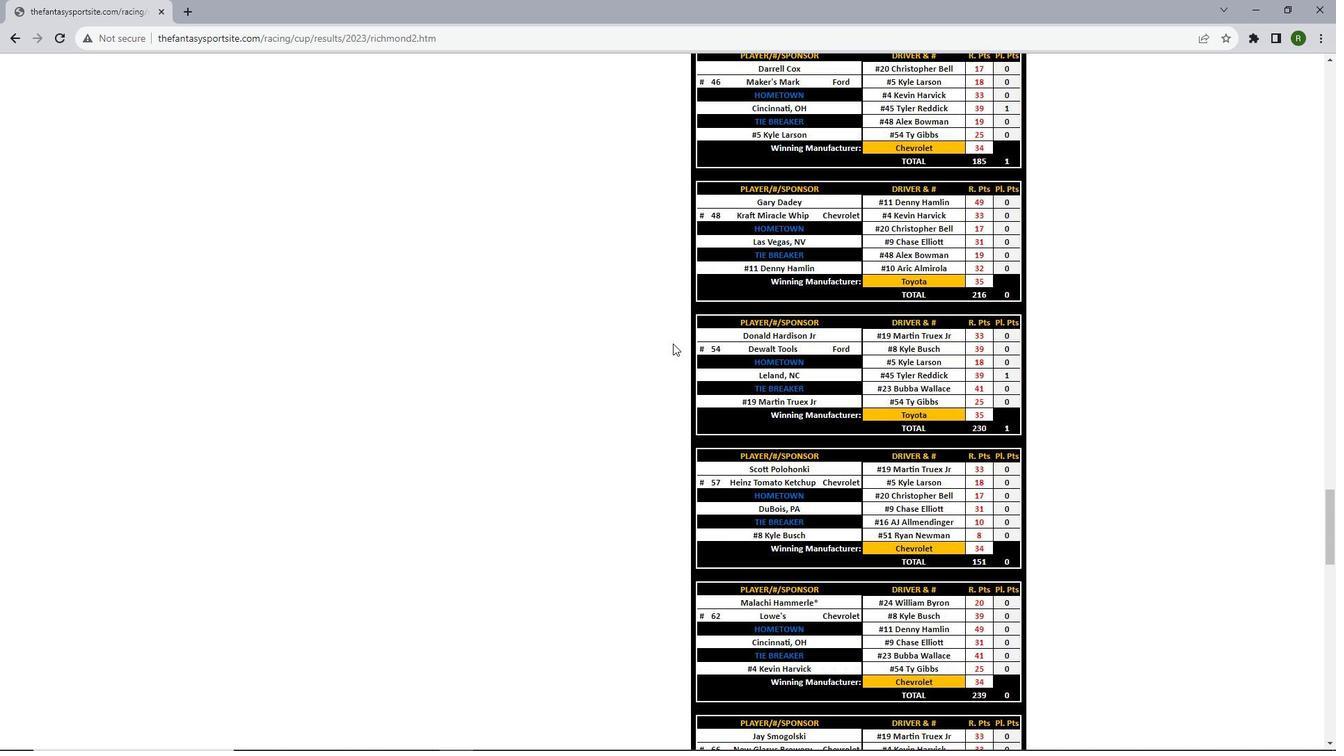 
Action: Mouse scrolled (673, 344) with delta (0, 0)
Screenshot: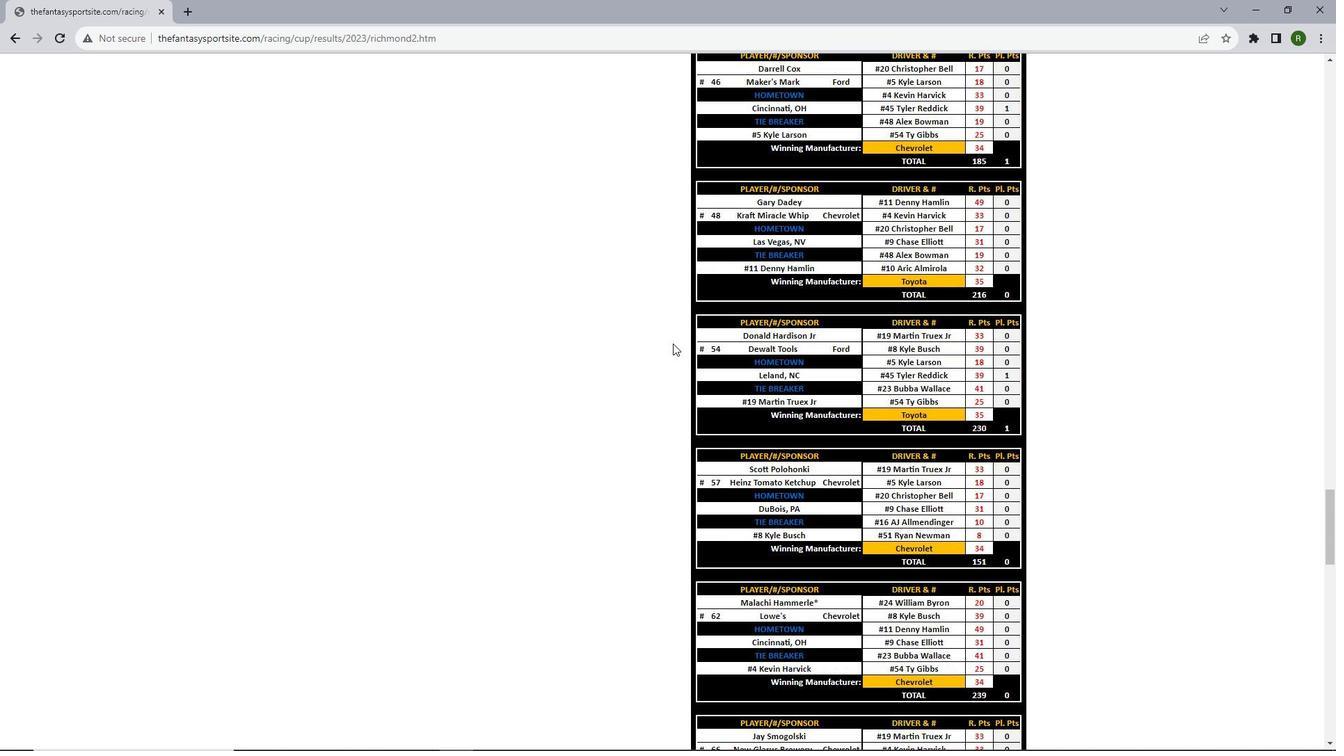
Action: Mouse scrolled (673, 344) with delta (0, 0)
Screenshot: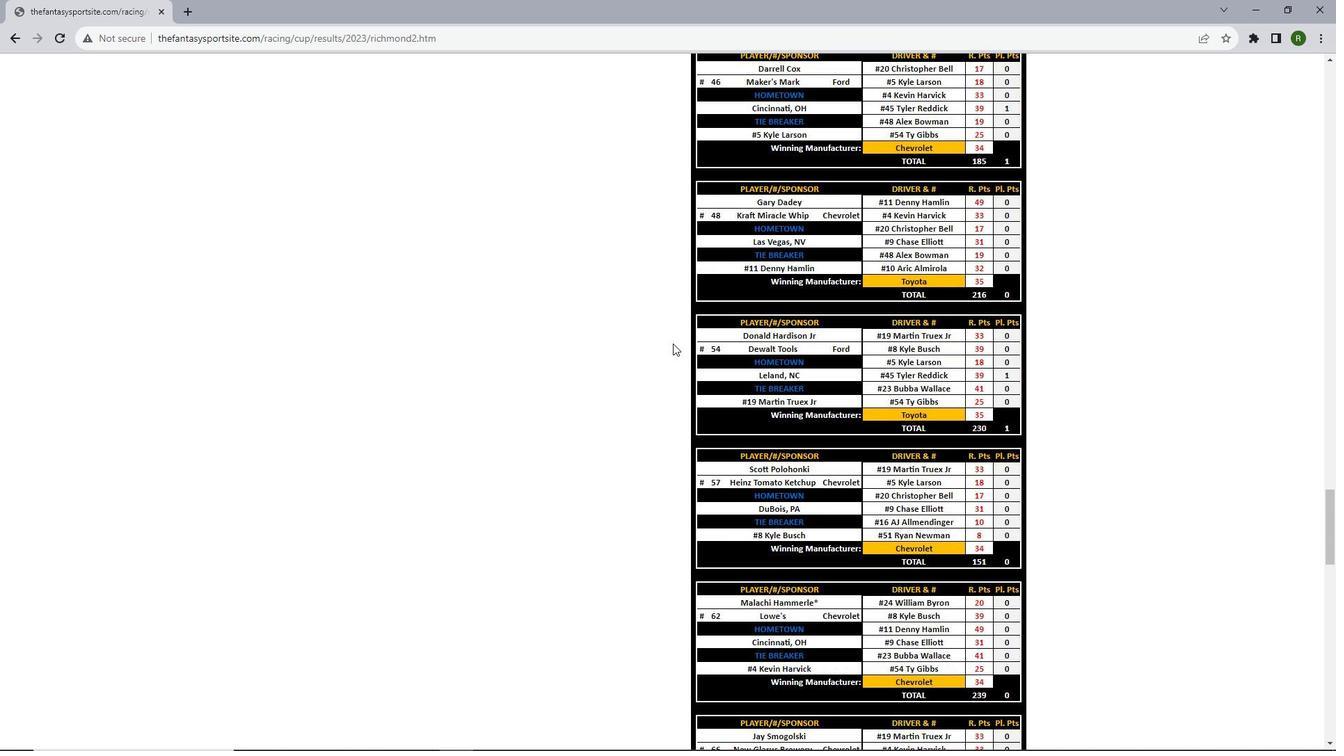 
Action: Mouse scrolled (673, 344) with delta (0, 0)
Screenshot: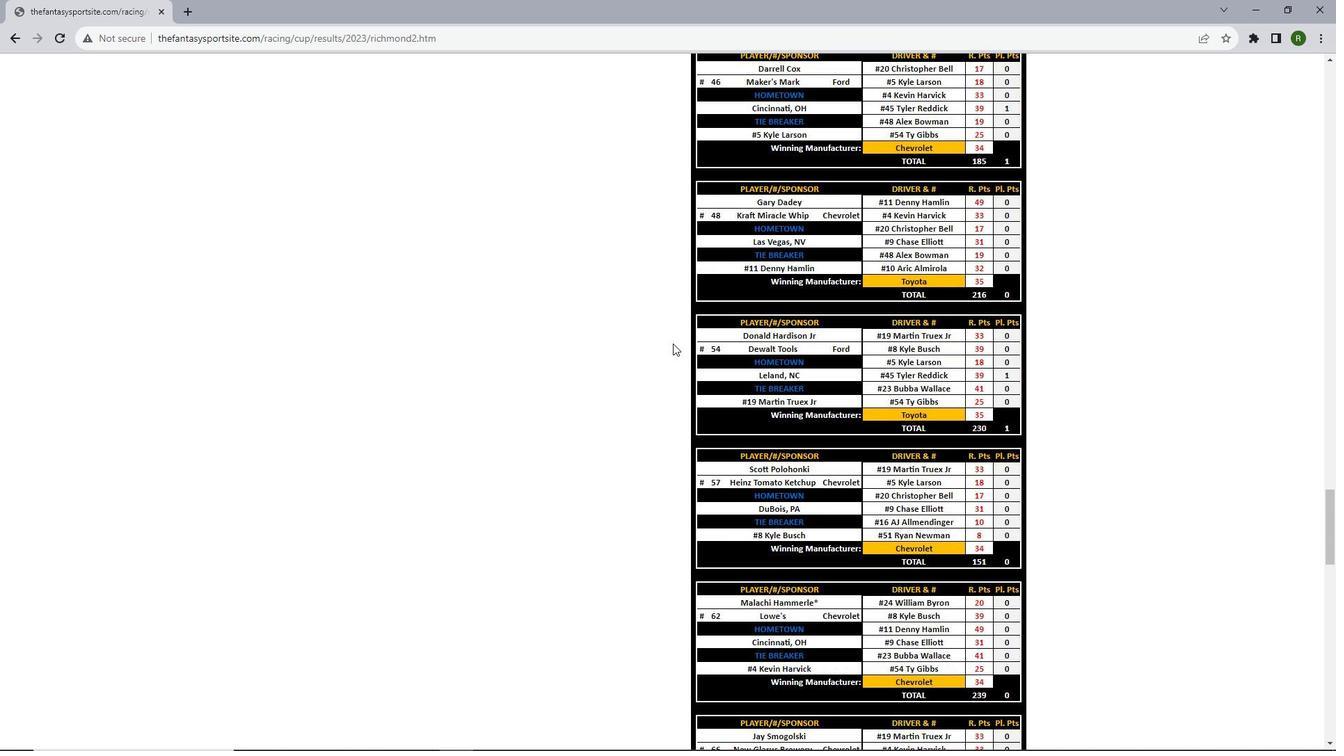 
Action: Mouse scrolled (673, 344) with delta (0, 0)
Screenshot: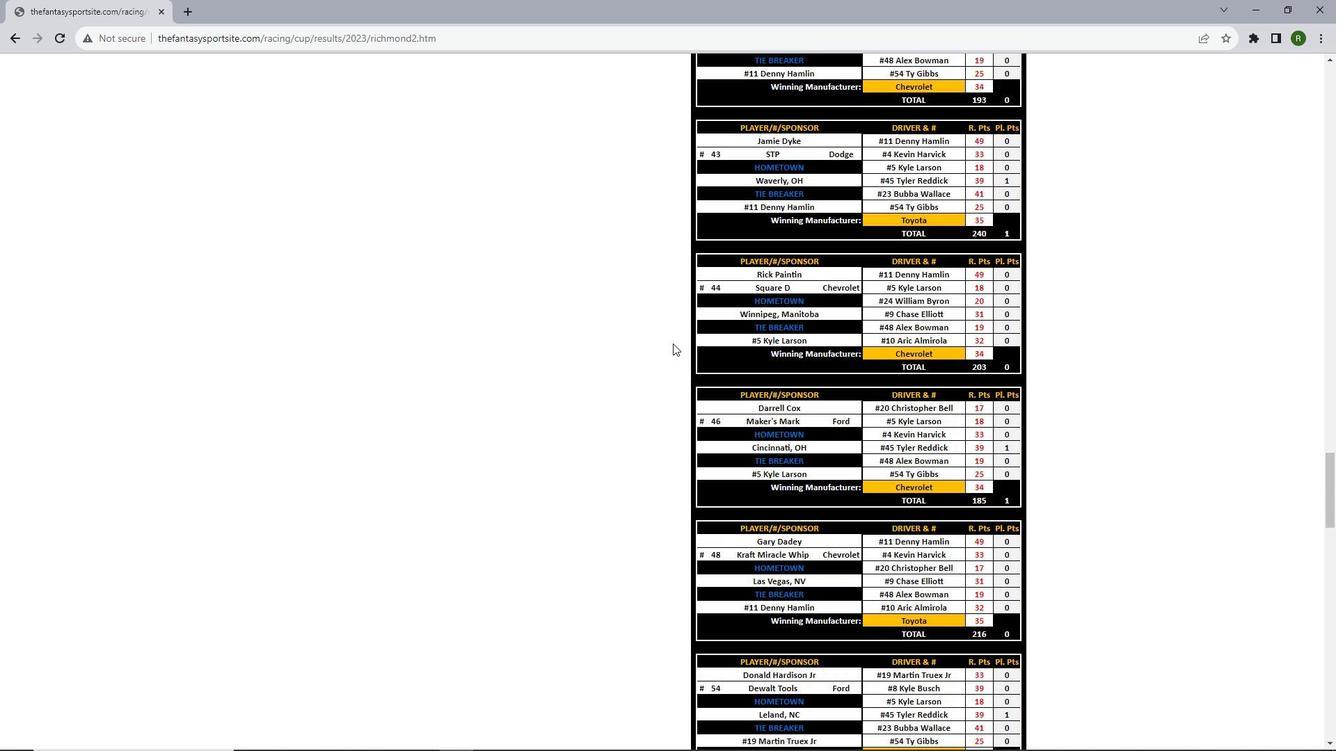 
Action: Mouse scrolled (673, 344) with delta (0, 0)
Screenshot: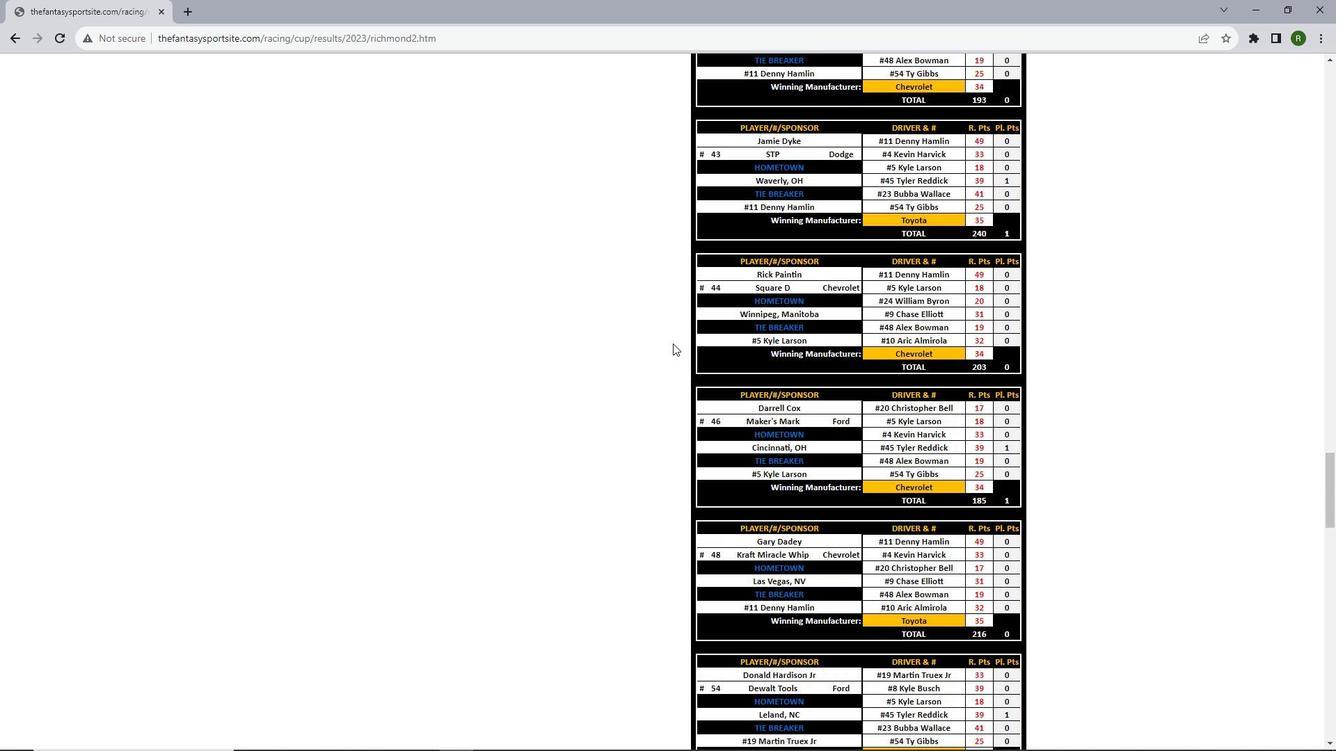 
Action: Mouse scrolled (673, 344) with delta (0, 0)
Screenshot: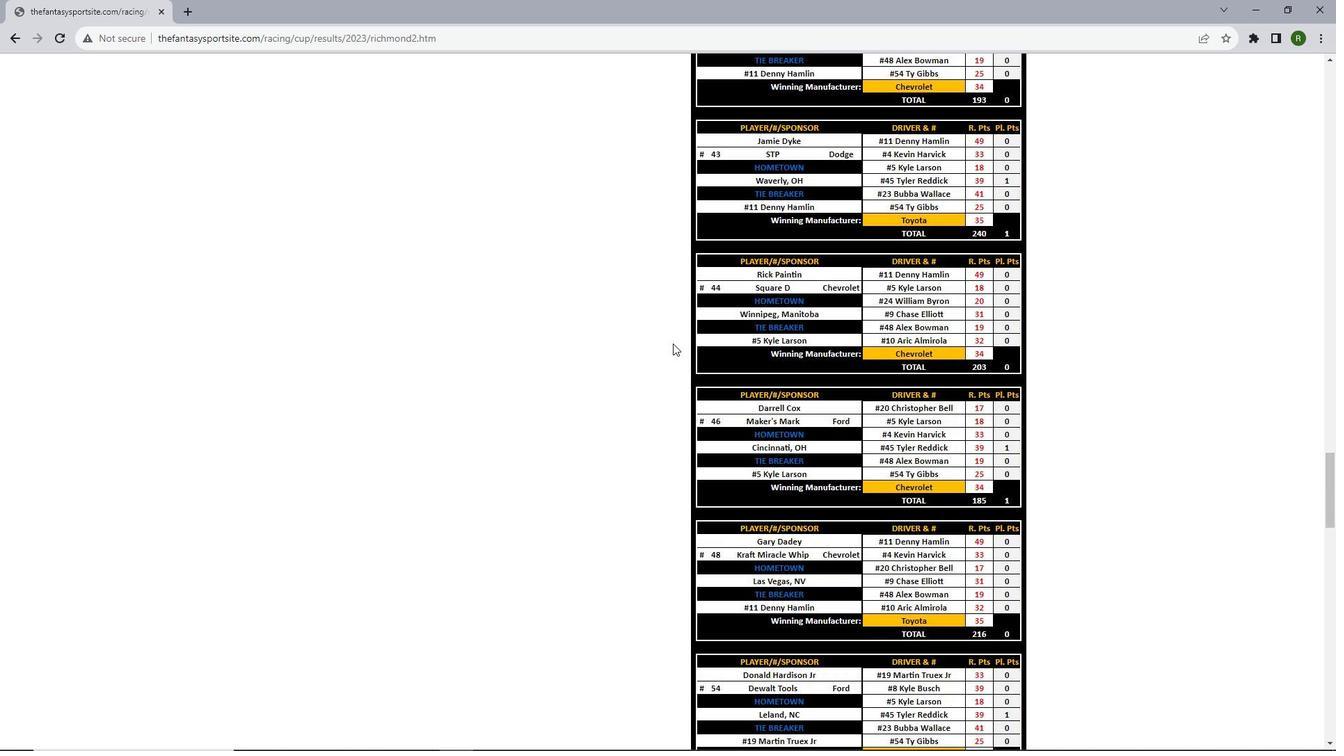 
Action: Mouse scrolled (673, 344) with delta (0, 0)
Screenshot: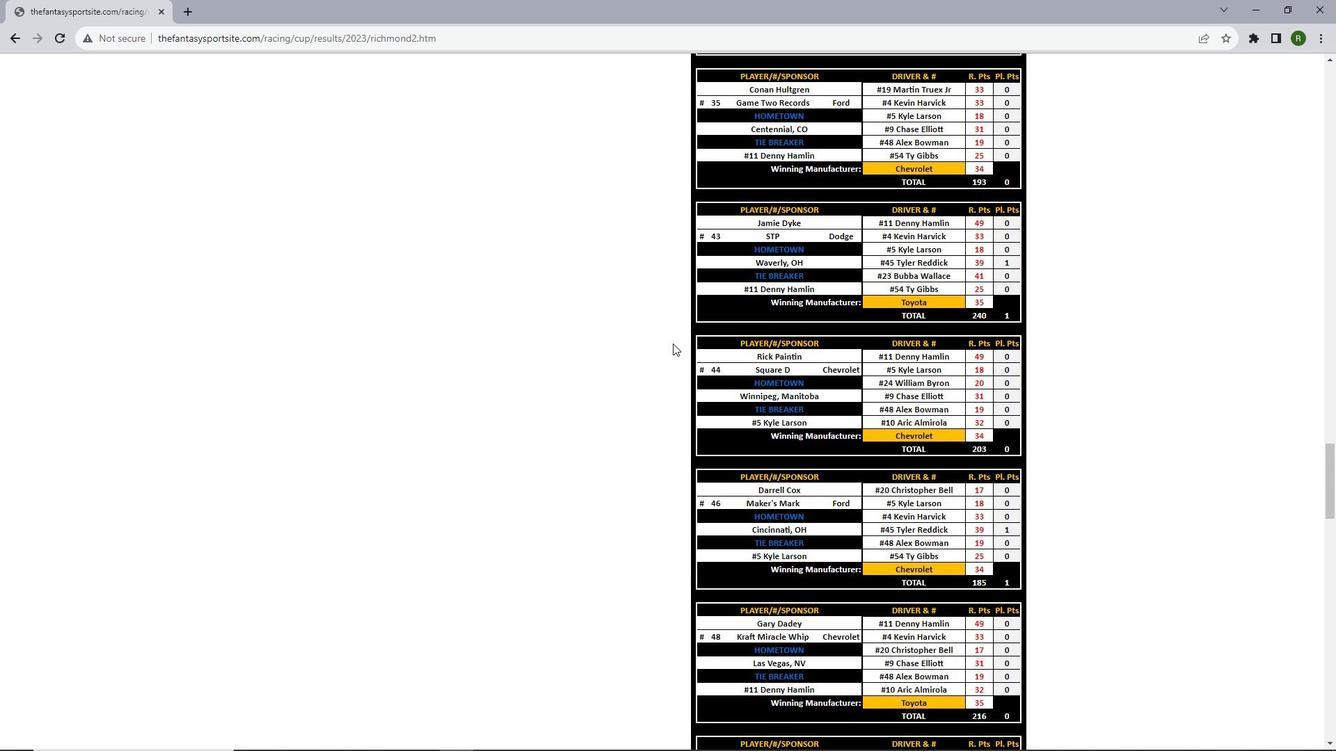 
Action: Mouse scrolled (673, 344) with delta (0, 0)
Screenshot: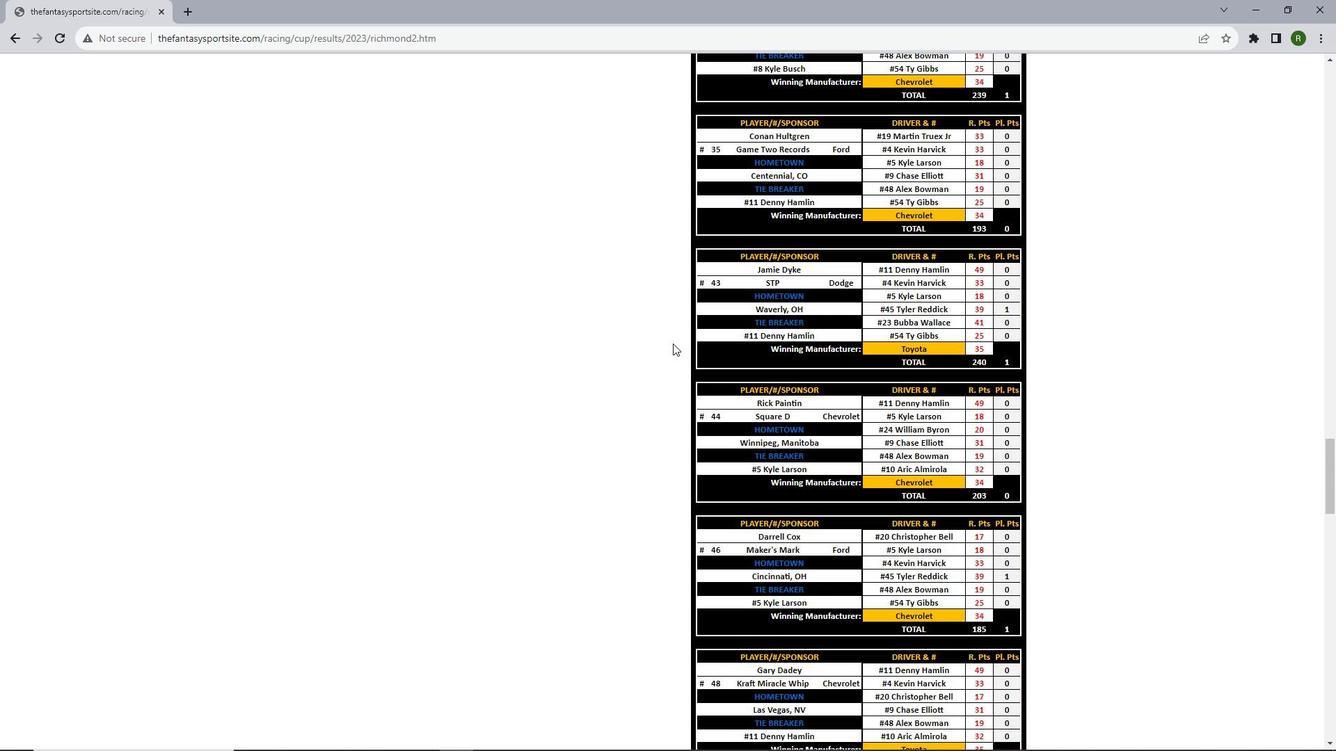 
Action: Mouse scrolled (673, 344) with delta (0, 0)
Screenshot: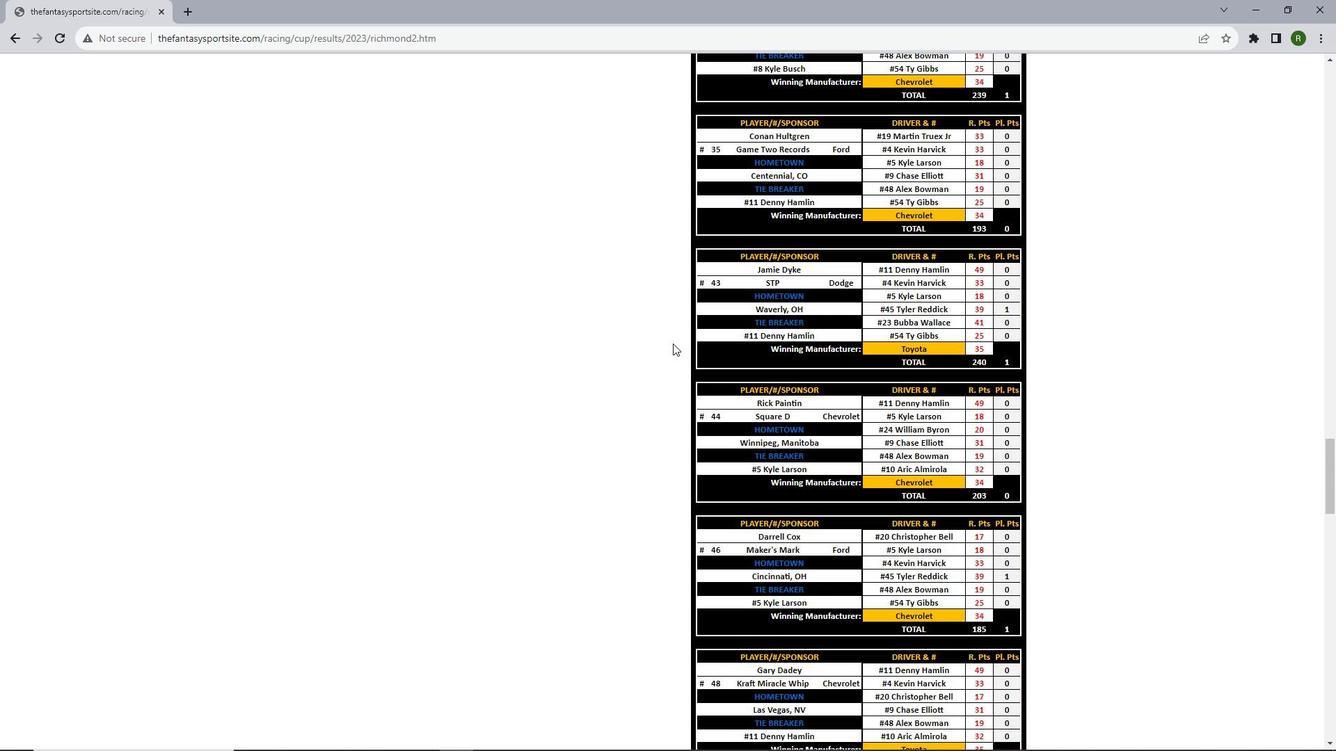 
Action: Mouse scrolled (673, 344) with delta (0, 0)
Screenshot: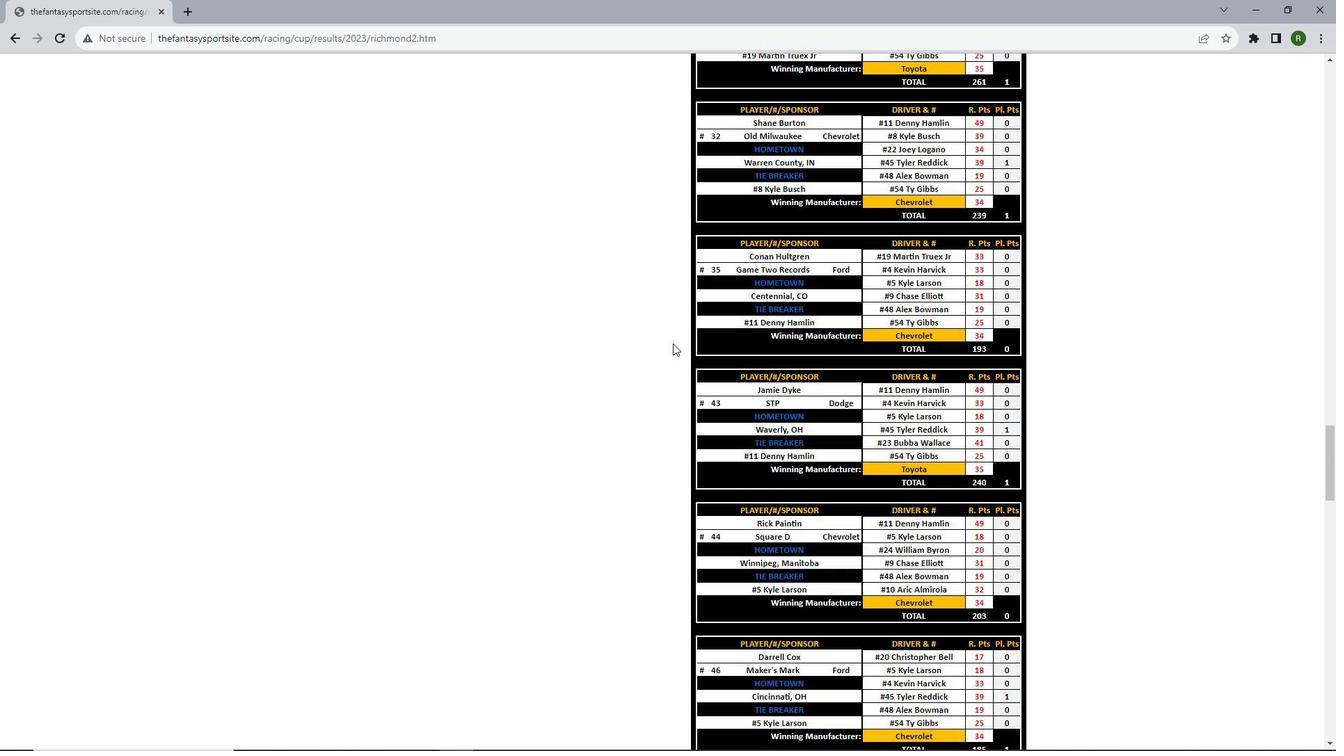 
Action: Mouse scrolled (673, 344) with delta (0, 0)
Screenshot: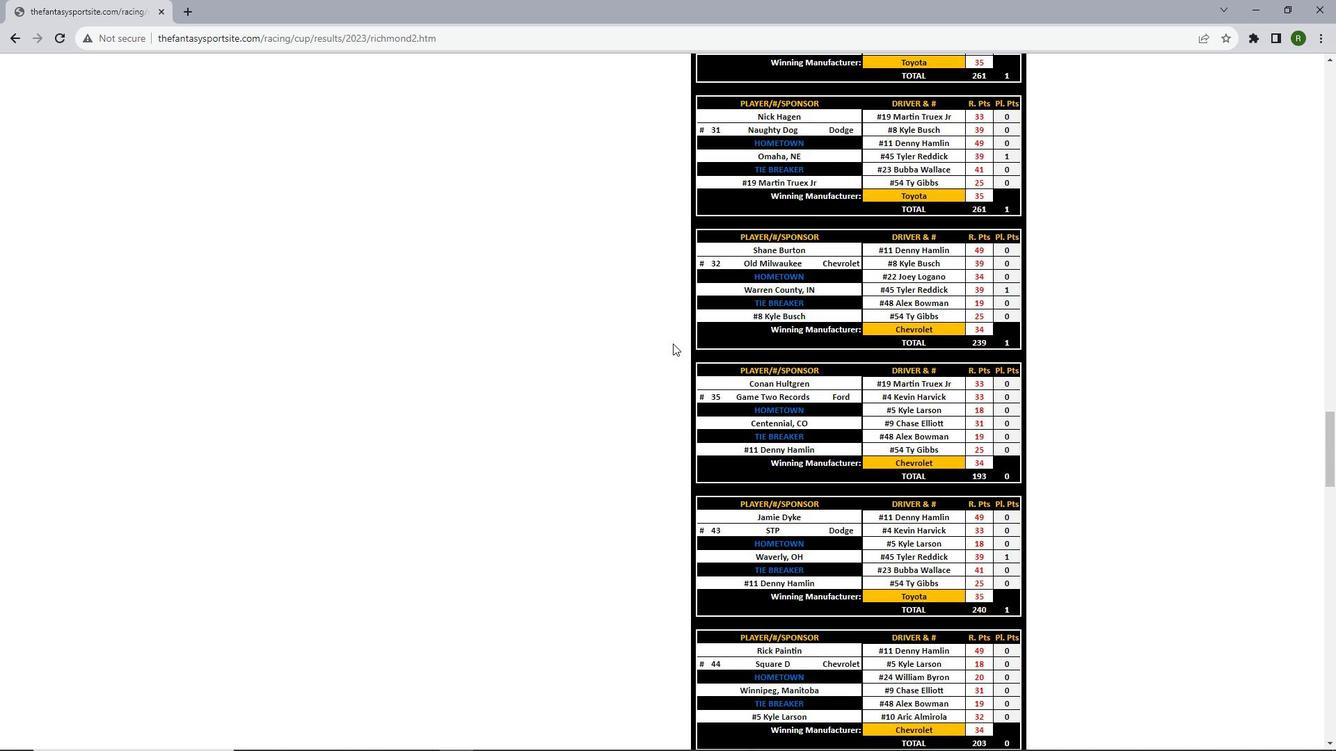 
Action: Mouse scrolled (673, 344) with delta (0, 0)
Screenshot: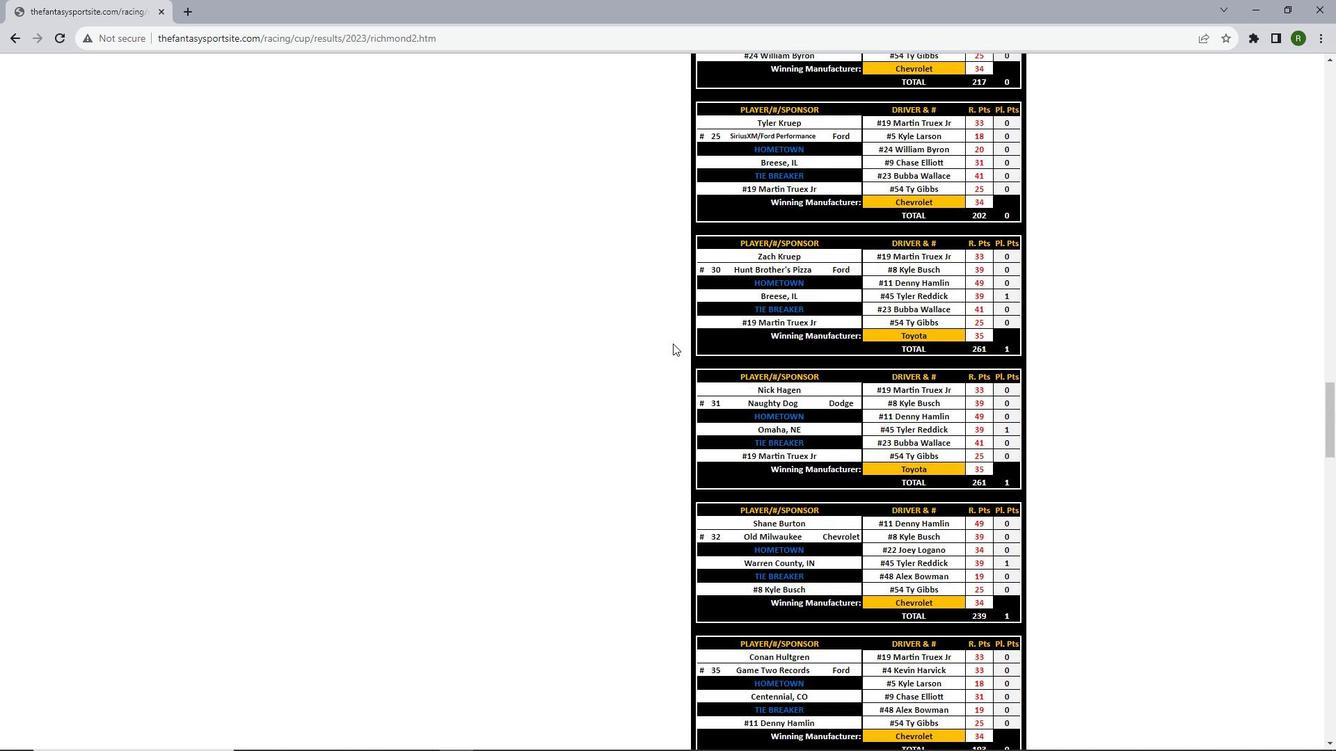 
Action: Mouse scrolled (673, 344) with delta (0, 0)
Screenshot: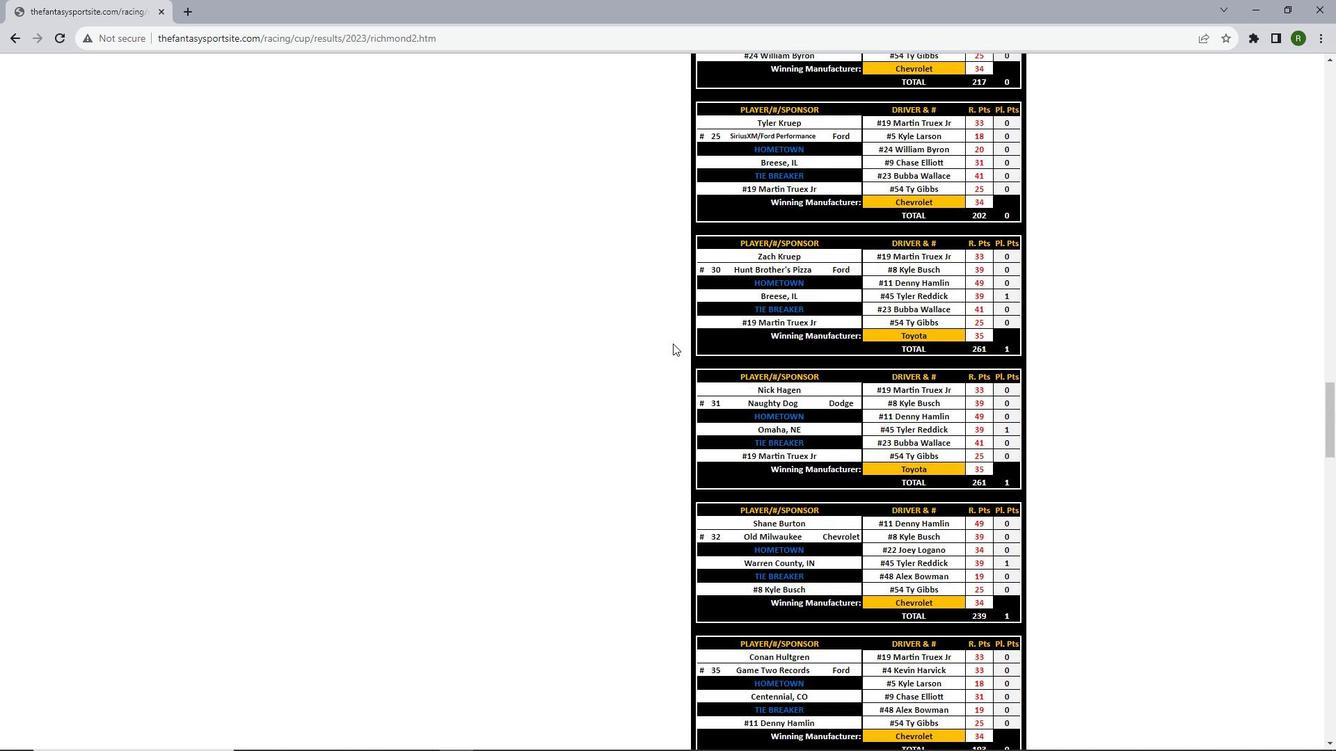 
Action: Mouse scrolled (673, 344) with delta (0, 0)
Screenshot: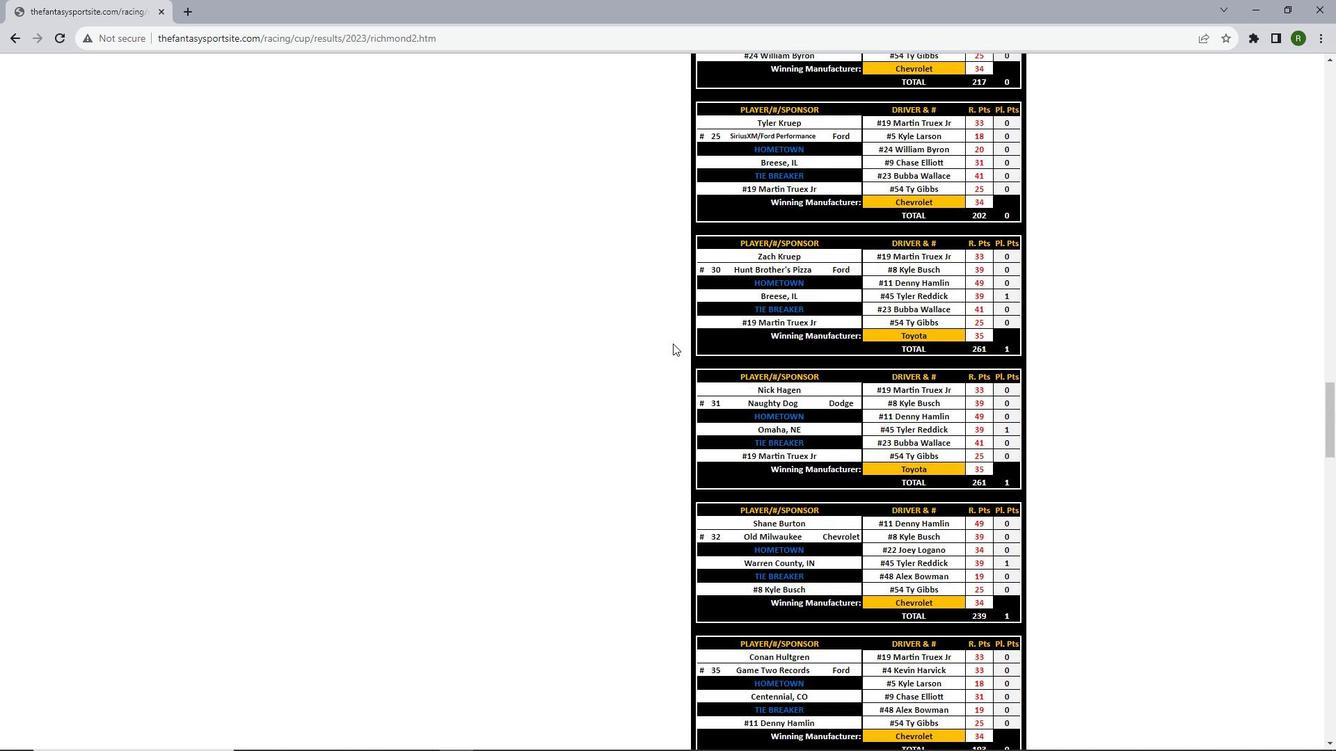 
Action: Mouse scrolled (673, 344) with delta (0, 0)
Screenshot: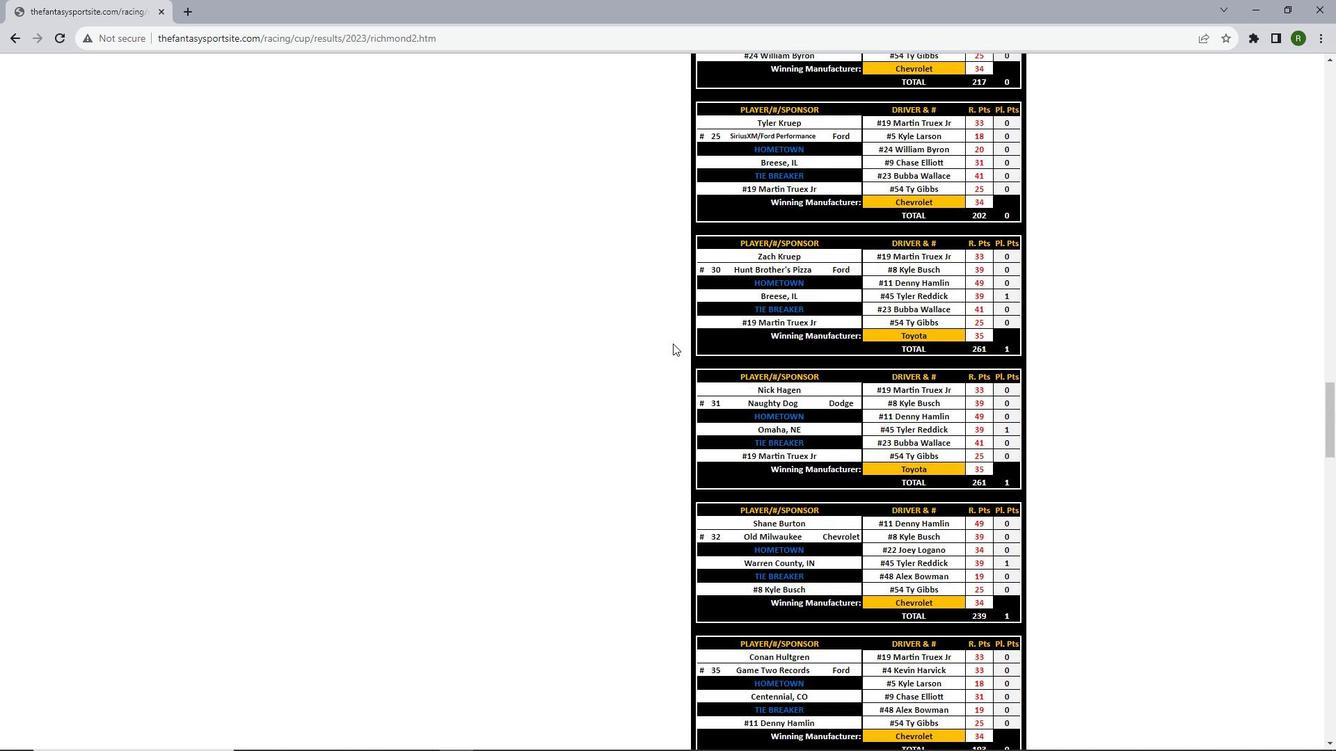 
Action: Mouse scrolled (673, 344) with delta (0, 0)
Screenshot: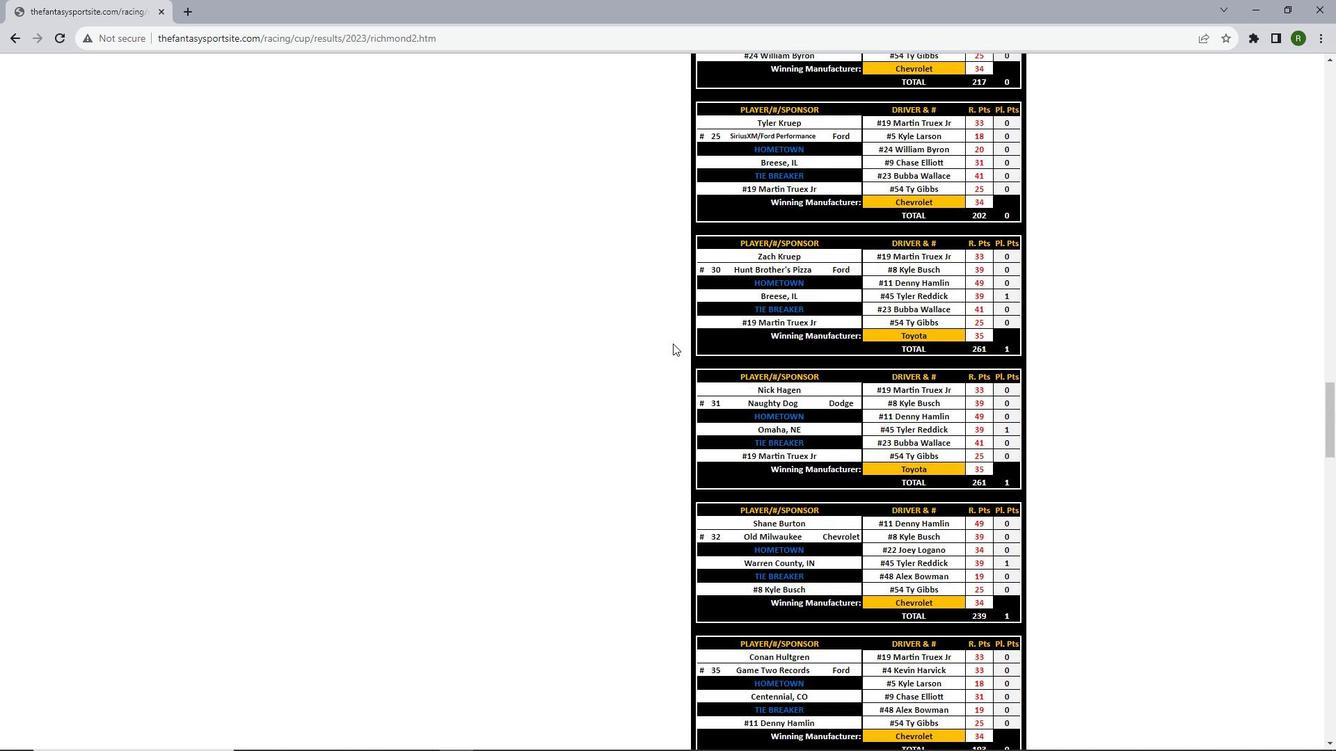 
Action: Mouse scrolled (673, 344) with delta (0, 0)
Screenshot: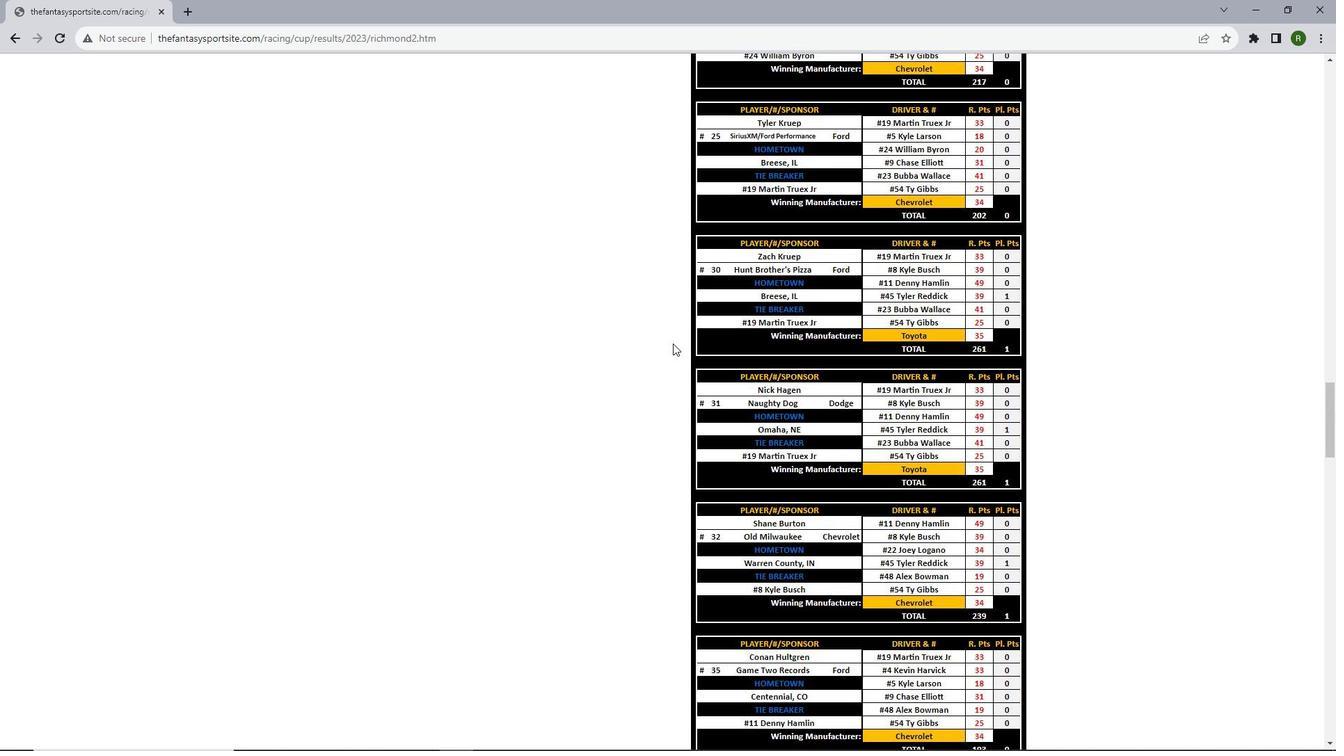 
Action: Mouse scrolled (673, 344) with delta (0, 0)
Screenshot: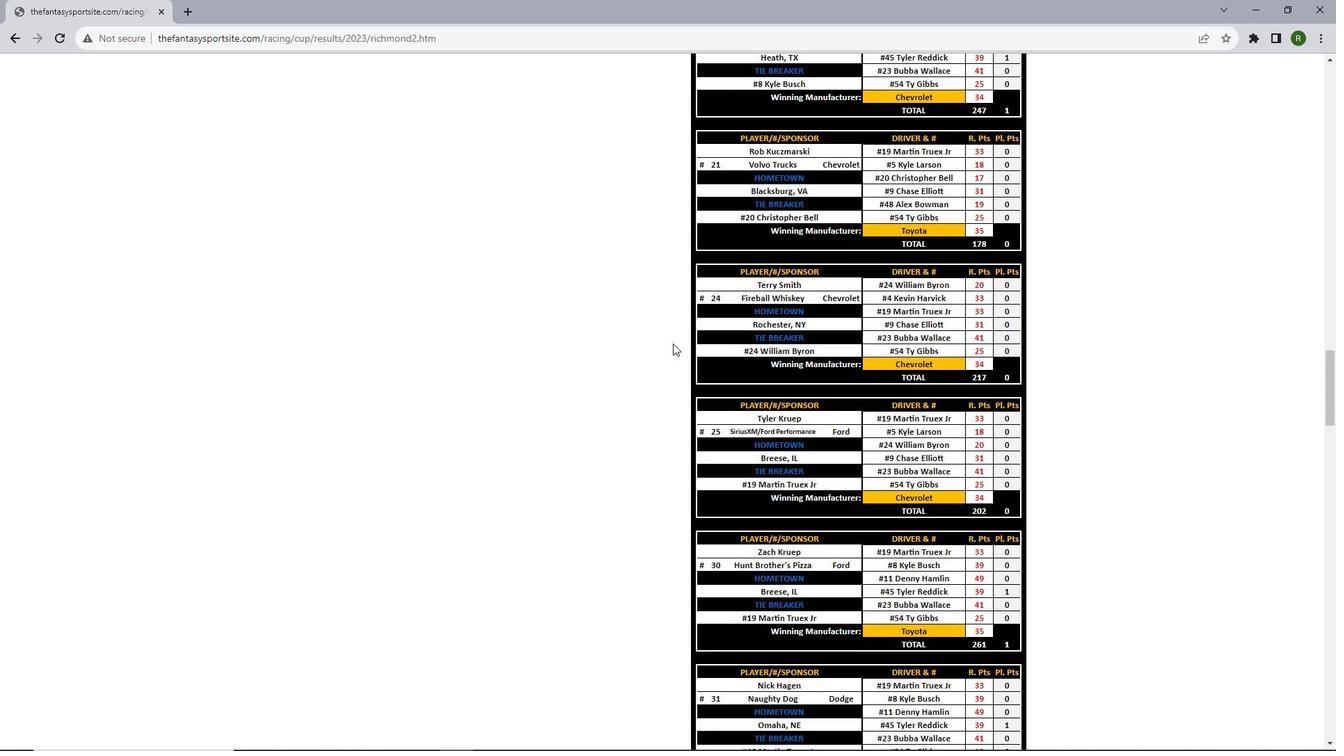 
Action: Mouse scrolled (673, 344) with delta (0, 0)
Screenshot: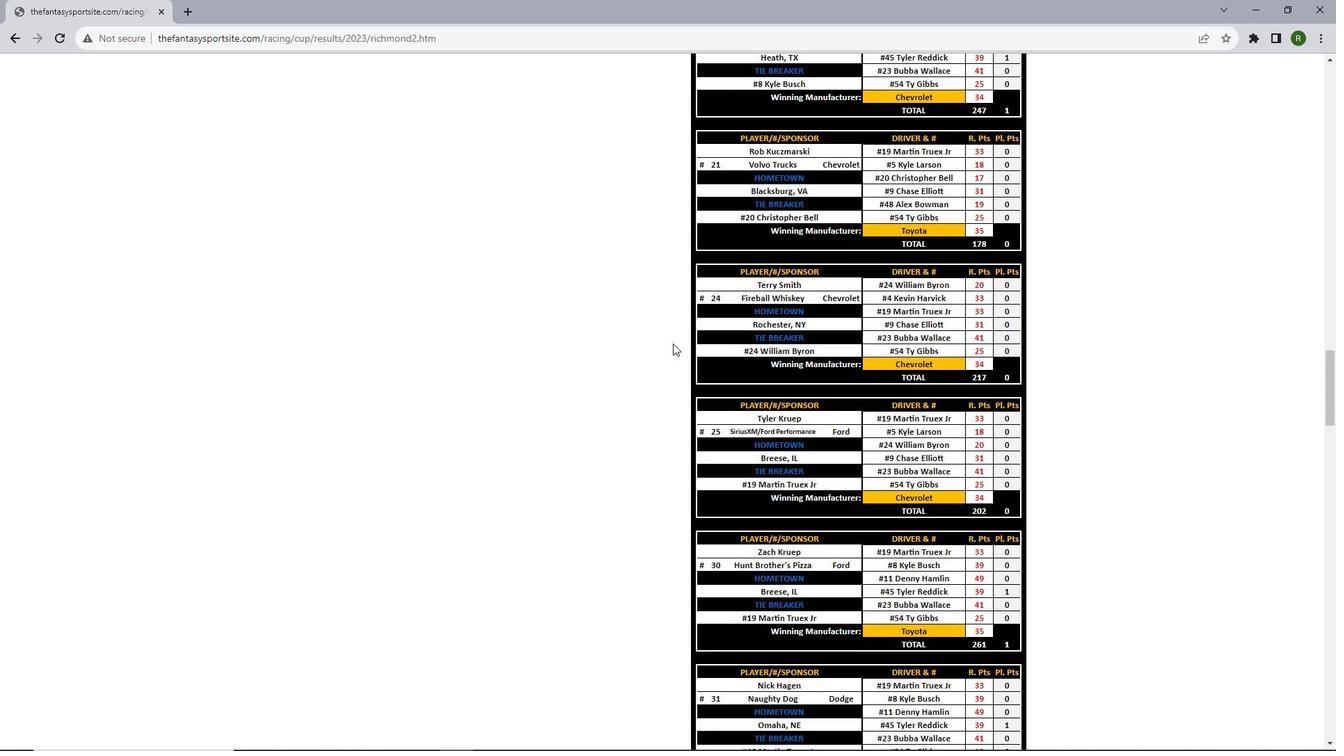 
Action: Mouse scrolled (673, 344) with delta (0, 0)
Screenshot: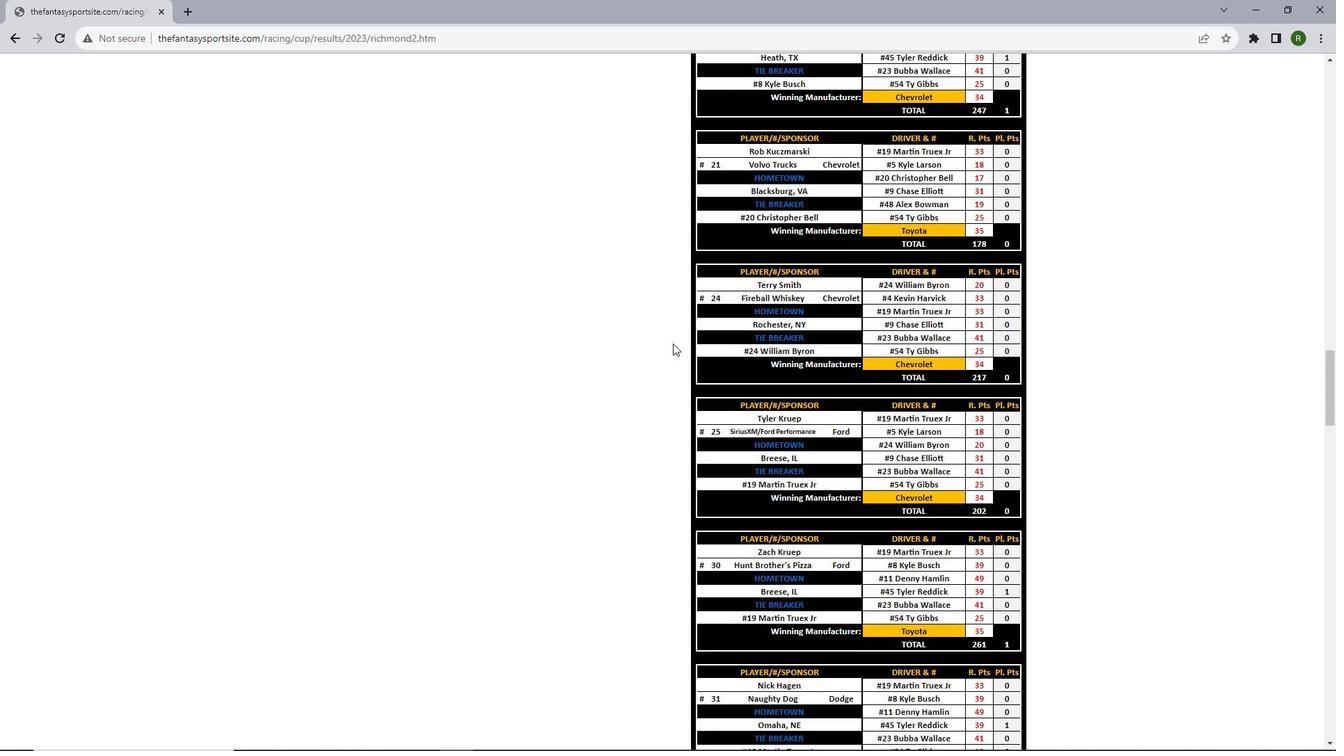 
Action: Mouse scrolled (673, 344) with delta (0, 0)
Screenshot: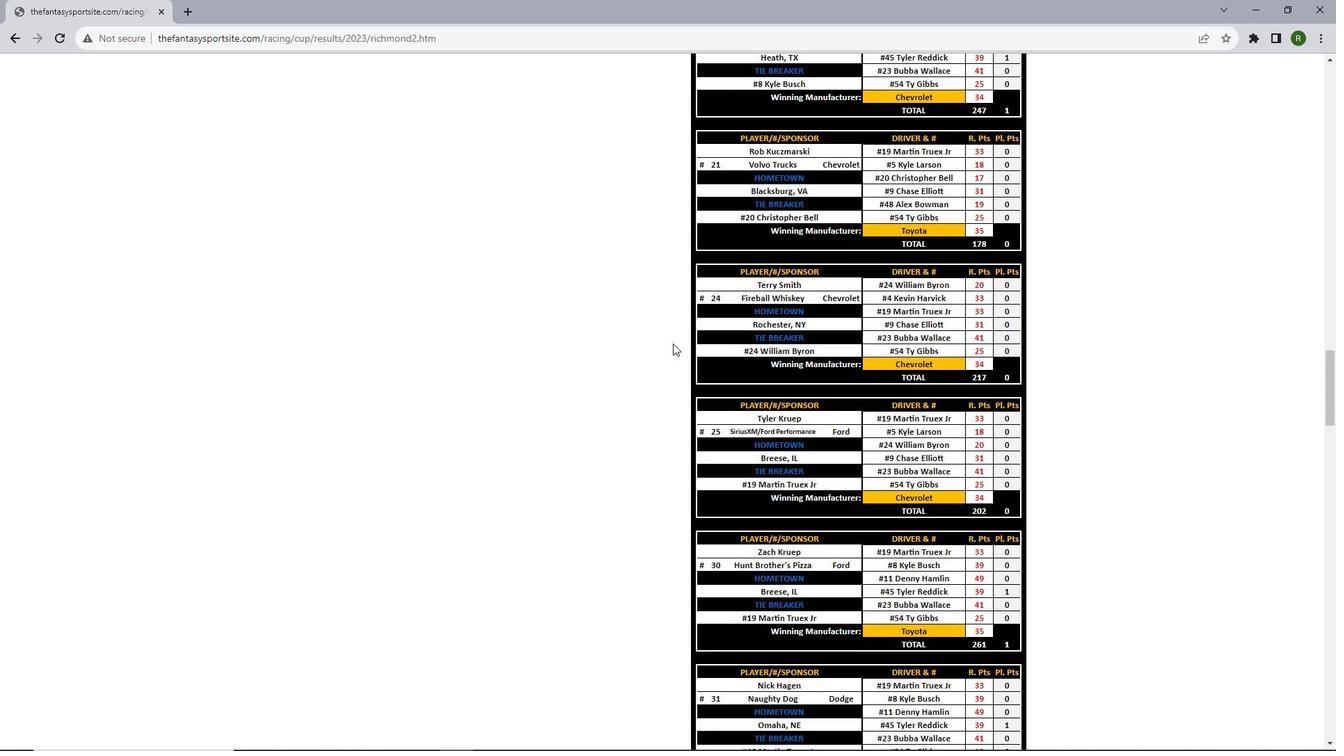 
Action: Mouse scrolled (673, 344) with delta (0, 0)
Screenshot: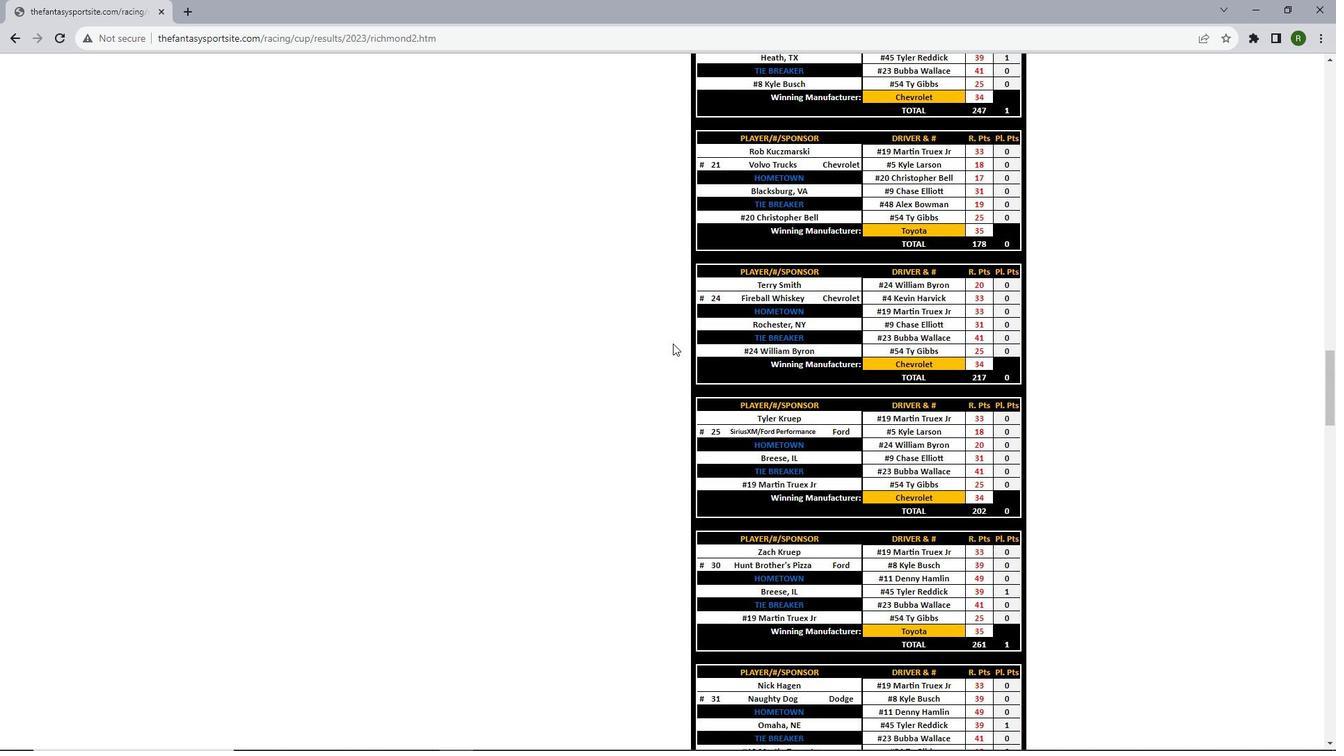 
Action: Mouse scrolled (673, 344) with delta (0, 0)
Screenshot: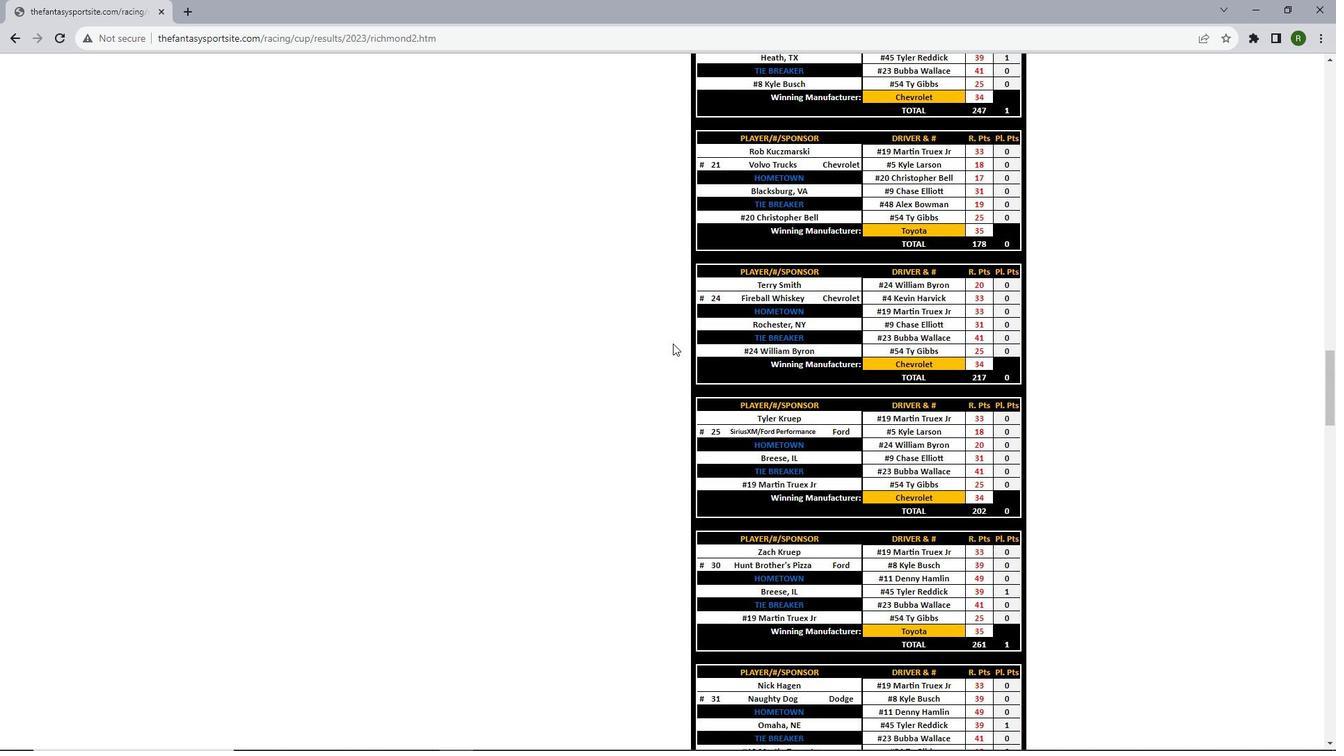 
Action: Mouse scrolled (673, 344) with delta (0, 0)
Screenshot: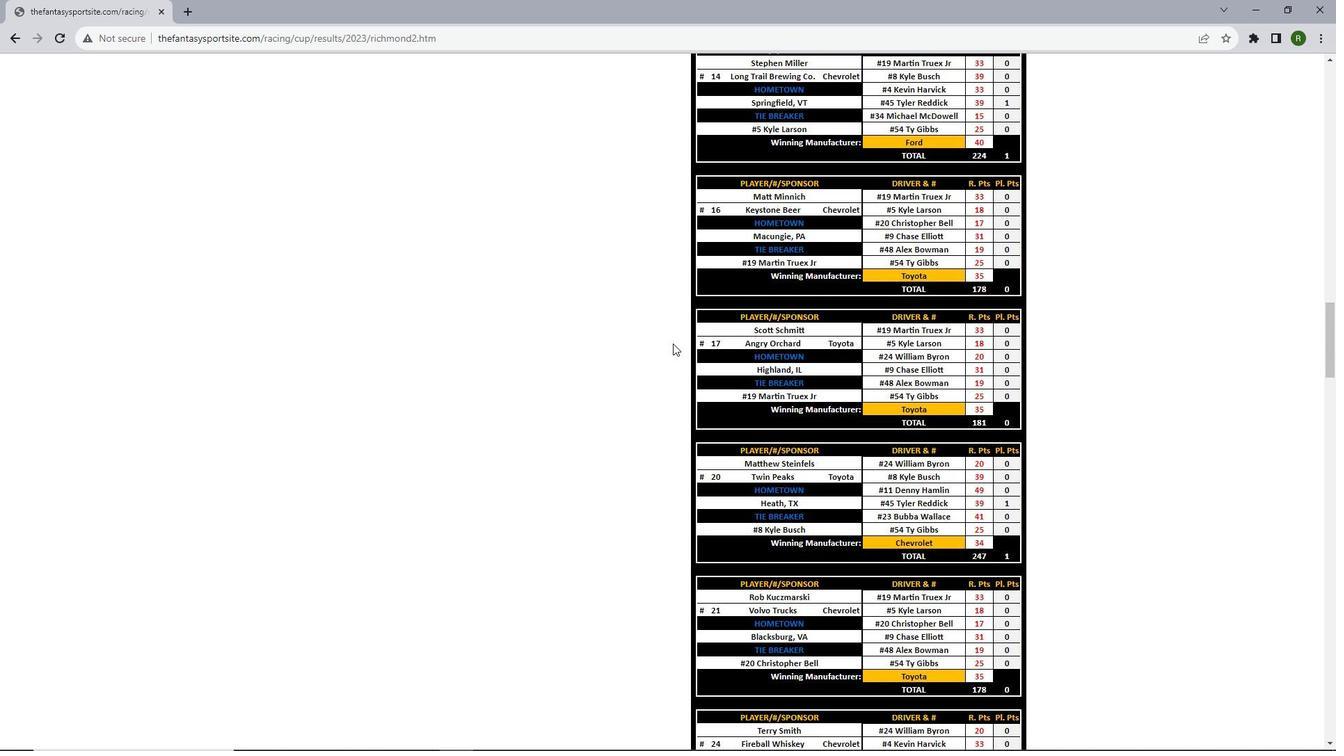 
Action: Mouse scrolled (673, 344) with delta (0, 0)
Screenshot: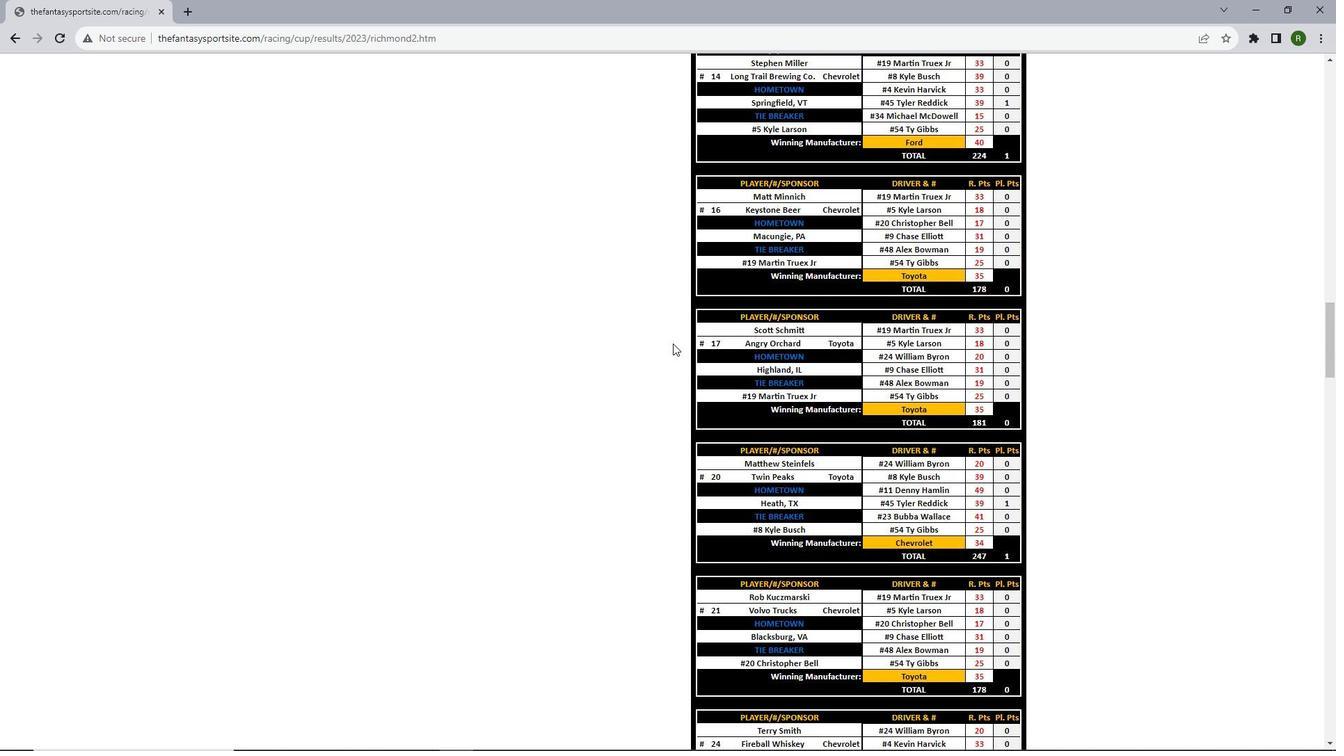 
Action: Mouse scrolled (673, 344) with delta (0, 0)
Screenshot: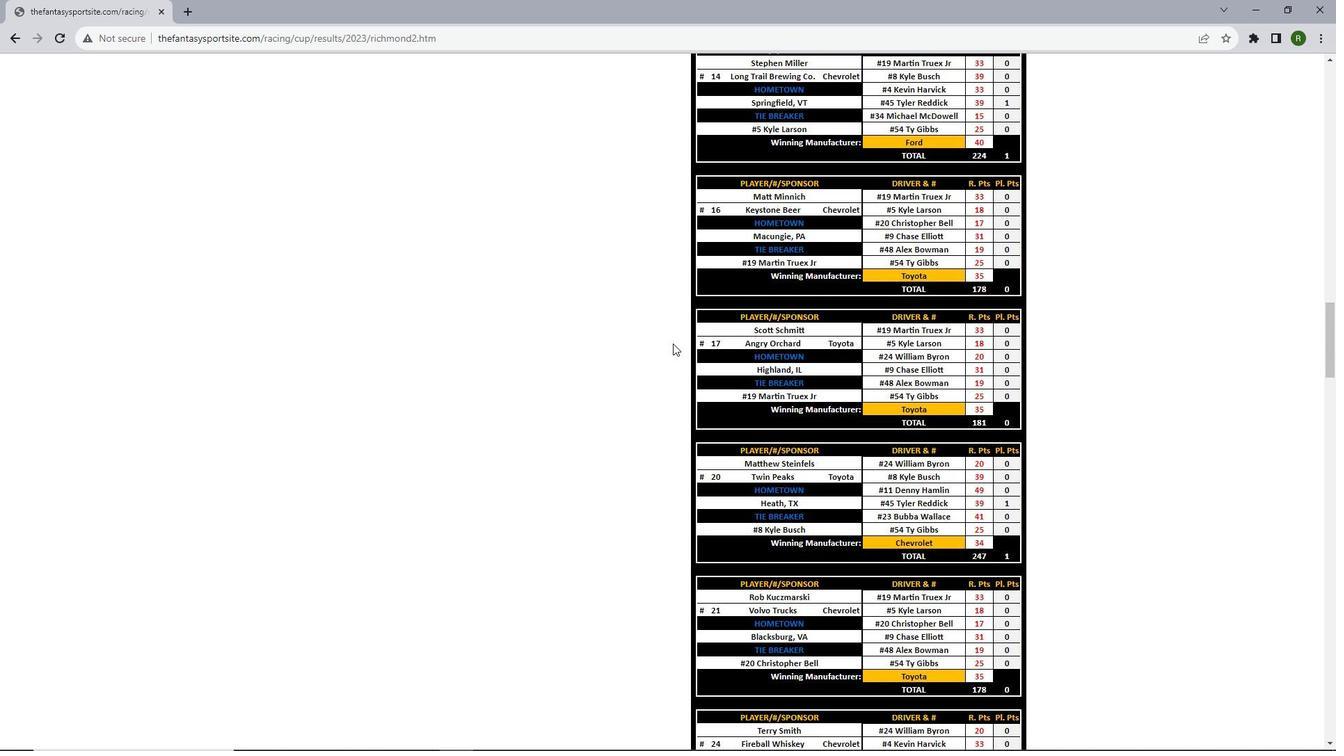 
Action: Mouse scrolled (673, 344) with delta (0, 0)
Screenshot: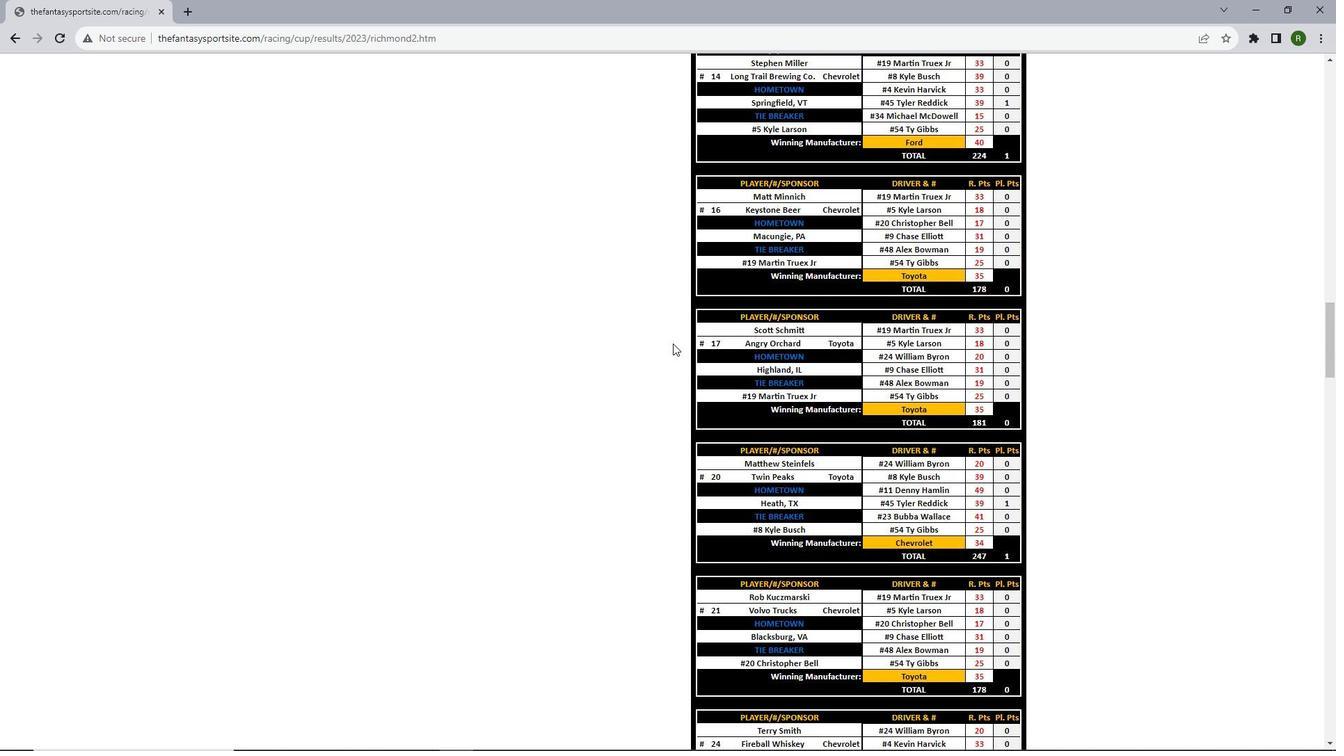 
Action: Mouse scrolled (673, 344) with delta (0, 0)
Screenshot: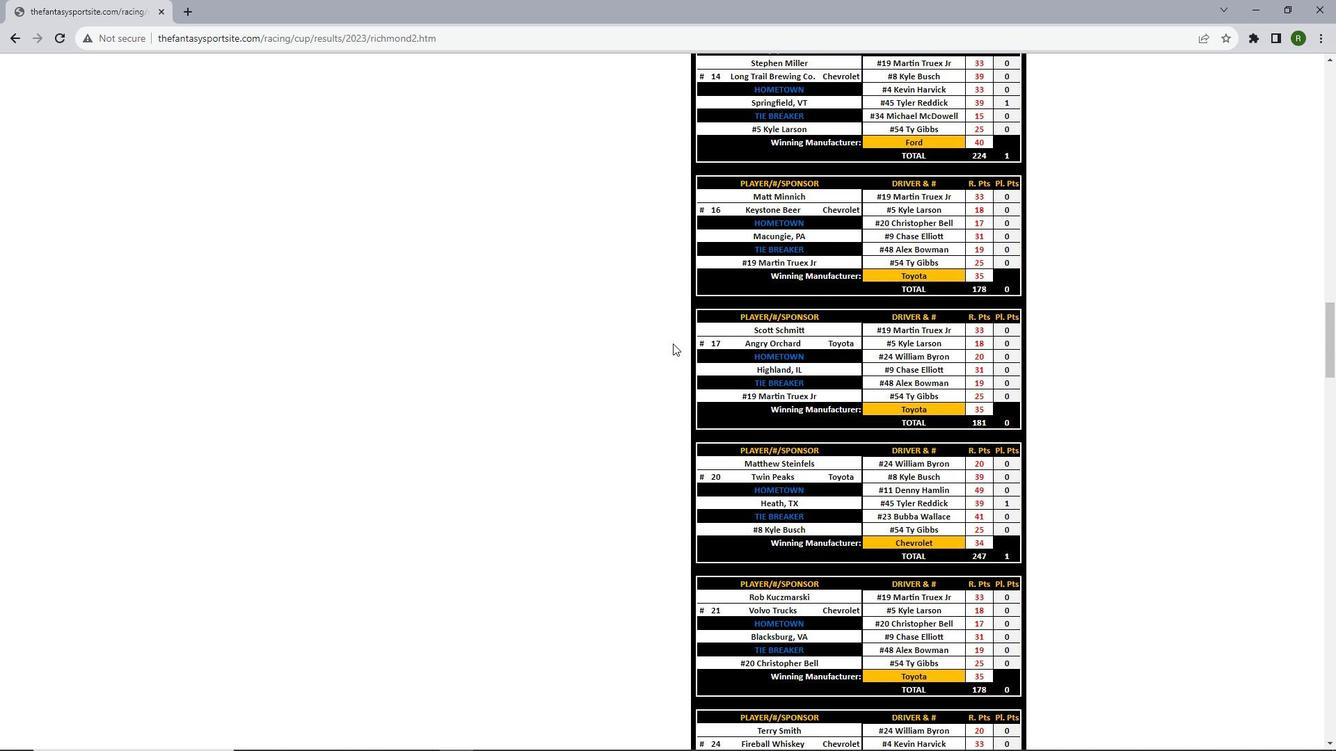 
Action: Mouse scrolled (673, 344) with delta (0, 0)
Screenshot: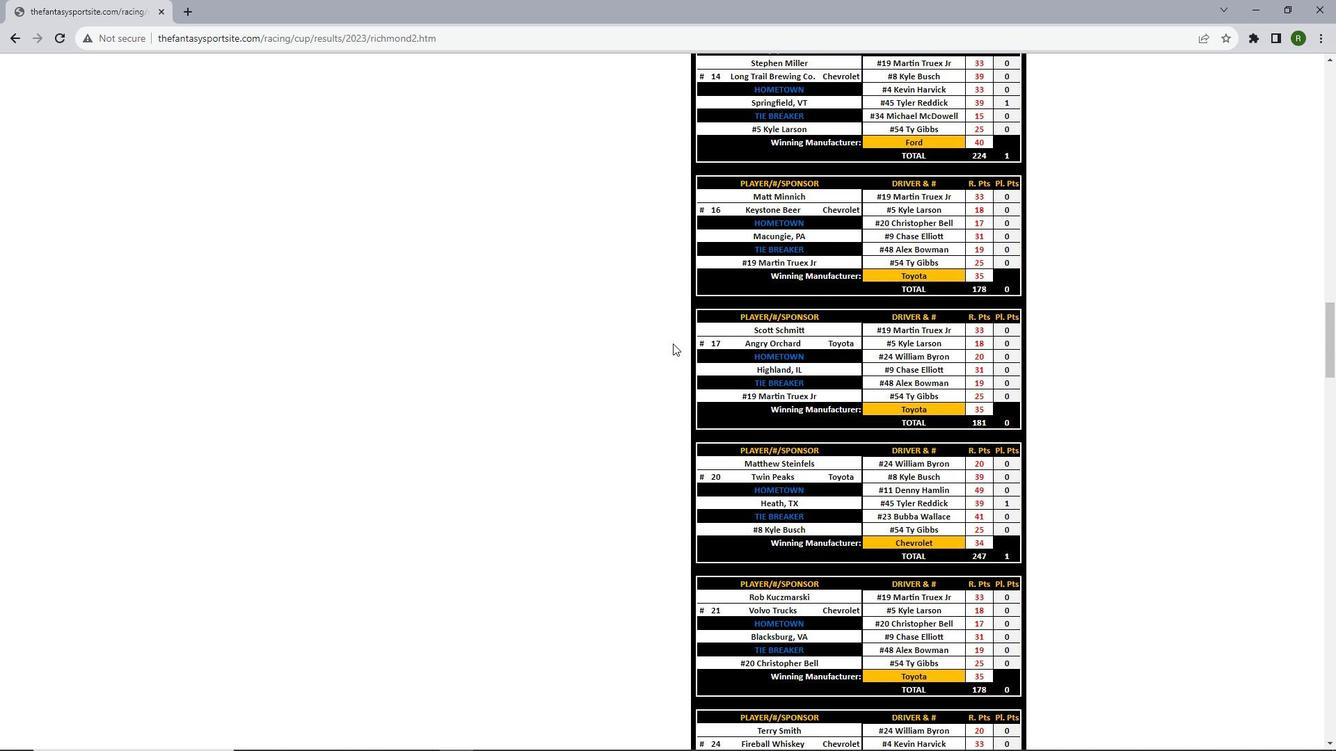 
Action: Mouse scrolled (673, 344) with delta (0, 0)
Screenshot: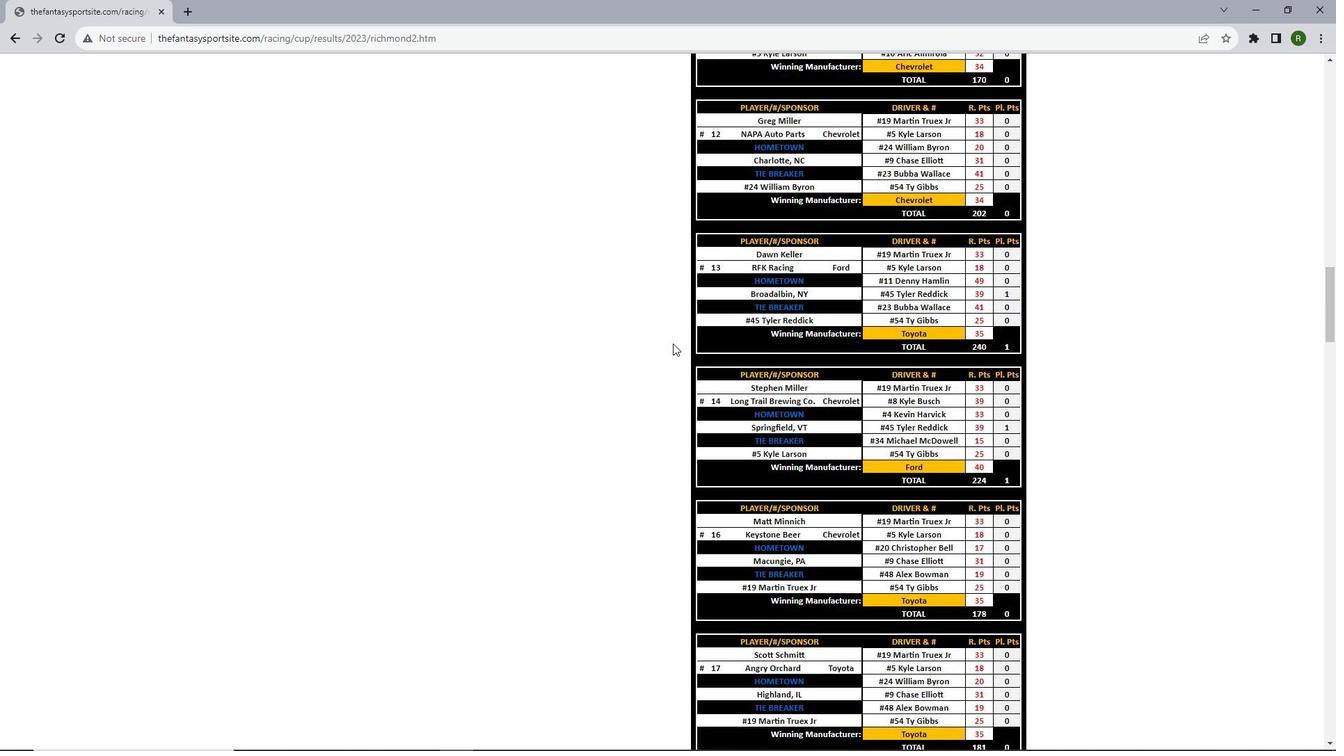 
Action: Mouse scrolled (673, 344) with delta (0, 0)
Screenshot: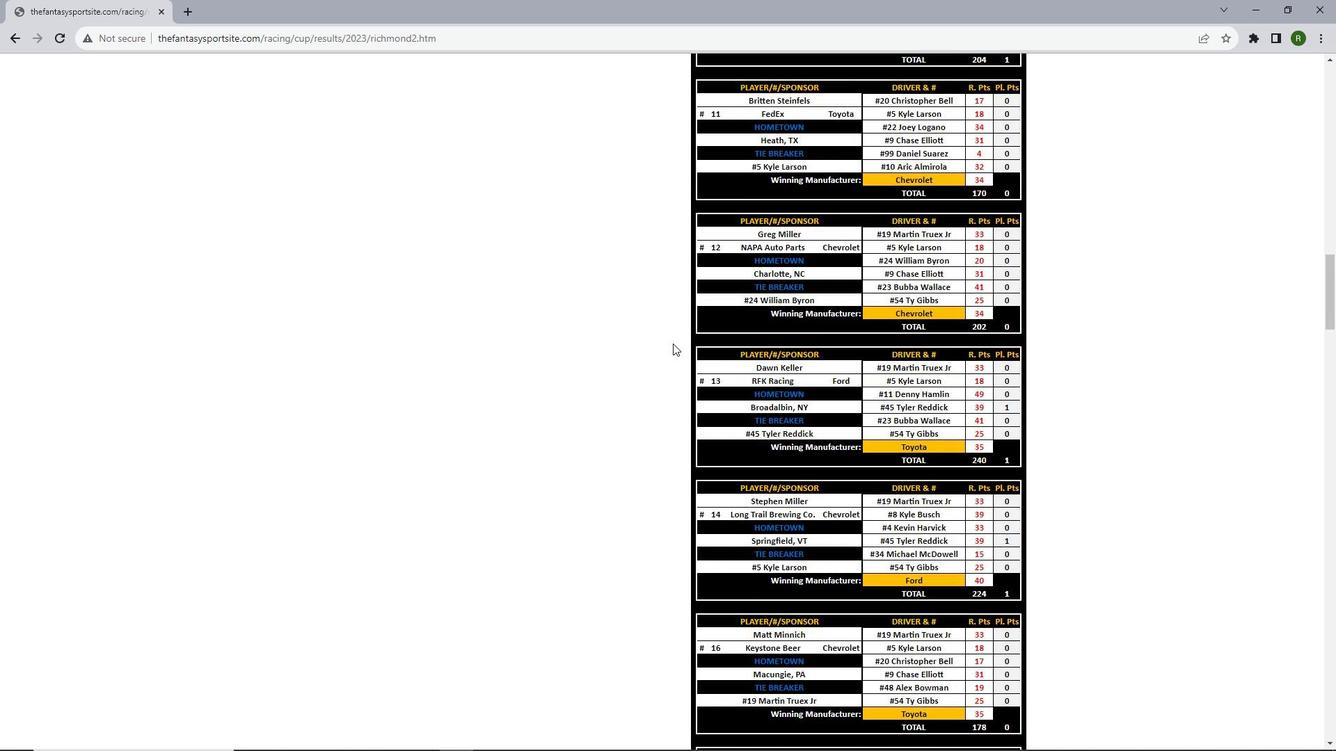 
Action: Mouse scrolled (673, 344) with delta (0, 0)
Screenshot: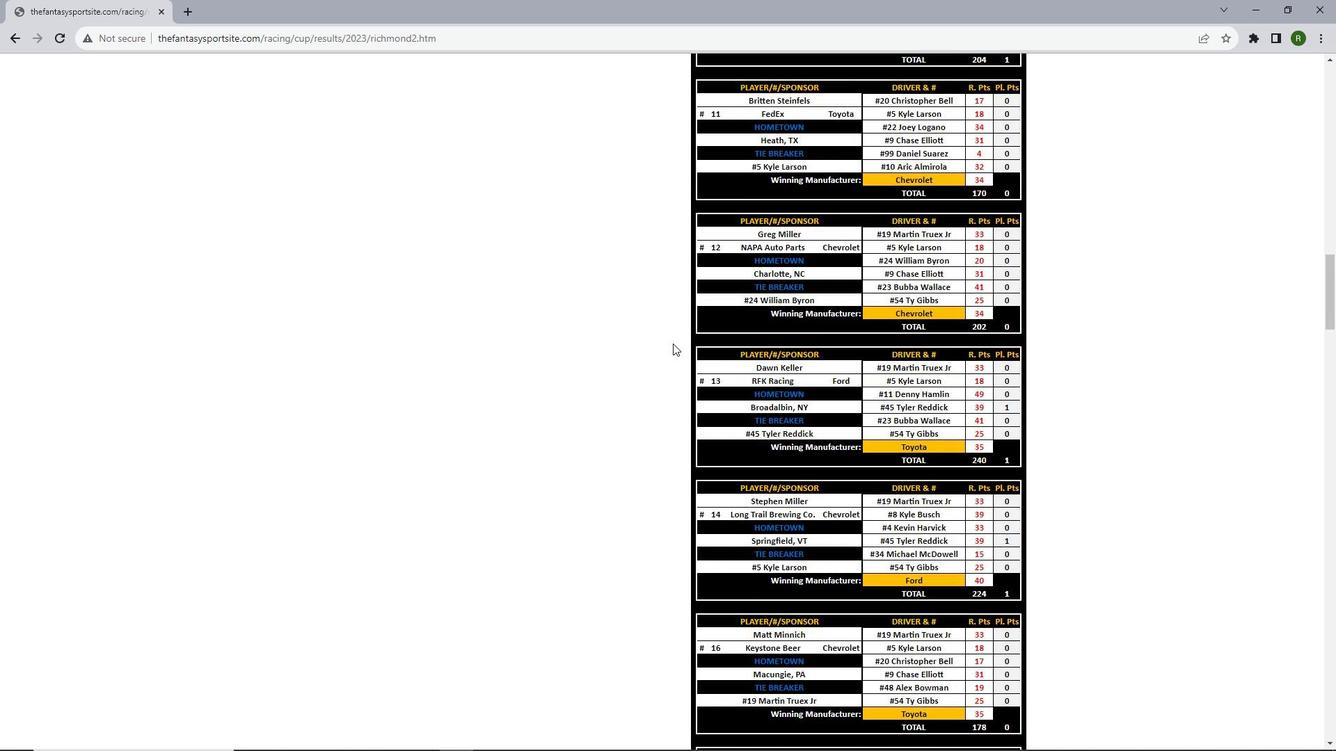 
Action: Mouse scrolled (673, 344) with delta (0, 0)
Screenshot: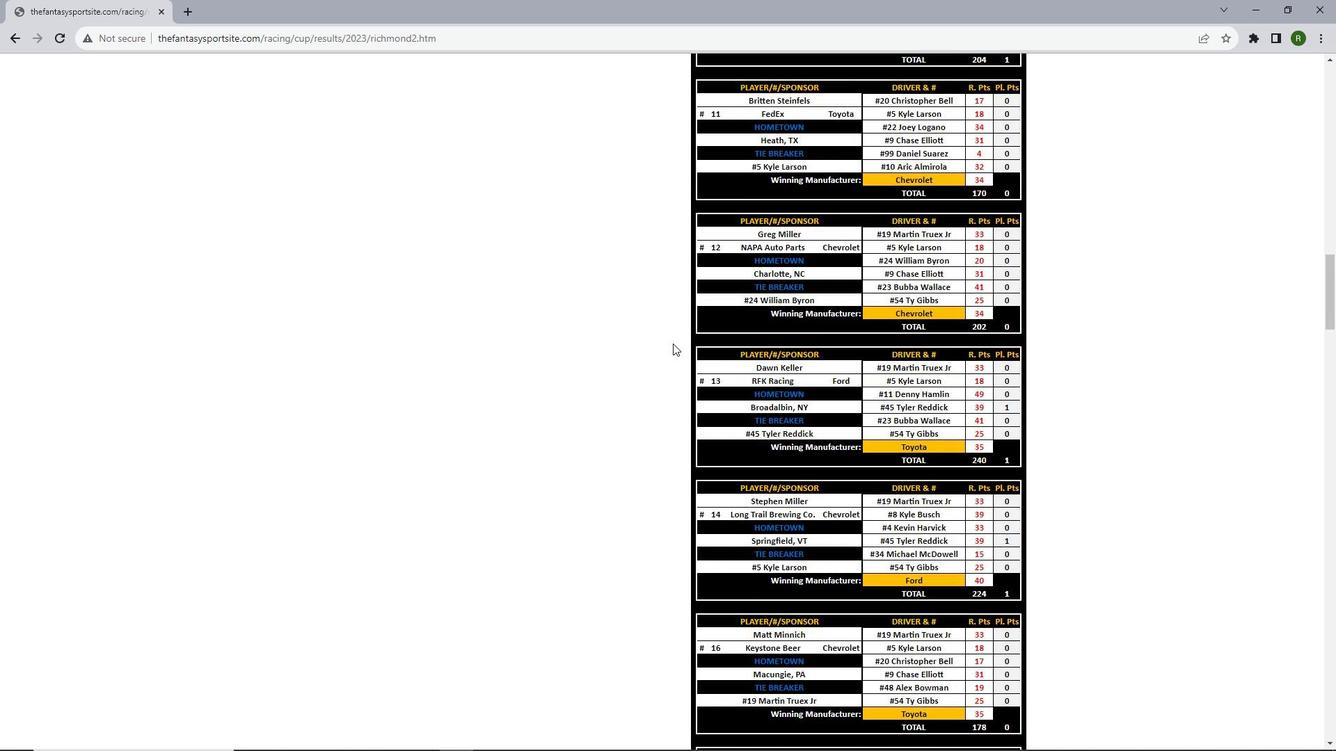 
Action: Mouse scrolled (673, 344) with delta (0, 0)
Screenshot: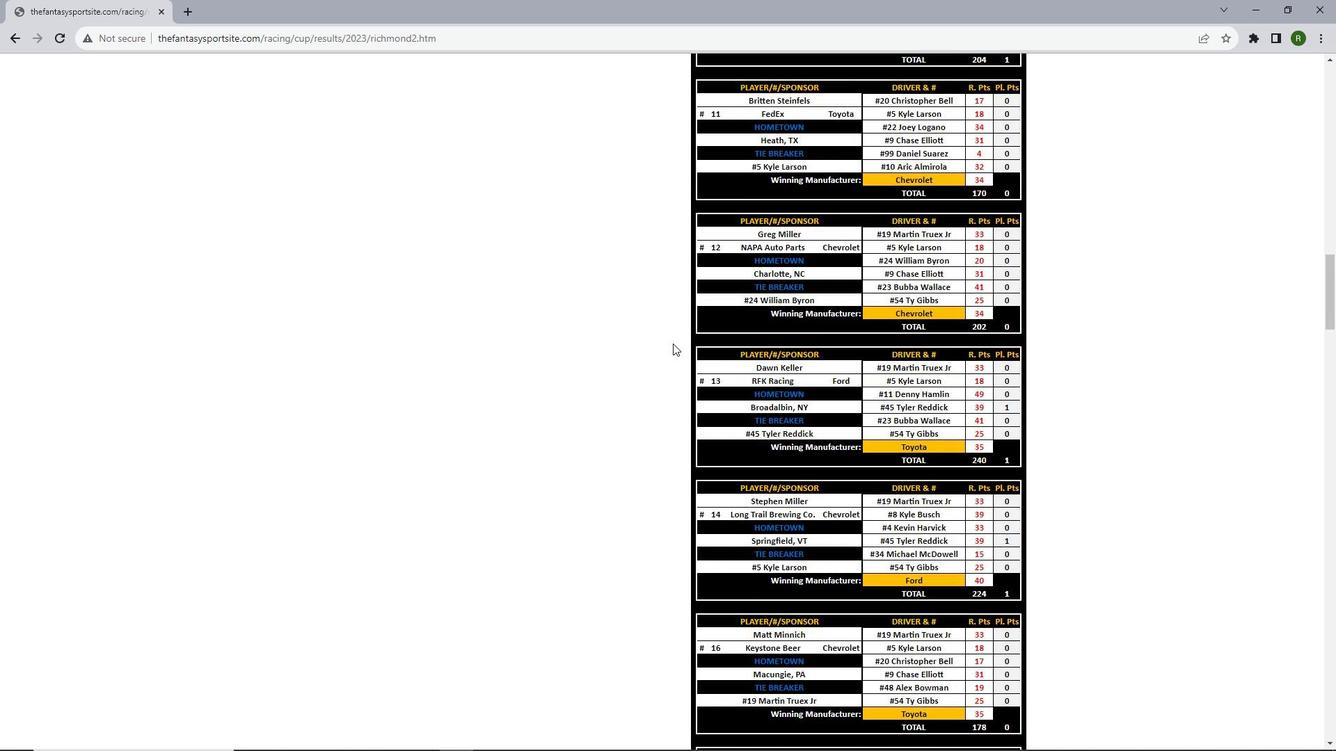 
Action: Mouse scrolled (673, 344) with delta (0, 0)
Screenshot: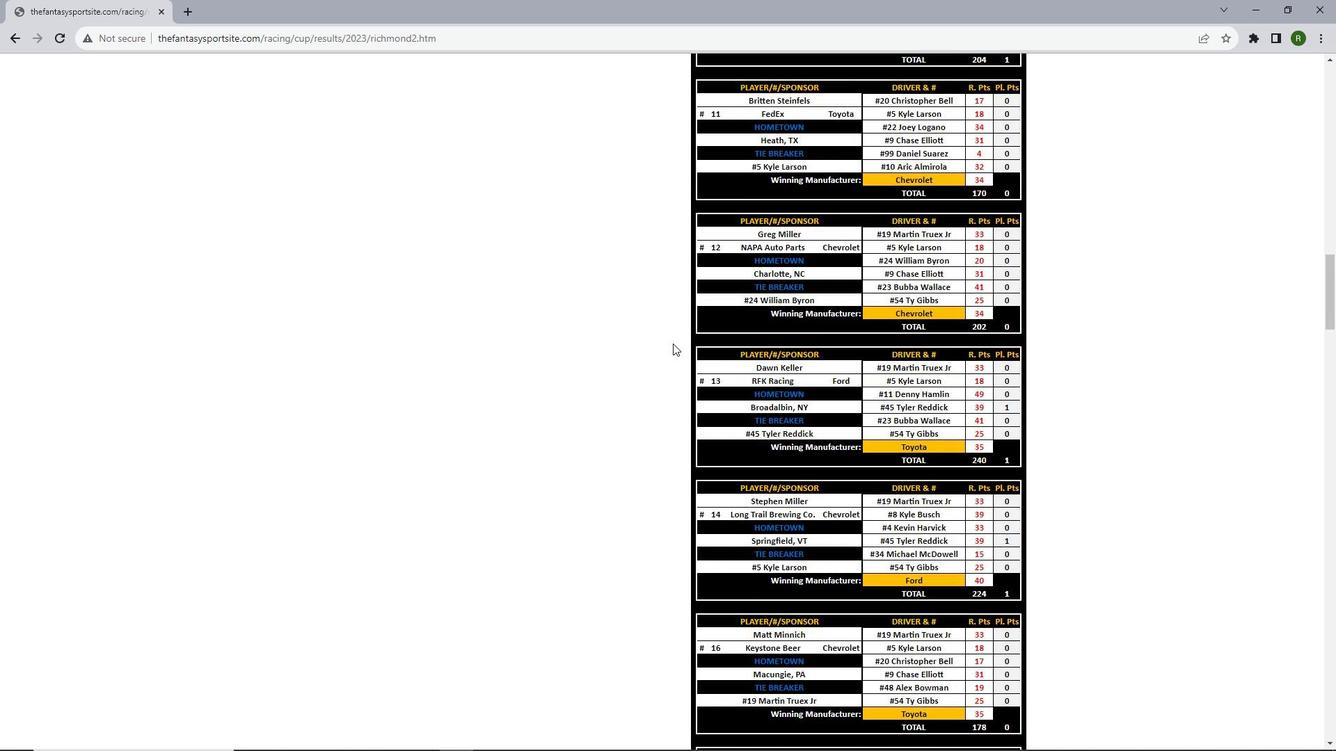 
Action: Mouse scrolled (673, 344) with delta (0, 0)
Screenshot: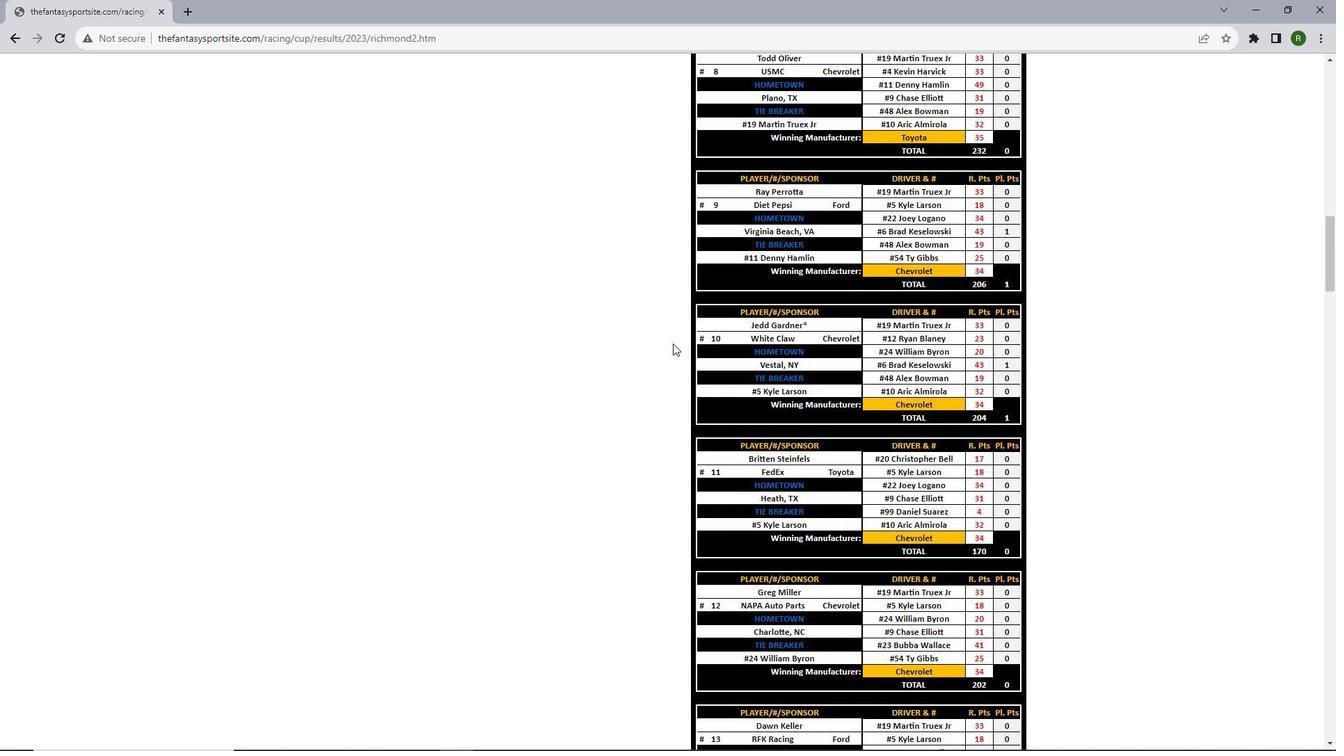 
Action: Mouse scrolled (673, 344) with delta (0, 0)
Screenshot: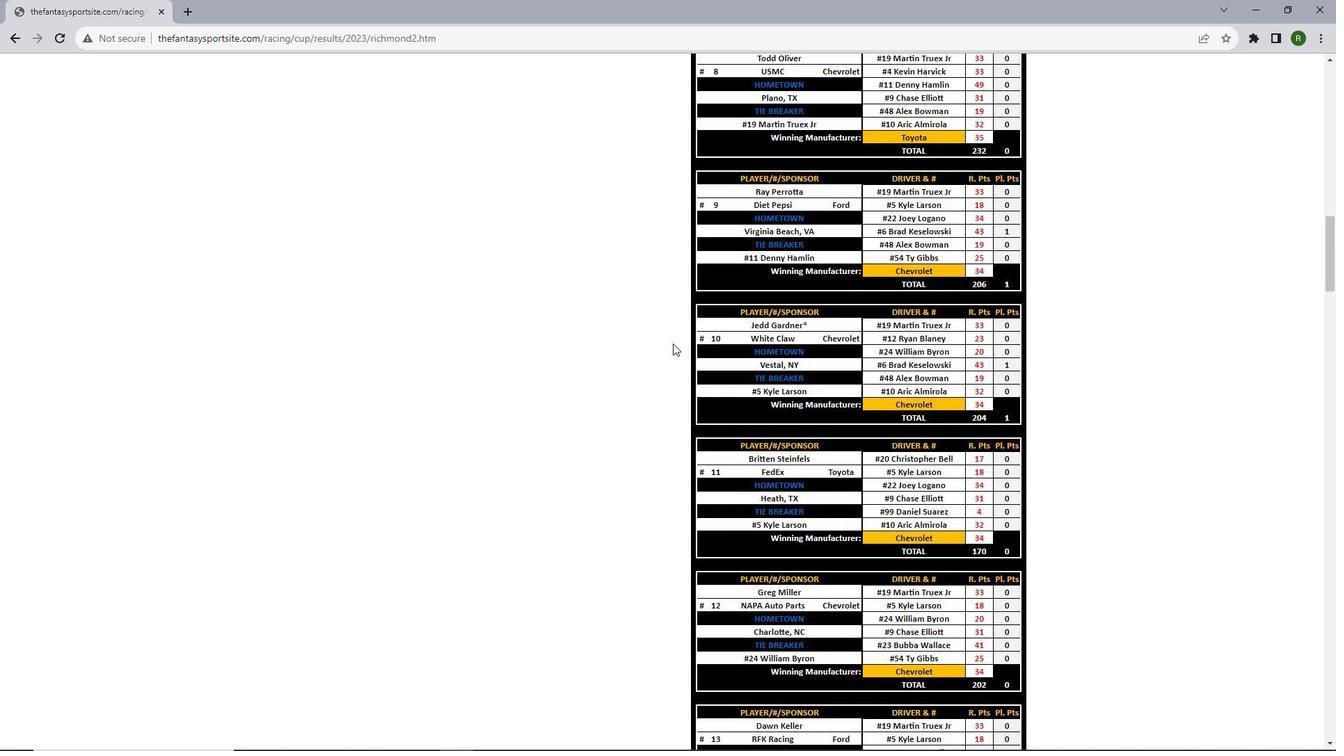 
Action: Mouse scrolled (673, 344) with delta (0, 0)
Screenshot: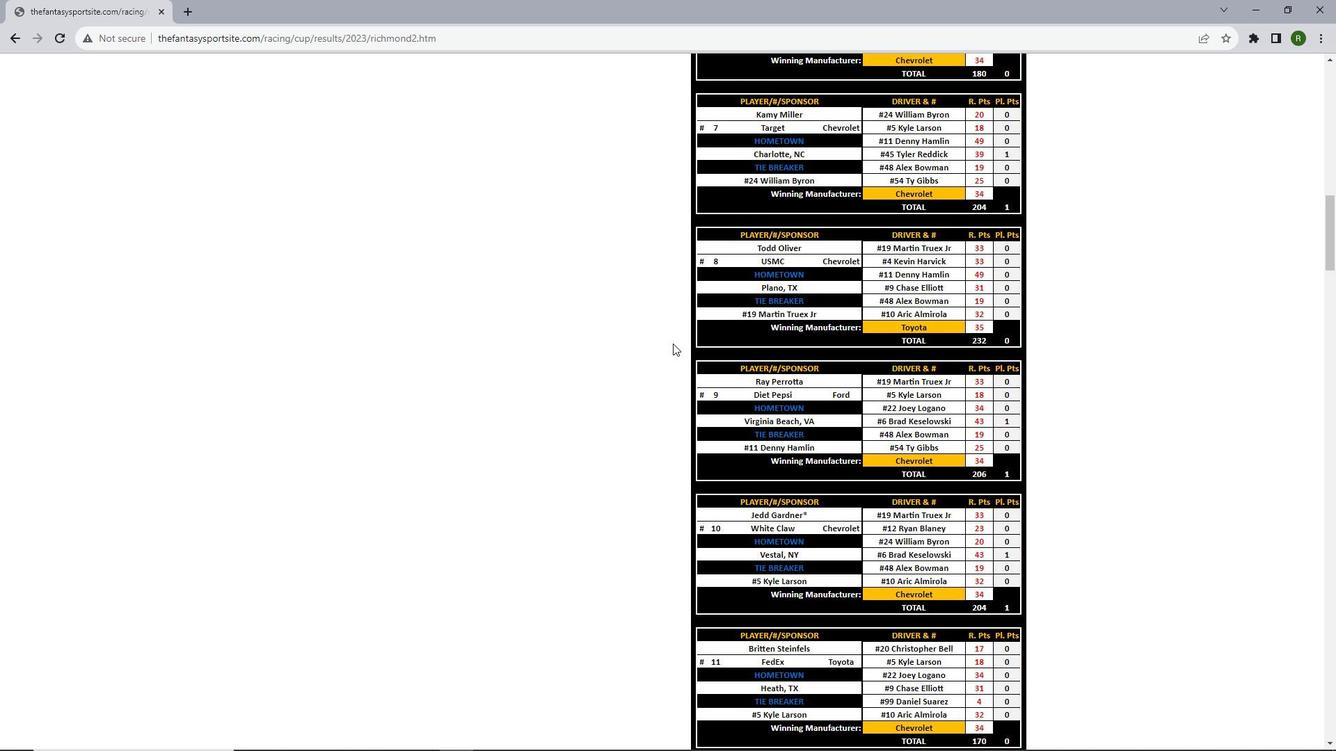 
Action: Mouse scrolled (673, 344) with delta (0, 0)
Screenshot: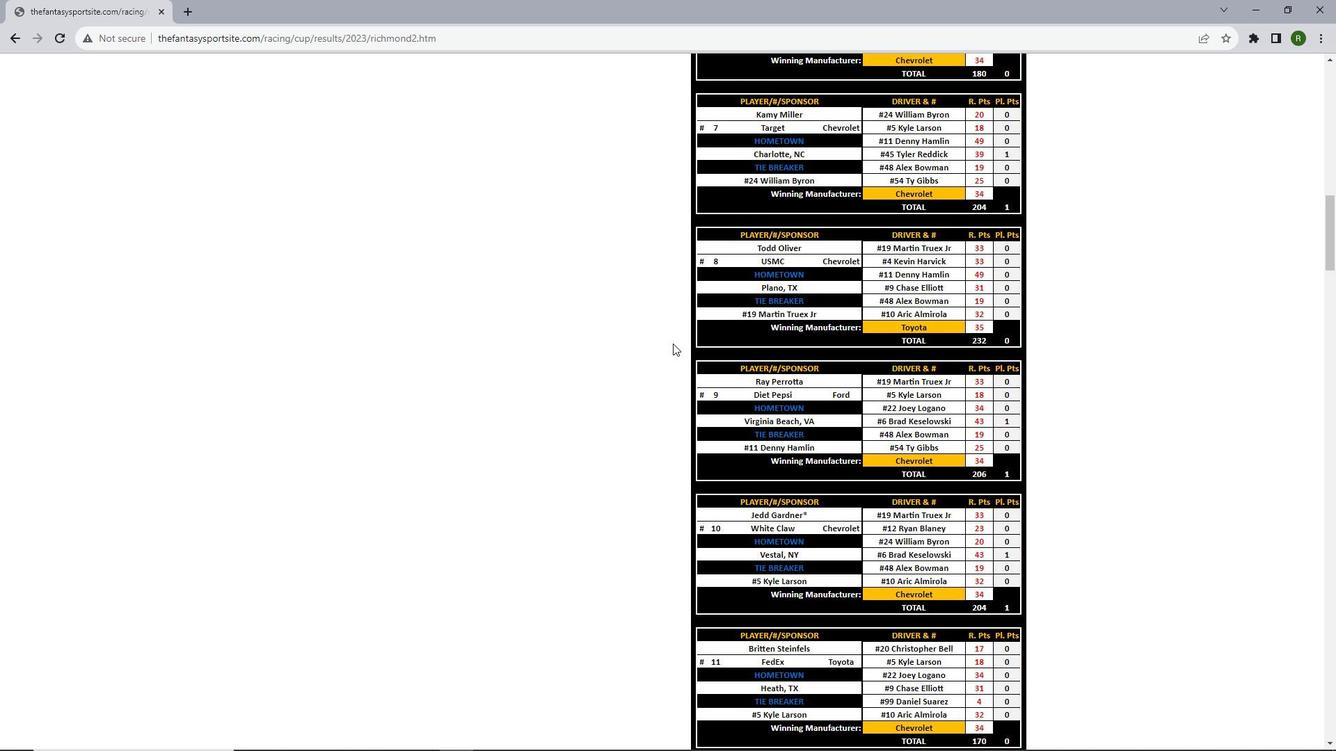 
Action: Mouse scrolled (673, 344) with delta (0, 0)
Screenshot: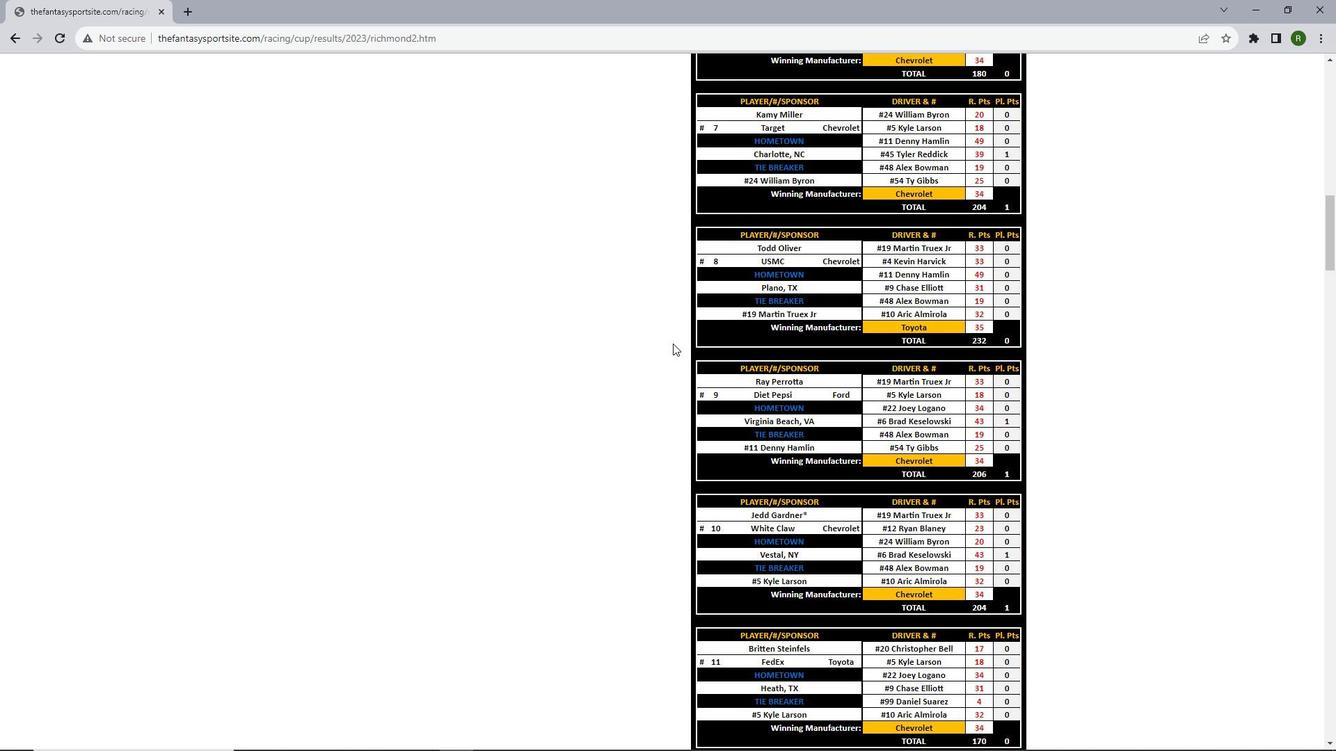 
Action: Mouse scrolled (673, 344) with delta (0, 0)
Screenshot: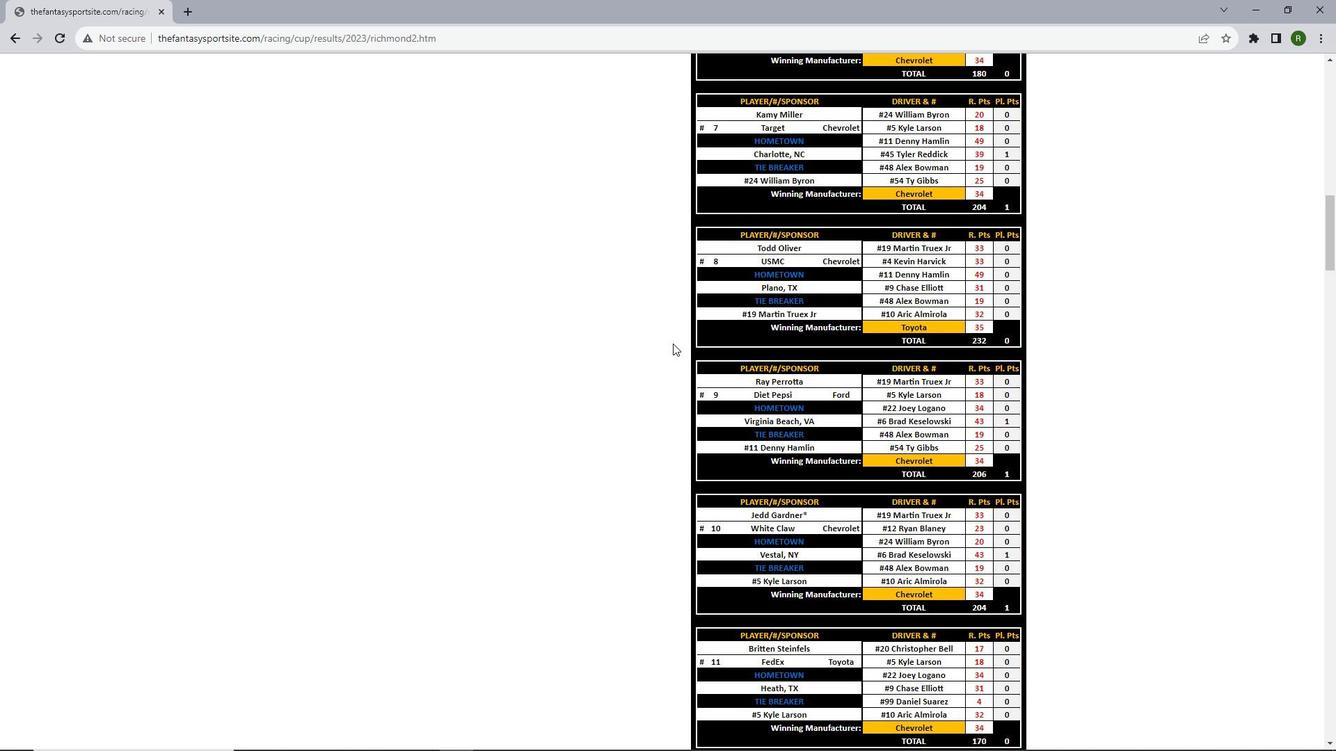 
Action: Mouse scrolled (673, 344) with delta (0, 0)
Screenshot: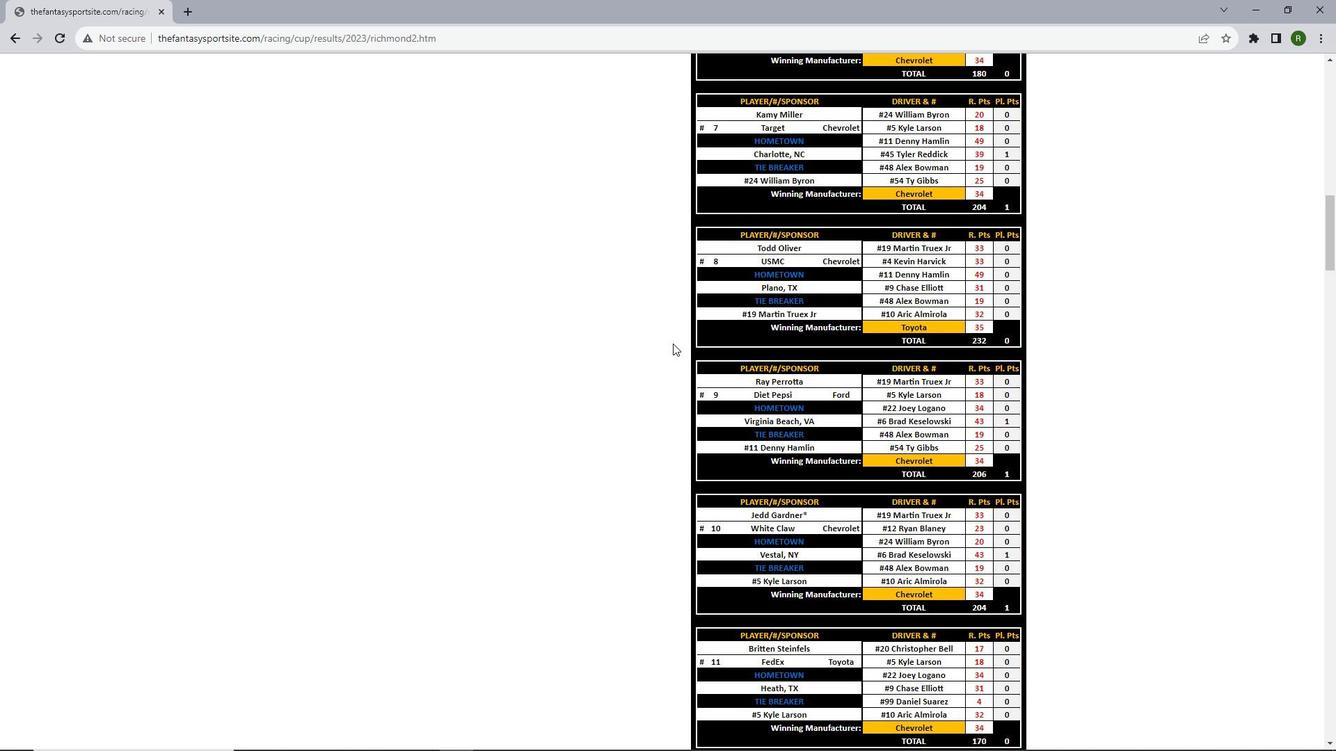 
Action: Mouse scrolled (673, 344) with delta (0, 0)
Screenshot: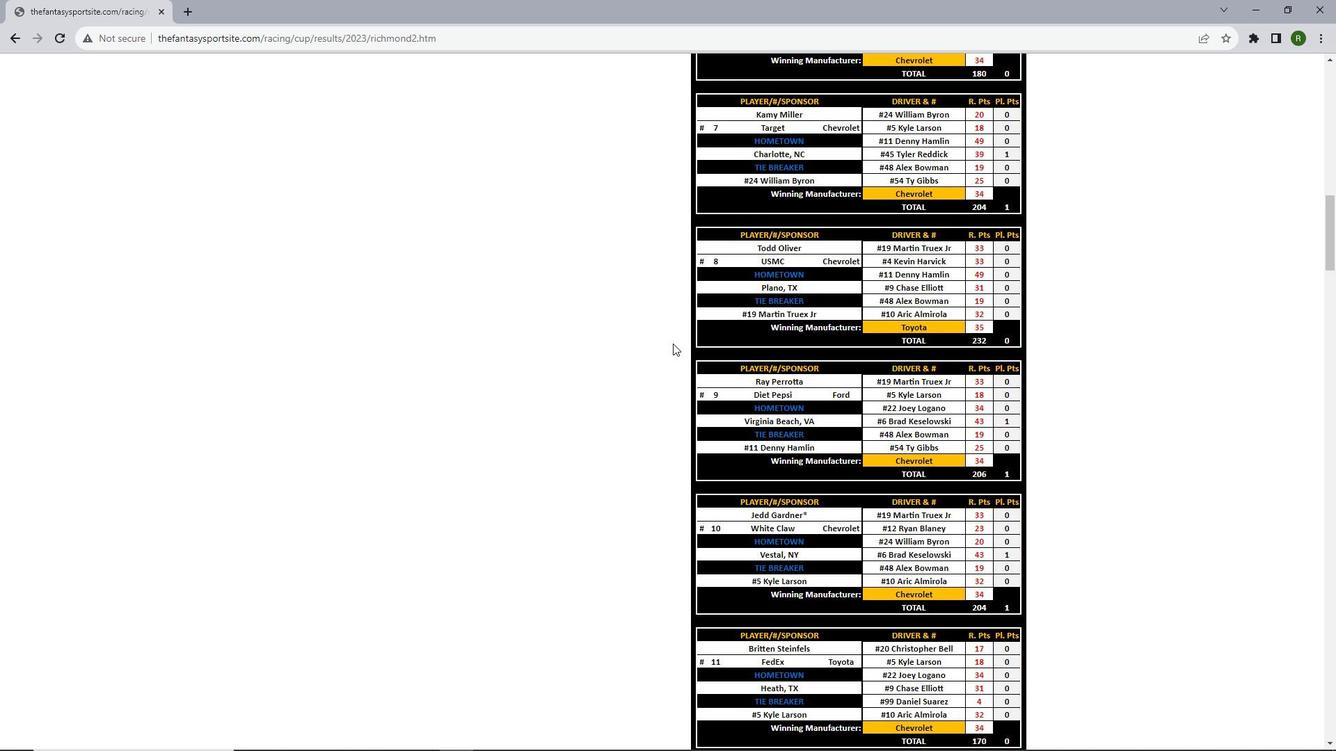 
Action: Mouse scrolled (673, 344) with delta (0, 0)
Screenshot: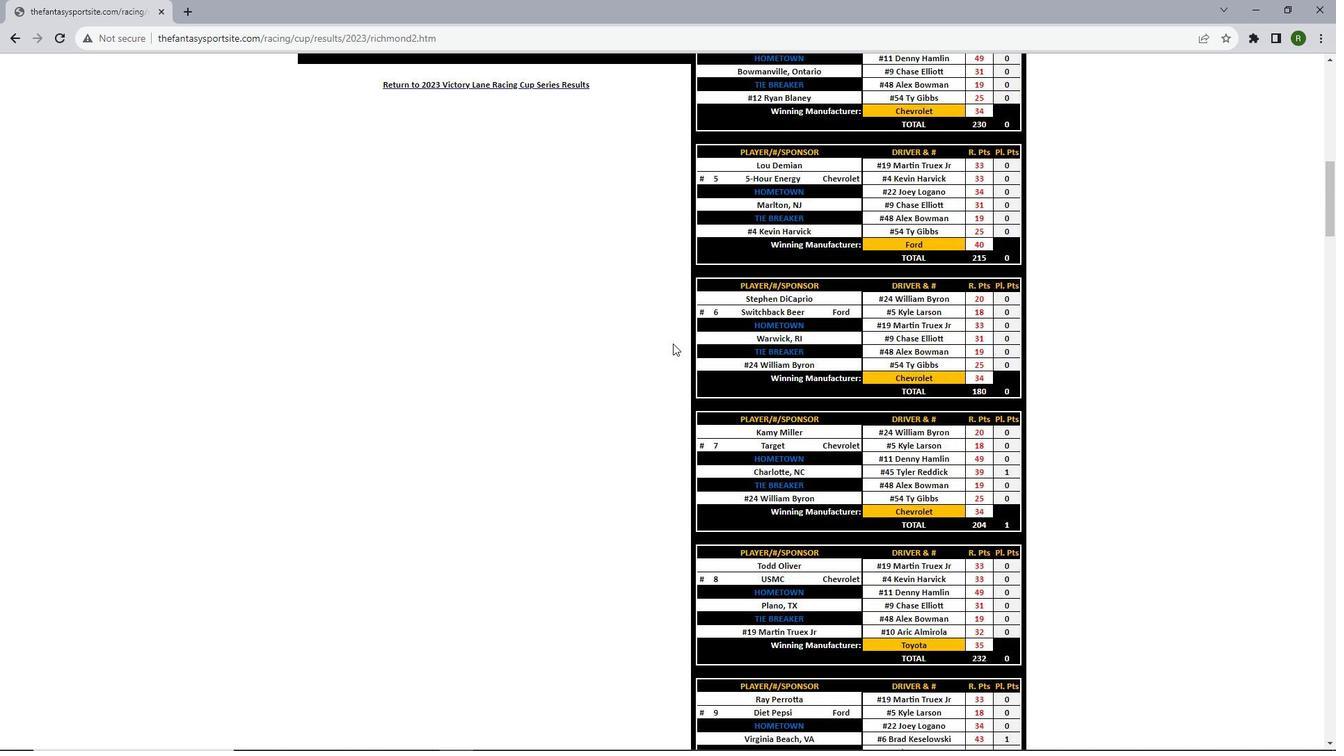 
Action: Mouse scrolled (673, 344) with delta (0, 0)
Screenshot: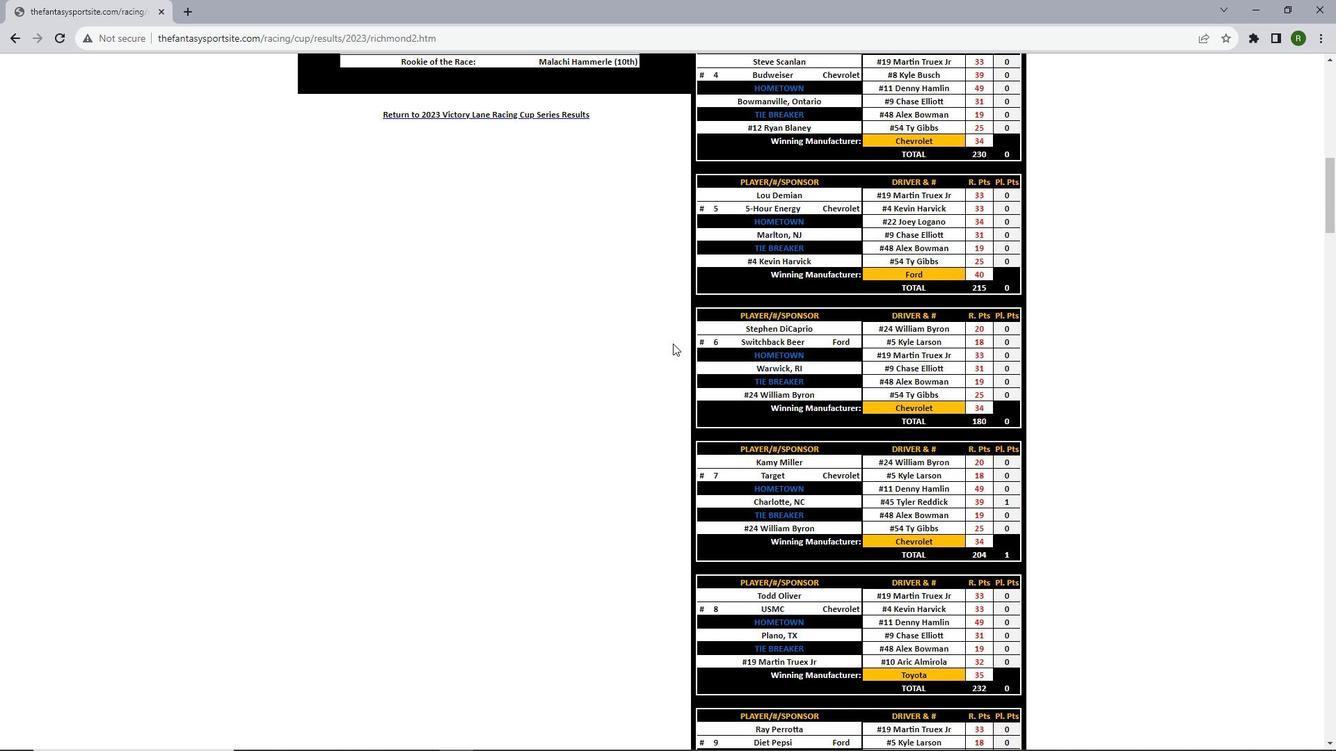 
Action: Mouse scrolled (673, 344) with delta (0, 0)
Screenshot: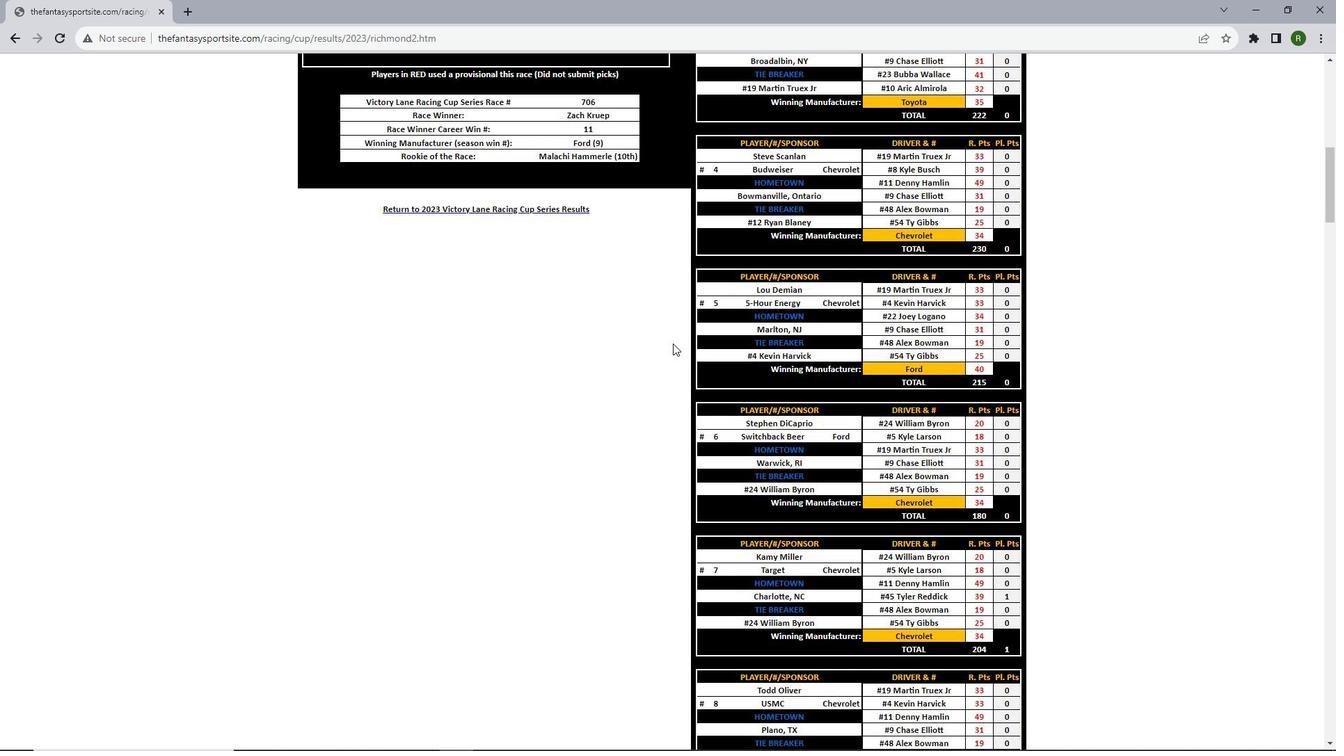 
Action: Mouse scrolled (673, 344) with delta (0, 0)
Screenshot: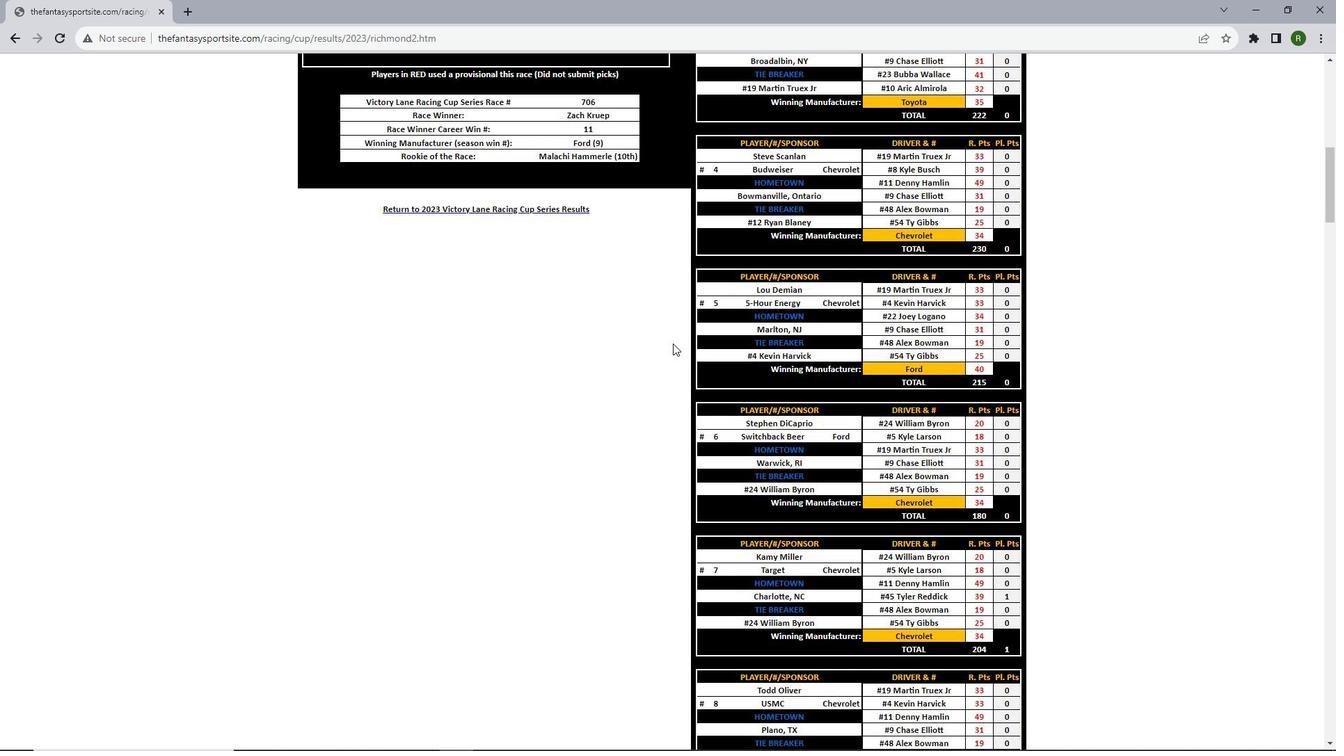 
Action: Mouse scrolled (673, 344) with delta (0, 0)
Screenshot: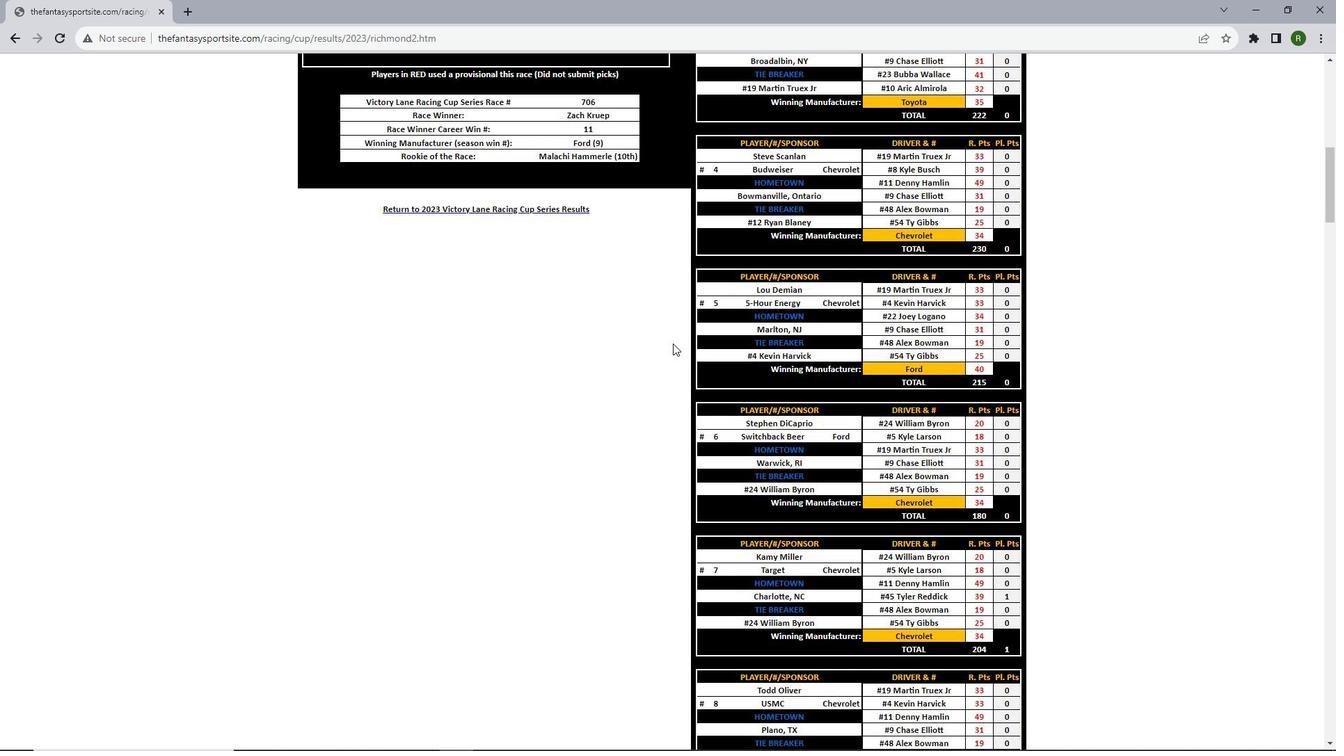 
Action: Mouse scrolled (673, 344) with delta (0, 0)
Screenshot: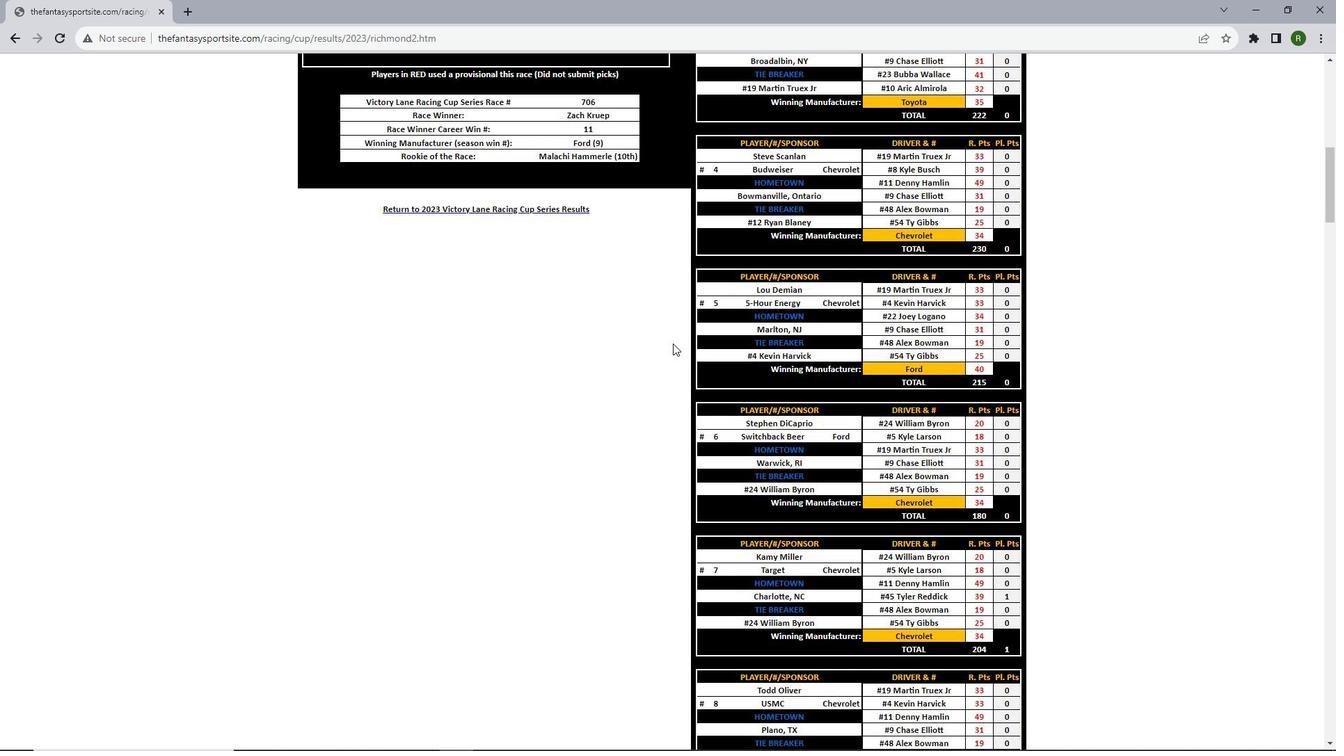 
Action: Mouse scrolled (673, 344) with delta (0, 0)
Screenshot: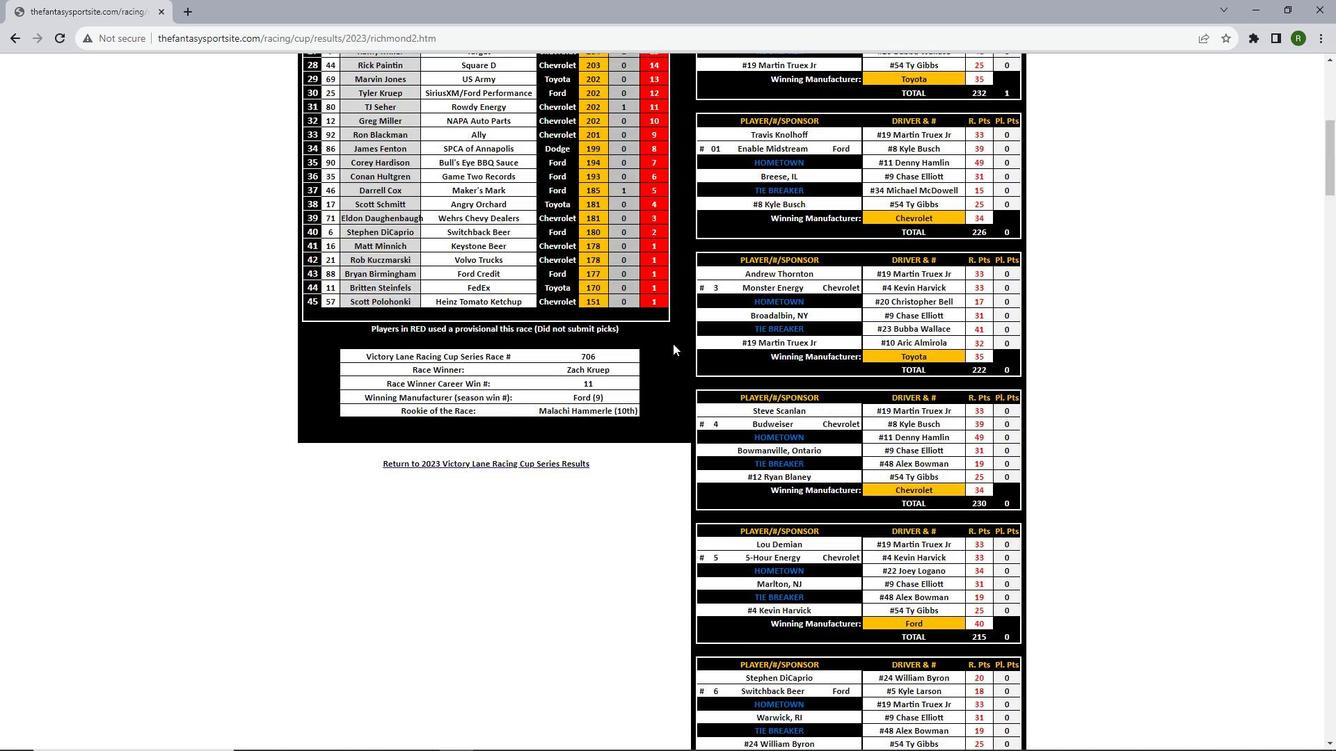 
Action: Mouse scrolled (673, 344) with delta (0, 0)
Screenshot: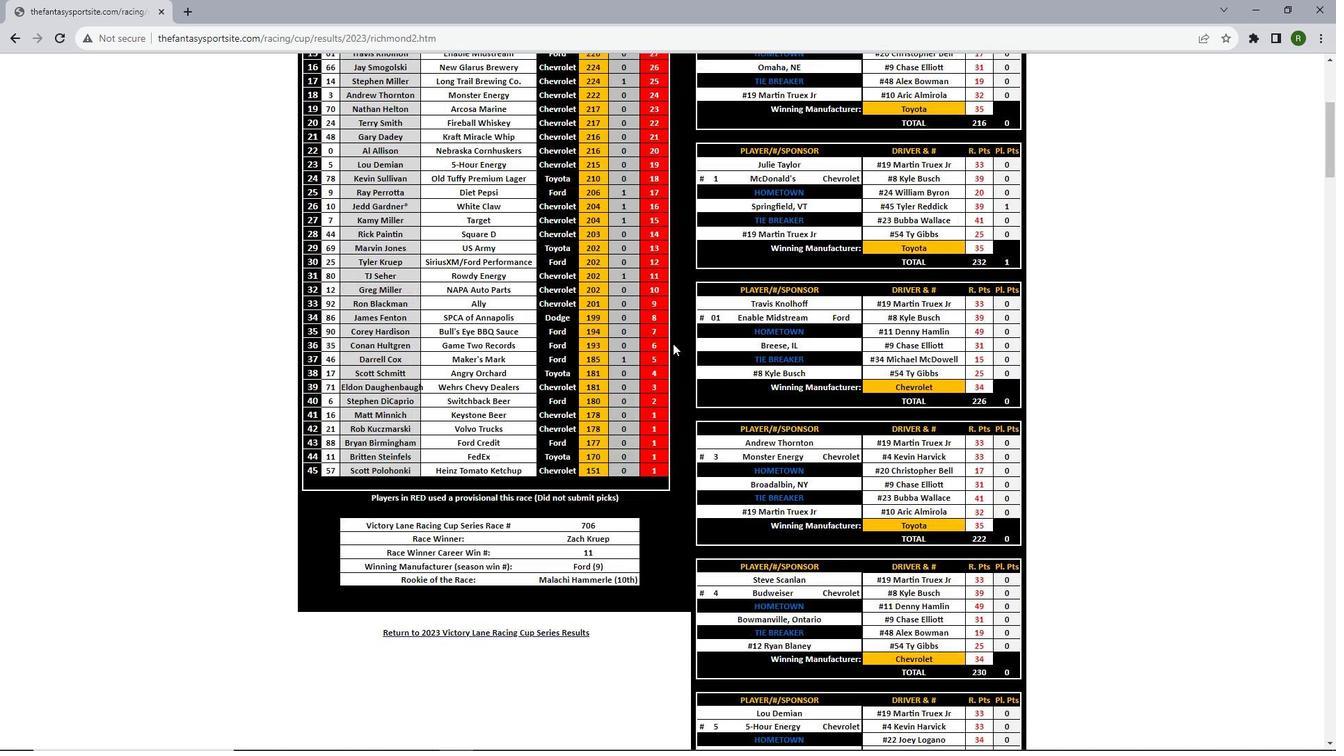 
Action: Mouse scrolled (673, 344) with delta (0, 0)
Screenshot: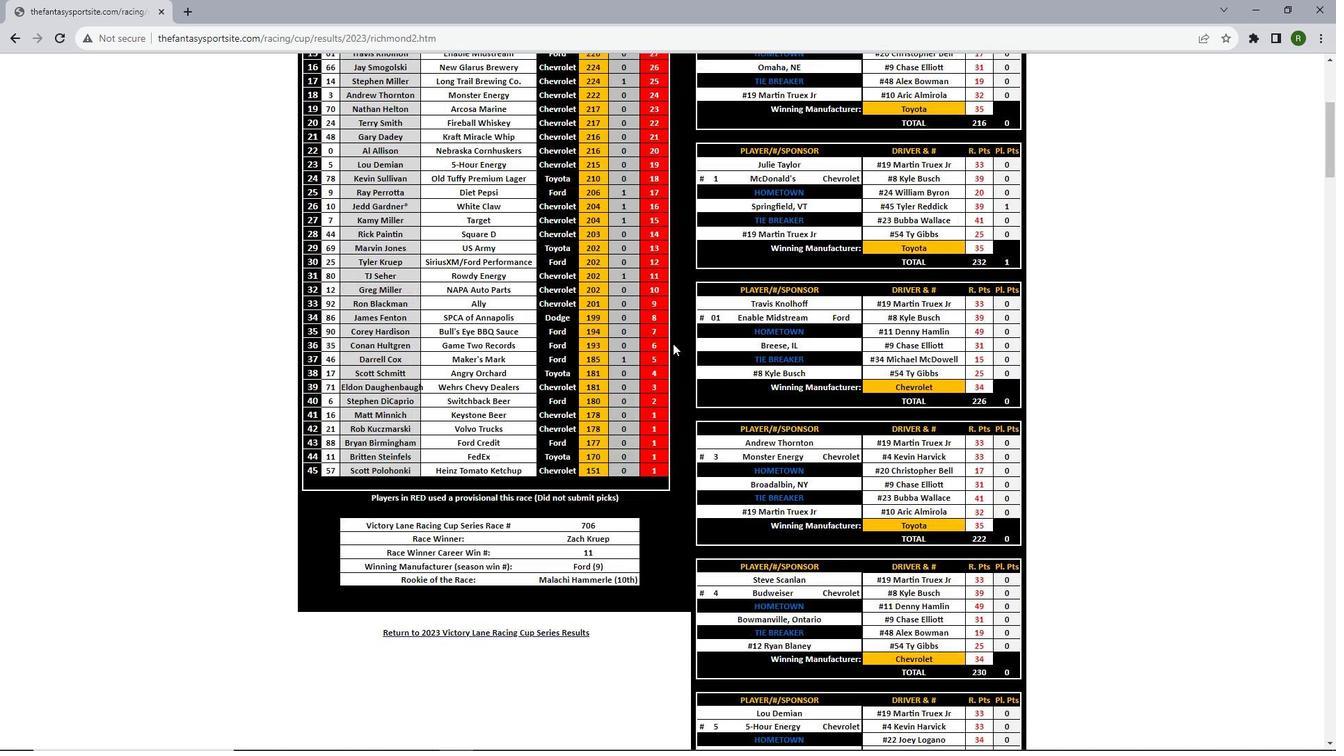 
Action: Mouse scrolled (673, 344) with delta (0, 0)
Screenshot: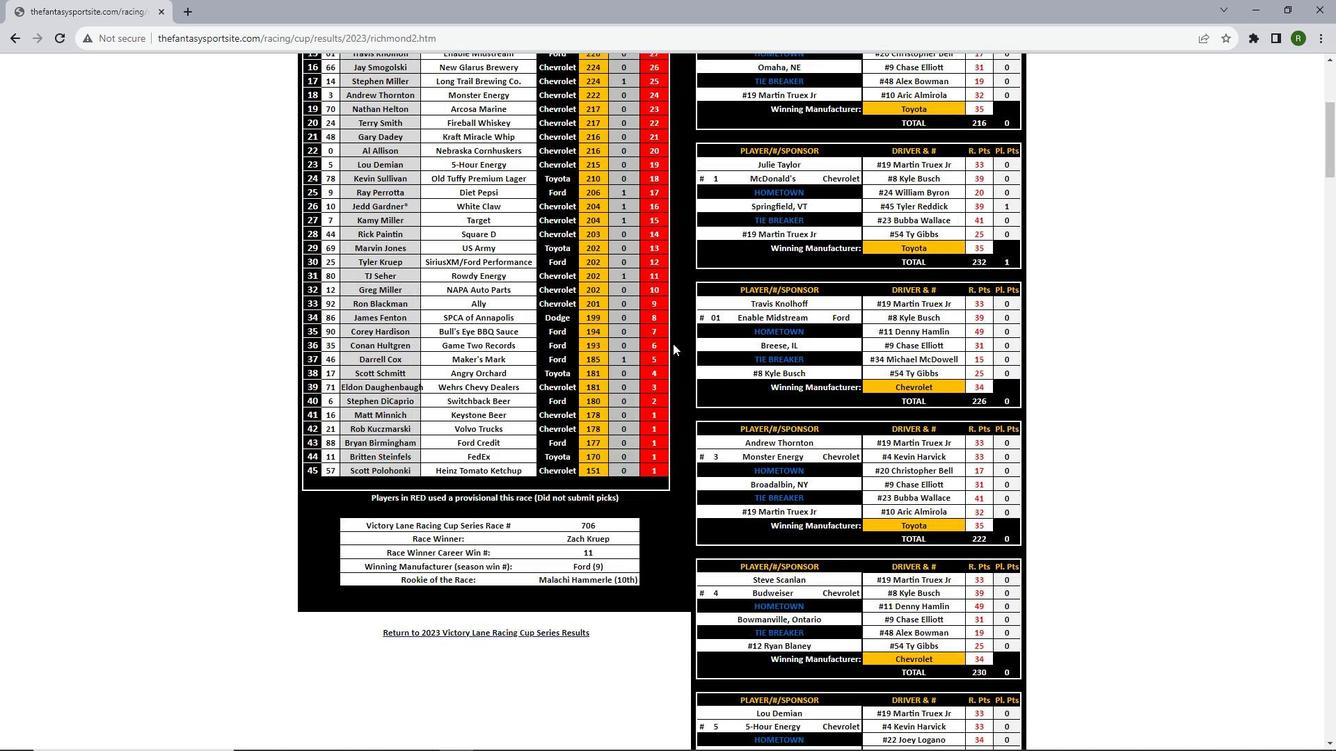 
Action: Mouse scrolled (673, 344) with delta (0, 0)
Screenshot: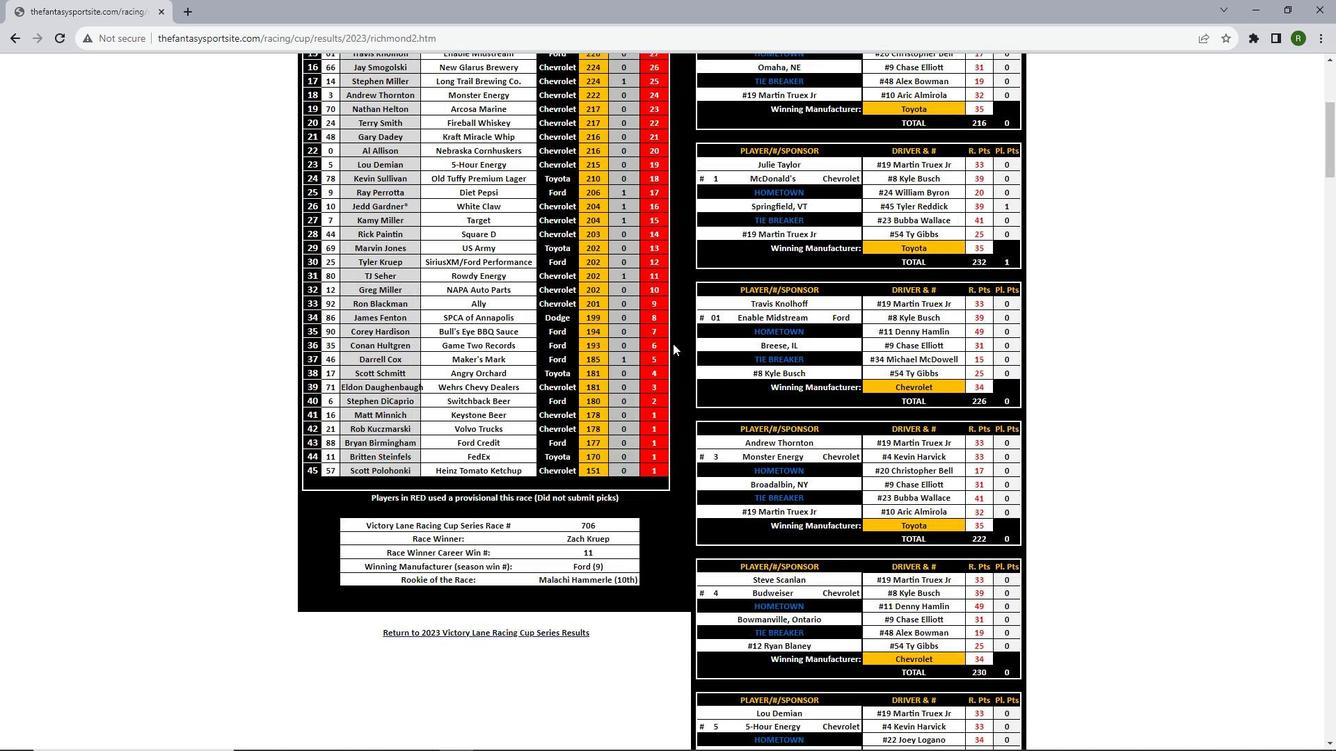 
Action: Mouse scrolled (673, 344) with delta (0, 0)
Screenshot: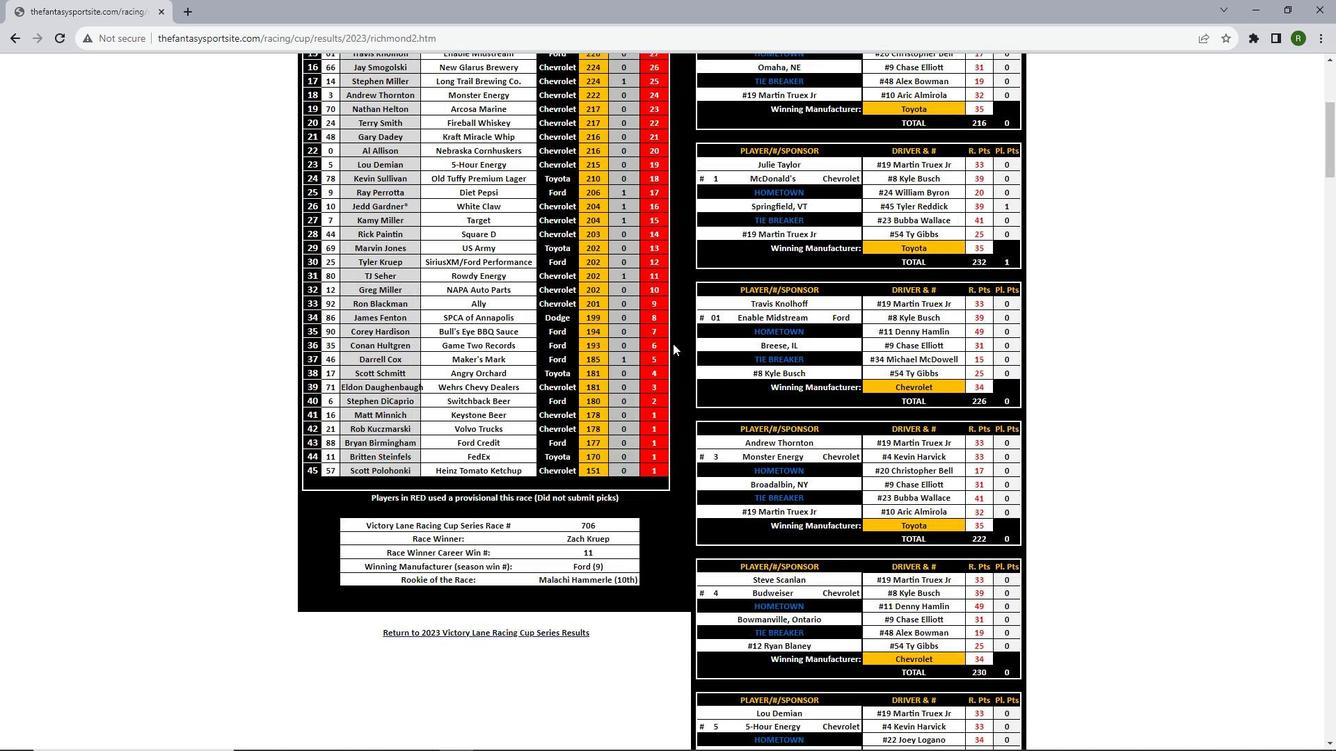 
Action: Mouse scrolled (673, 344) with delta (0, 0)
Screenshot: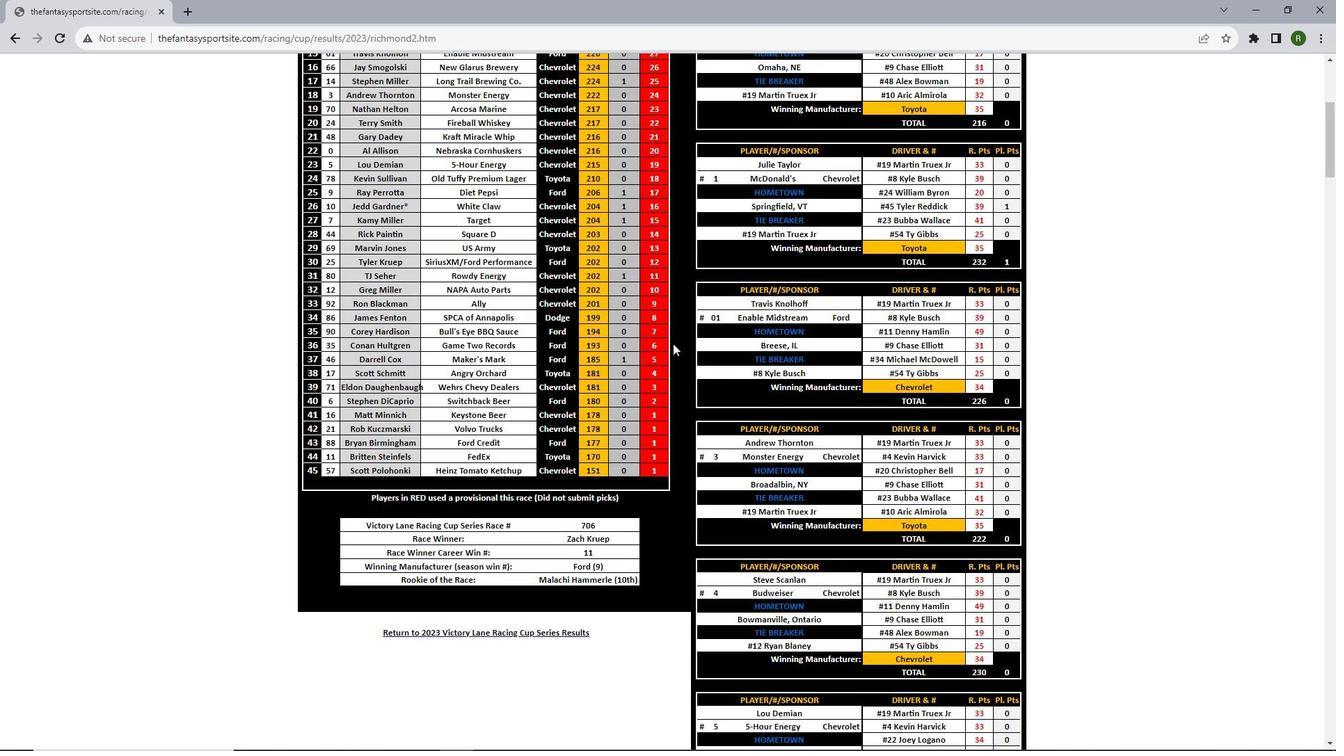 
Action: Mouse scrolled (673, 344) with delta (0, 0)
Screenshot: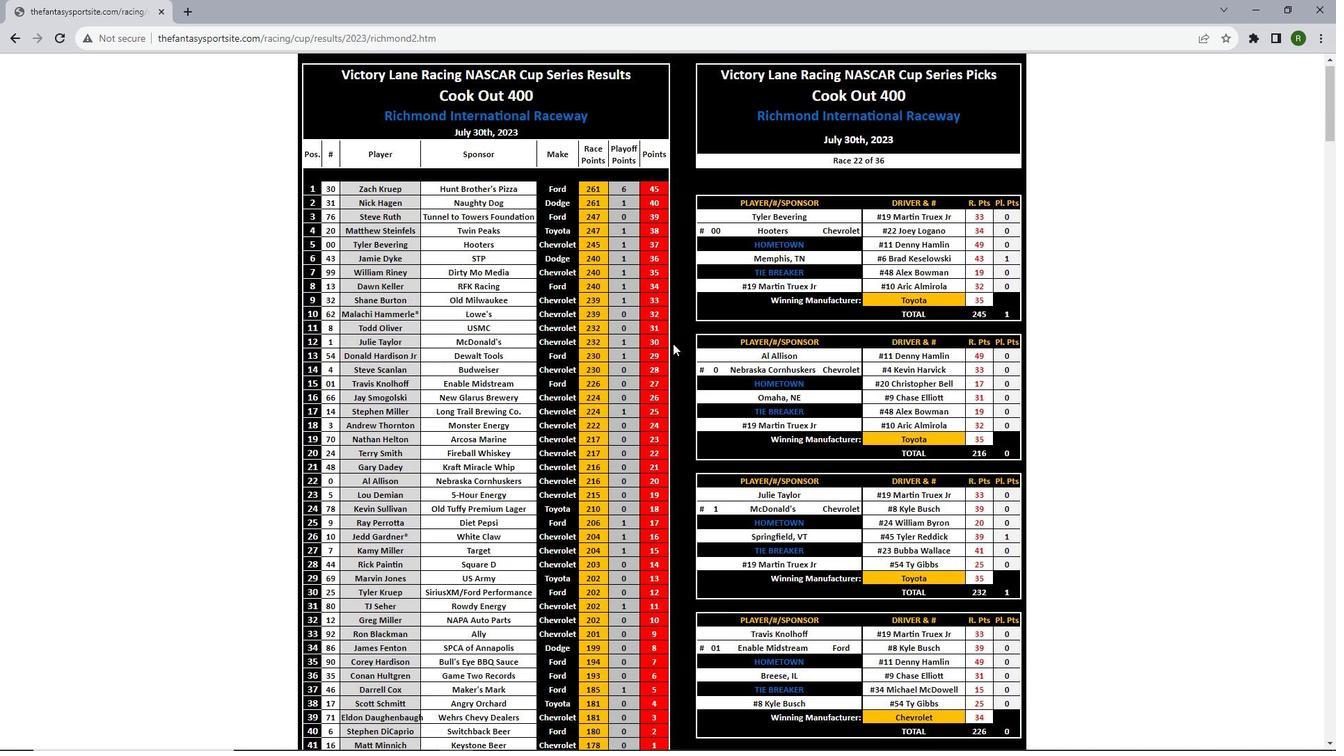 
Action: Mouse scrolled (673, 344) with delta (0, 0)
Screenshot: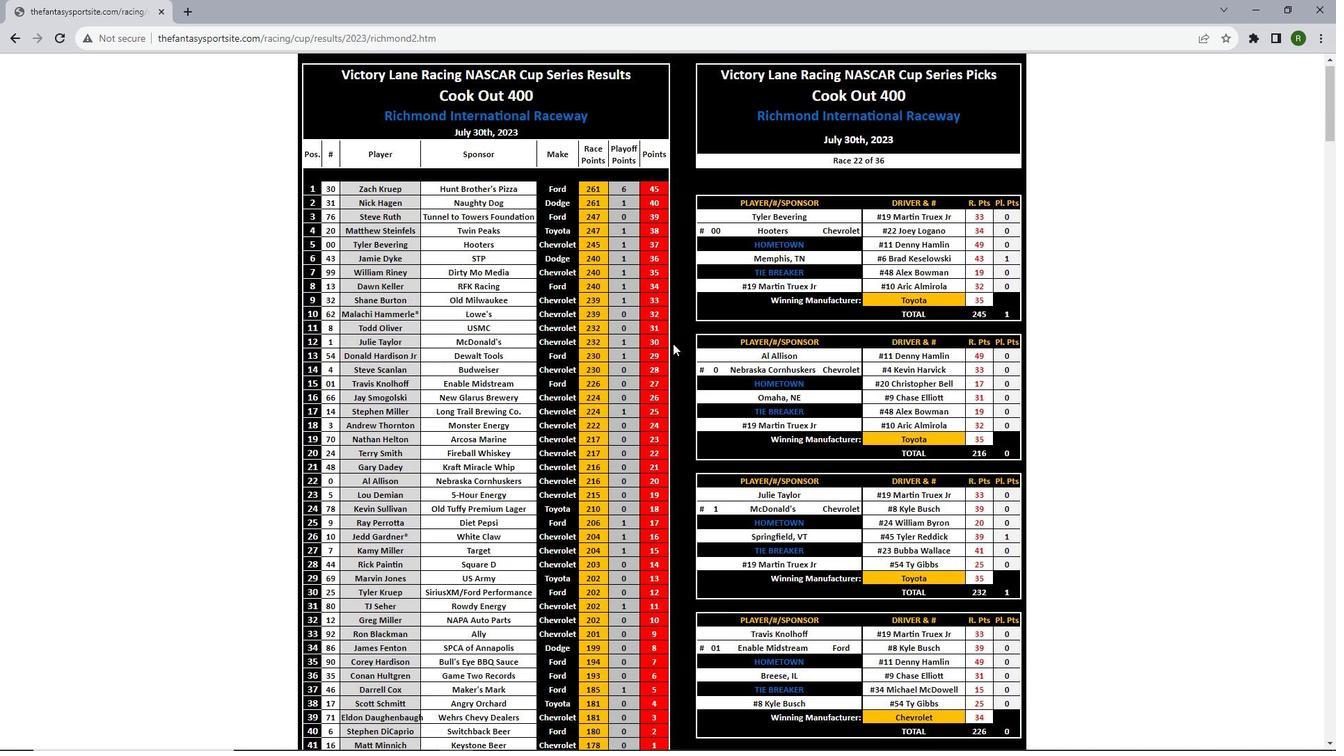 
Action: Mouse scrolled (673, 344) with delta (0, 0)
Screenshot: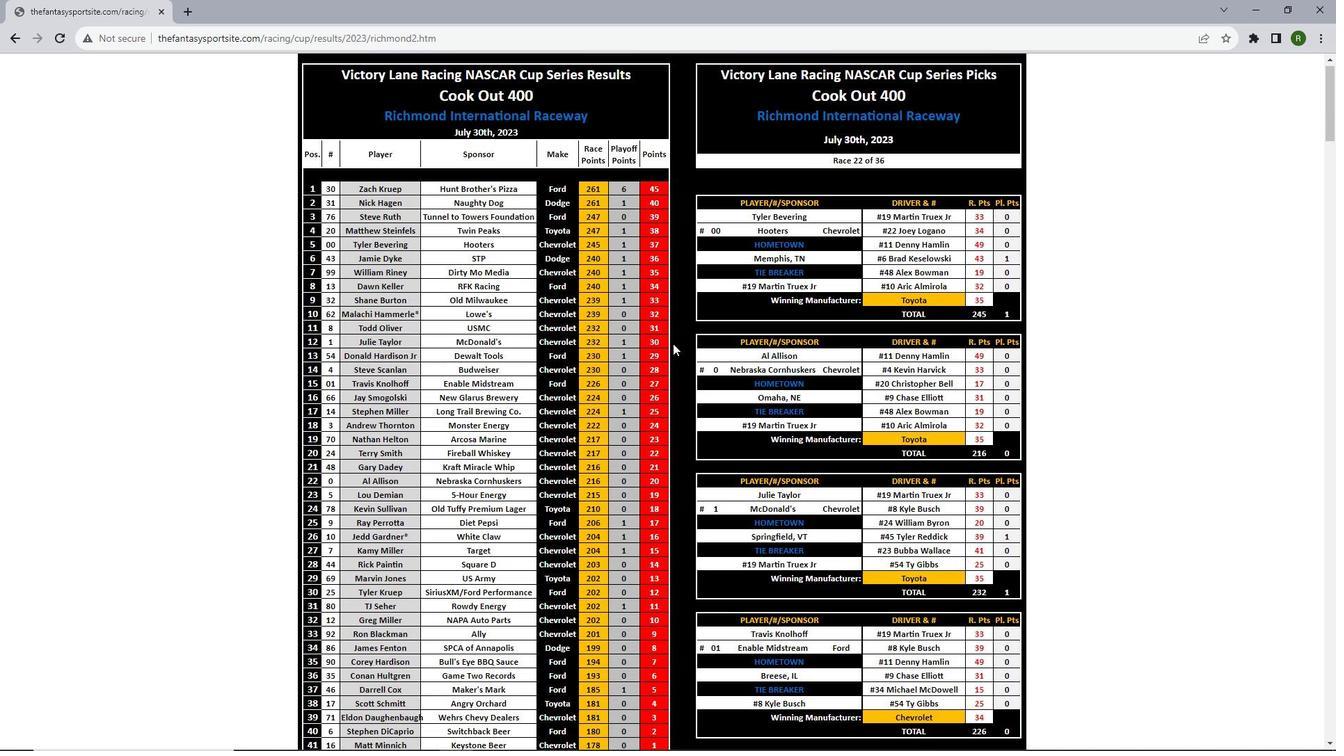 
Action: Mouse scrolled (673, 344) with delta (0, 0)
Screenshot: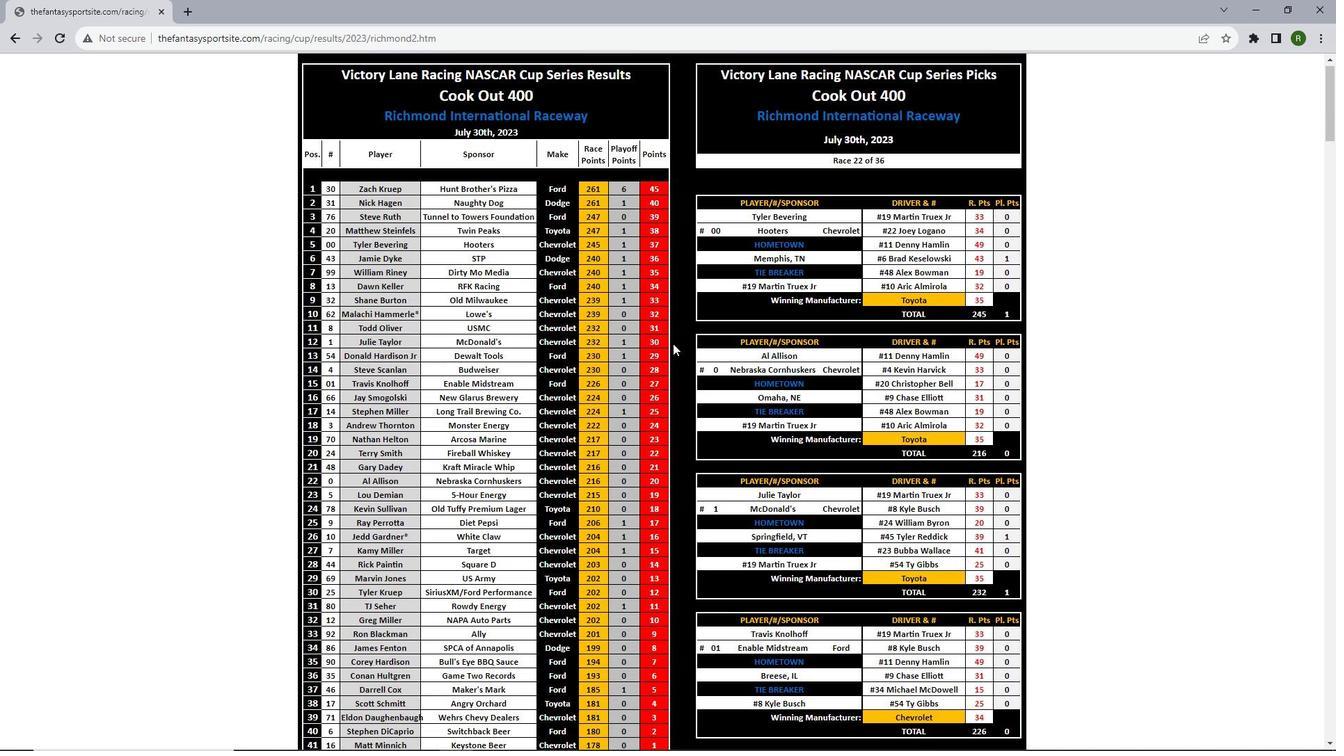 
Action: Mouse scrolled (673, 344) with delta (0, 0)
Screenshot: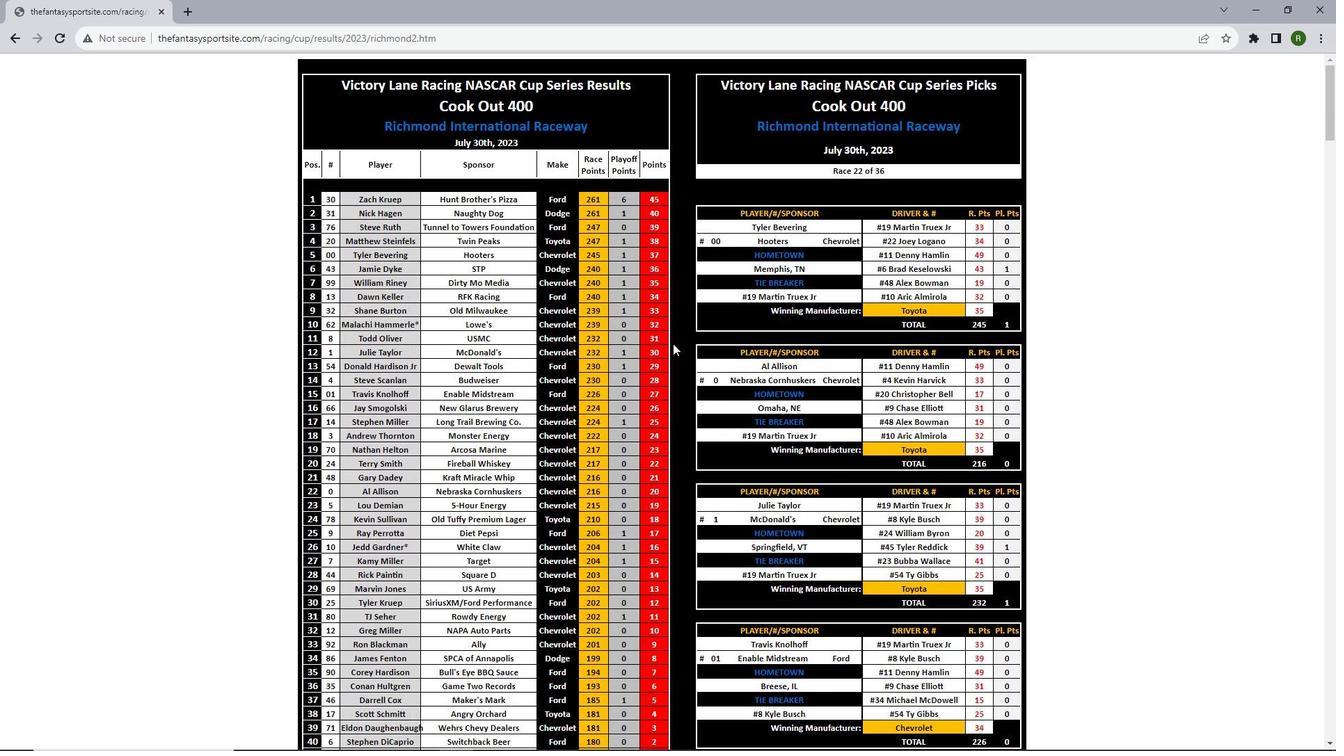 
Action: Mouse scrolled (673, 344) with delta (0, 0)
Screenshot: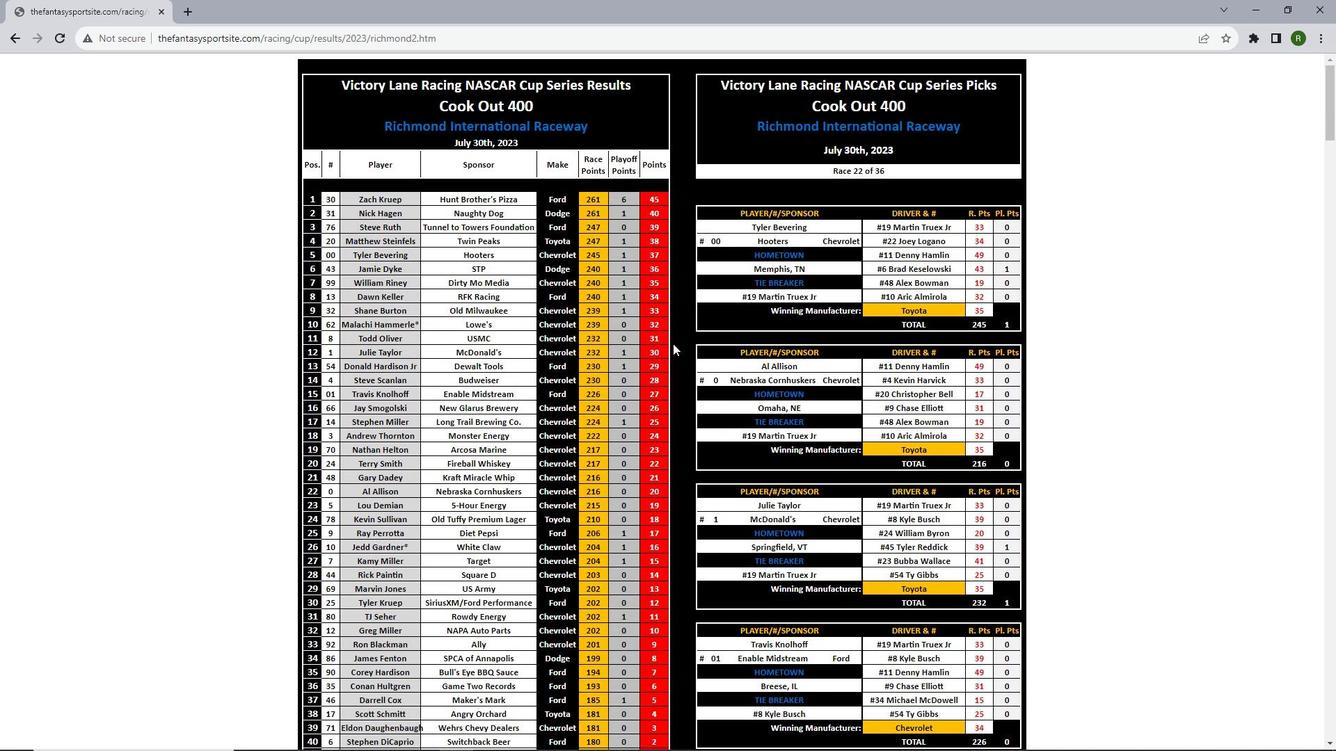 
